 Task: Make a "Day in the Life" video, sharing snippets of your daily routine and activities.
Action: Mouse moved to (86, 222)
Screenshot: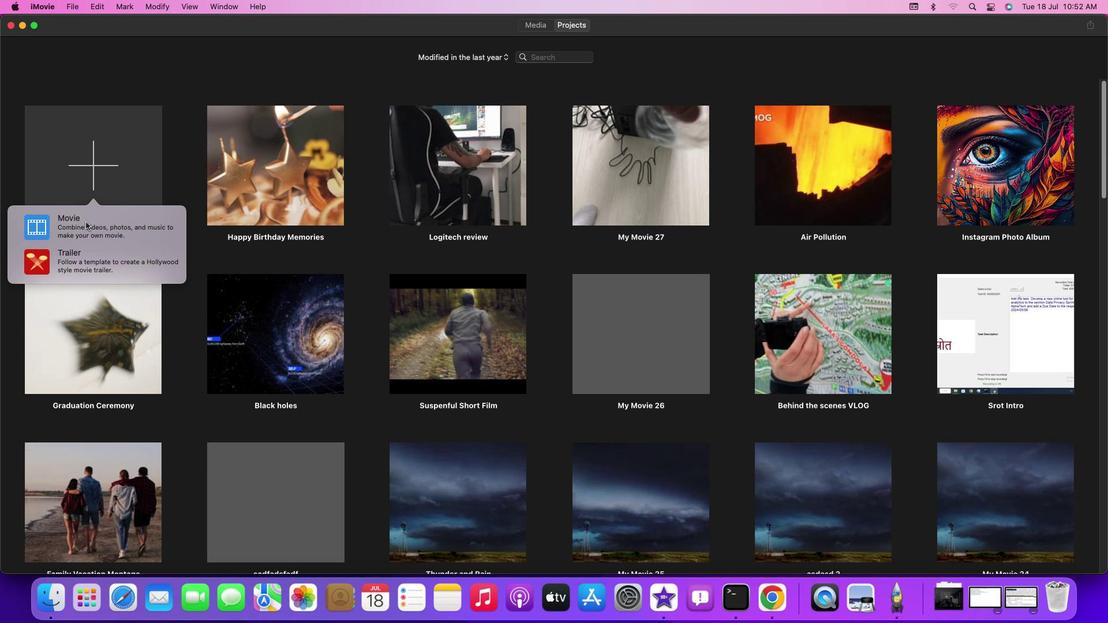 
Action: Mouse pressed left at (86, 222)
Screenshot: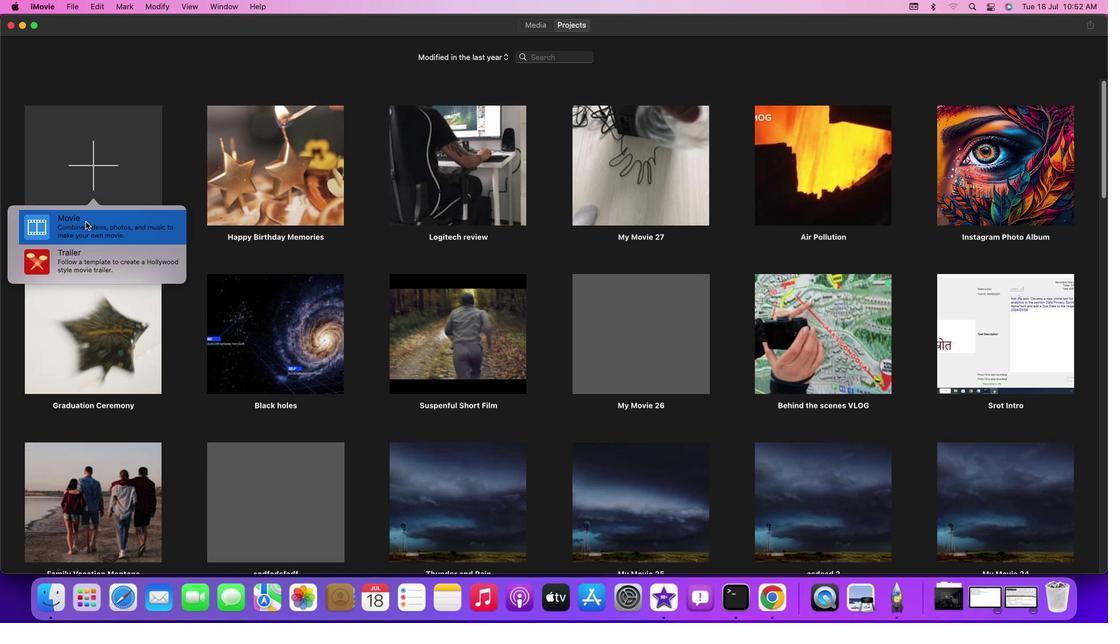 
Action: Mouse pressed left at (86, 222)
Screenshot: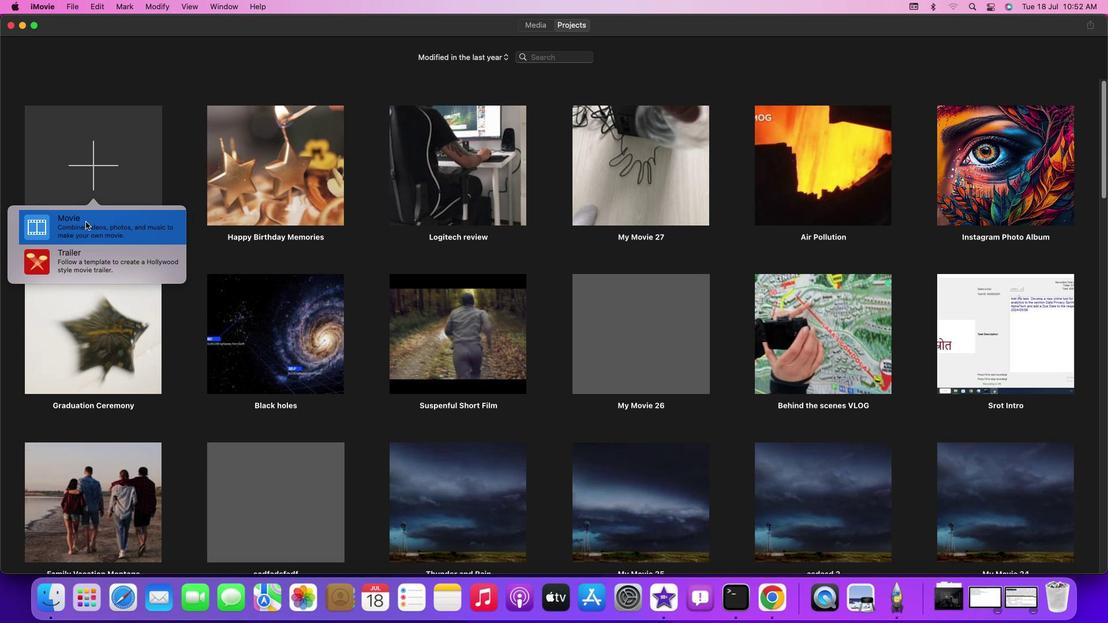 
Action: Mouse moved to (441, 187)
Screenshot: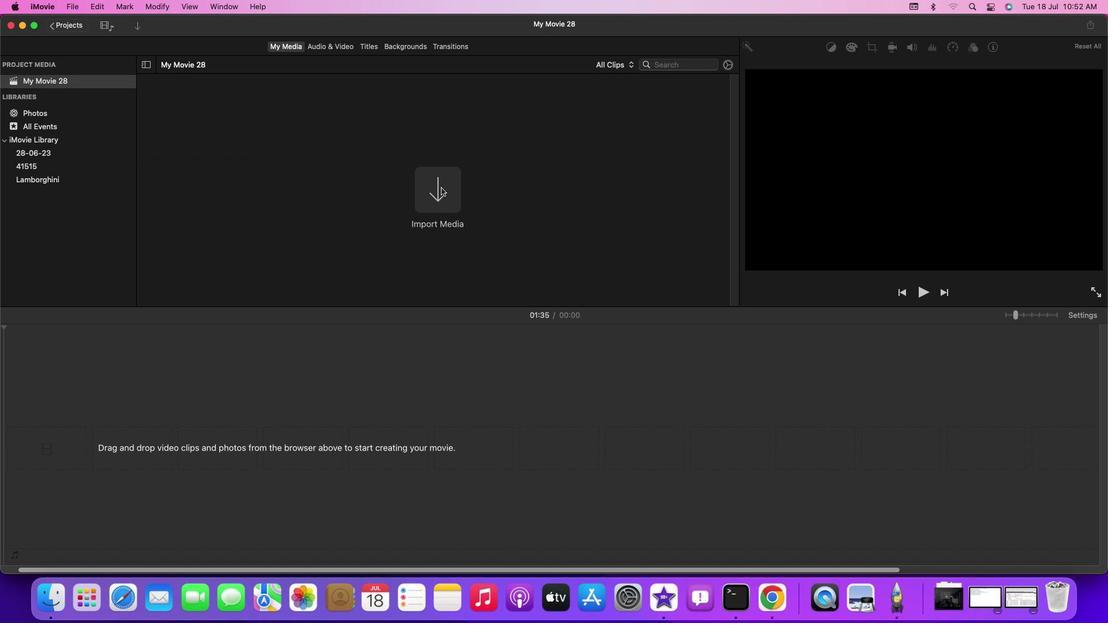
Action: Mouse pressed left at (441, 187)
Screenshot: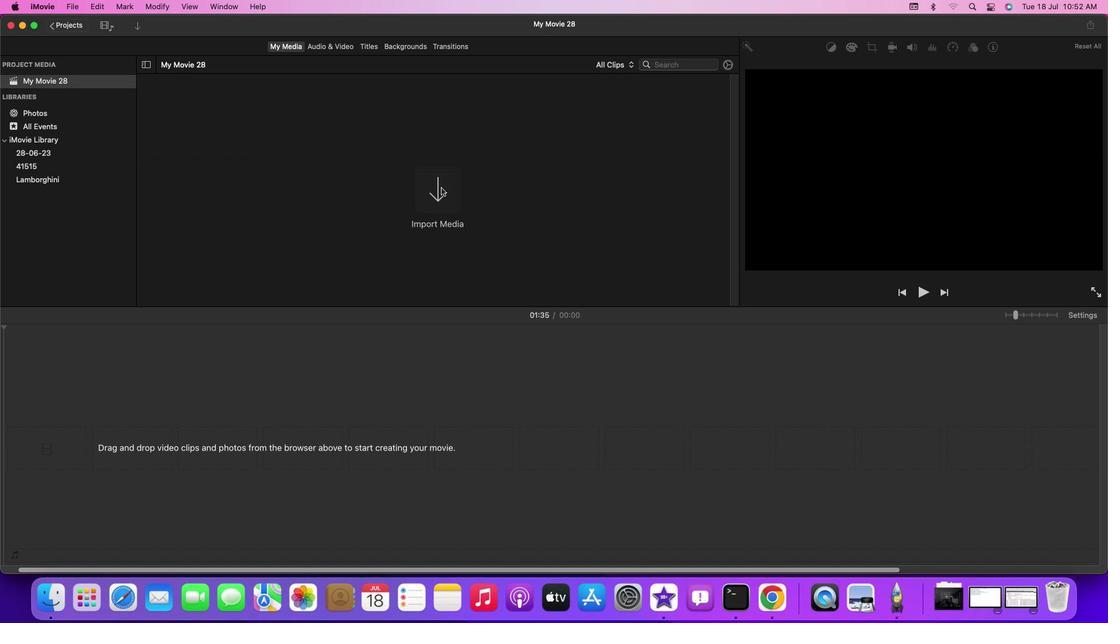 
Action: Mouse moved to (63, 158)
Screenshot: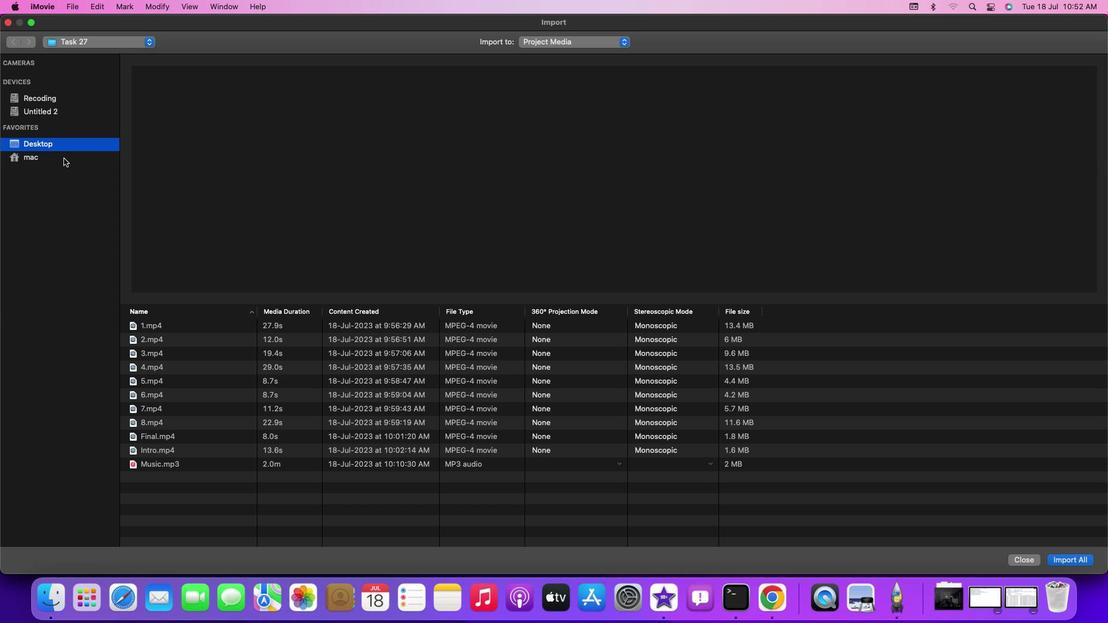 
Action: Mouse pressed left at (63, 158)
Screenshot: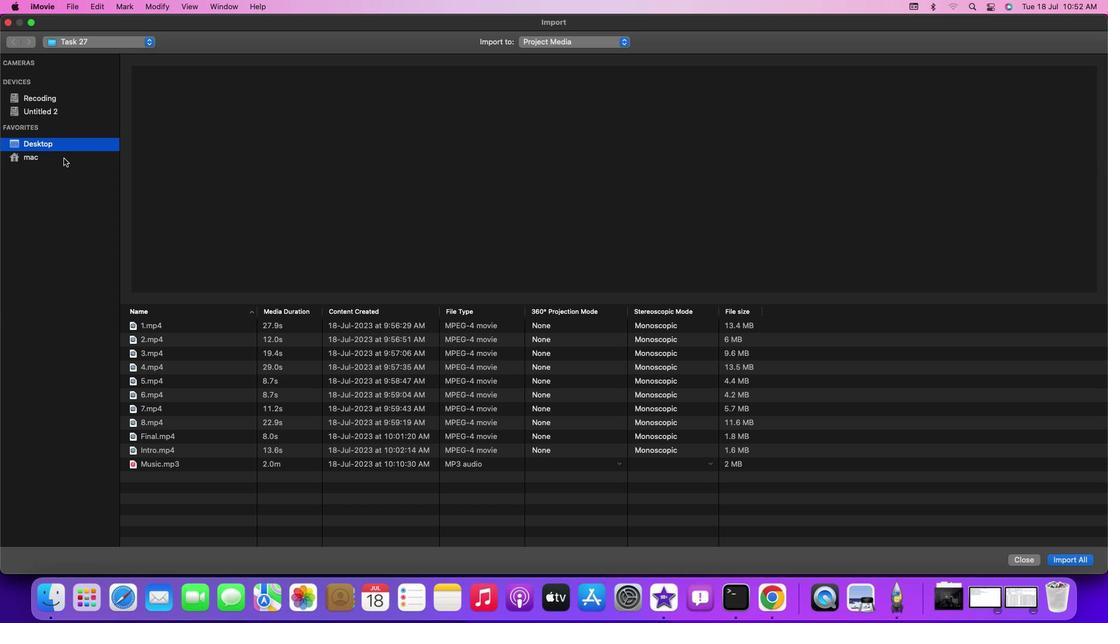 
Action: Mouse moved to (62, 148)
Screenshot: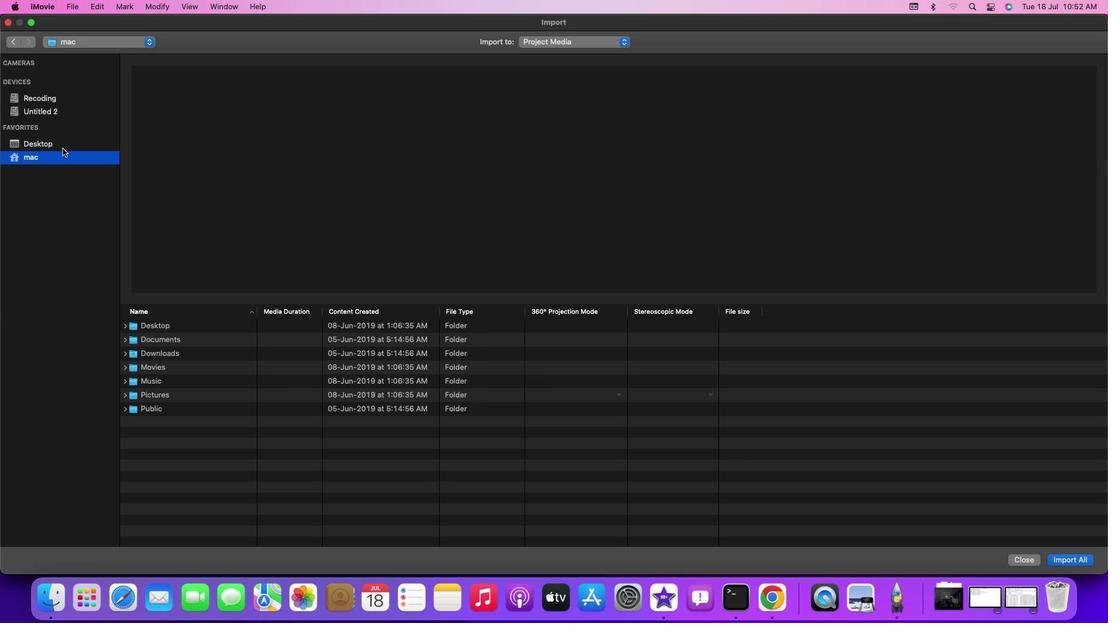 
Action: Mouse pressed left at (62, 148)
Screenshot: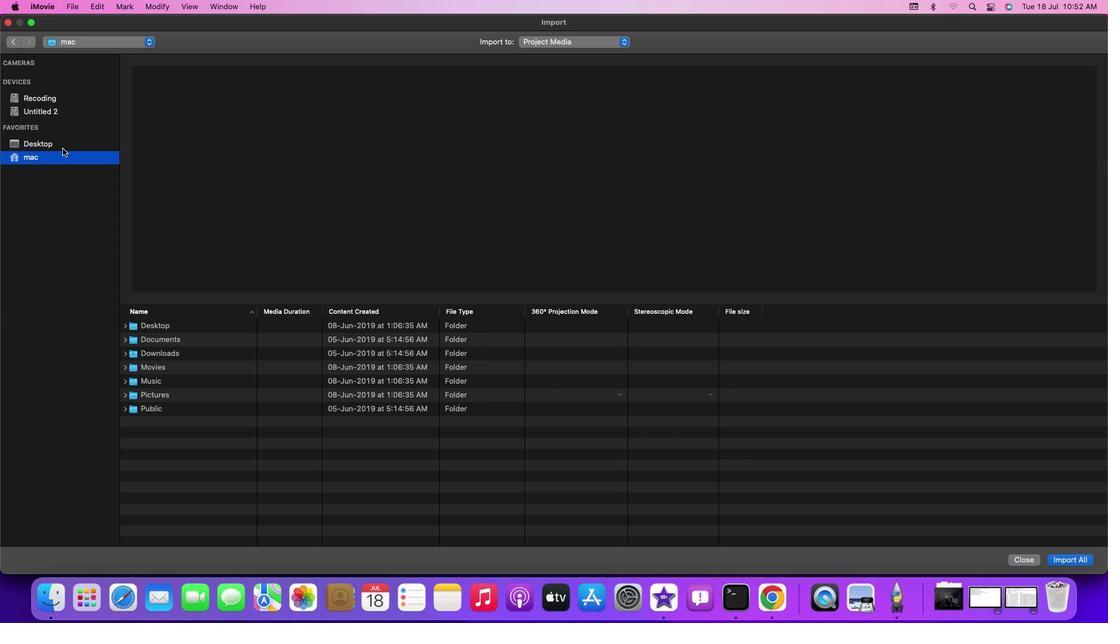 
Action: Mouse moved to (157, 492)
Screenshot: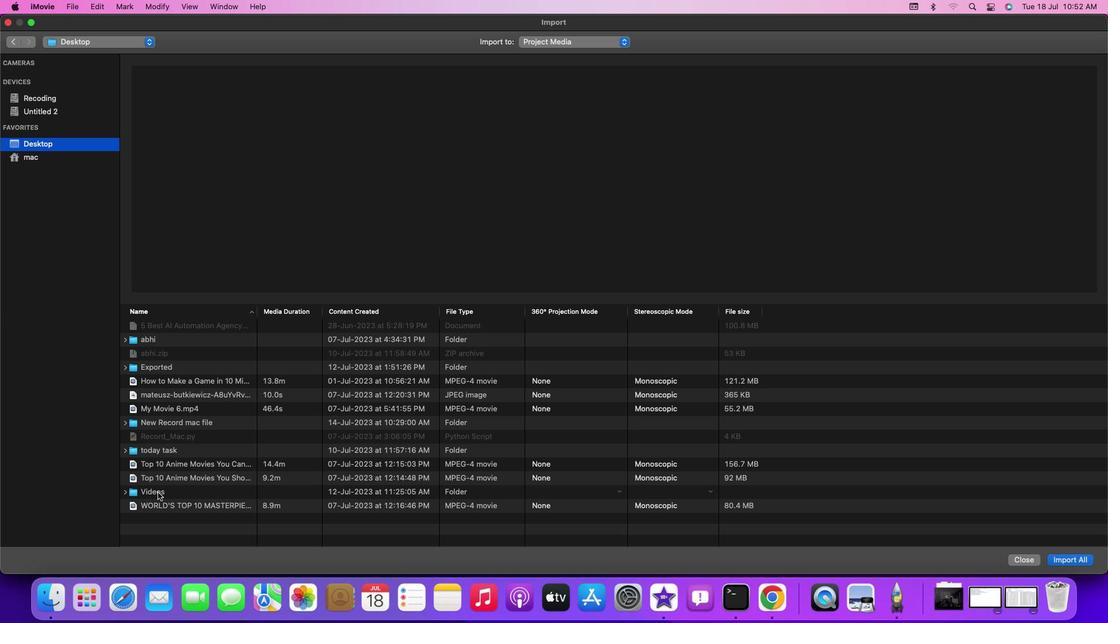 
Action: Mouse pressed left at (157, 492)
Screenshot: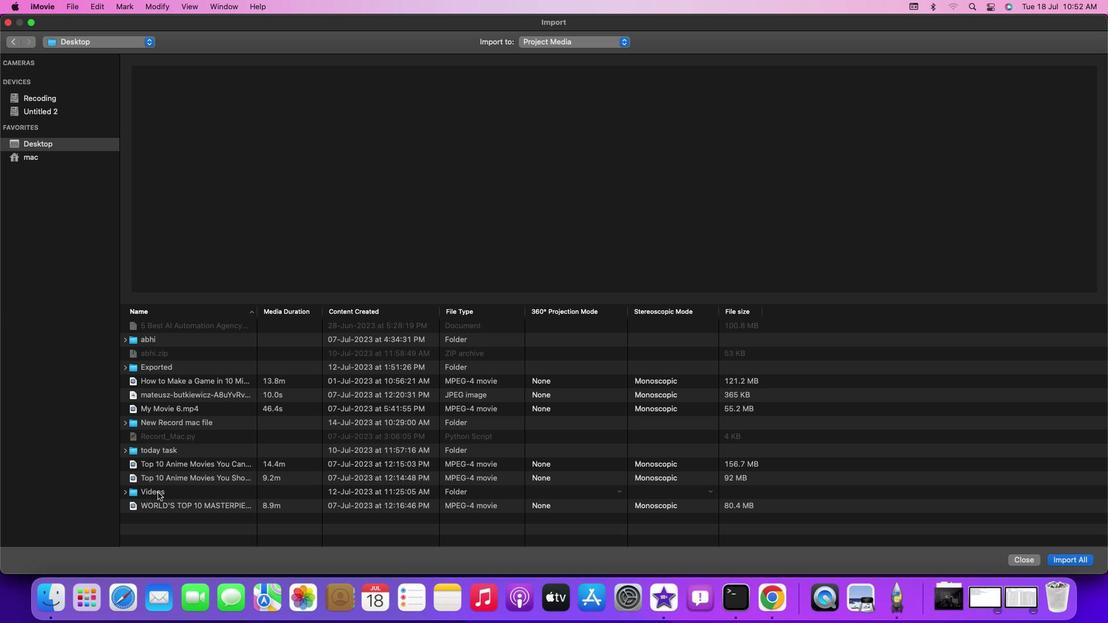 
Action: Mouse pressed left at (157, 492)
Screenshot: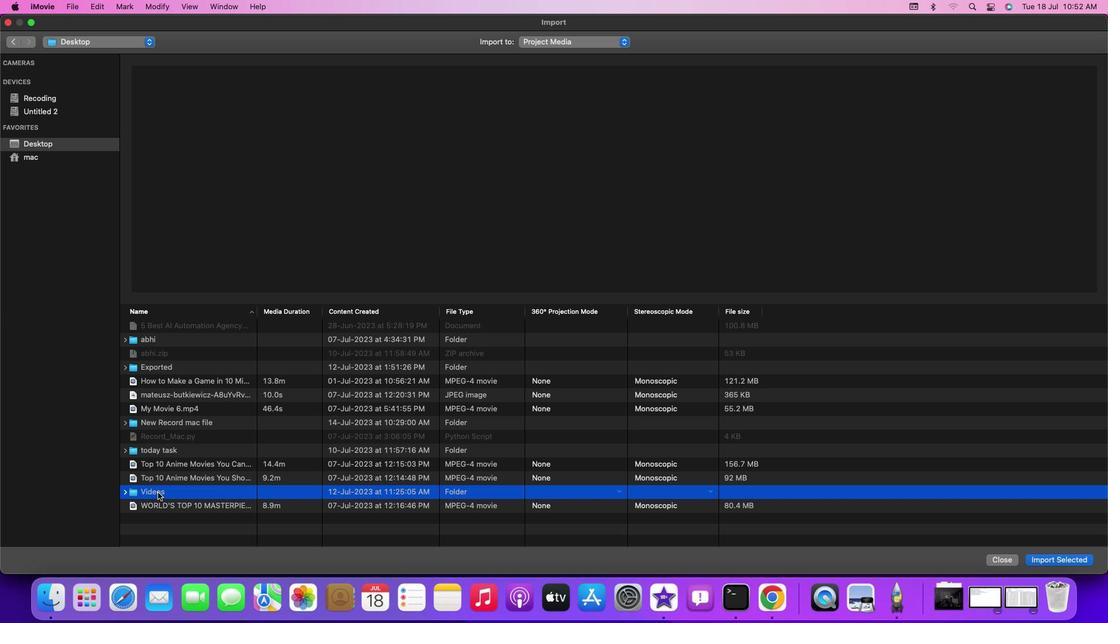 
Action: Mouse moved to (158, 491)
Screenshot: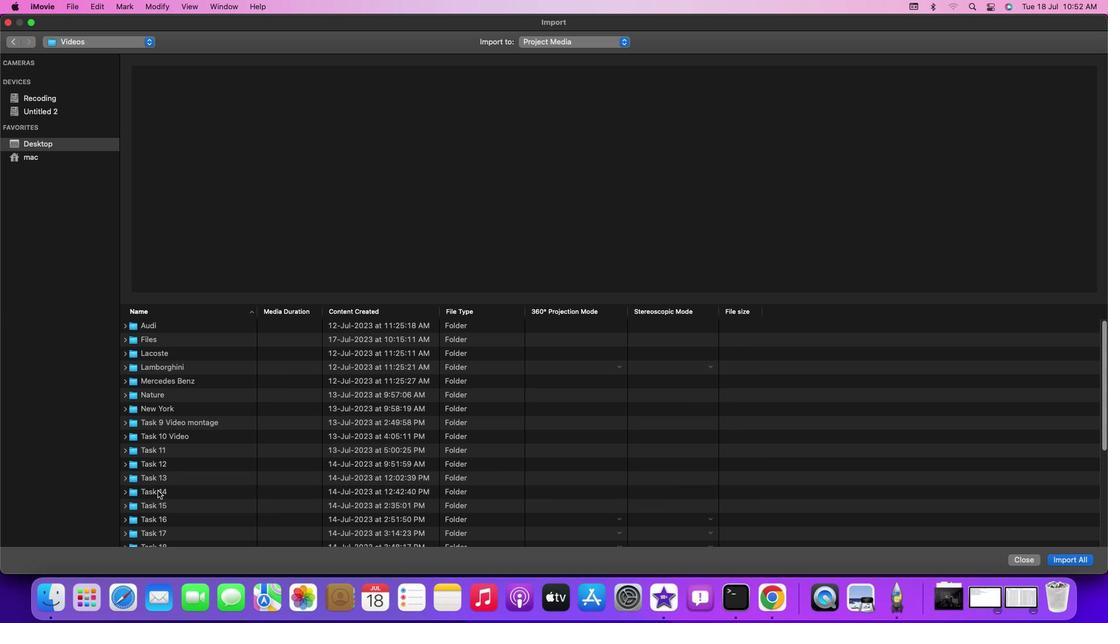 
Action: Mouse scrolled (158, 491) with delta (0, 0)
Screenshot: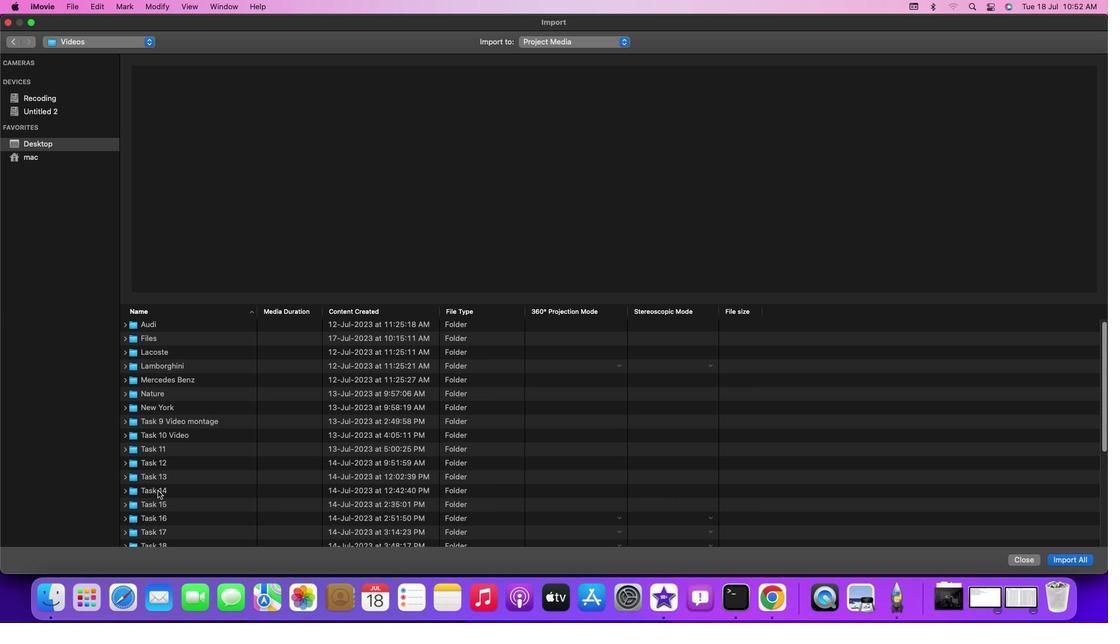 
Action: Mouse scrolled (158, 491) with delta (0, 0)
Screenshot: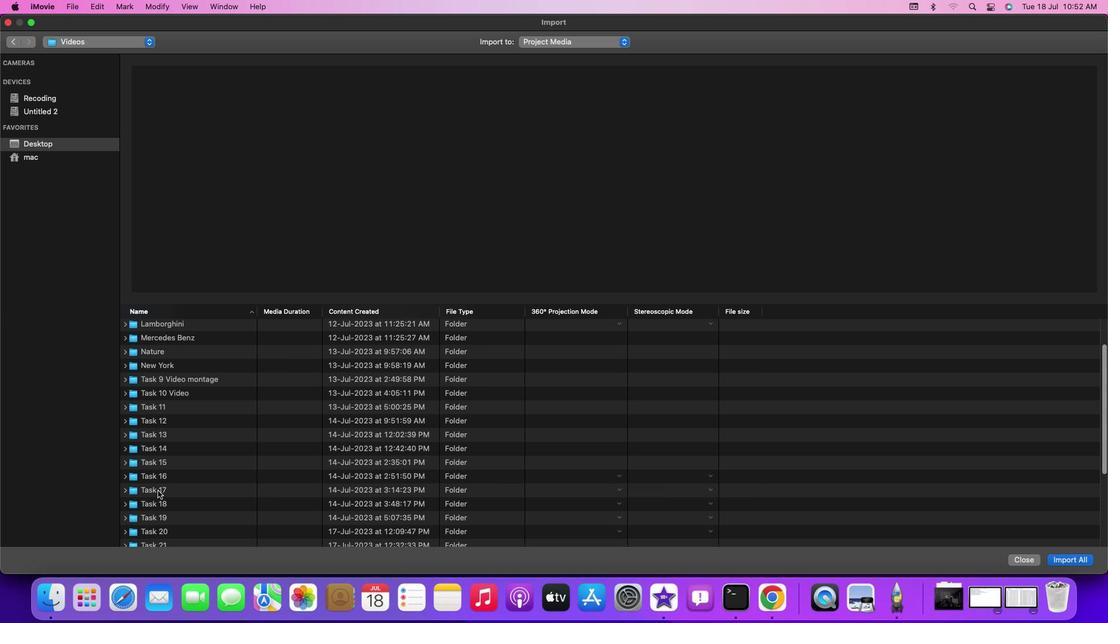 
Action: Mouse scrolled (158, 491) with delta (0, 0)
Screenshot: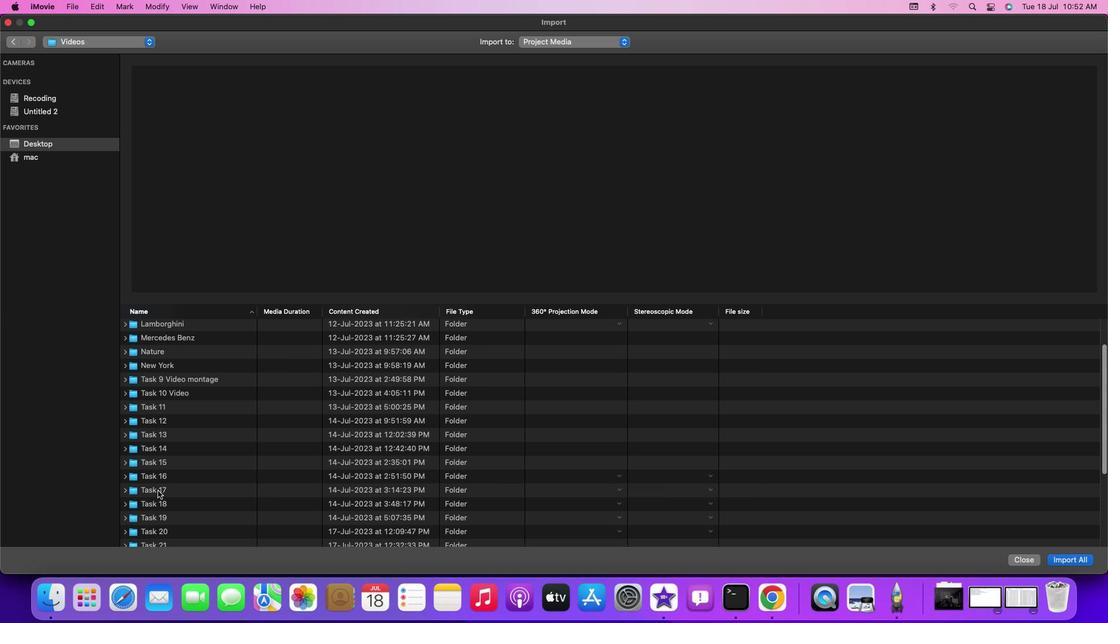 
Action: Mouse scrolled (158, 491) with delta (0, -1)
Screenshot: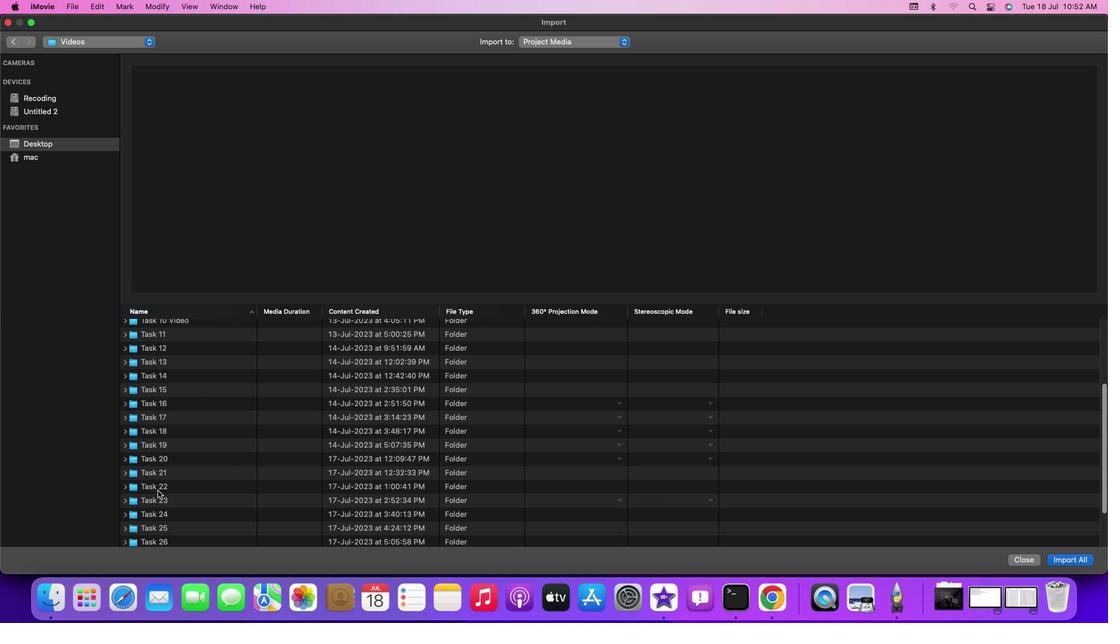 
Action: Mouse scrolled (158, 491) with delta (0, -2)
Screenshot: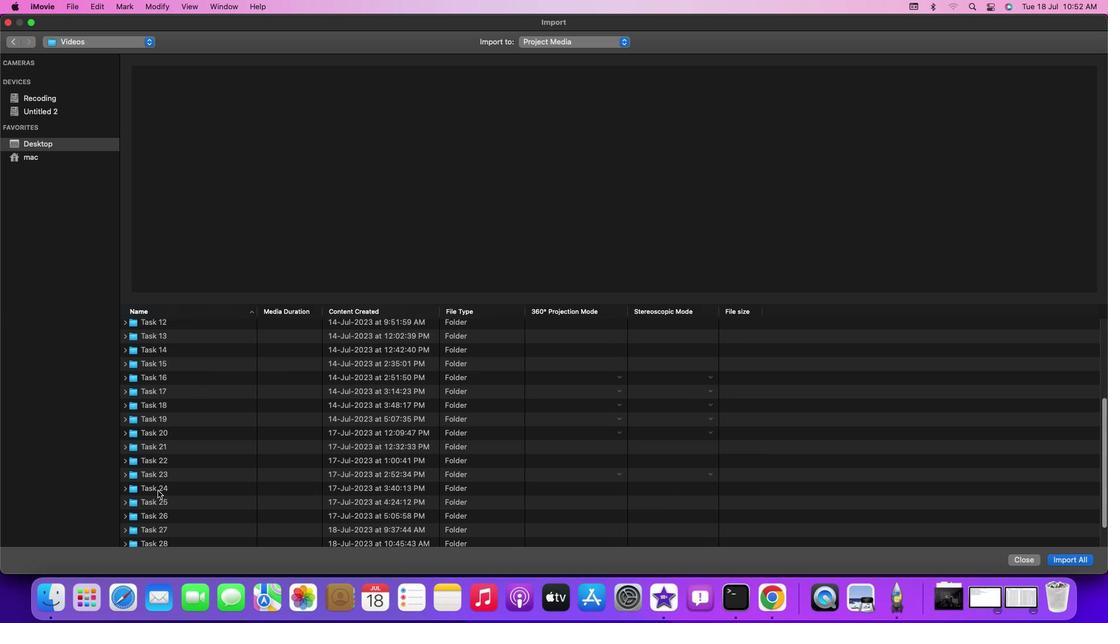 
Action: Mouse scrolled (158, 491) with delta (0, -2)
Screenshot: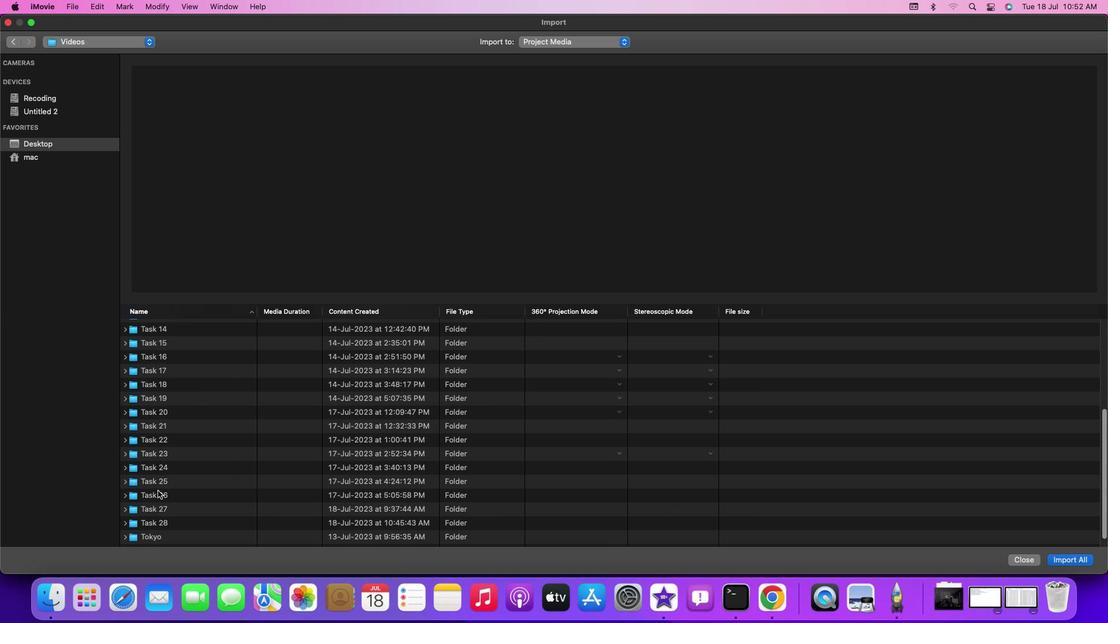 
Action: Mouse scrolled (158, 491) with delta (0, -3)
Screenshot: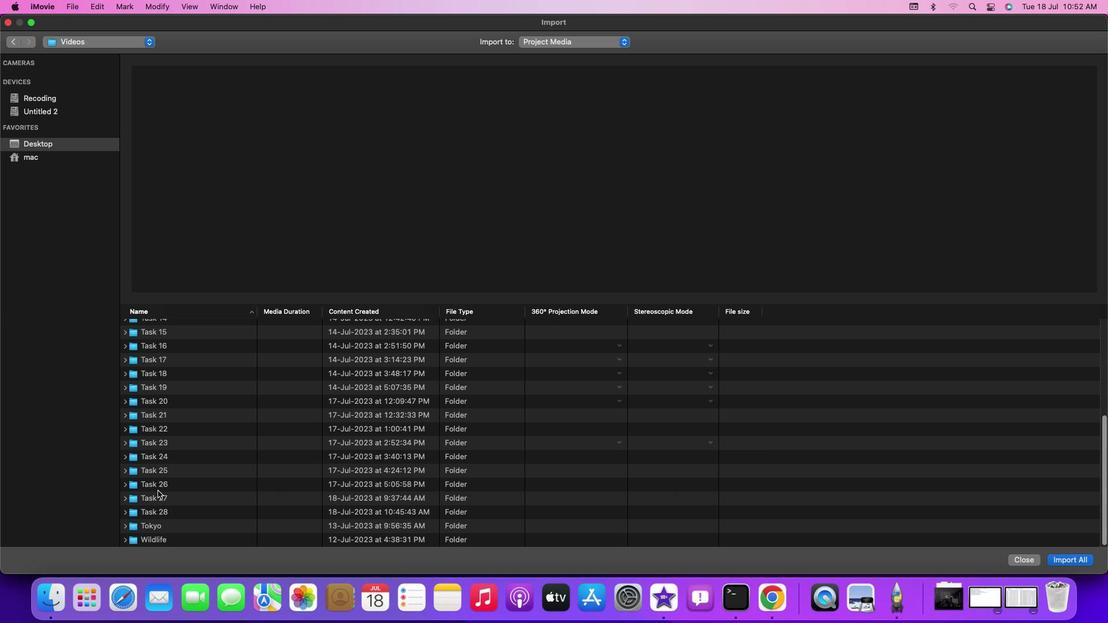 
Action: Mouse moved to (163, 512)
Screenshot: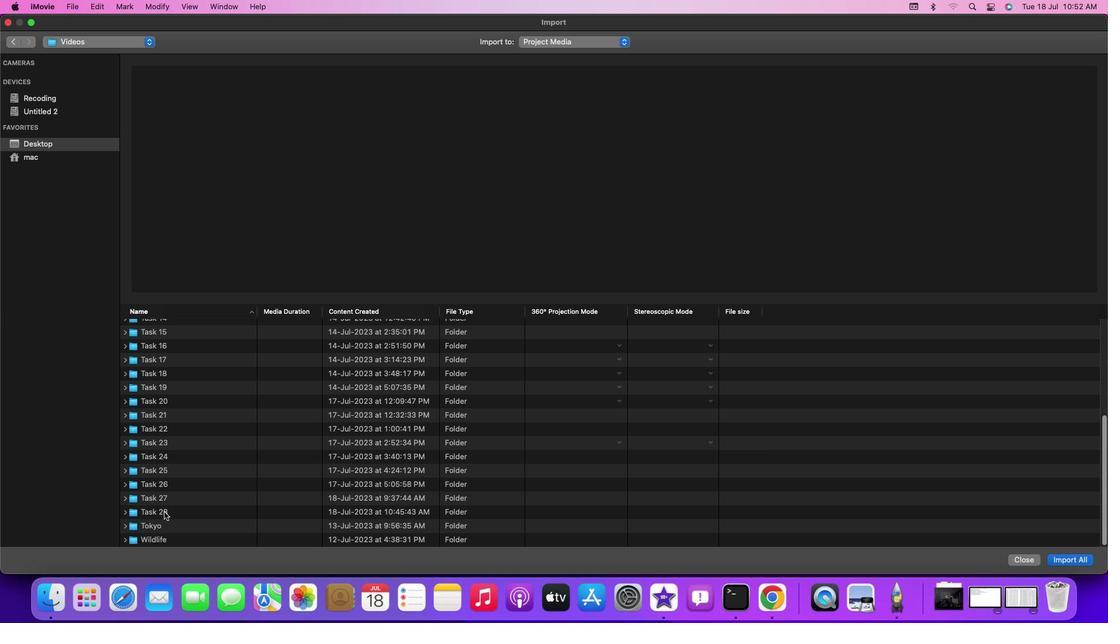 
Action: Mouse pressed left at (163, 512)
Screenshot: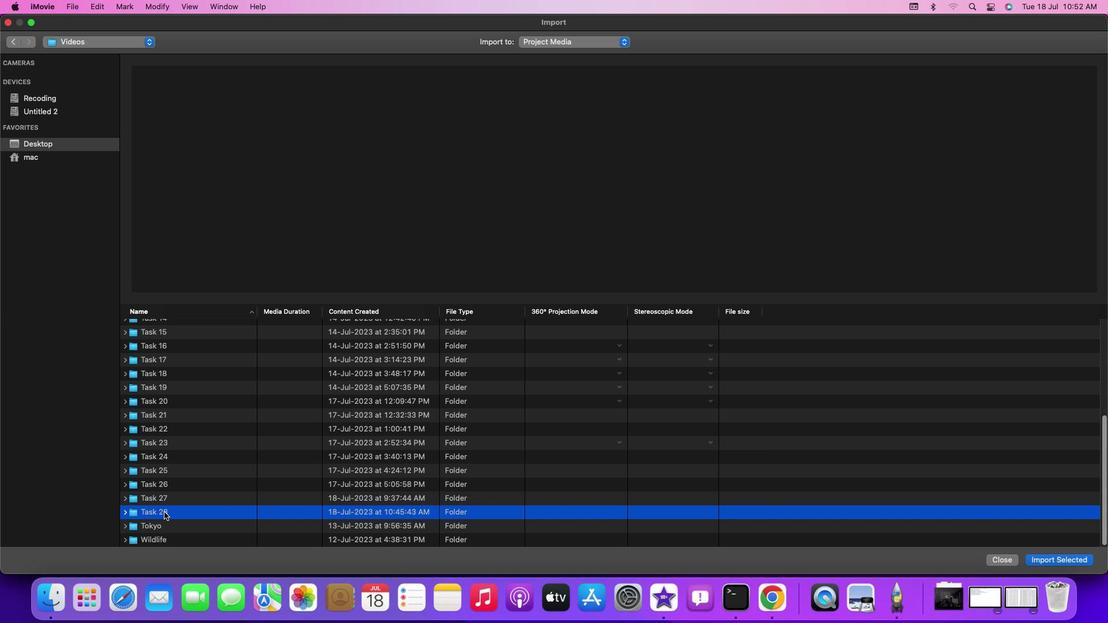 
Action: Mouse pressed left at (163, 512)
Screenshot: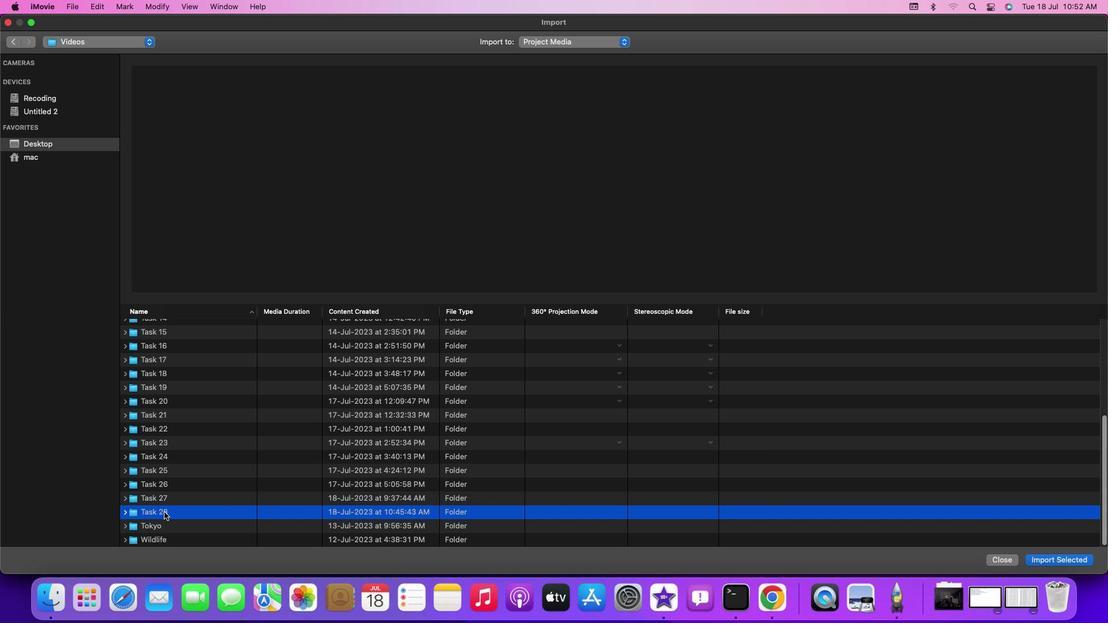 
Action: Mouse moved to (170, 344)
Screenshot: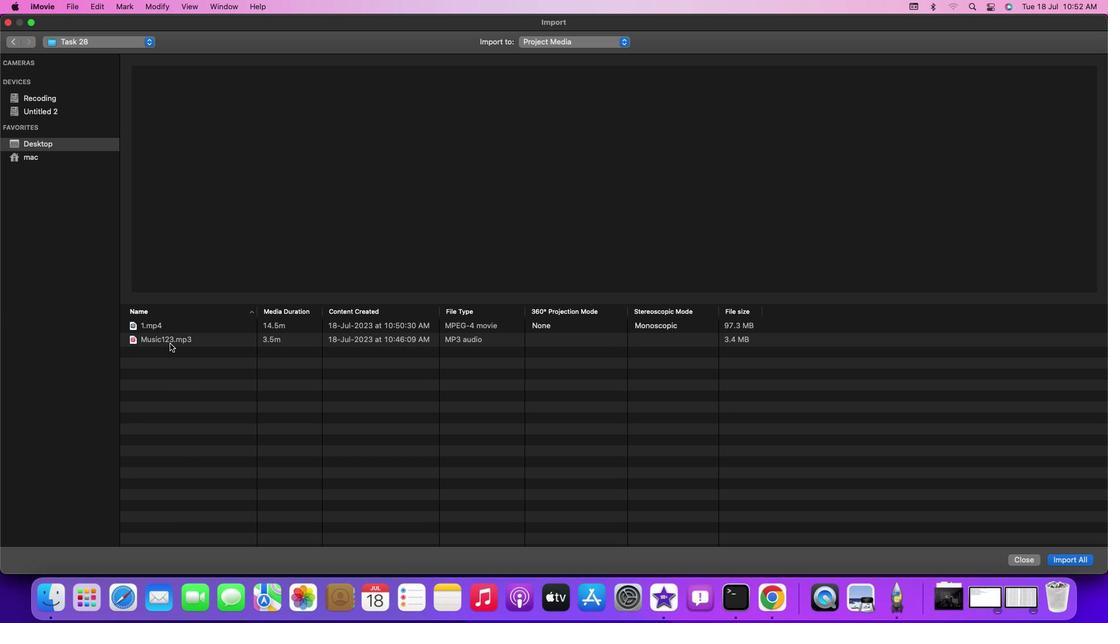 
Action: Mouse pressed left at (170, 344)
Screenshot: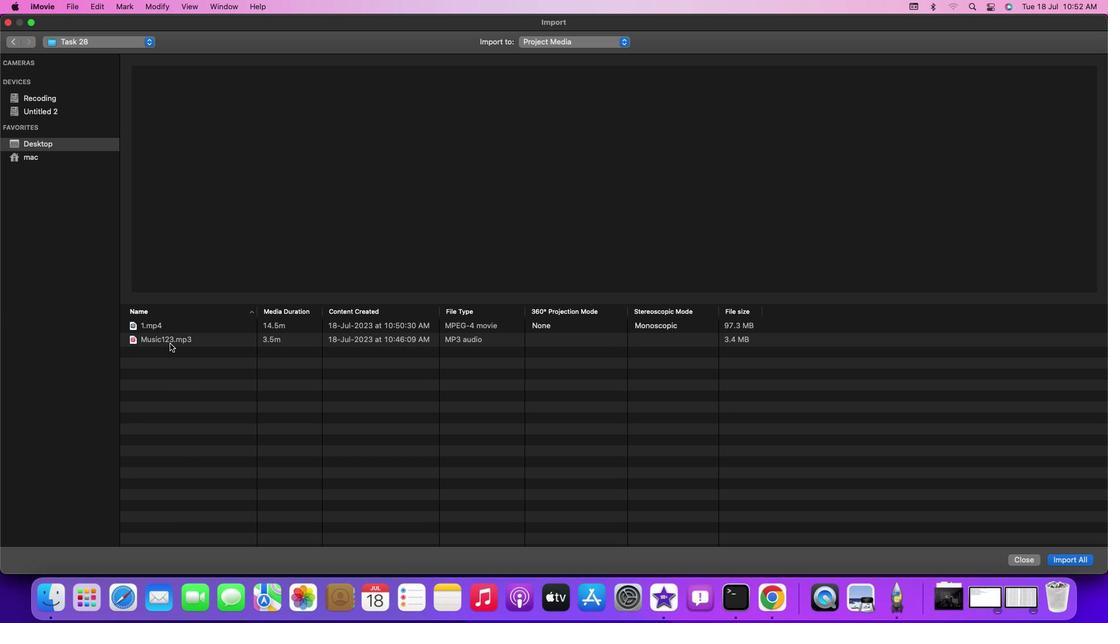 
Action: Mouse pressed left at (170, 344)
Screenshot: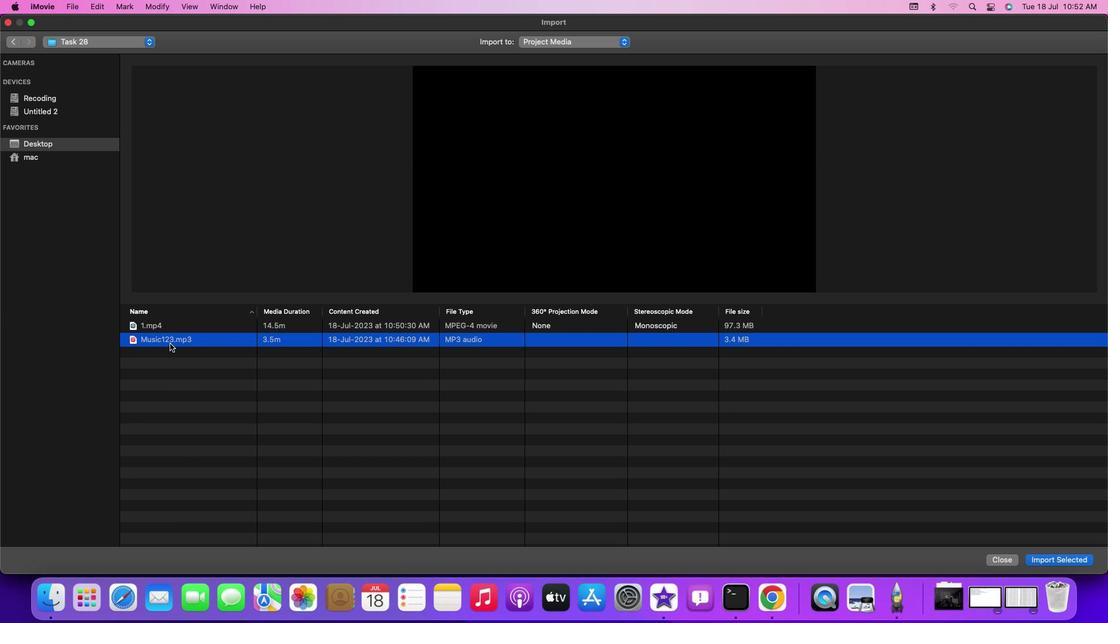
Action: Mouse moved to (177, 124)
Screenshot: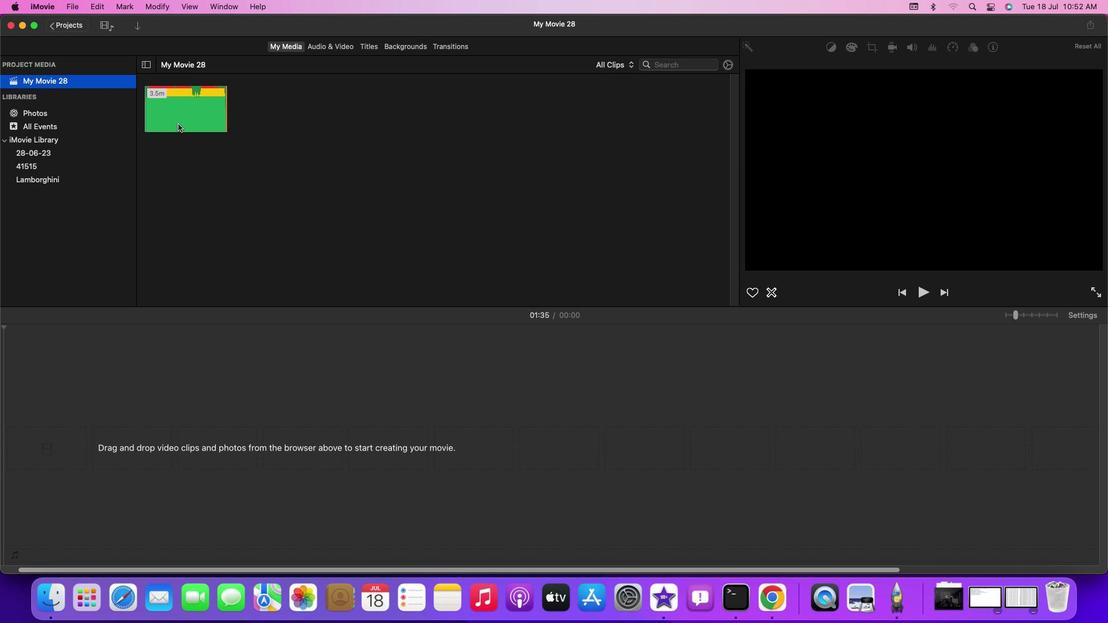 
Action: Mouse pressed left at (177, 124)
Screenshot: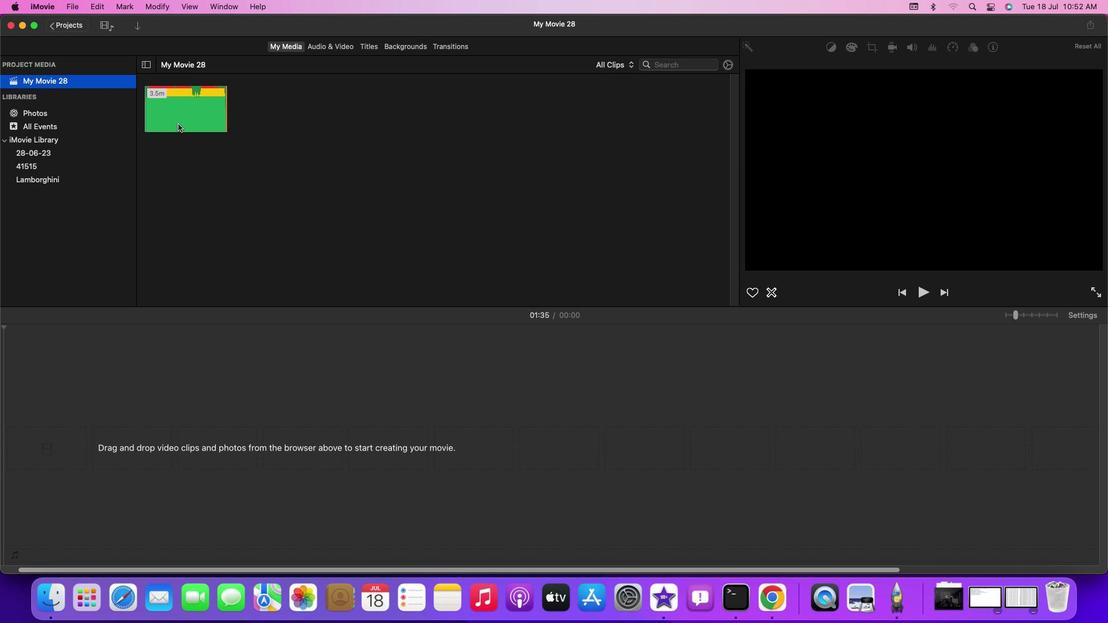 
Action: Mouse moved to (36, 443)
Screenshot: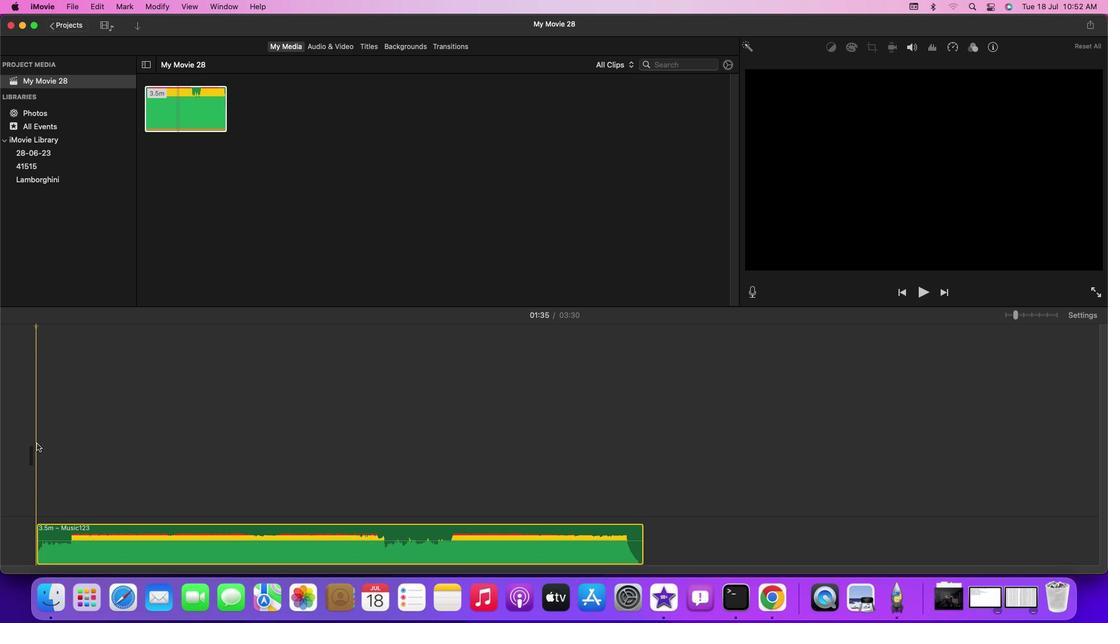 
Action: Key pressed Key.spaceKey.space
Screenshot: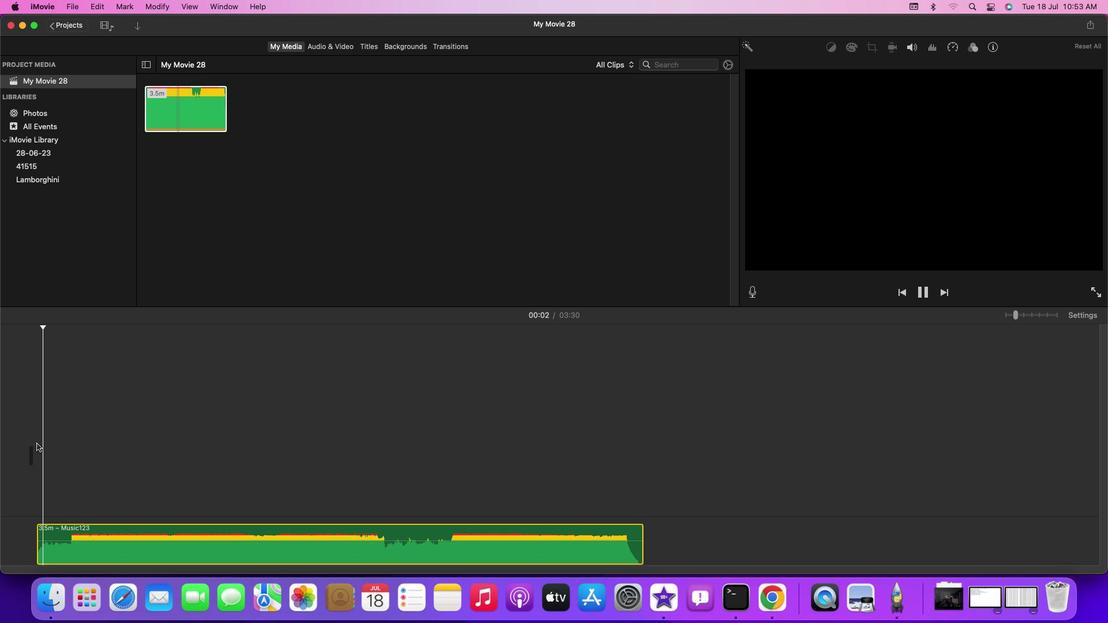 
Action: Mouse moved to (140, 30)
Screenshot: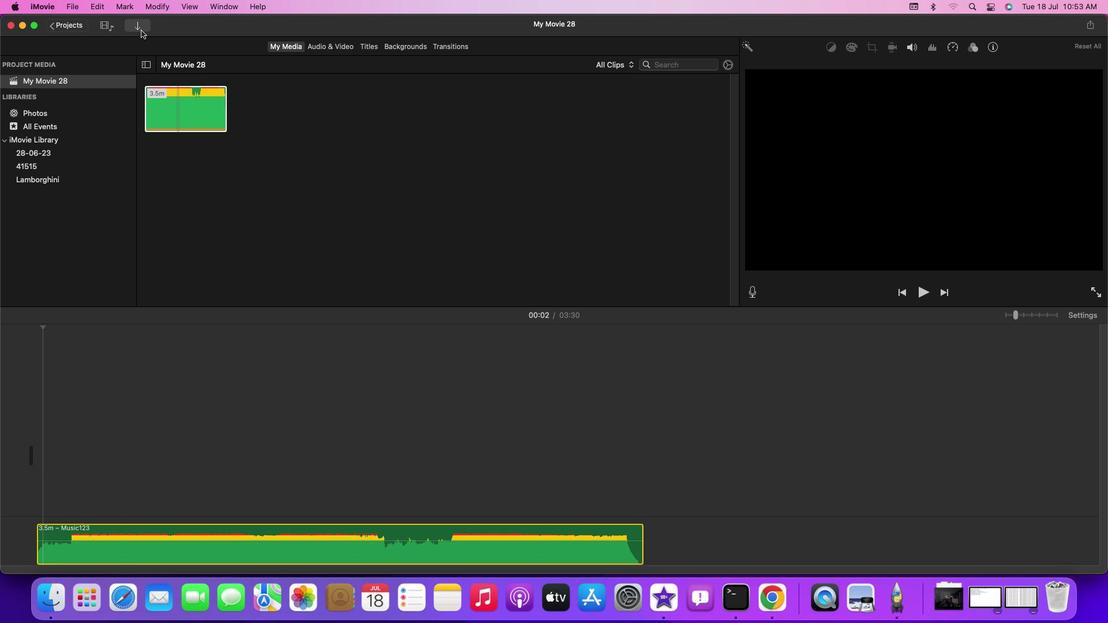 
Action: Mouse pressed left at (140, 30)
Screenshot: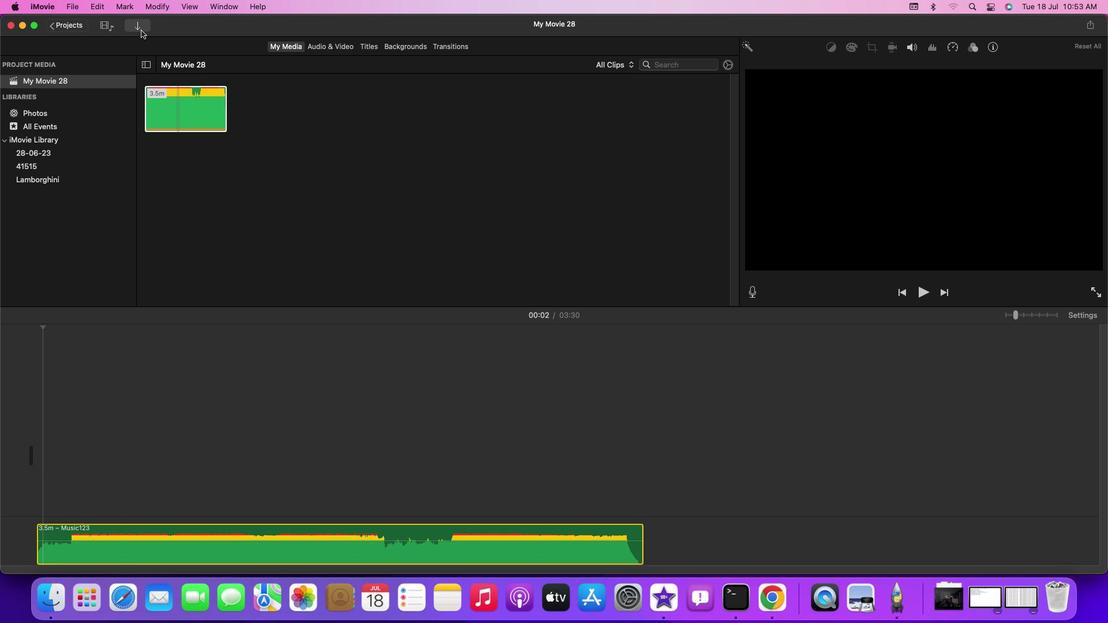 
Action: Mouse moved to (169, 329)
Screenshot: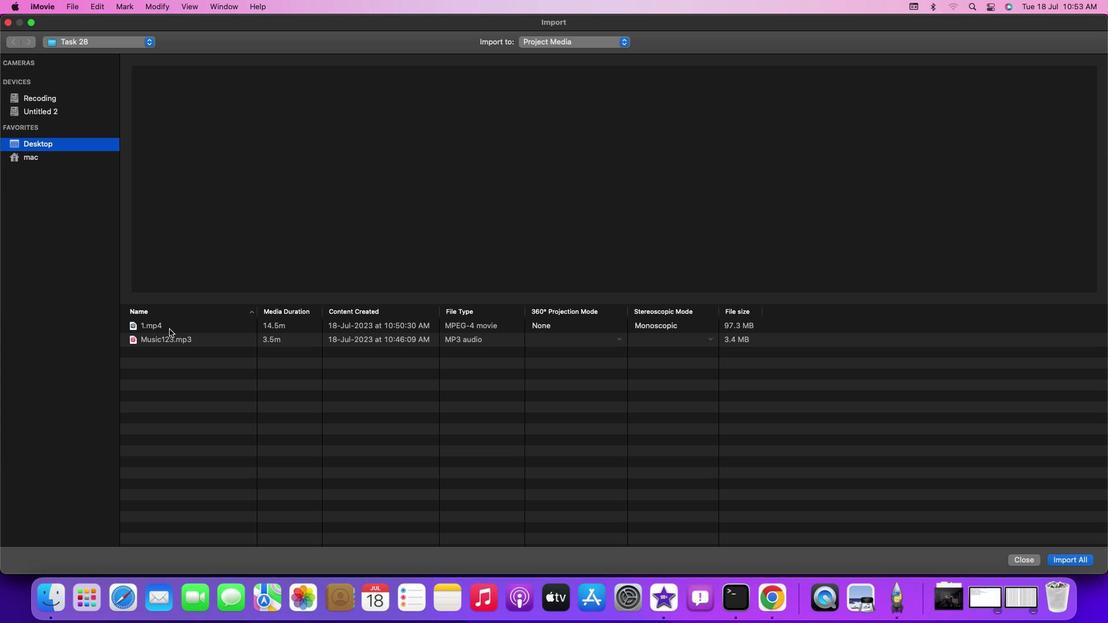 
Action: Mouse pressed left at (169, 329)
Screenshot: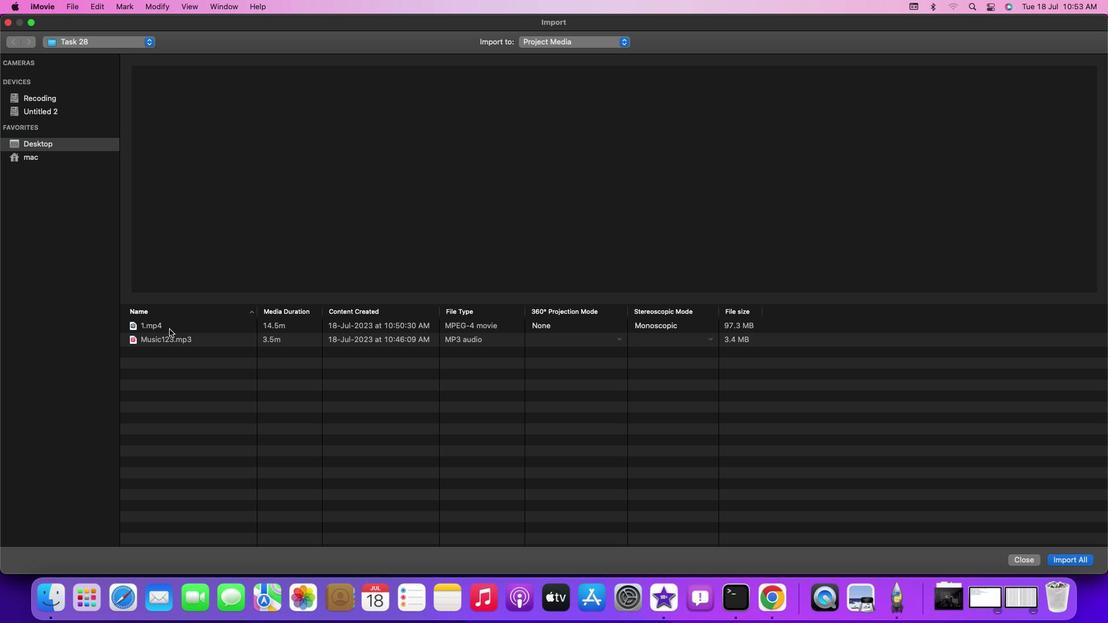 
Action: Mouse pressed left at (169, 329)
Screenshot: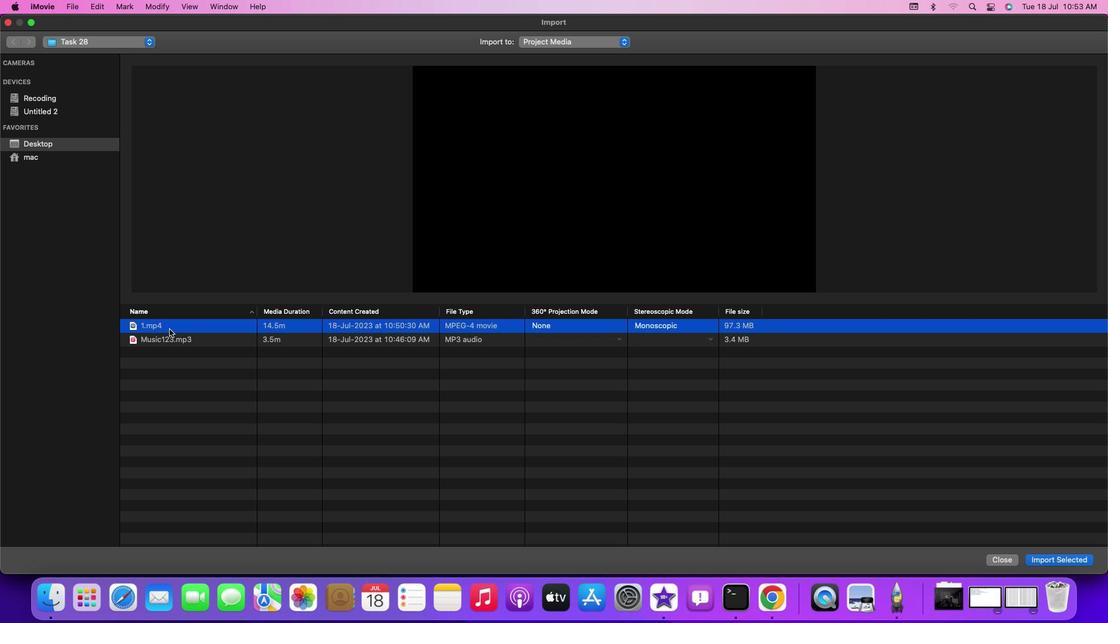 
Action: Mouse moved to (267, 118)
Screenshot: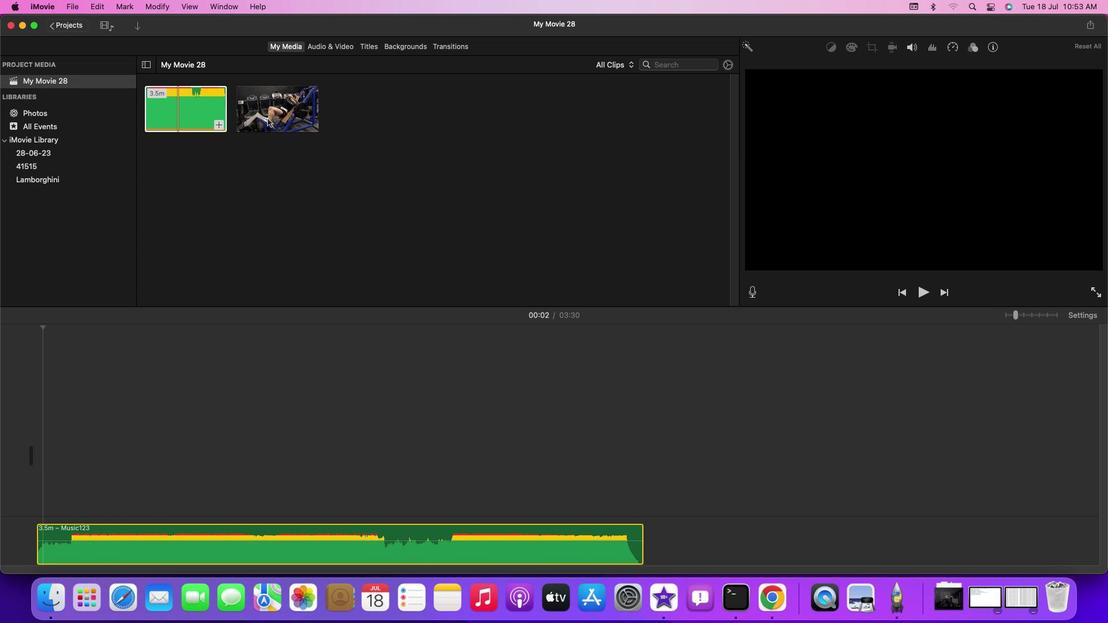 
Action: Mouse pressed left at (267, 118)
Screenshot: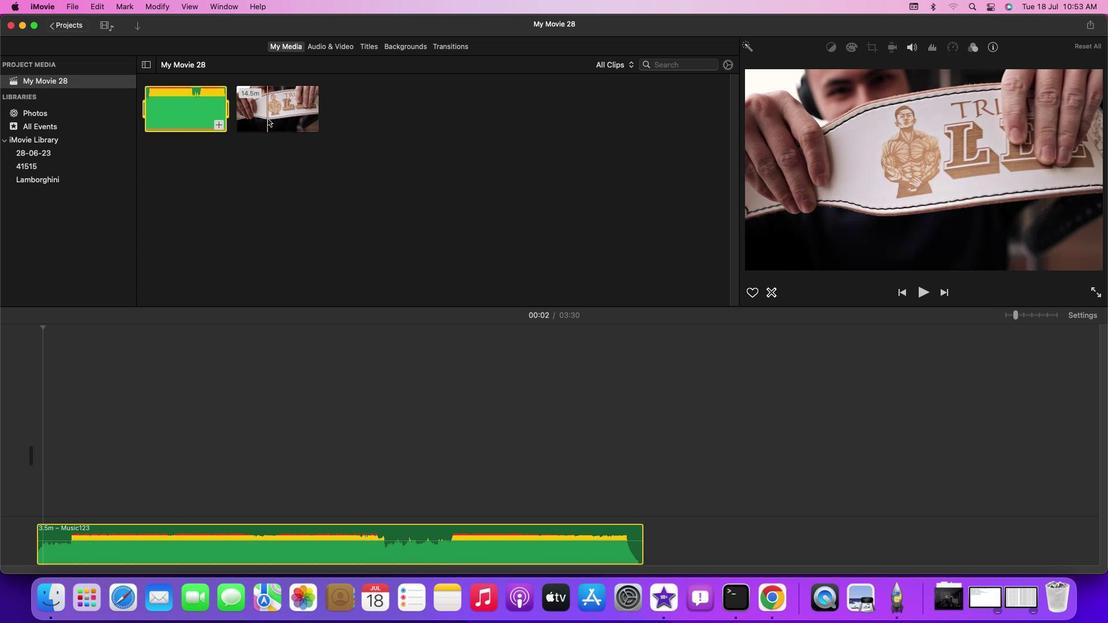 
Action: Mouse moved to (75, 460)
Screenshot: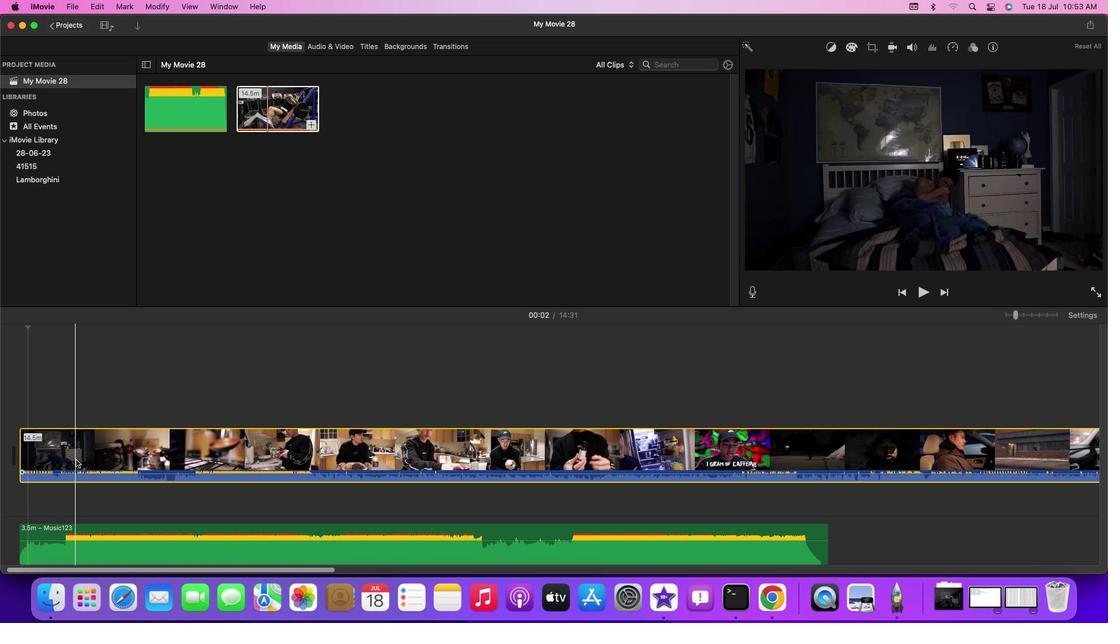
Action: Mouse pressed right at (75, 460)
Screenshot: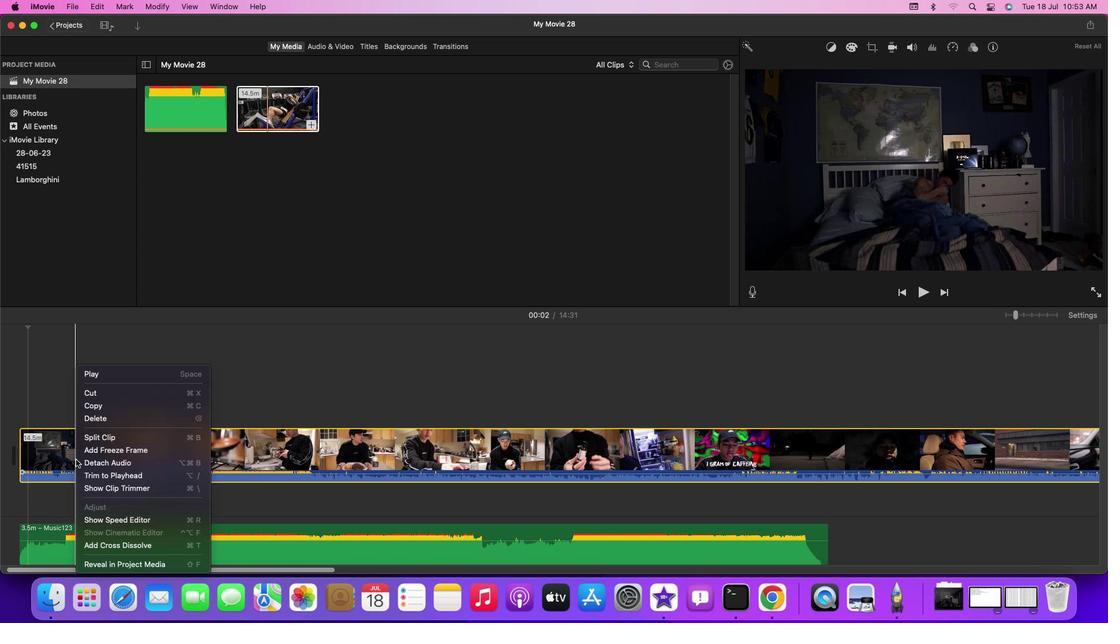 
Action: Mouse moved to (86, 459)
Screenshot: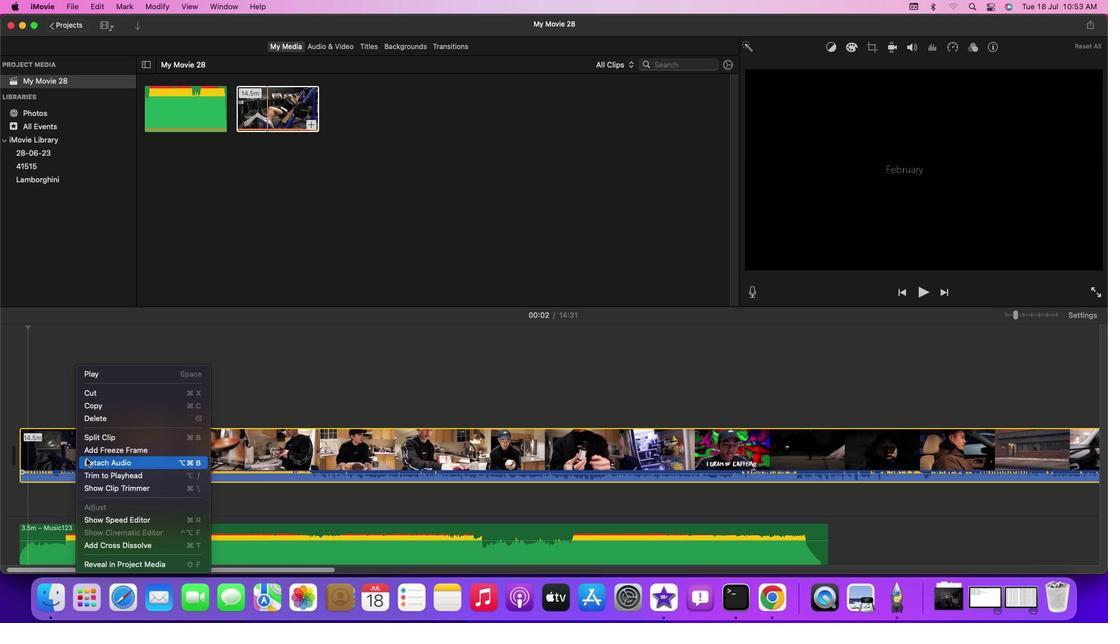 
Action: Mouse pressed left at (86, 459)
Screenshot: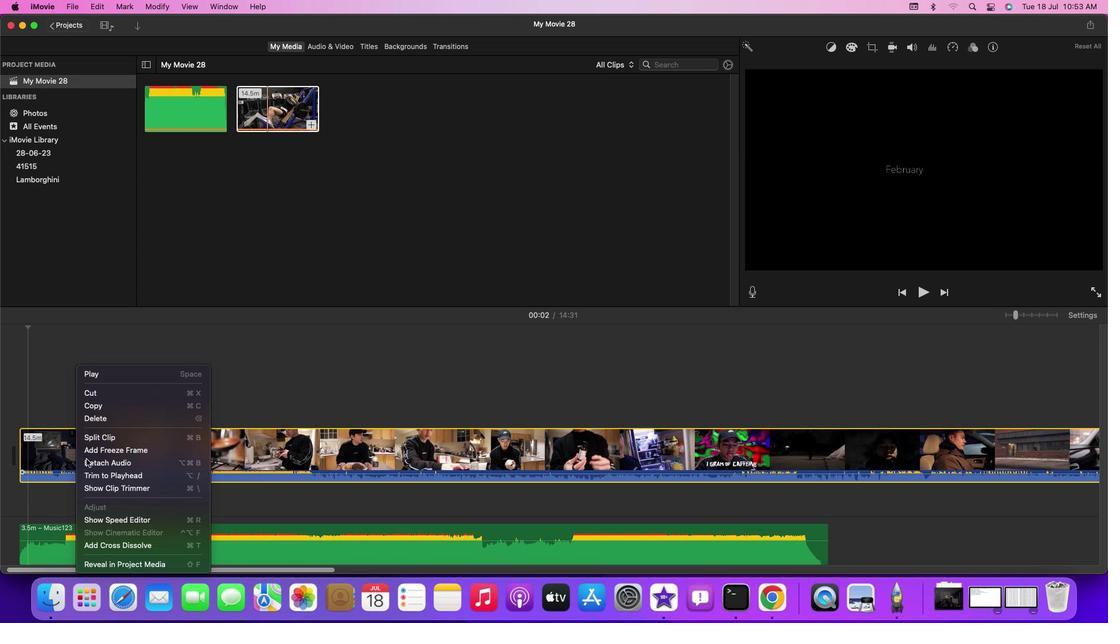 
Action: Mouse moved to (118, 498)
Screenshot: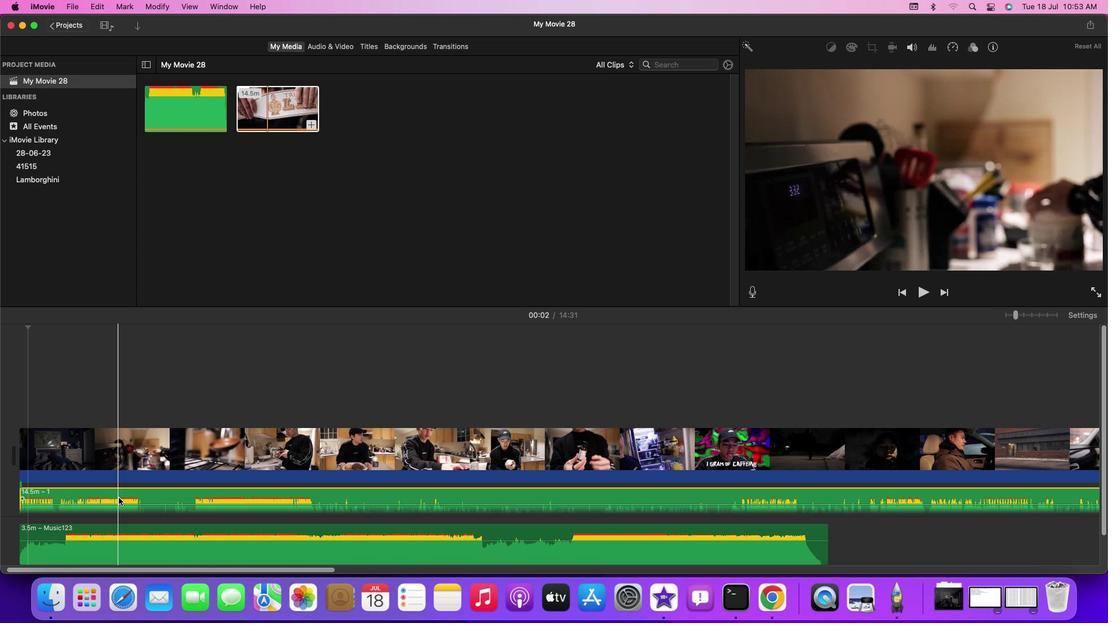 
Action: Mouse pressed right at (118, 498)
Screenshot: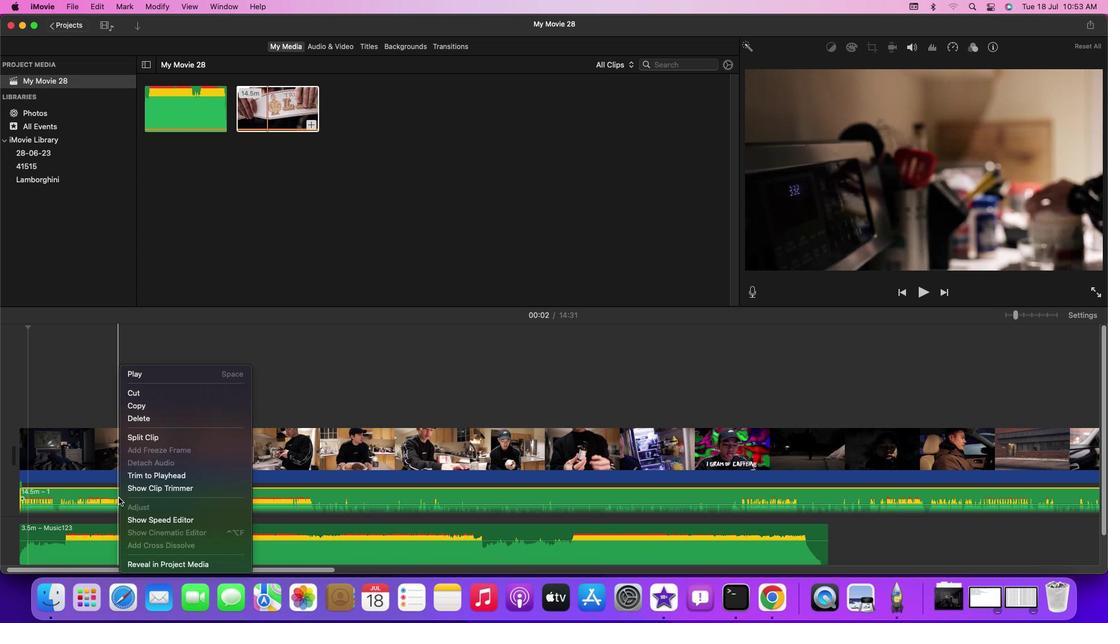 
Action: Mouse moved to (144, 419)
Screenshot: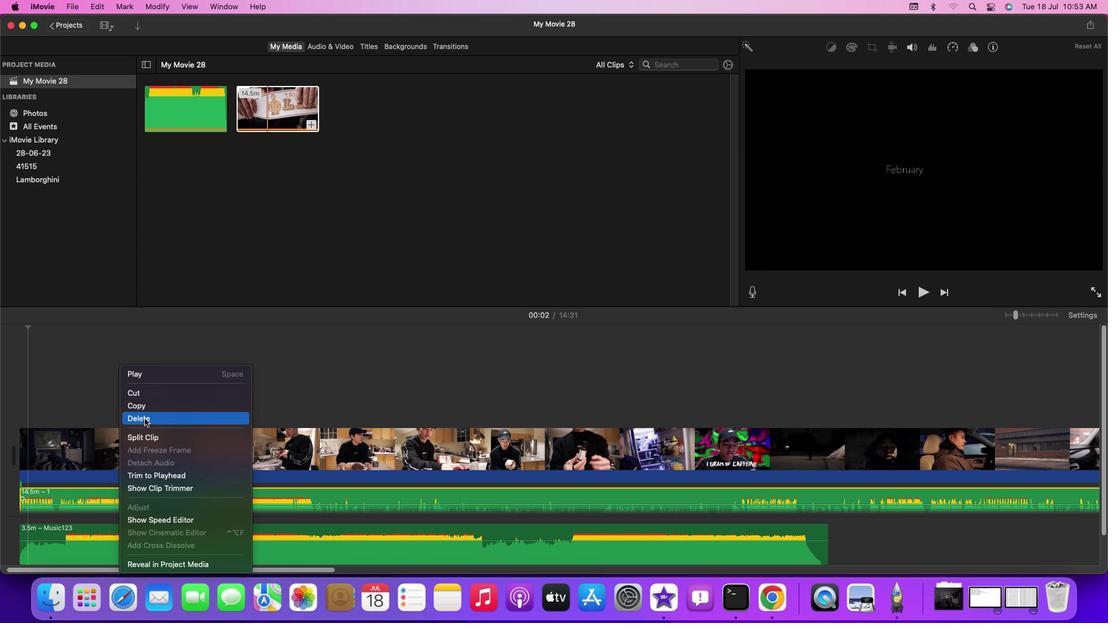 
Action: Mouse pressed left at (144, 419)
Screenshot: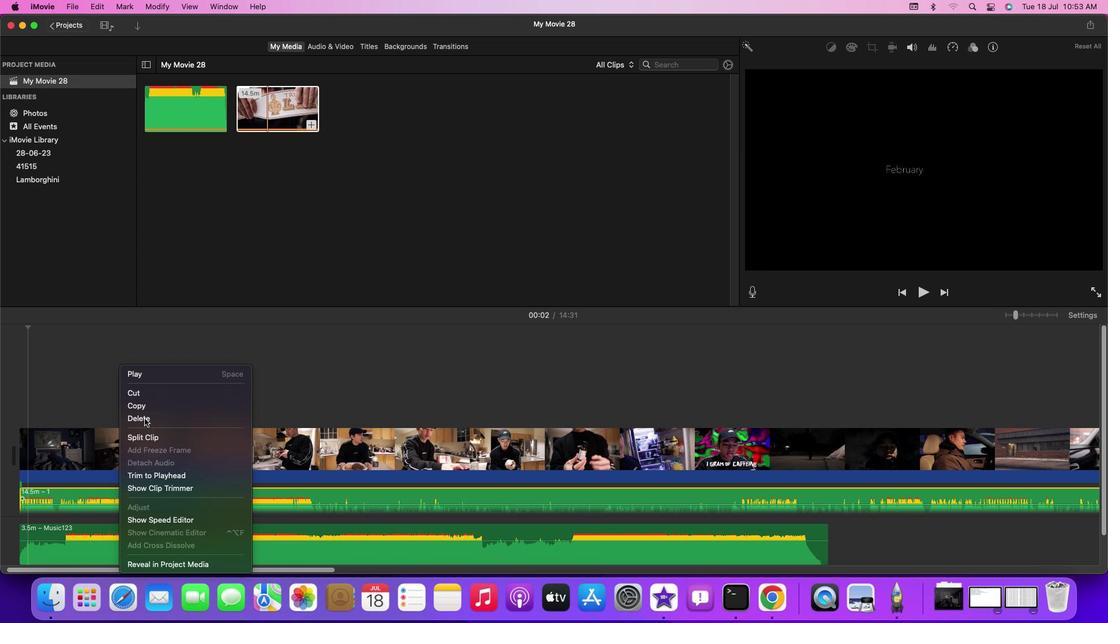 
Action: Mouse moved to (21, 396)
Screenshot: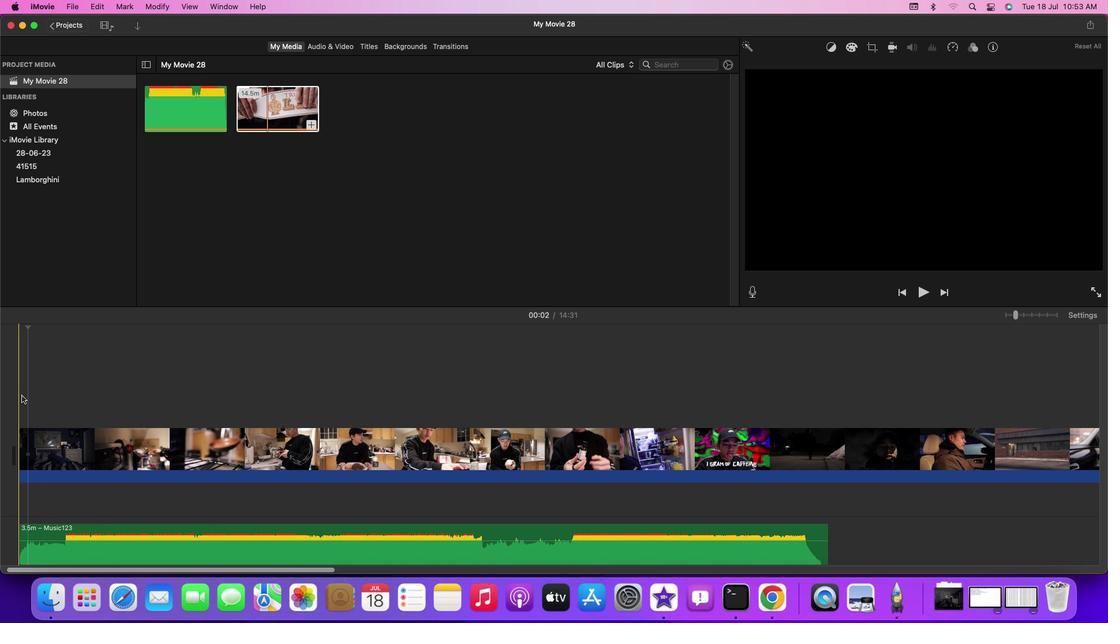 
Action: Mouse pressed left at (21, 396)
Screenshot: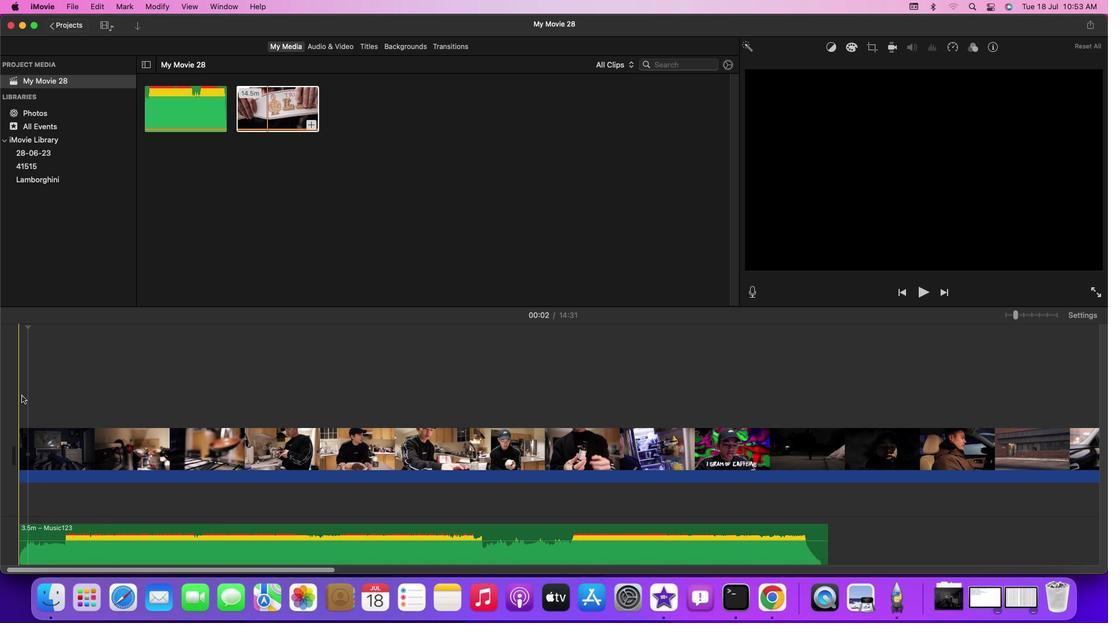 
Action: Key pressed Key.space
Screenshot: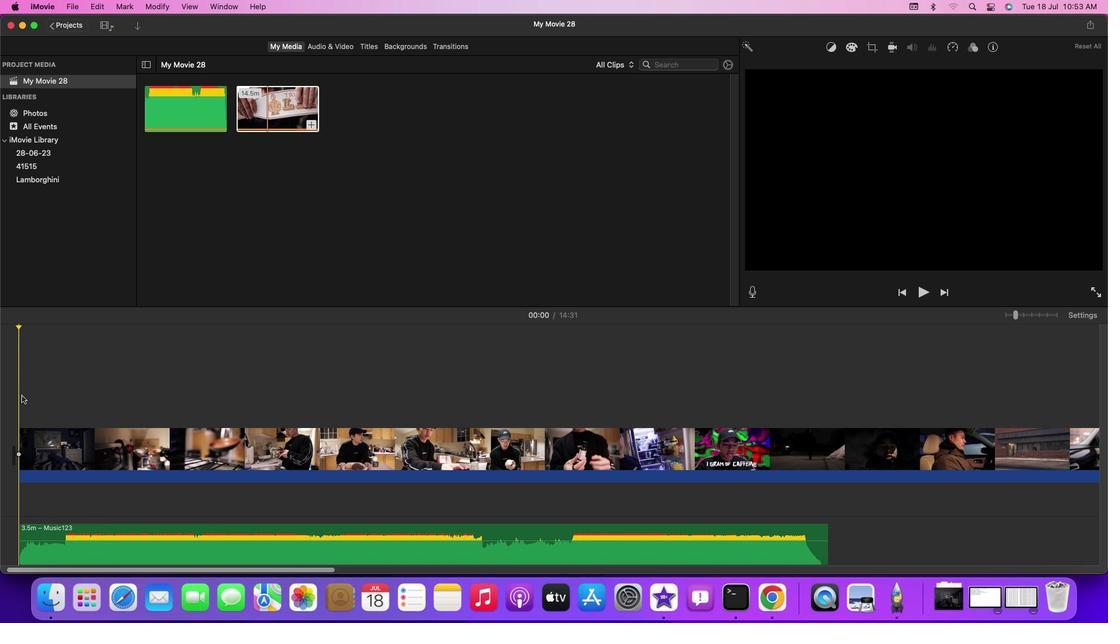 
Action: Mouse moved to (28, 447)
Screenshot: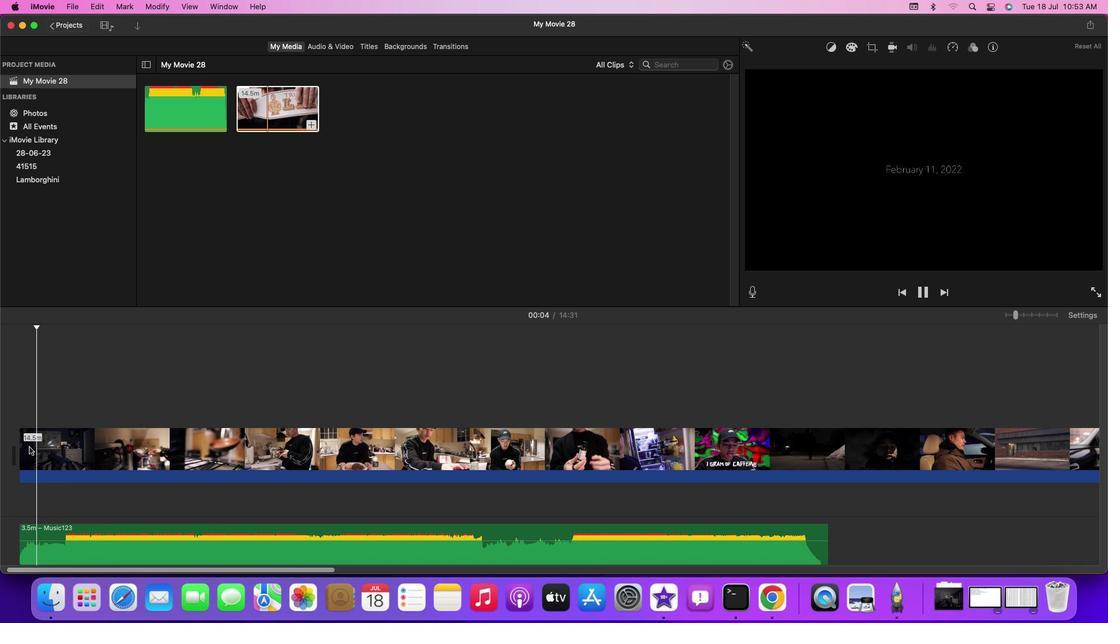 
Action: Key pressed Key.space
Screenshot: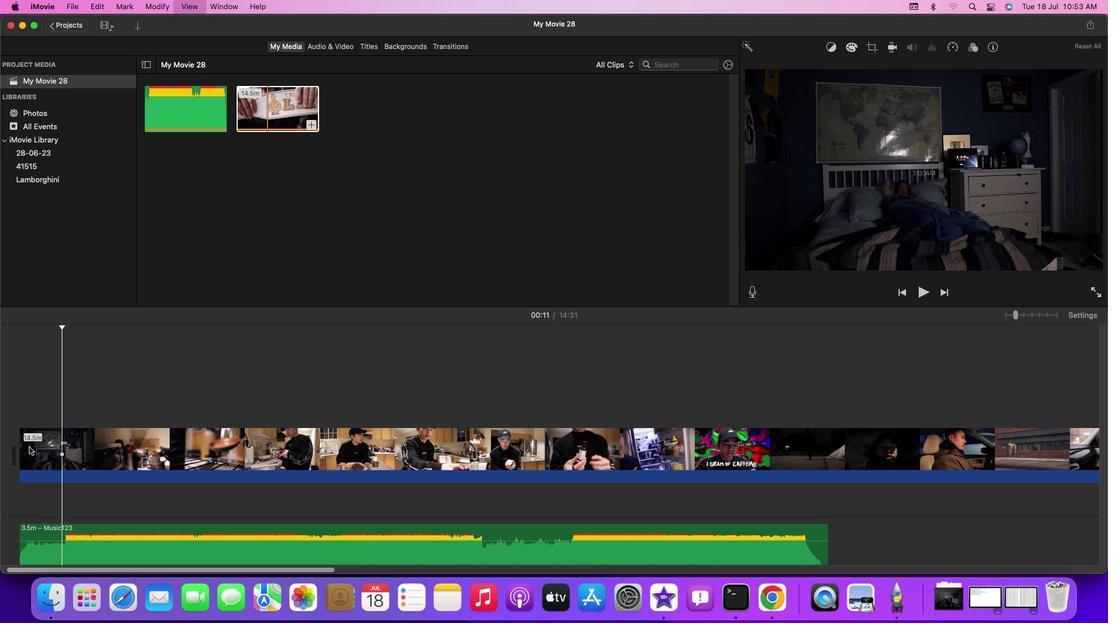 
Action: Mouse moved to (21, 456)
Screenshot: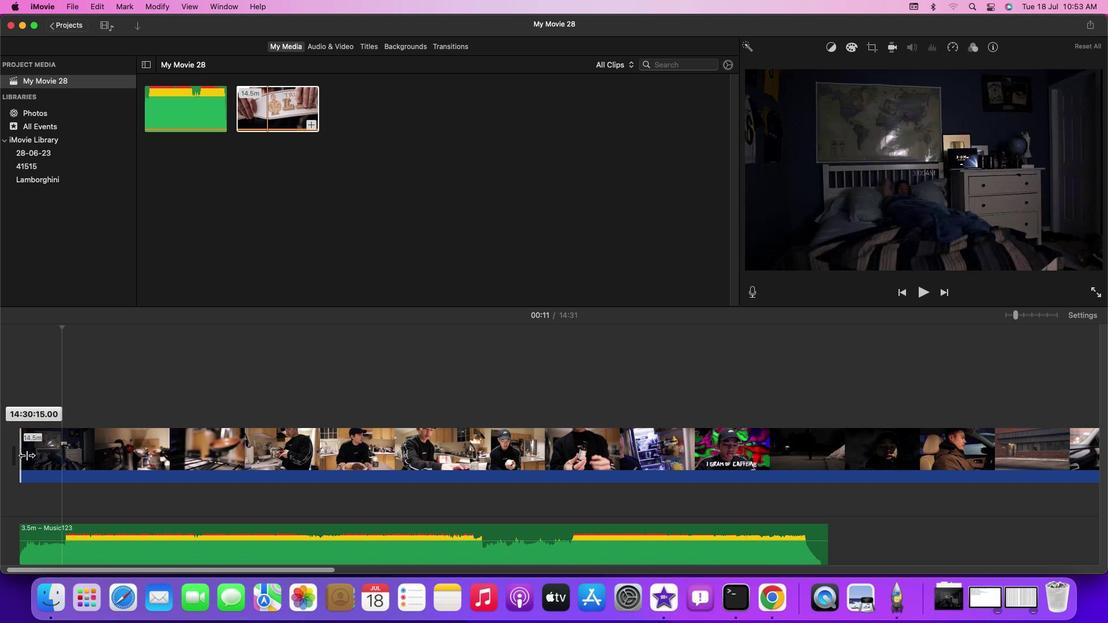 
Action: Mouse pressed left at (21, 456)
Screenshot: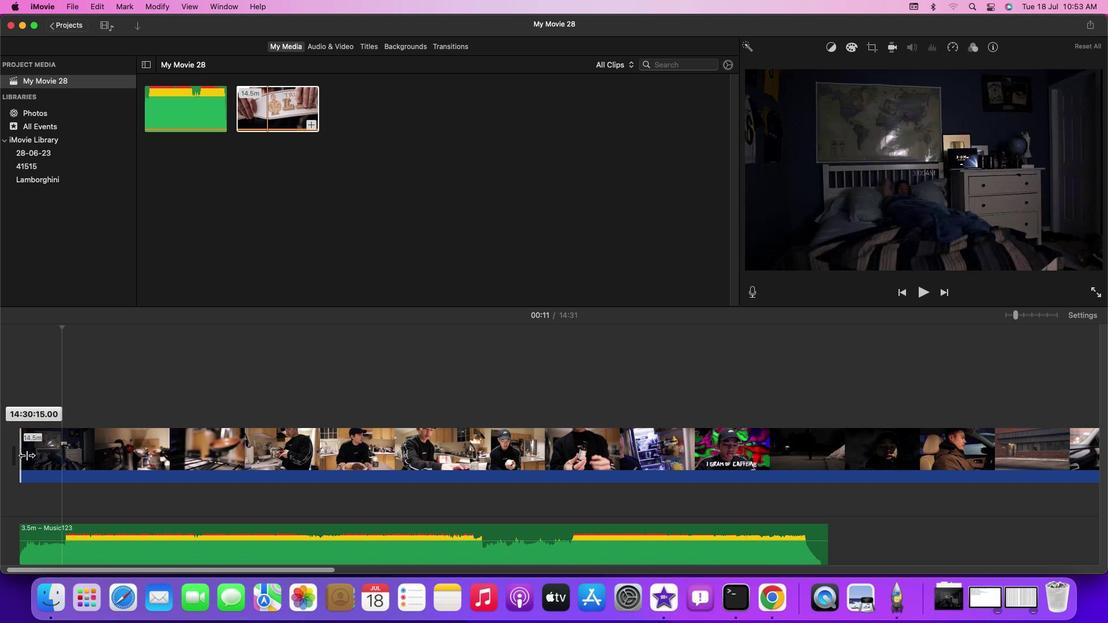 
Action: Mouse moved to (61, 361)
Screenshot: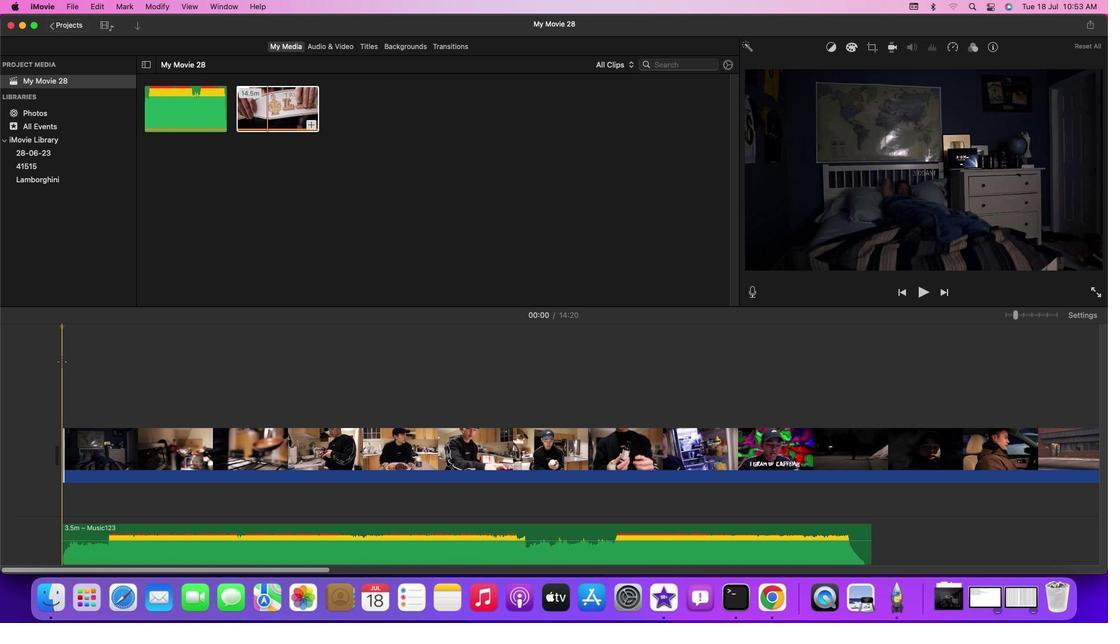 
Action: Mouse pressed left at (61, 361)
Screenshot: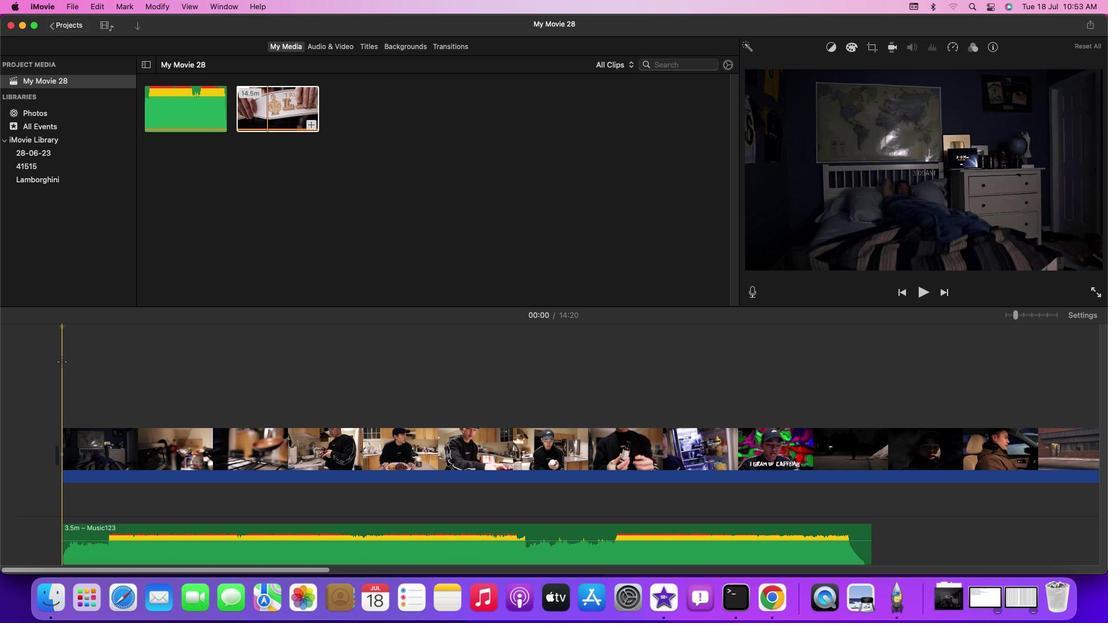 
Action: Key pressed Key.spaceKey.space
Screenshot: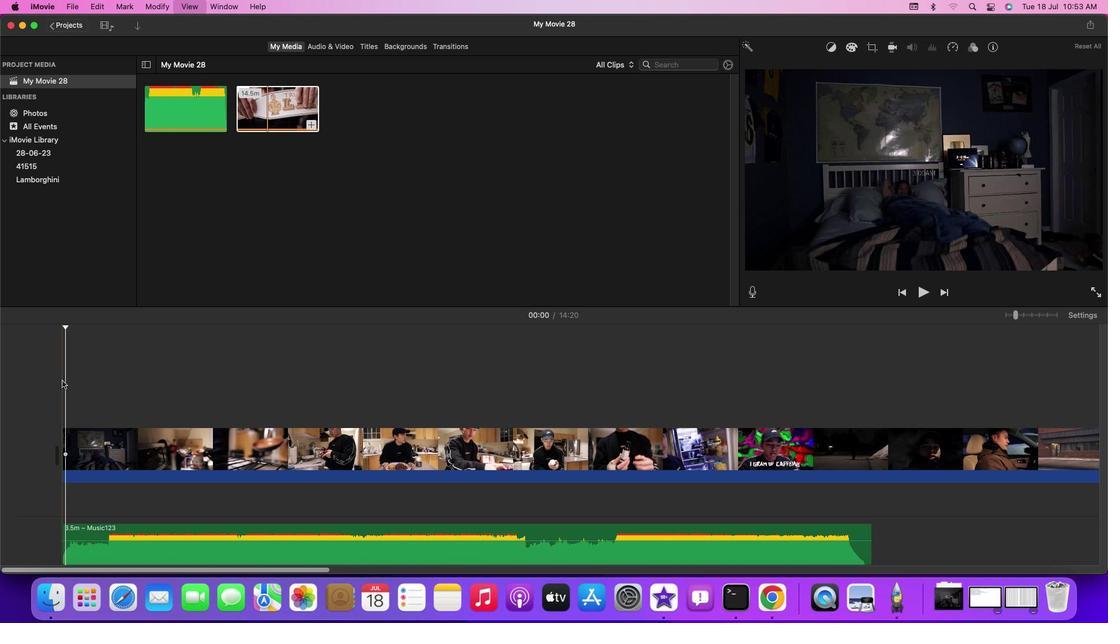 
Action: Mouse moved to (66, 442)
Screenshot: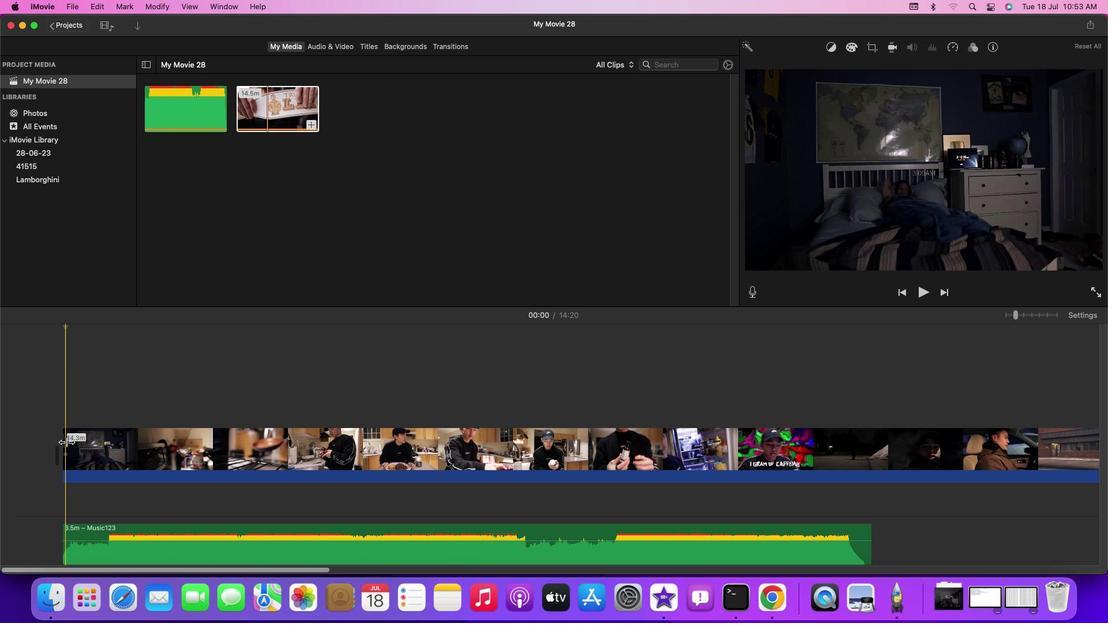 
Action: Mouse pressed left at (66, 442)
Screenshot: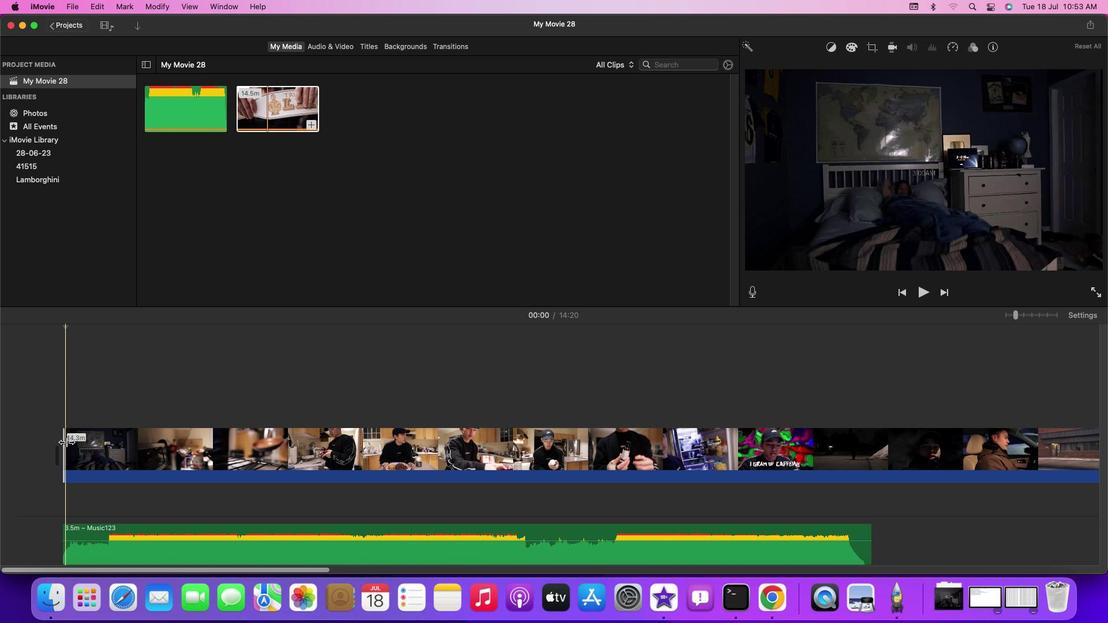 
Action: Mouse moved to (54, 394)
Screenshot: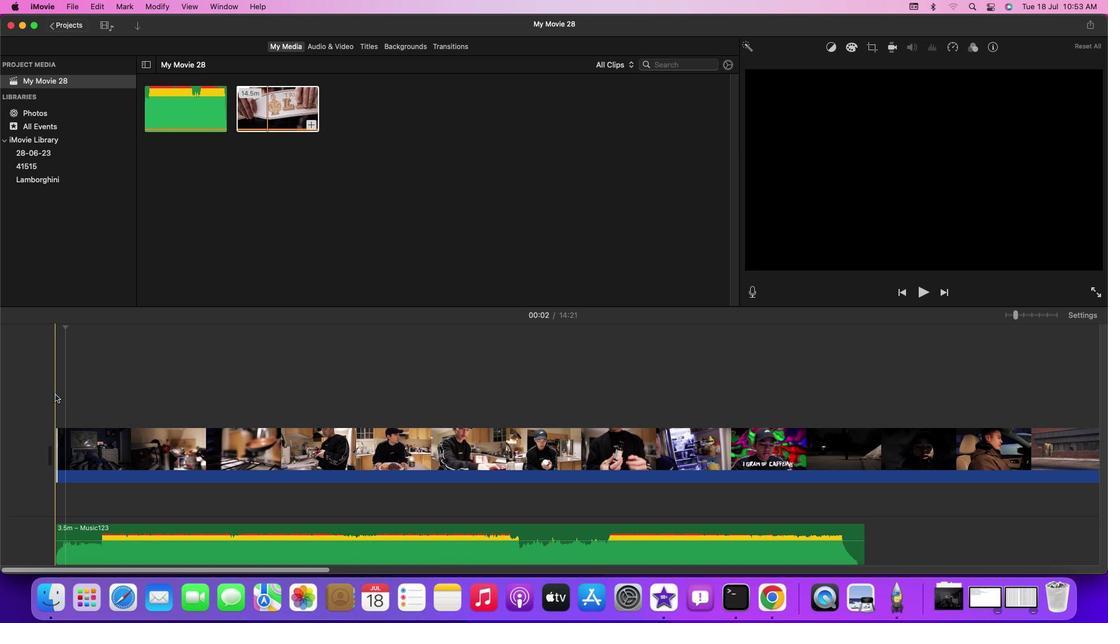 
Action: Mouse pressed left at (54, 394)
Screenshot: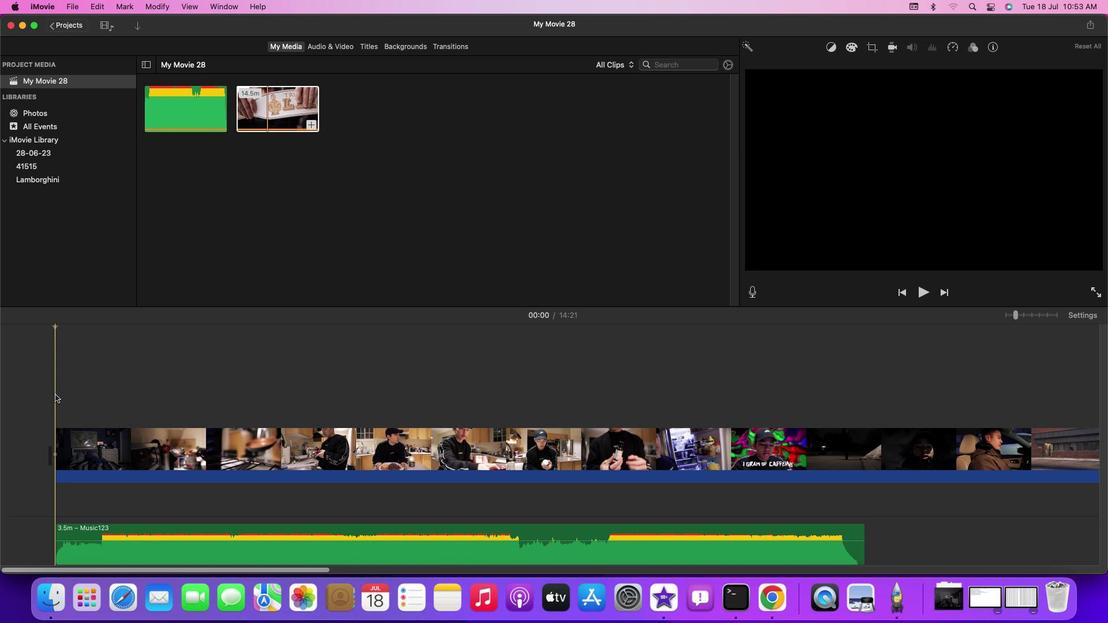 
Action: Key pressed Key.space
Screenshot: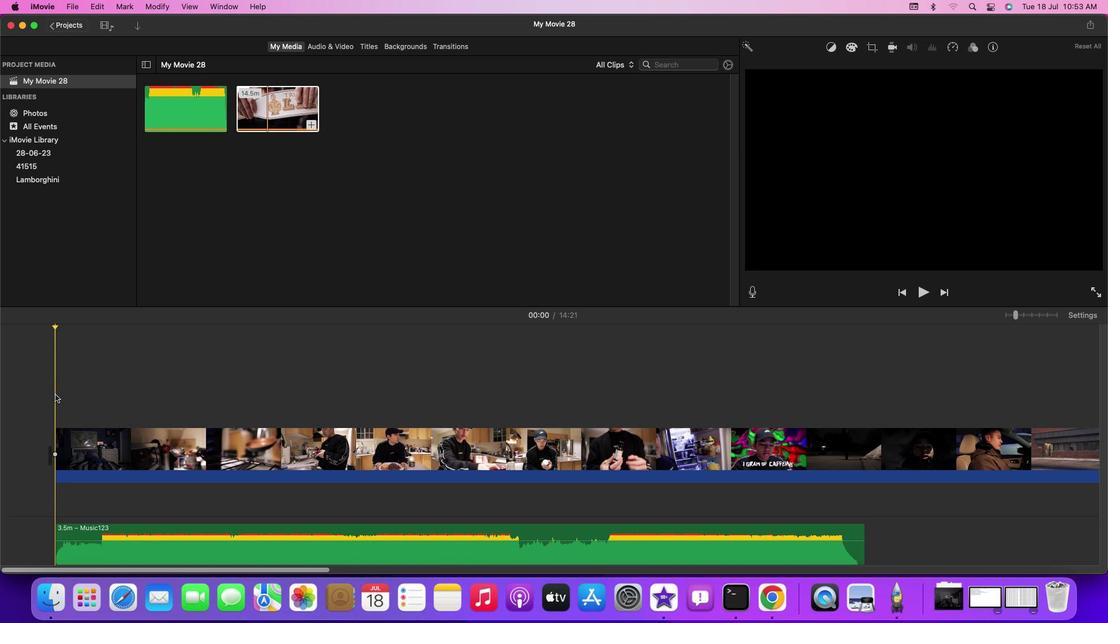 
Action: Mouse moved to (147, 397)
Screenshot: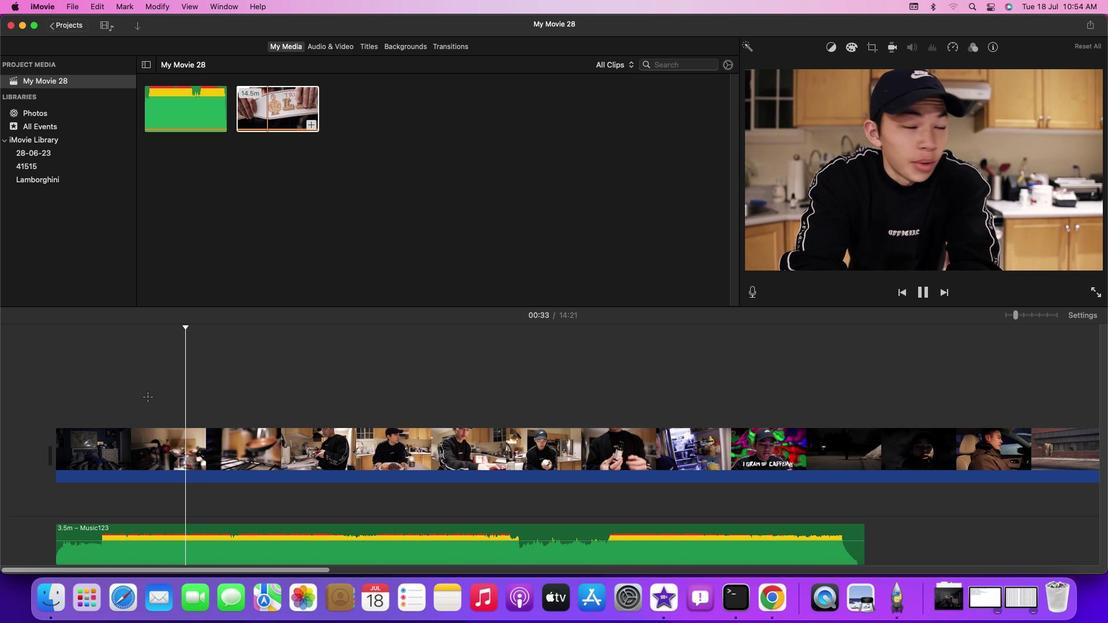 
Action: Mouse pressed left at (147, 397)
Screenshot: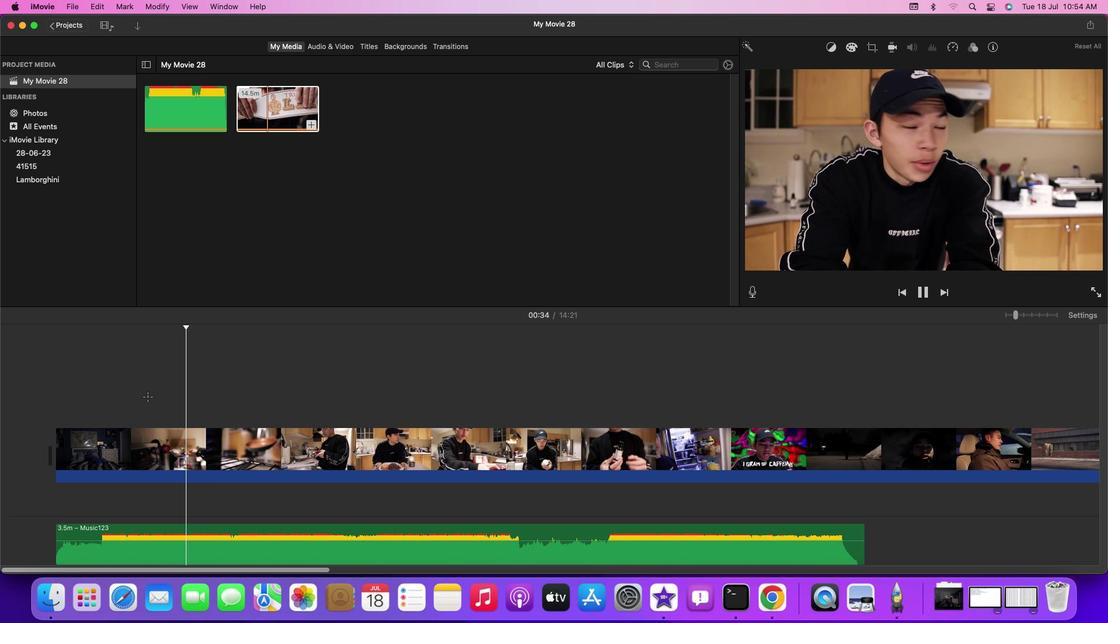 
Action: Mouse moved to (159, 395)
Screenshot: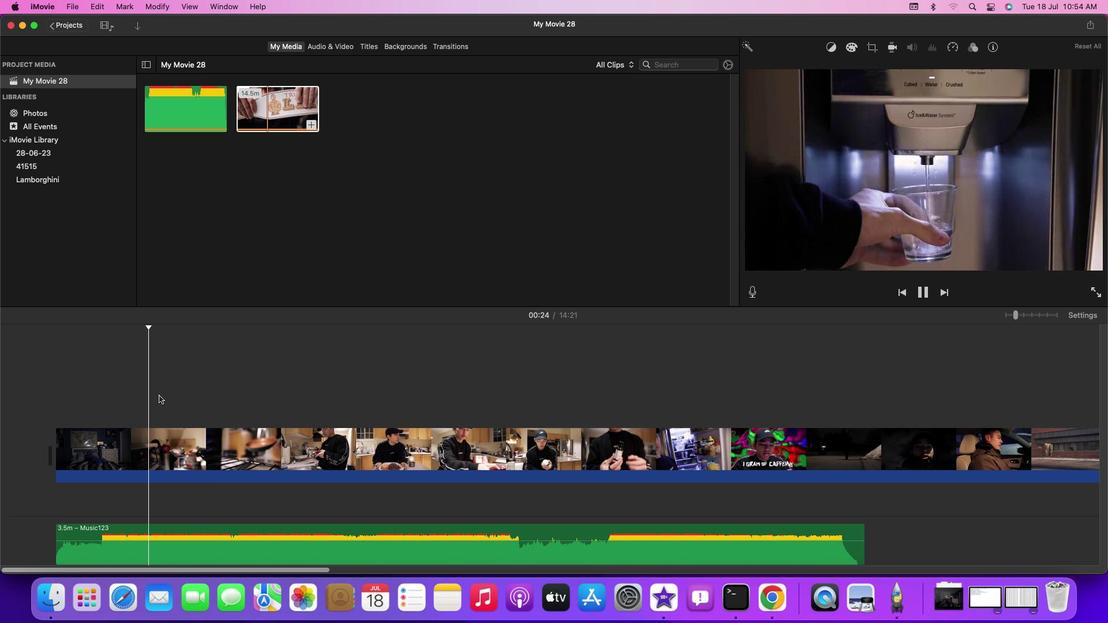 
Action: Key pressed Key.spaceKey.leftKey.leftKey.leftKey.leftKey.leftKey.leftKey.leftKey.left
Screenshot: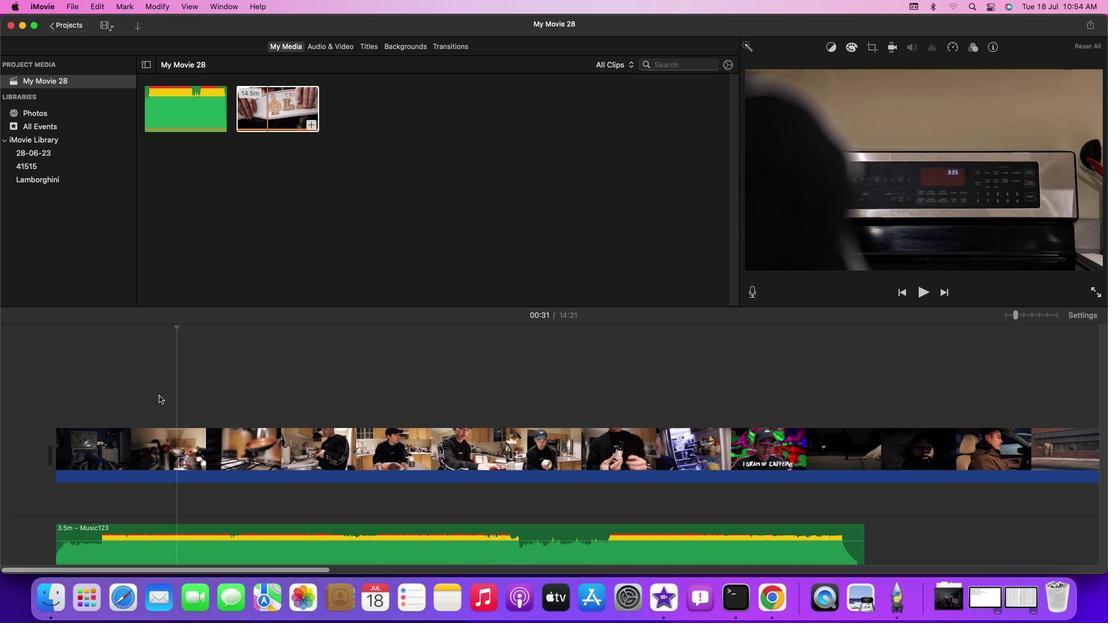 
Action: Mouse moved to (178, 464)
Screenshot: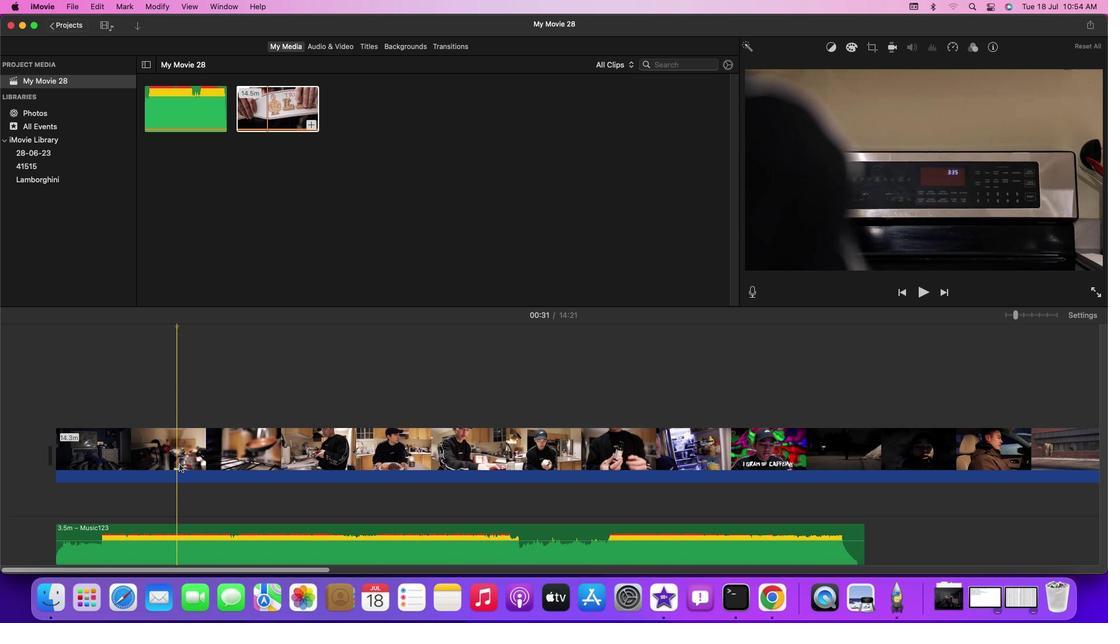 
Action: Mouse pressed left at (178, 464)
Screenshot: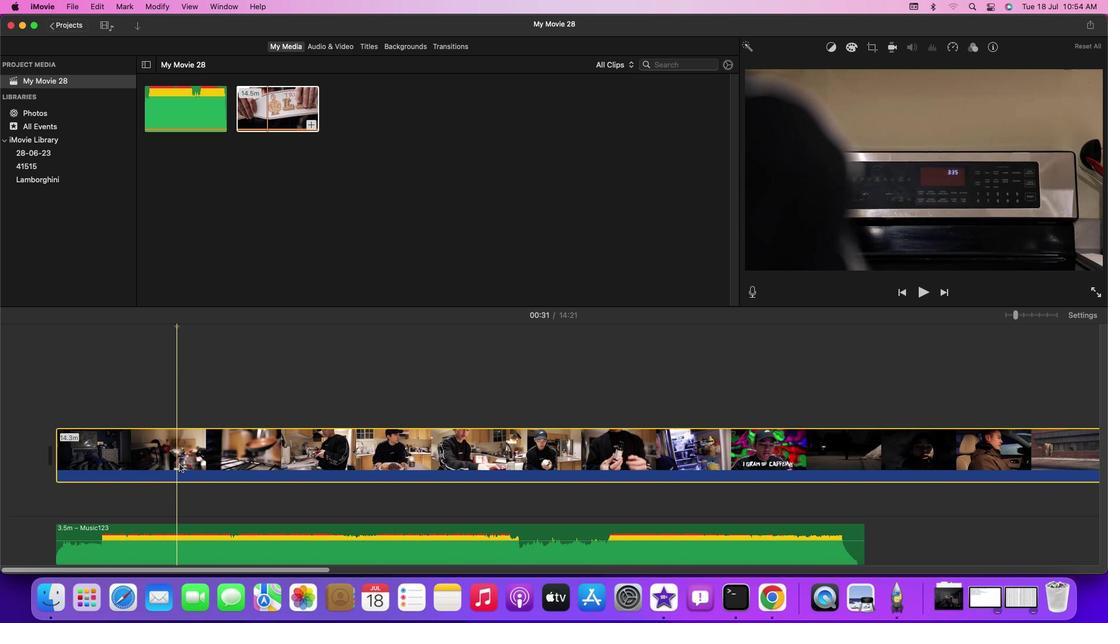 
Action: Key pressed Key.cmd'b'Key.space
Screenshot: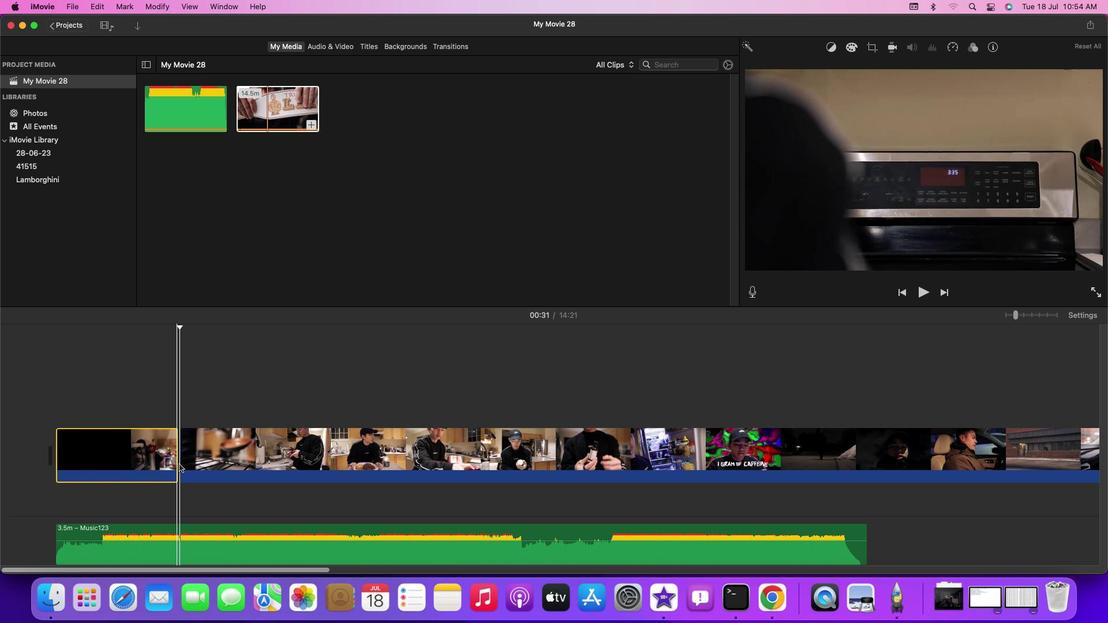 
Action: Mouse moved to (206, 407)
Screenshot: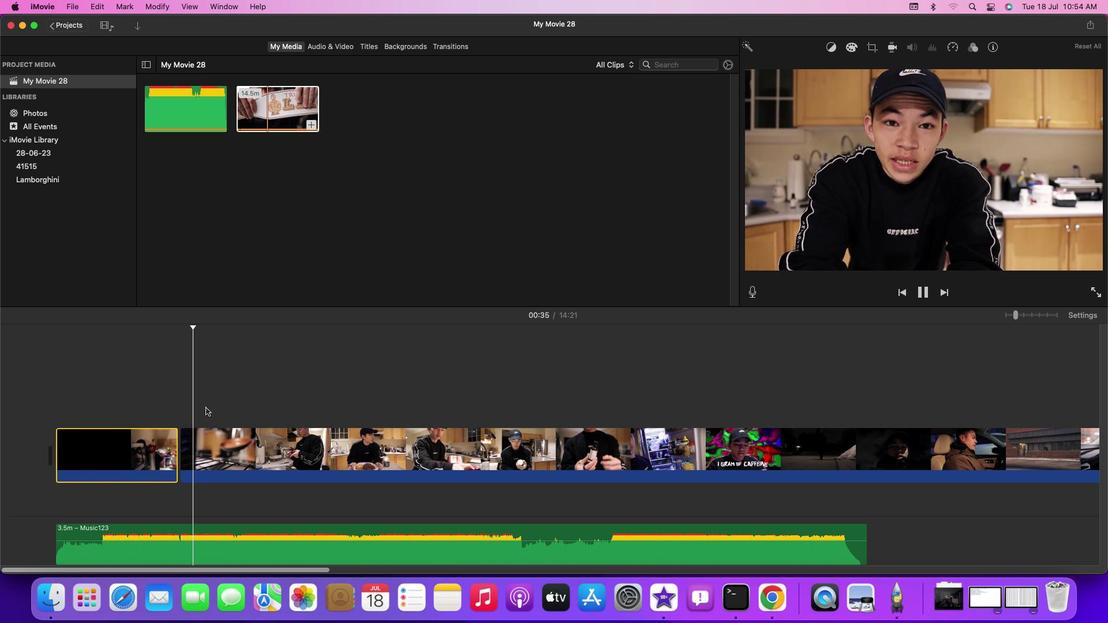 
Action: Key pressed Key.space
Screenshot: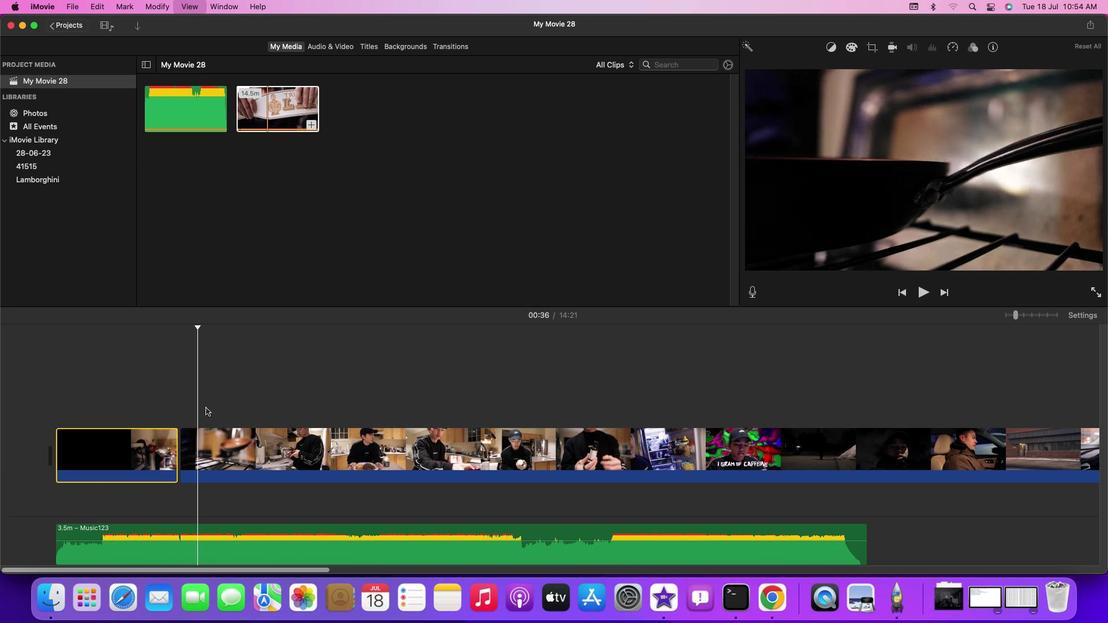 
Action: Mouse moved to (200, 405)
Screenshot: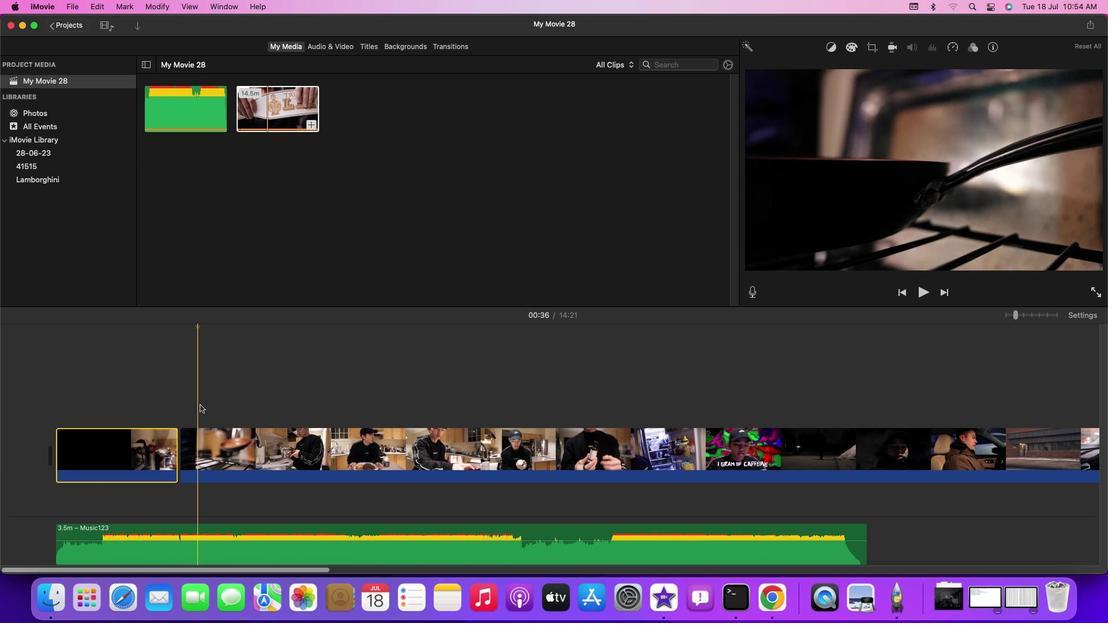 
Action: Mouse pressed left at (200, 405)
Screenshot: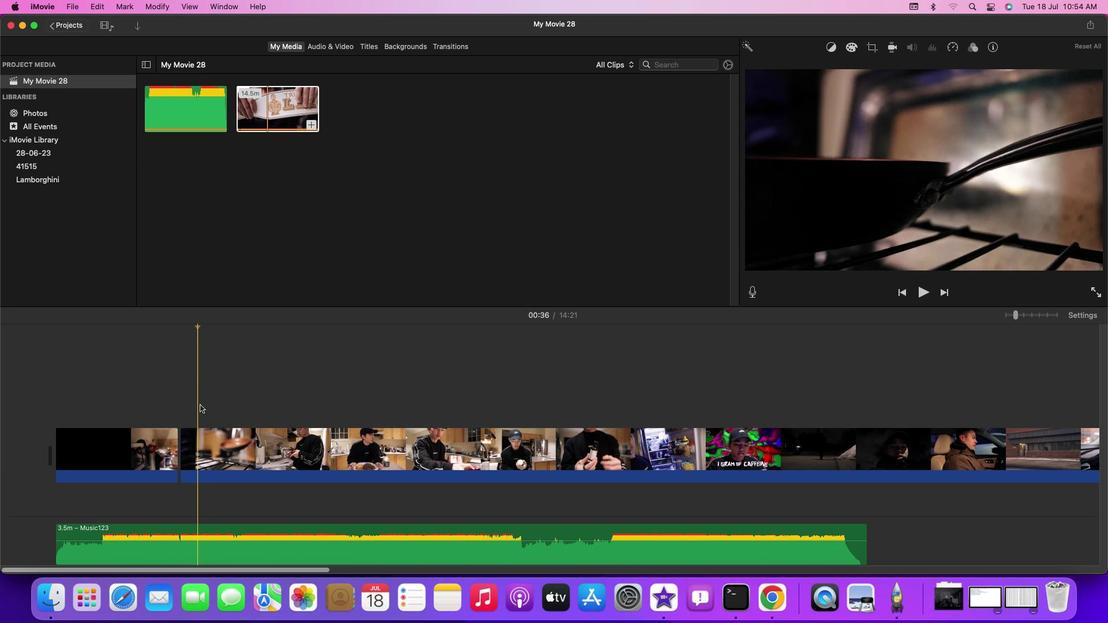 
Action: Key pressed Key.rightKey.rightKey.rightKey.rightKey.rightKey.rightKey.rightKey.leftKey.leftKey.leftKey.leftKey.leftKey.leftKey.leftKey.leftKey.leftKey.leftKey.leftKey.leftKey.leftKey.leftKey.leftKey.leftKey.leftKey.leftKey.rightKey.rightKey.rightKey.rightKey.rightKey.right
Screenshot: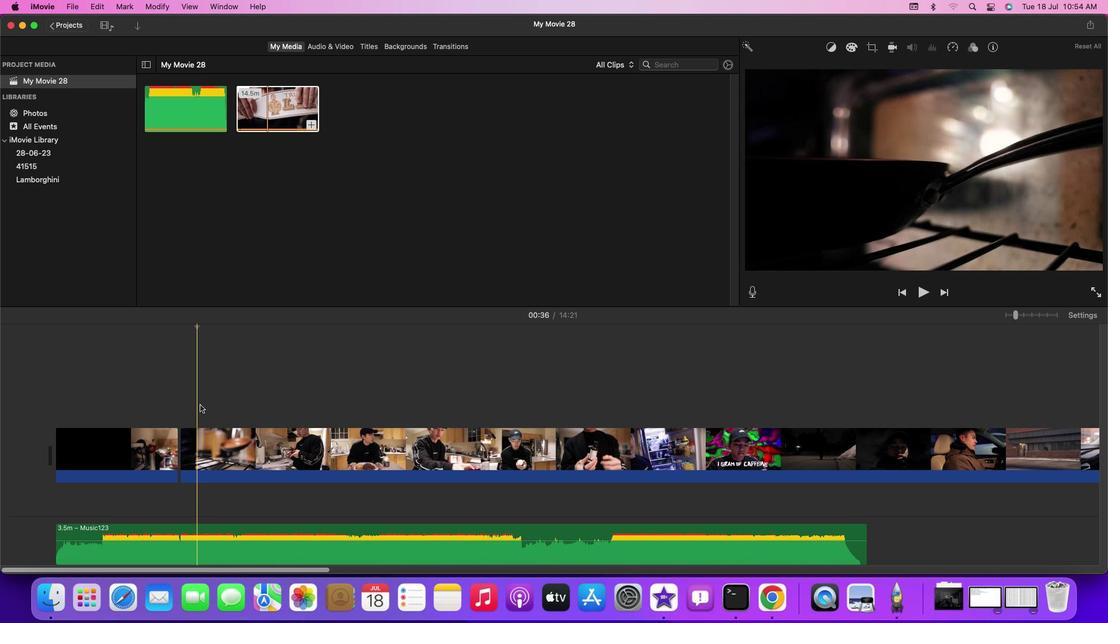 
Action: Mouse moved to (196, 462)
Screenshot: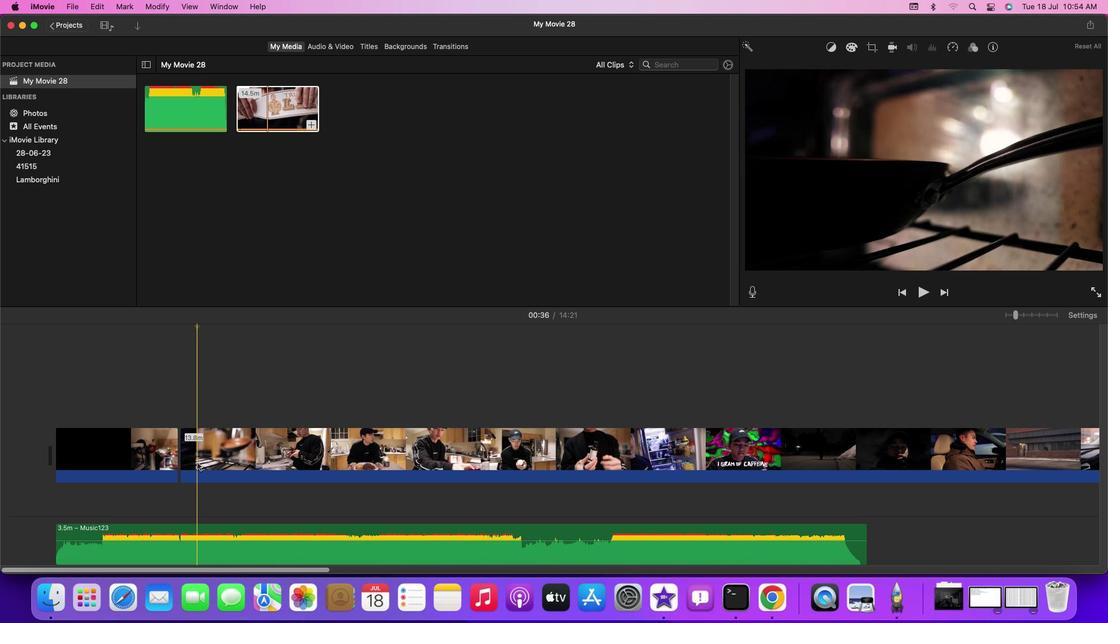 
Action: Mouse pressed left at (196, 462)
Screenshot: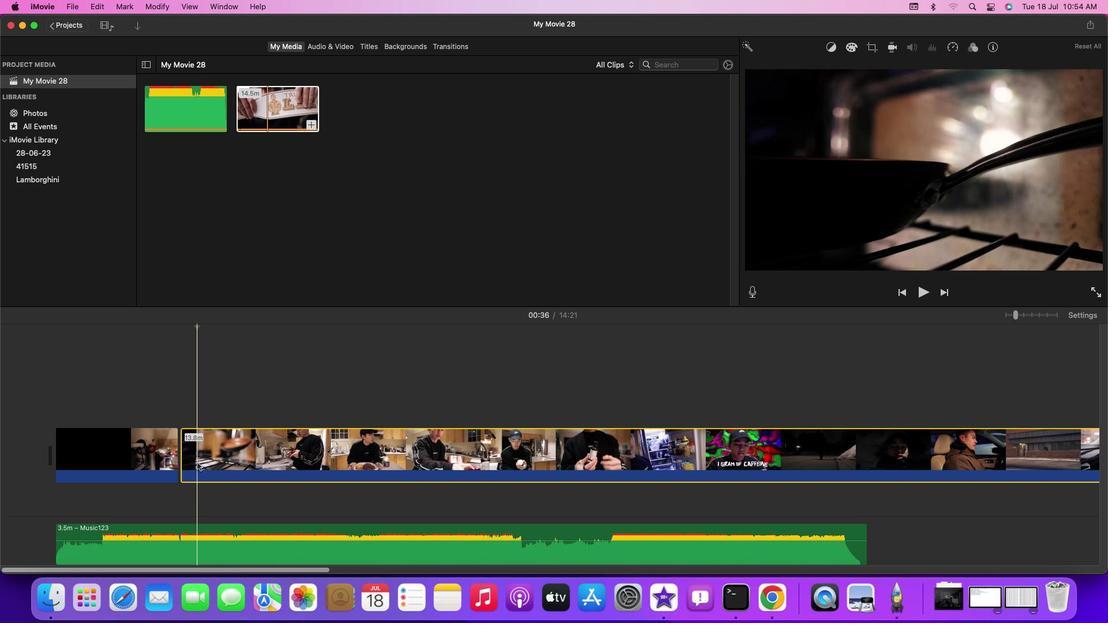 
Action: Key pressed Key.cmd'b'
Screenshot: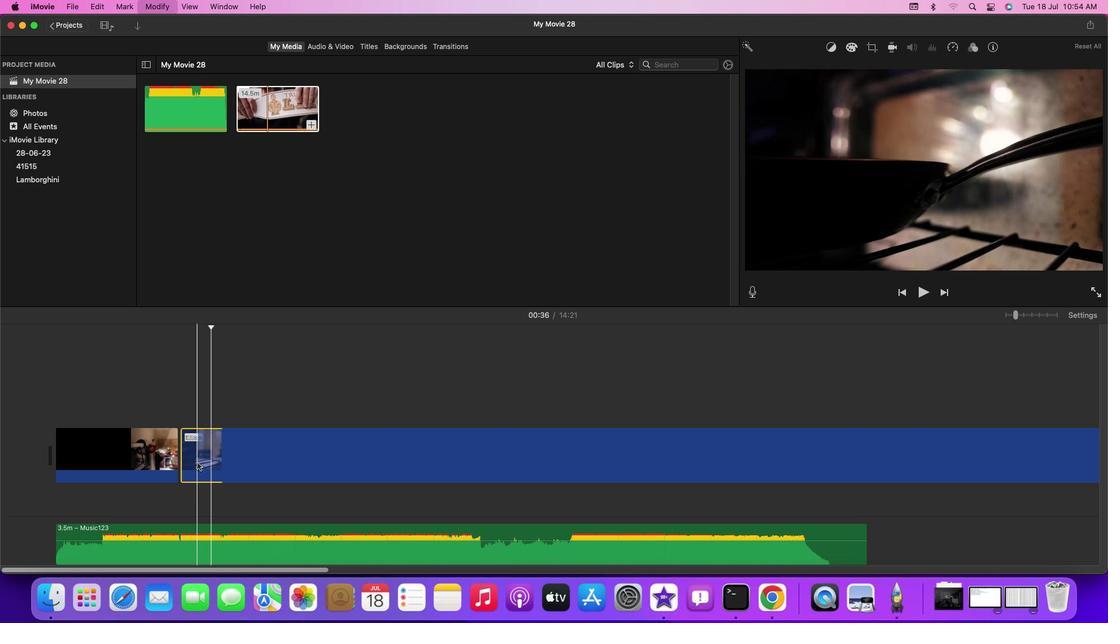 
Action: Mouse moved to (196, 459)
Screenshot: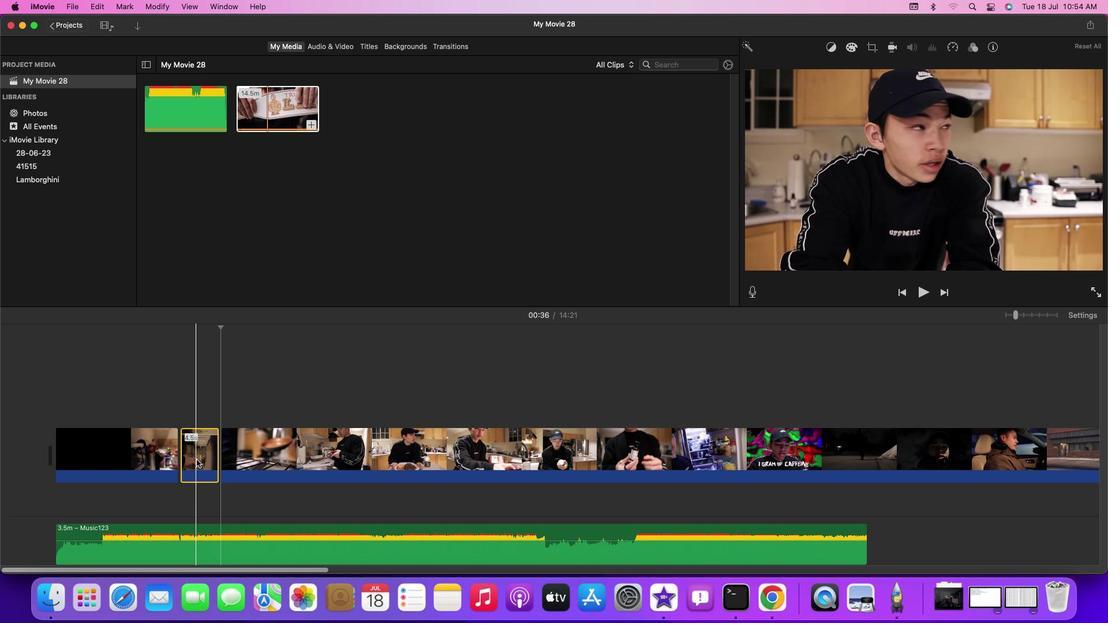 
Action: Mouse pressed right at (196, 459)
Screenshot: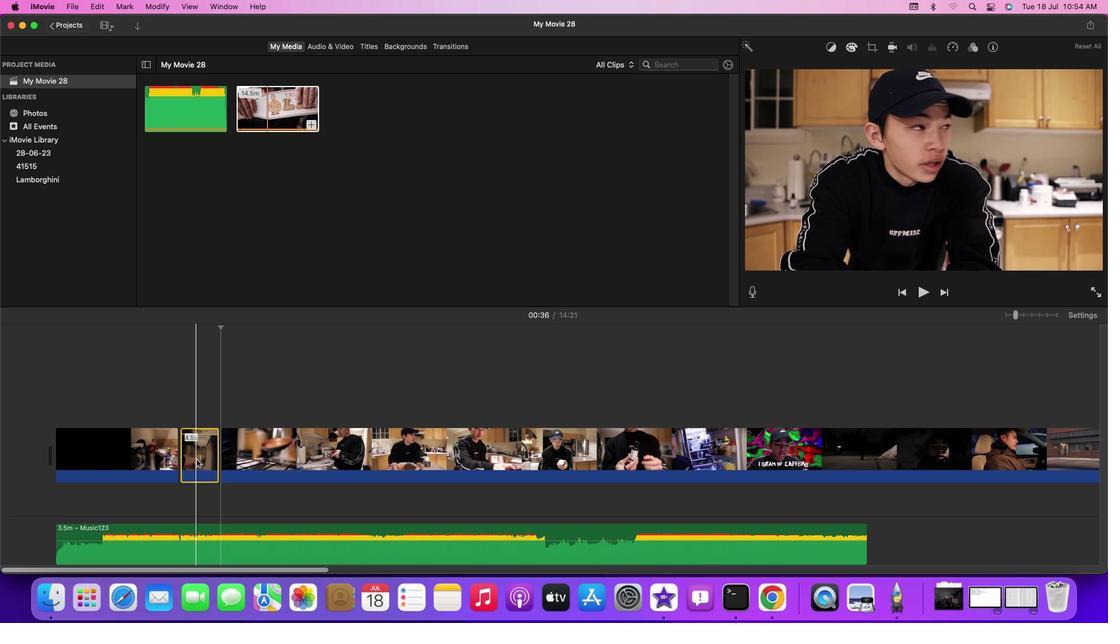 
Action: Mouse moved to (219, 415)
Screenshot: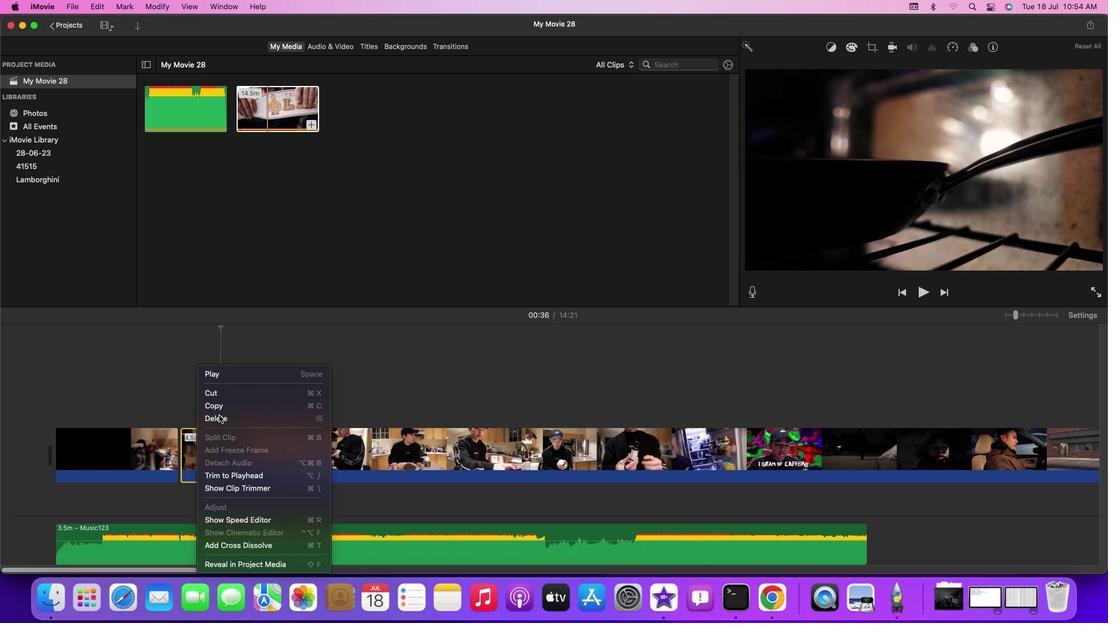 
Action: Mouse pressed left at (219, 415)
Screenshot: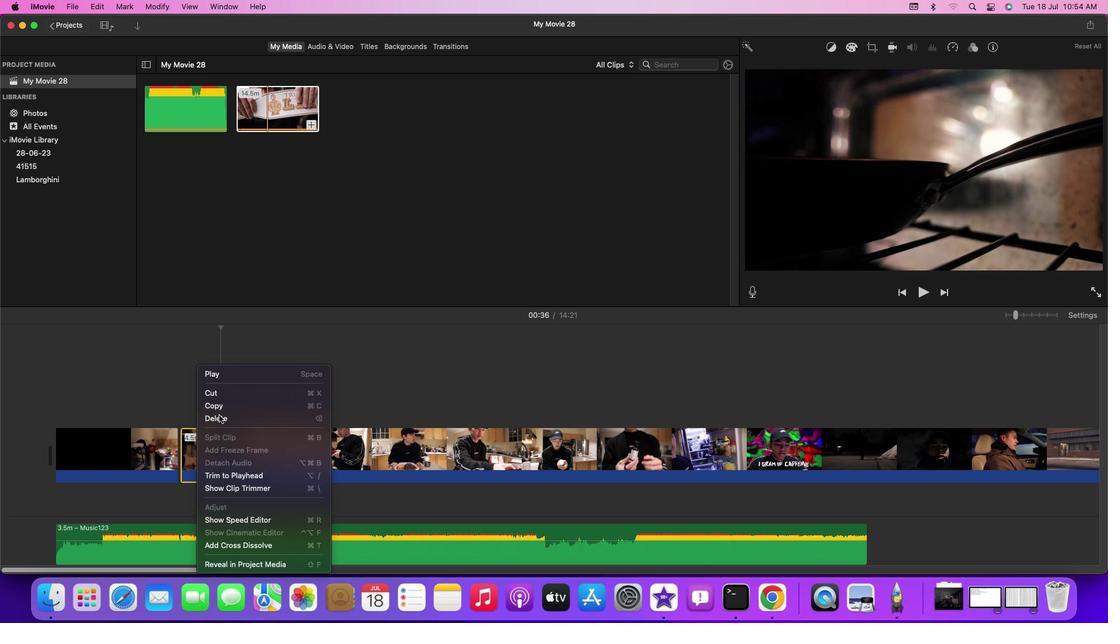 
Action: Mouse moved to (167, 401)
Screenshot: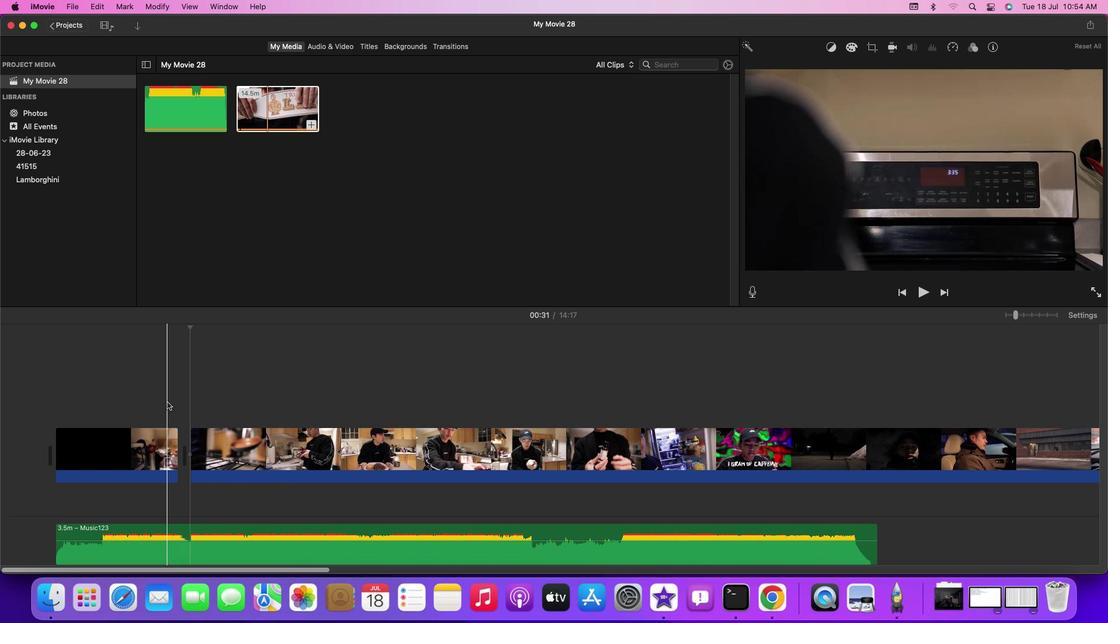 
Action: Mouse pressed left at (167, 401)
Screenshot: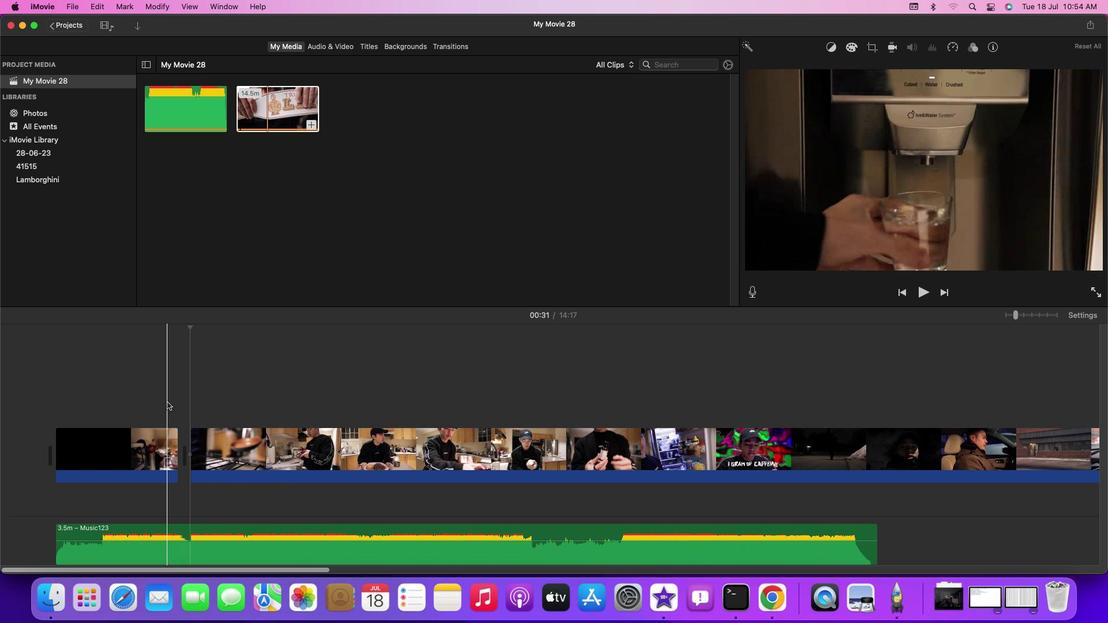 
Action: Key pressed Key.space
Screenshot: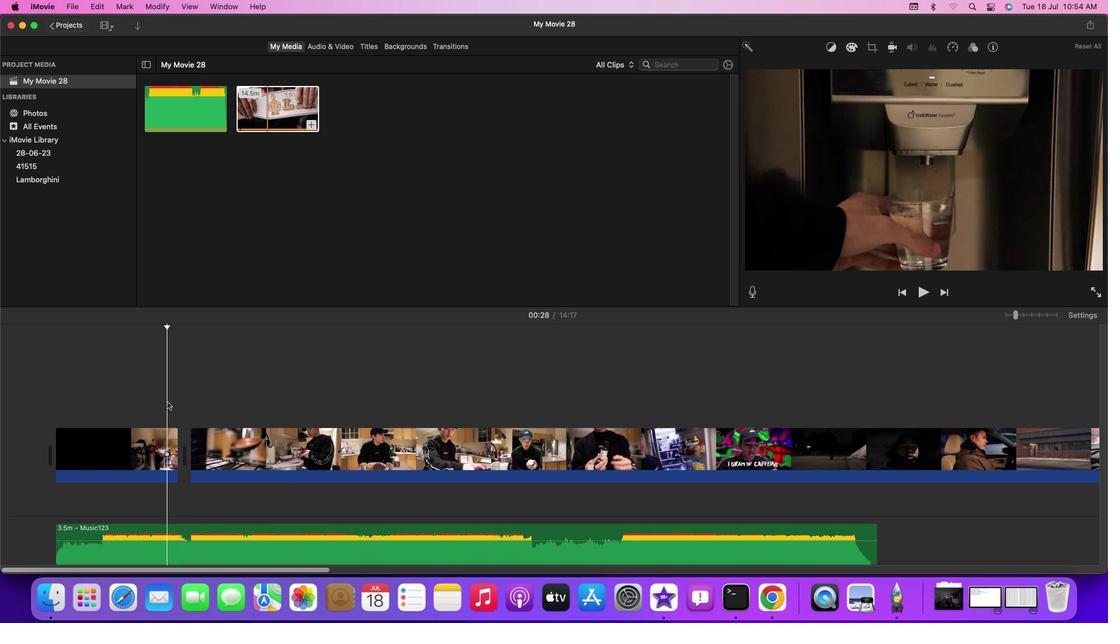 
Action: Mouse moved to (254, 395)
Screenshot: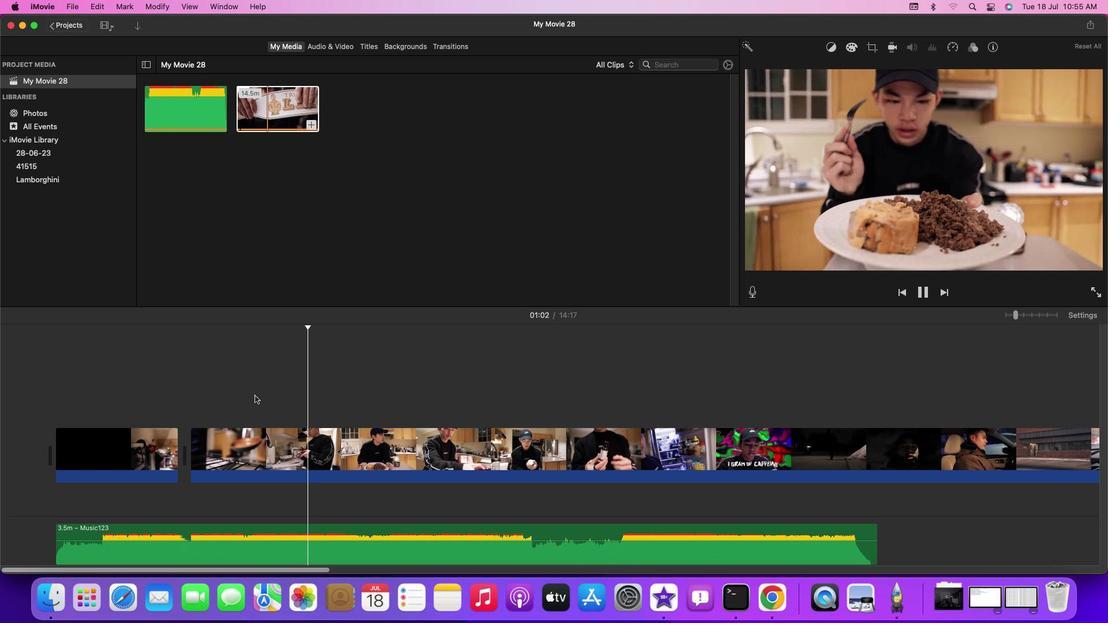 
Action: Mouse pressed left at (254, 395)
Screenshot: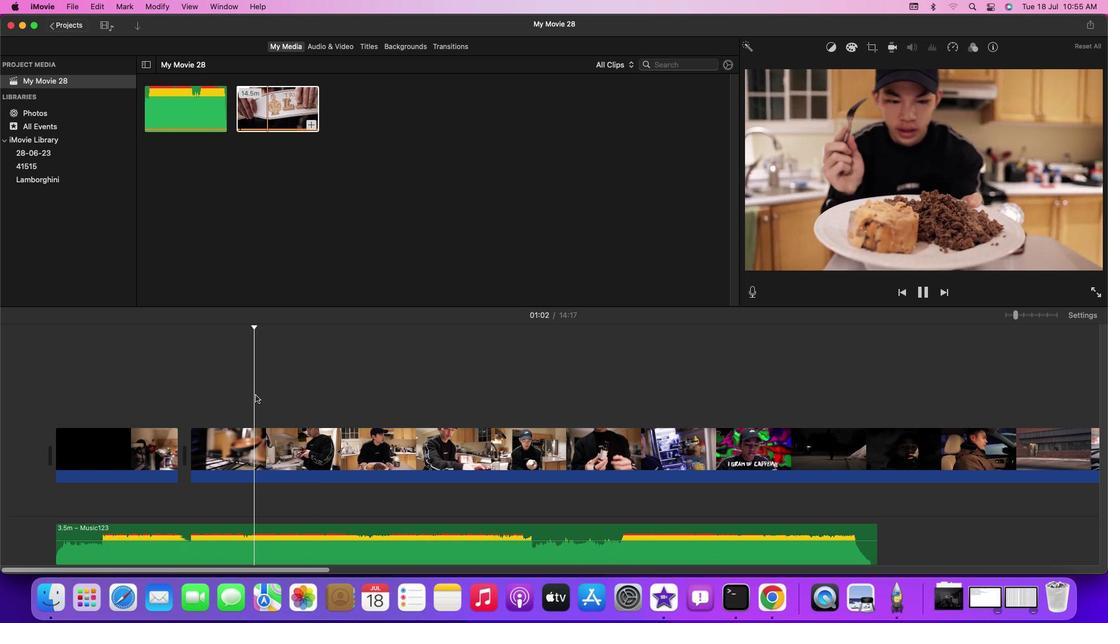 
Action: Mouse moved to (315, 389)
Screenshot: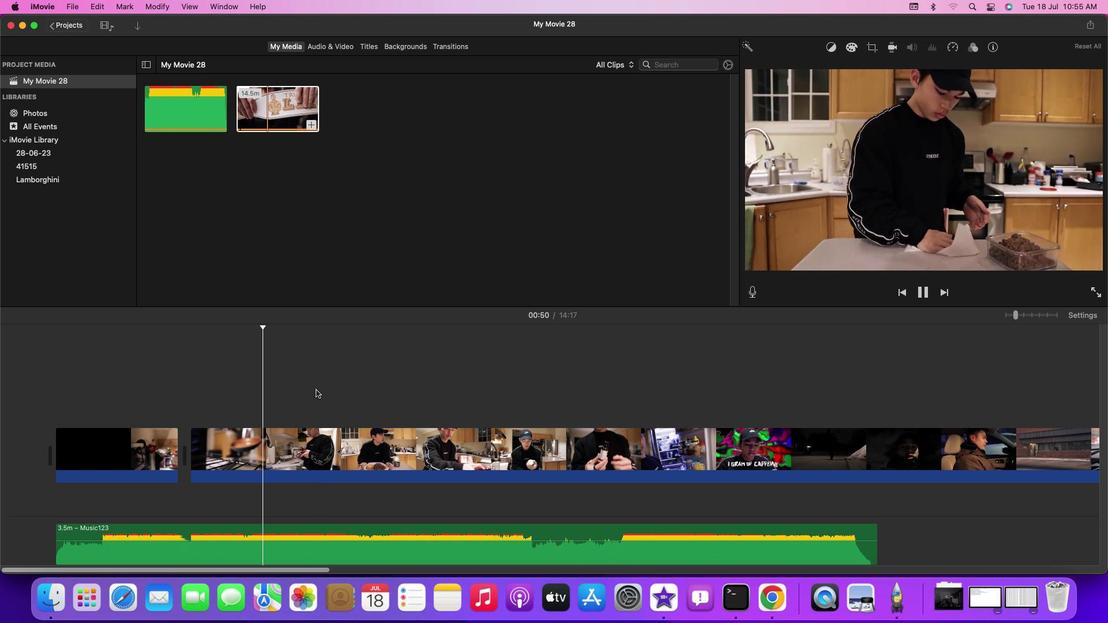 
Action: Mouse pressed left at (315, 389)
Screenshot: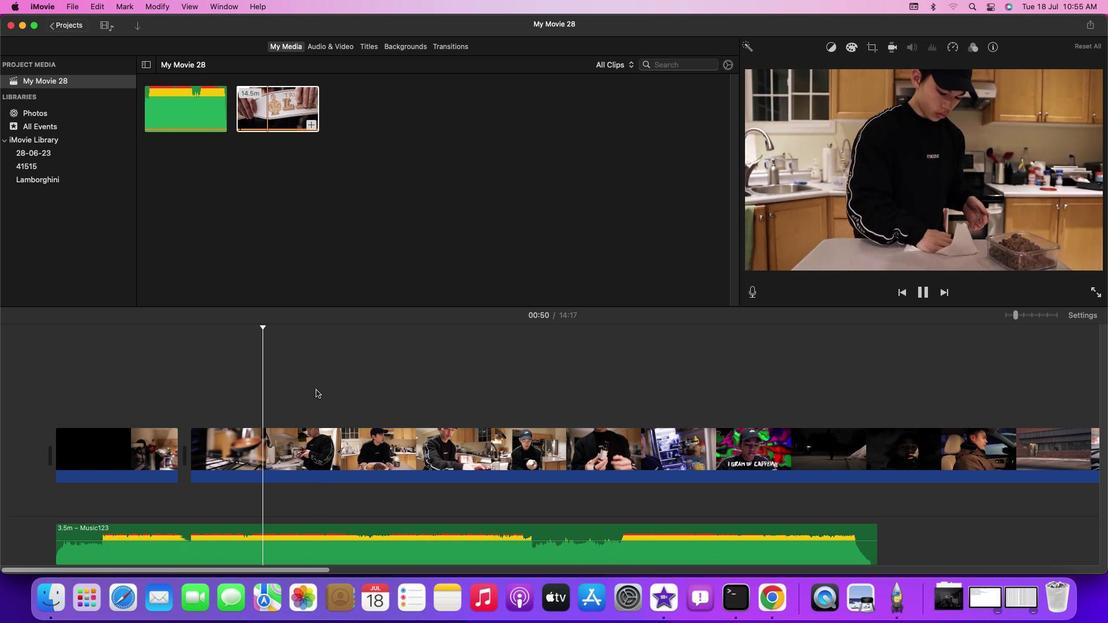 
Action: Mouse moved to (341, 389)
Screenshot: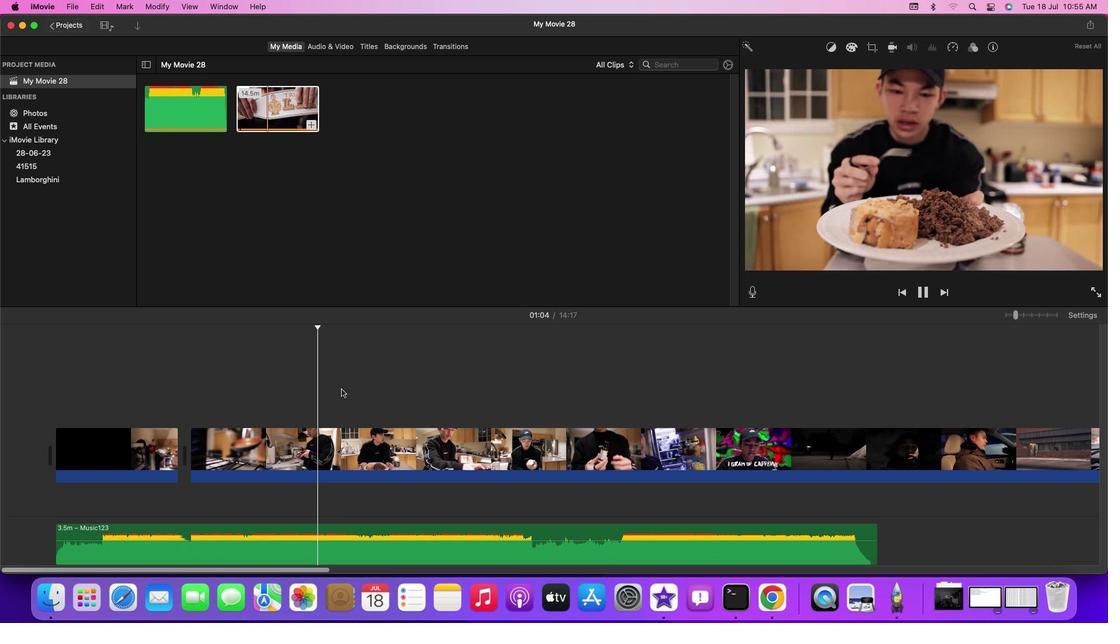 
Action: Mouse pressed left at (341, 389)
Screenshot: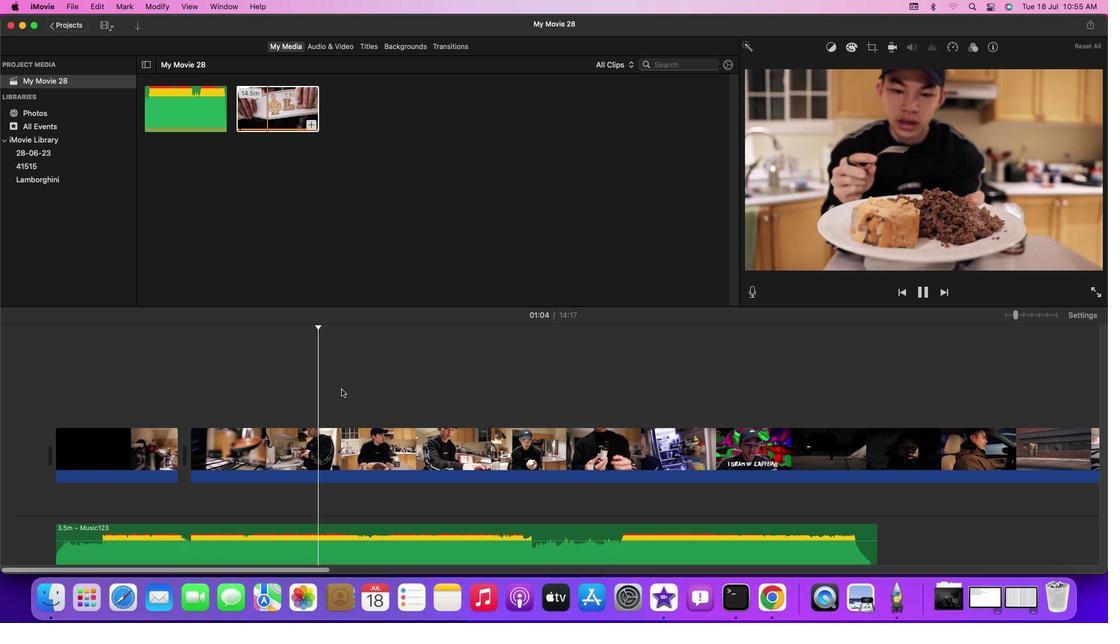 
Action: Mouse moved to (374, 390)
Screenshot: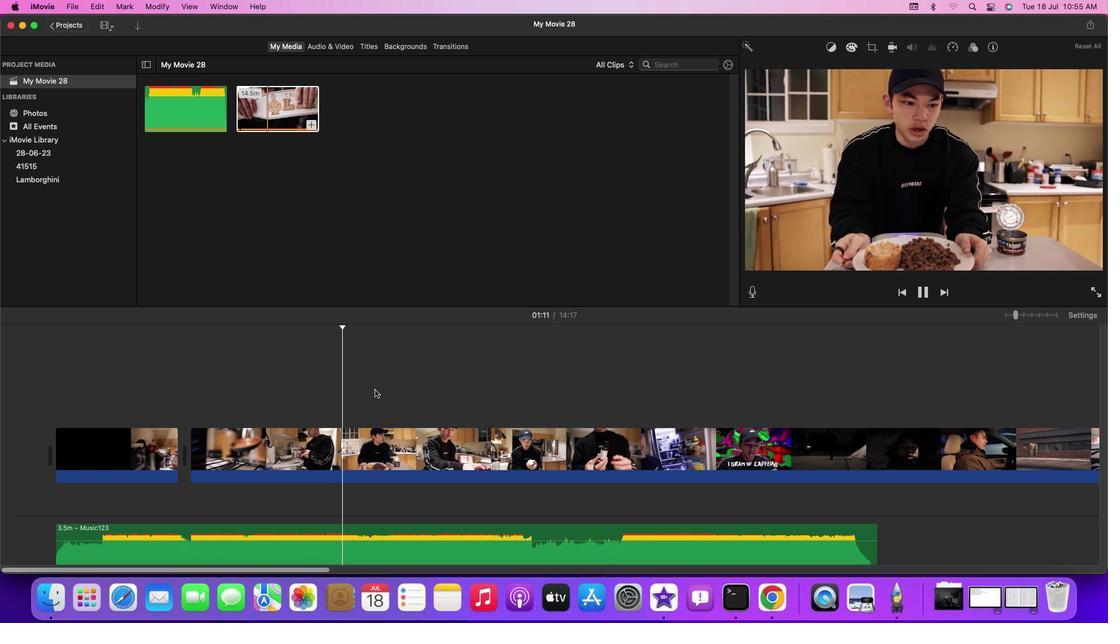 
Action: Mouse pressed left at (374, 390)
Screenshot: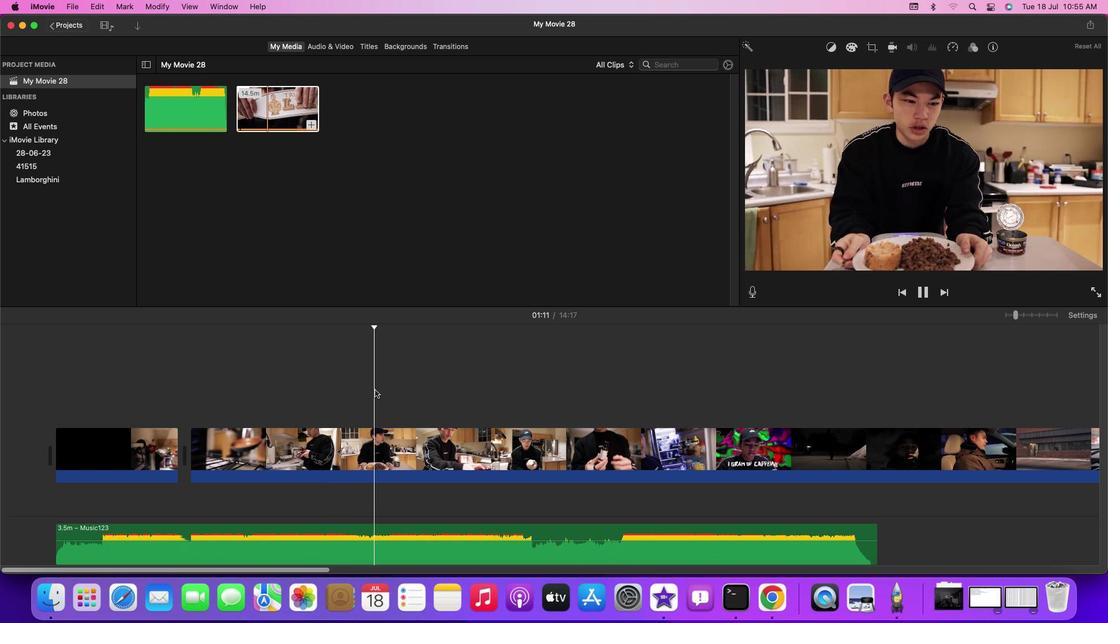 
Action: Mouse moved to (423, 389)
Screenshot: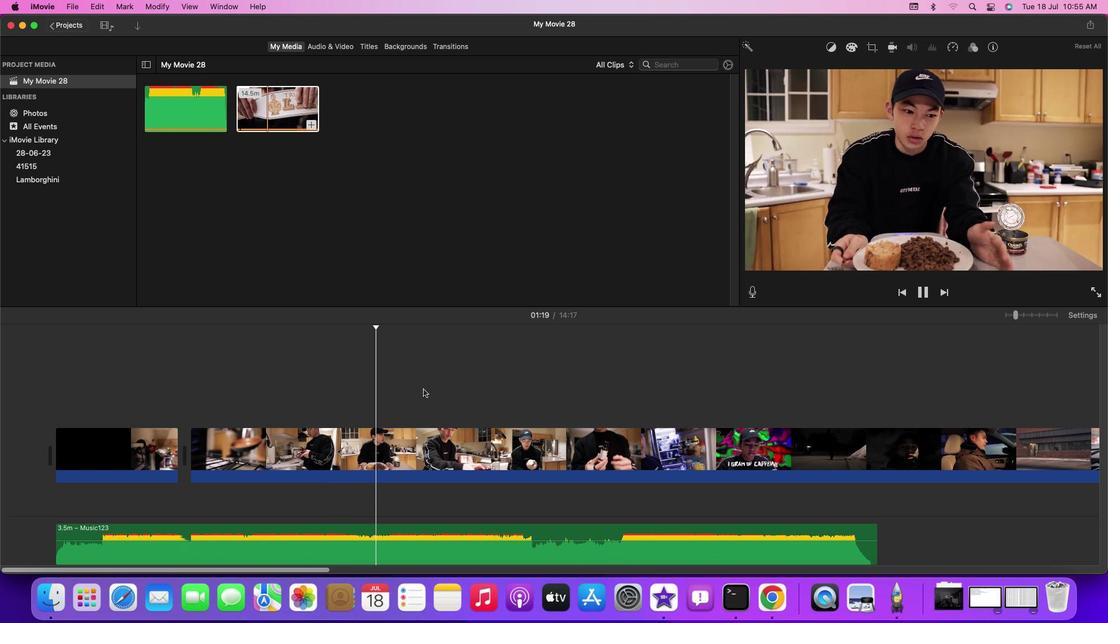 
Action: Mouse pressed left at (423, 389)
Screenshot: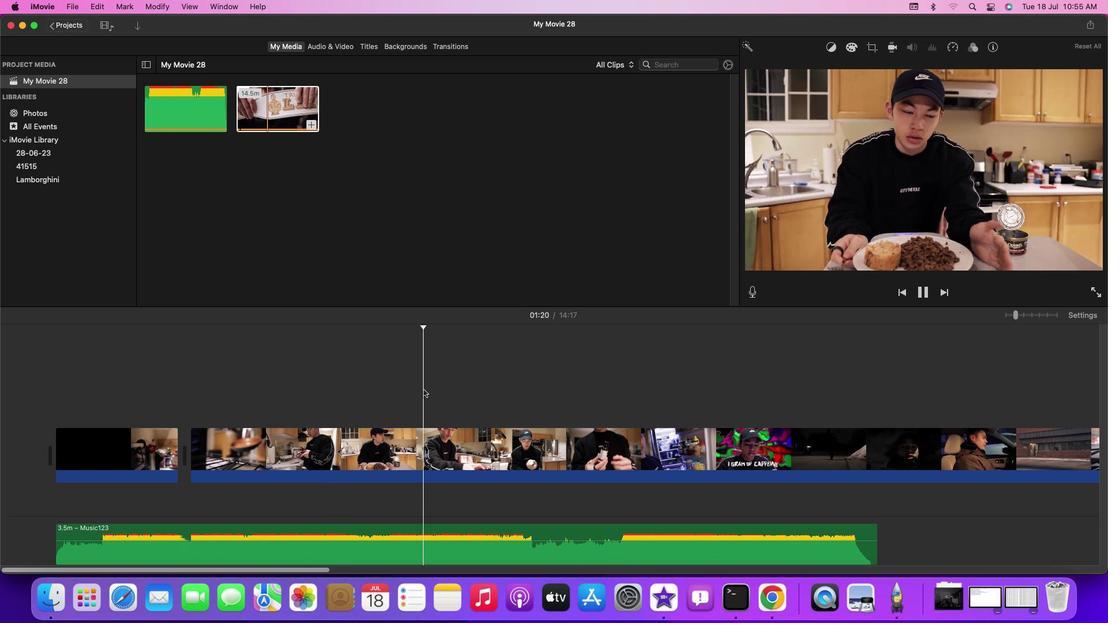 
Action: Mouse moved to (411, 390)
Screenshot: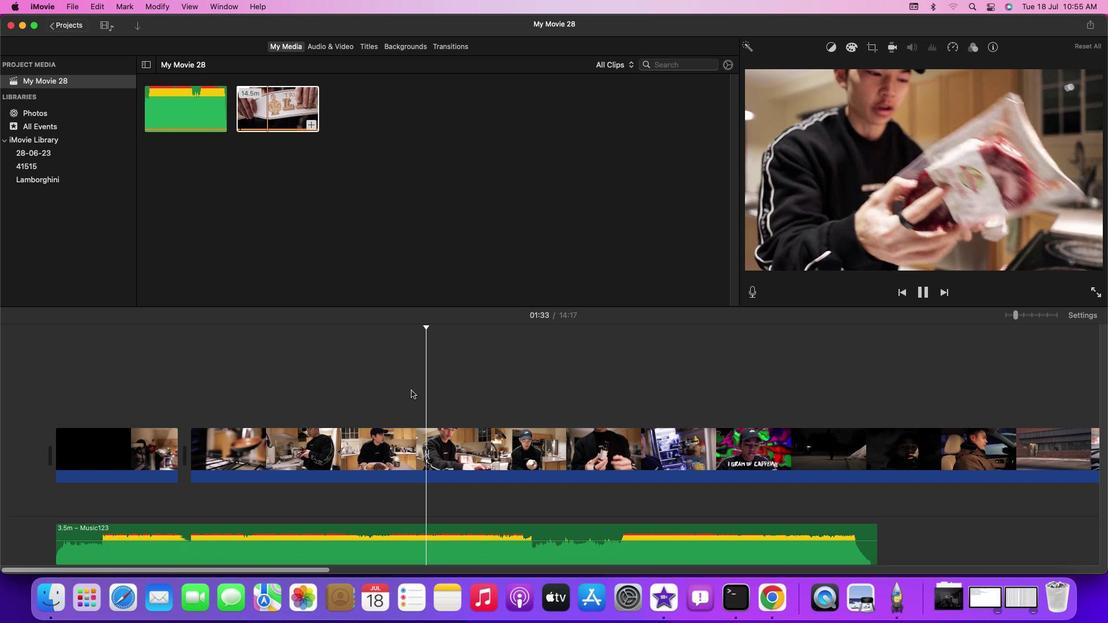 
Action: Mouse pressed left at (411, 390)
Screenshot: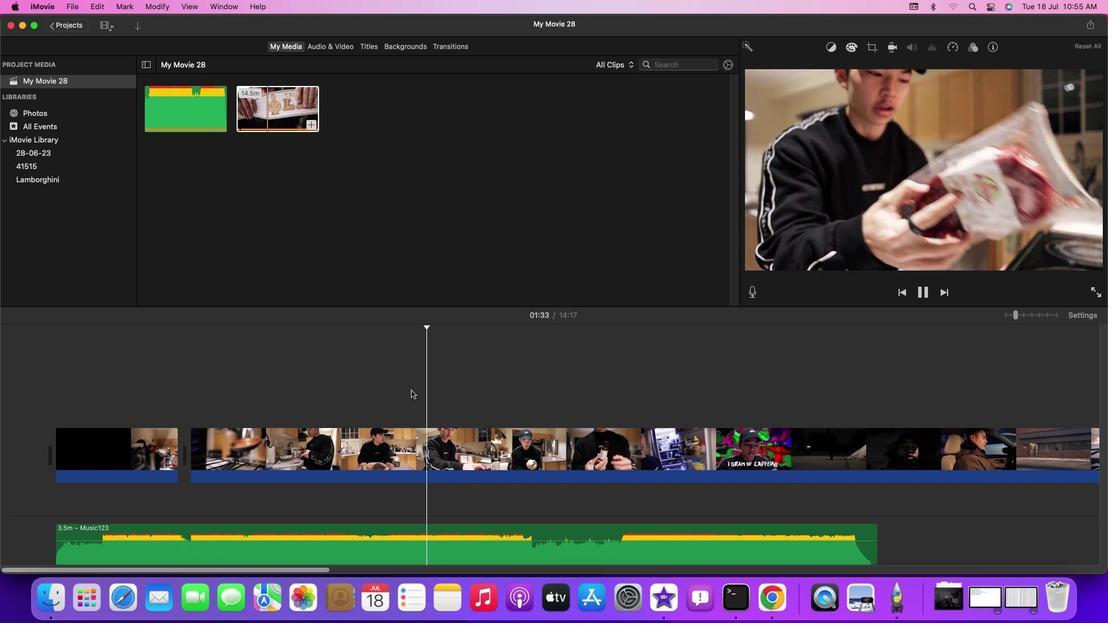 
Action: Mouse moved to (571, 397)
Screenshot: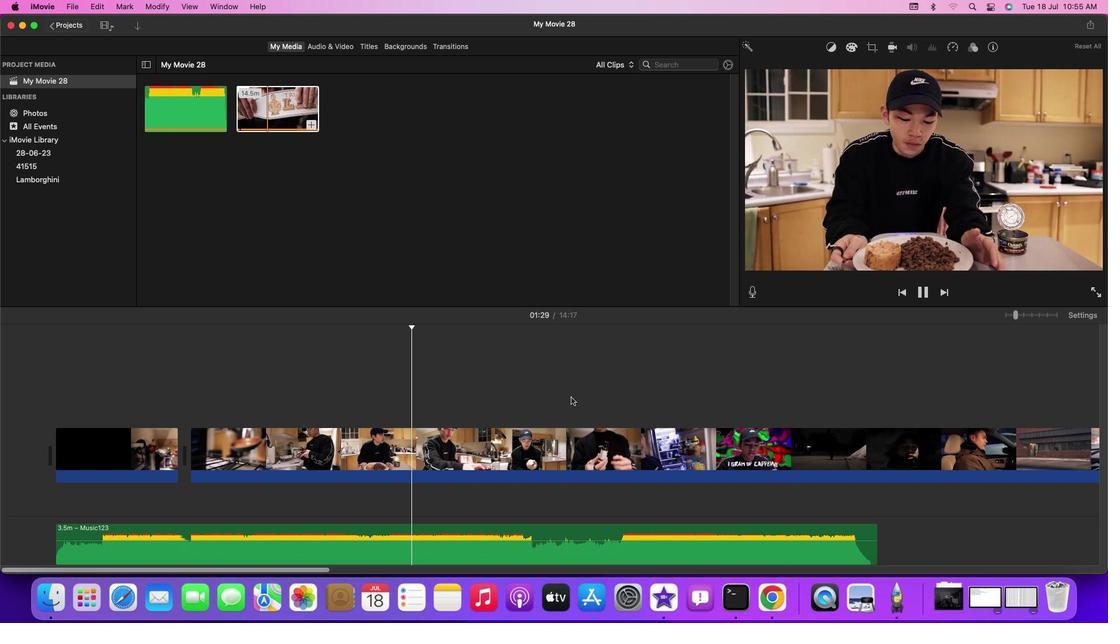 
Action: Mouse pressed left at (571, 397)
Screenshot: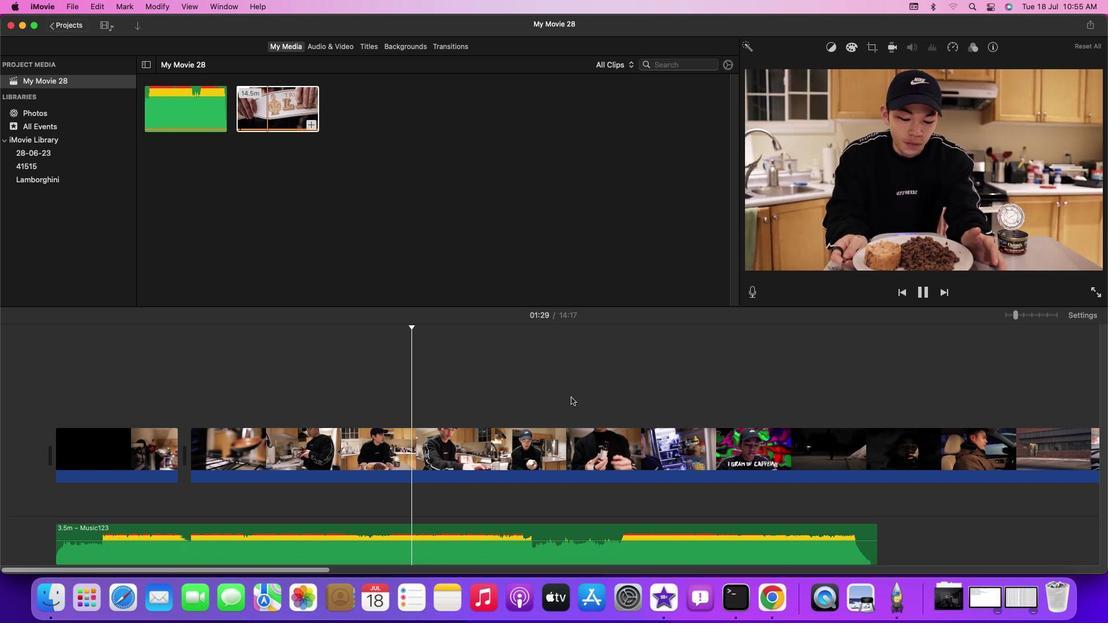 
Action: Mouse moved to (543, 392)
Screenshot: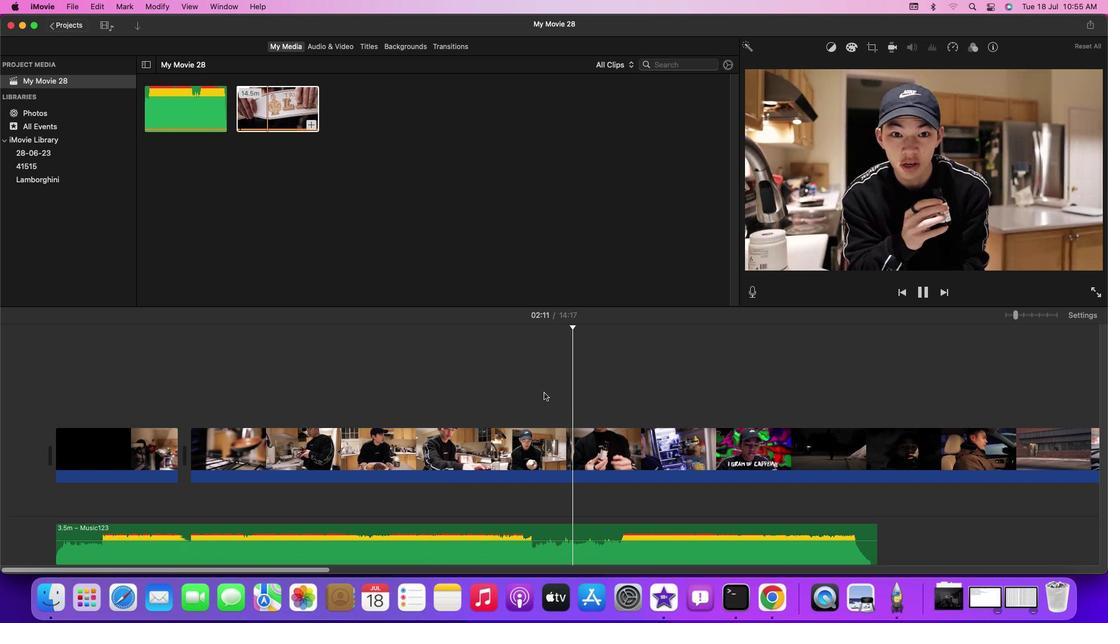 
Action: Mouse pressed left at (543, 392)
Screenshot: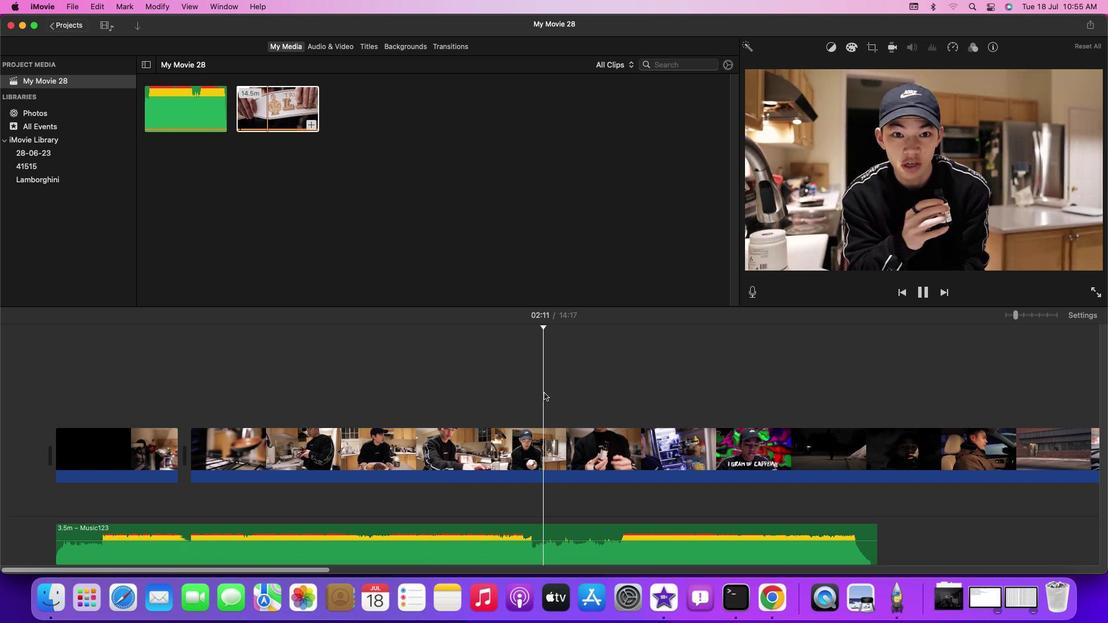 
Action: Mouse moved to (478, 393)
Screenshot: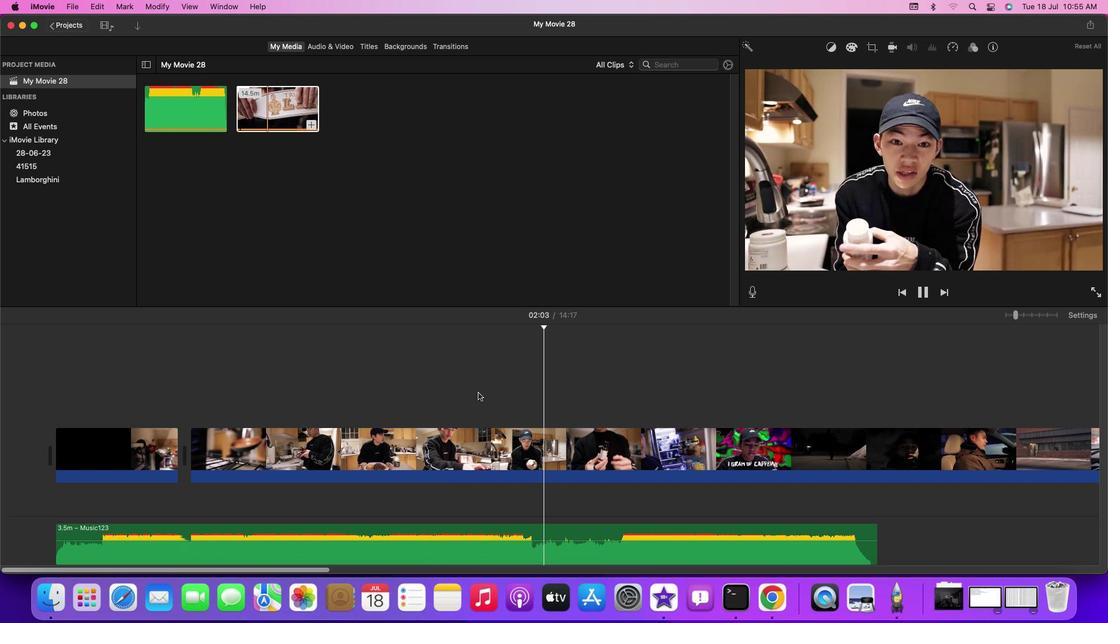 
Action: Mouse pressed left at (478, 393)
Screenshot: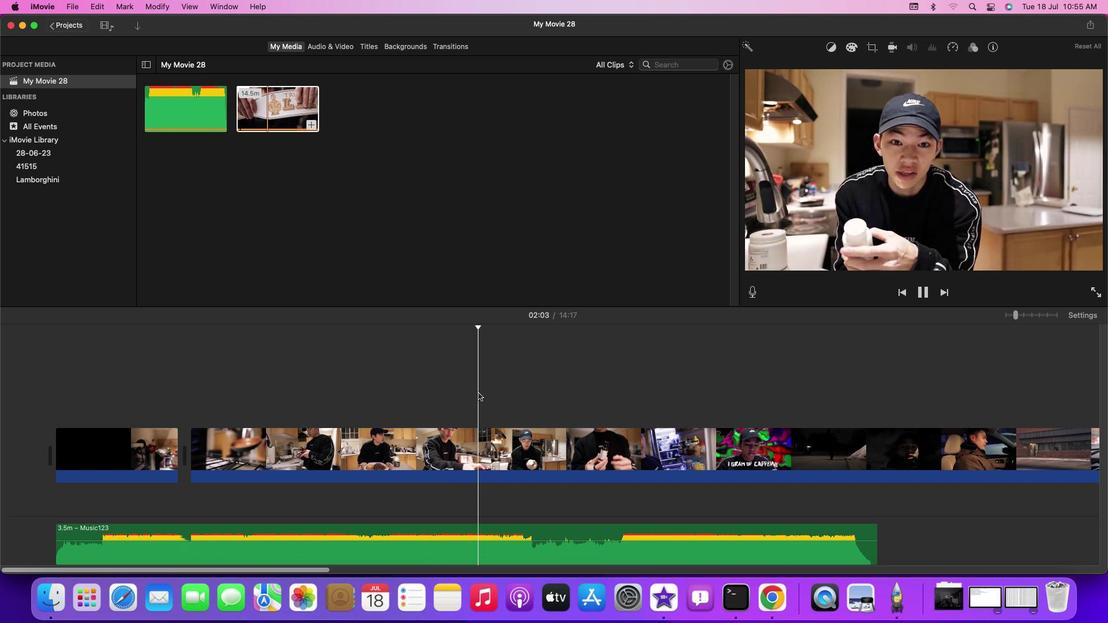 
Action: Mouse moved to (439, 389)
Screenshot: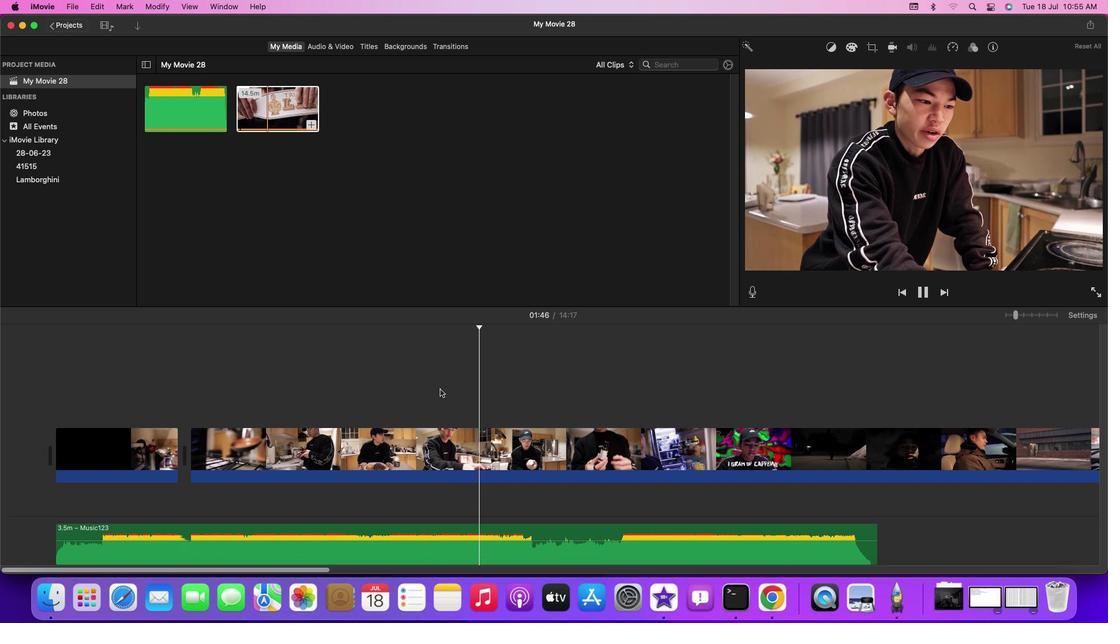
Action: Mouse pressed left at (439, 389)
Screenshot: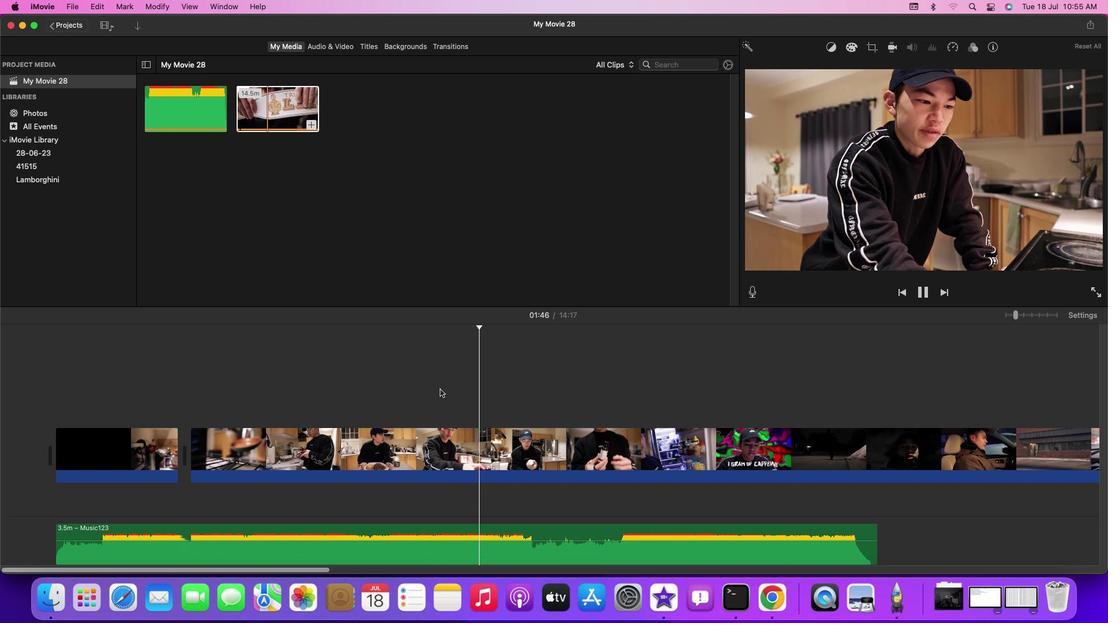 
Action: Mouse moved to (400, 389)
Screenshot: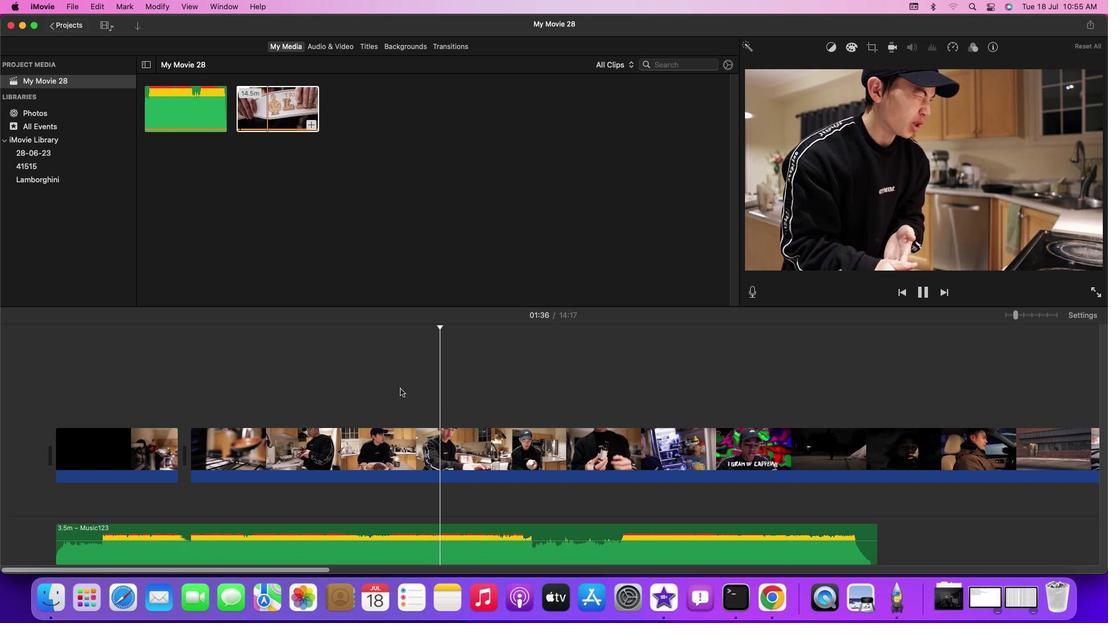 
Action: Mouse pressed left at (400, 389)
Screenshot: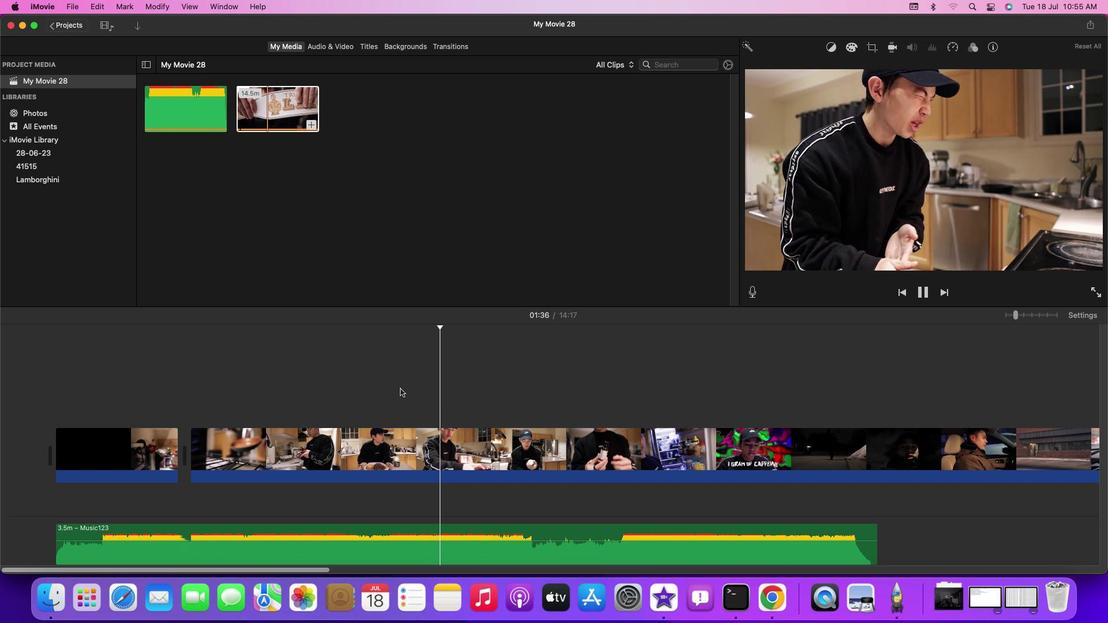 
Action: Mouse moved to (360, 387)
Screenshot: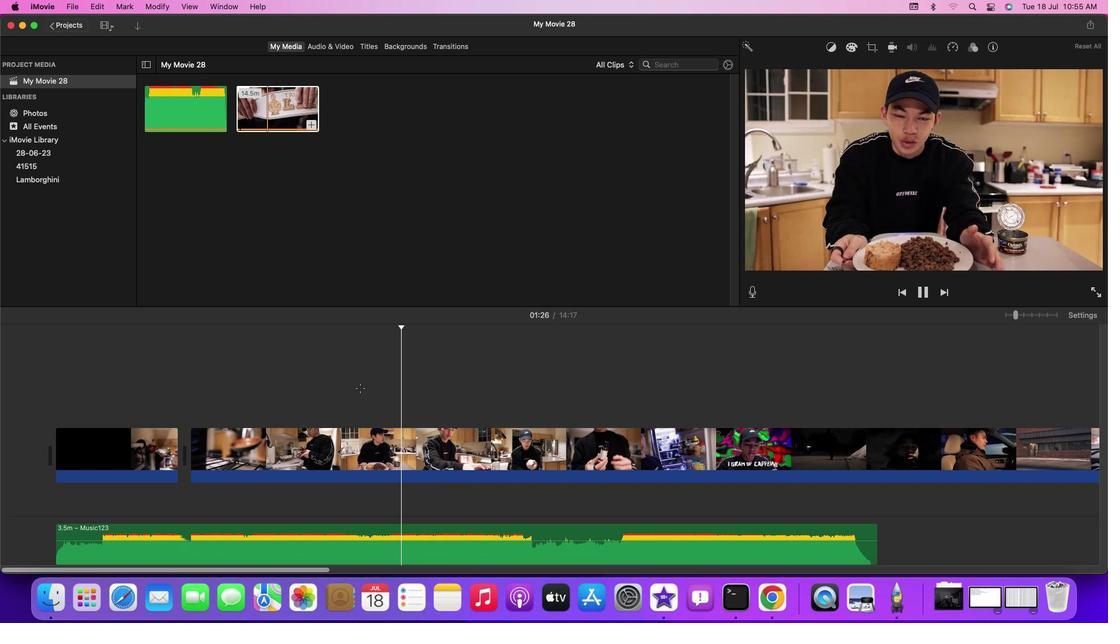 
Action: Mouse pressed left at (360, 387)
Screenshot: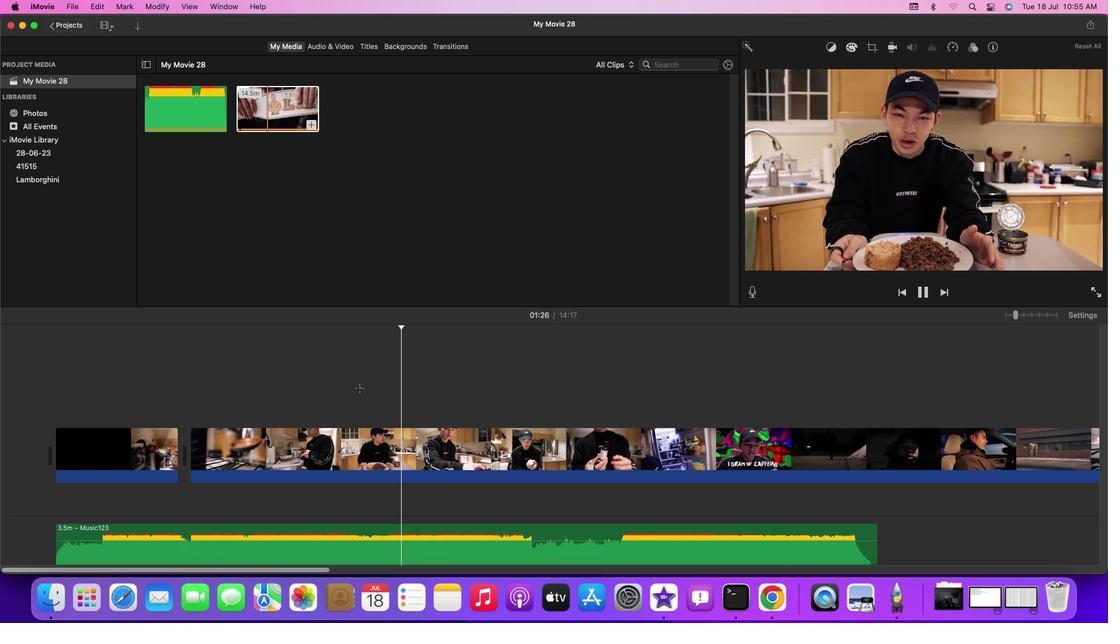 
Action: Mouse moved to (345, 388)
Screenshot: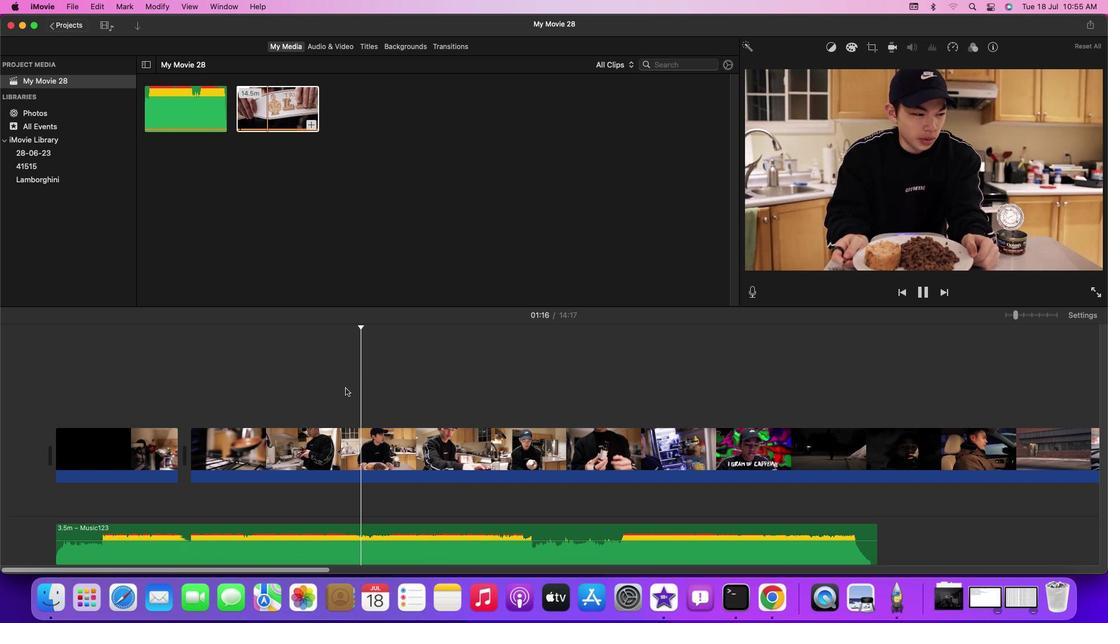 
Action: Mouse pressed left at (345, 388)
Screenshot: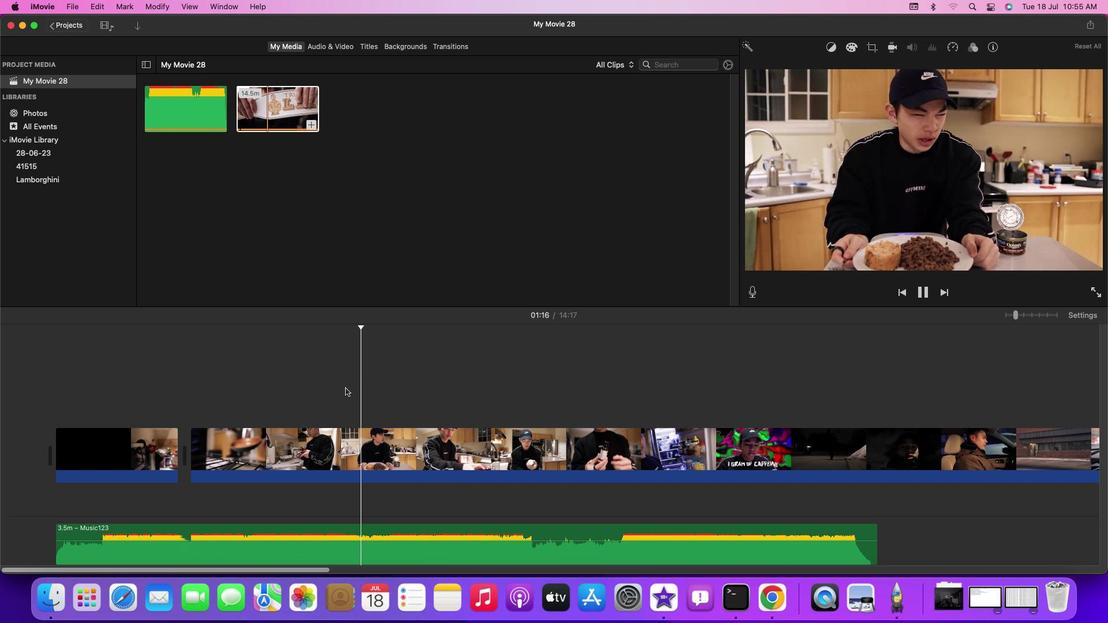 
Action: Mouse moved to (335, 387)
Screenshot: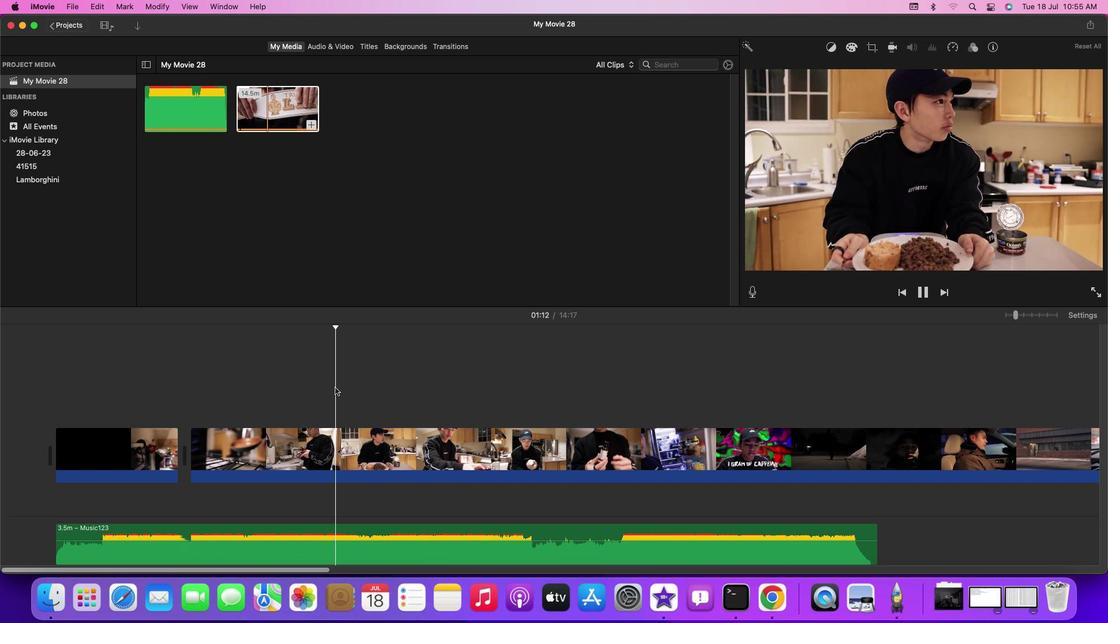 
Action: Mouse pressed left at (335, 387)
Screenshot: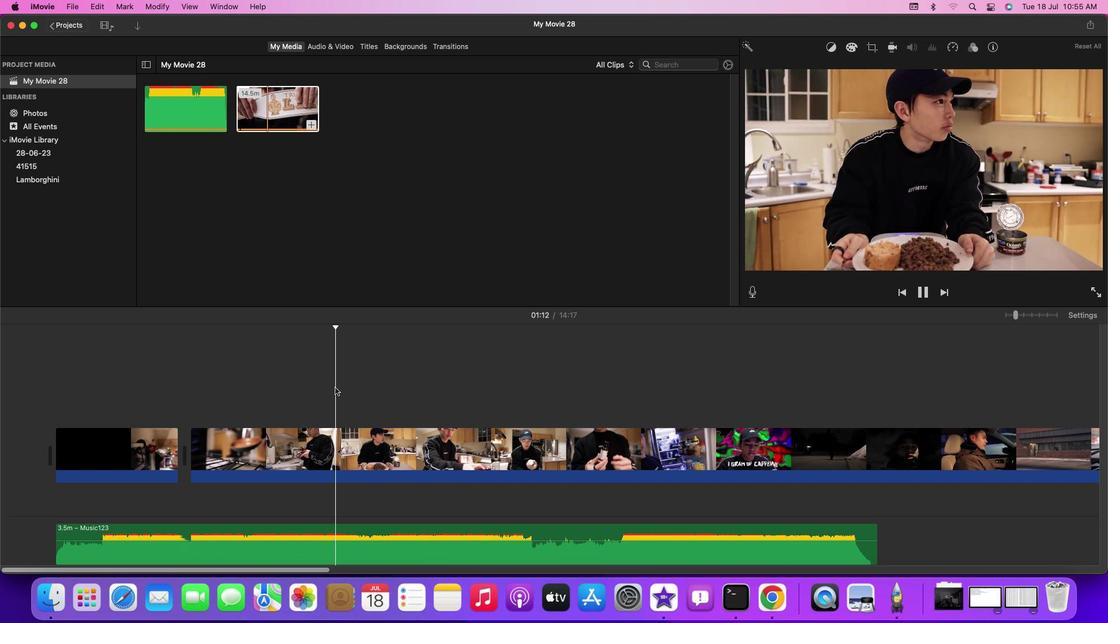 
Action: Mouse moved to (322, 387)
Screenshot: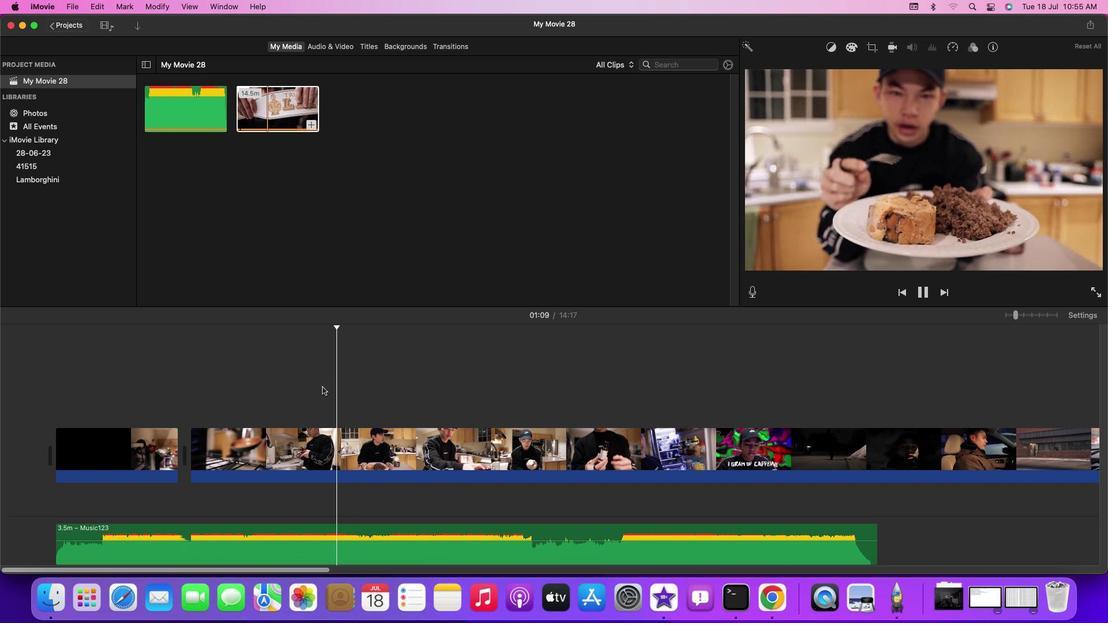 
Action: Mouse pressed left at (322, 387)
Screenshot: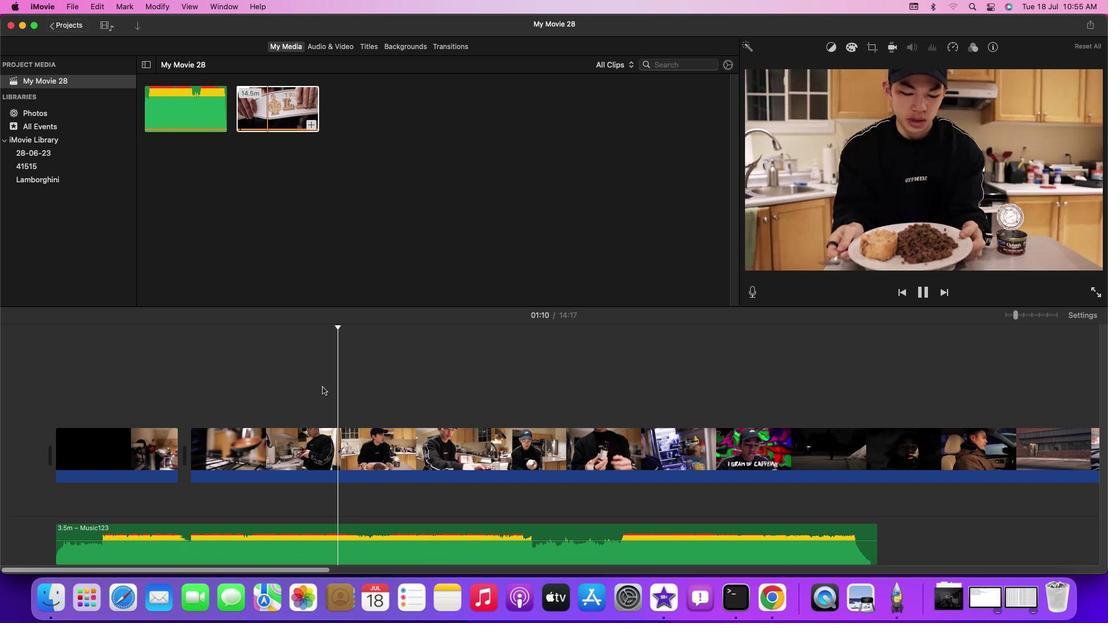
Action: Mouse moved to (317, 387)
Screenshot: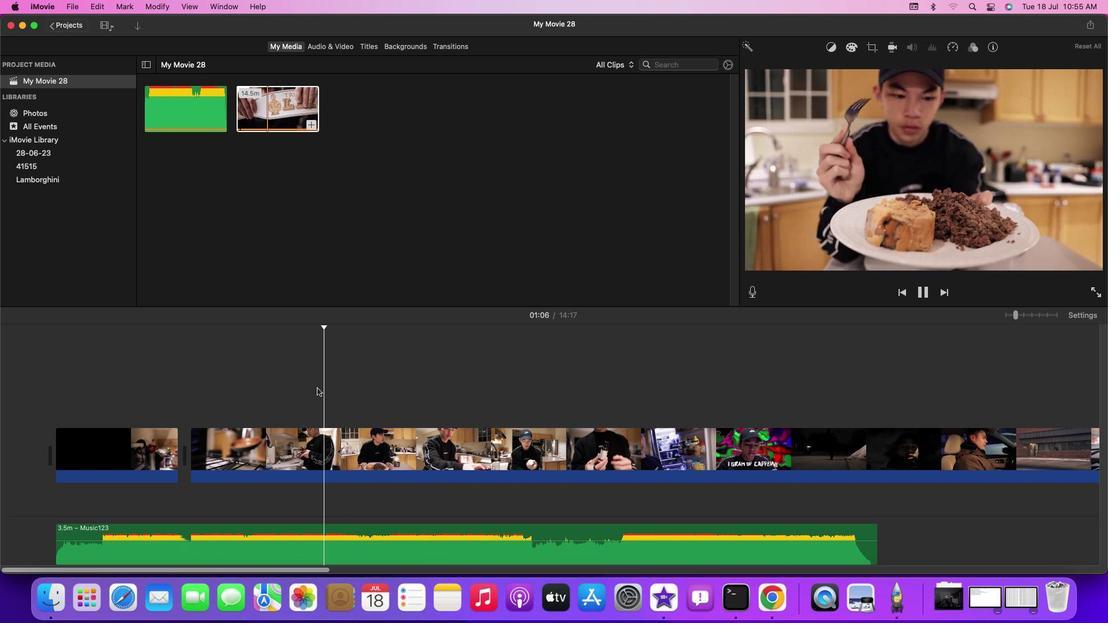 
Action: Mouse pressed left at (317, 387)
Screenshot: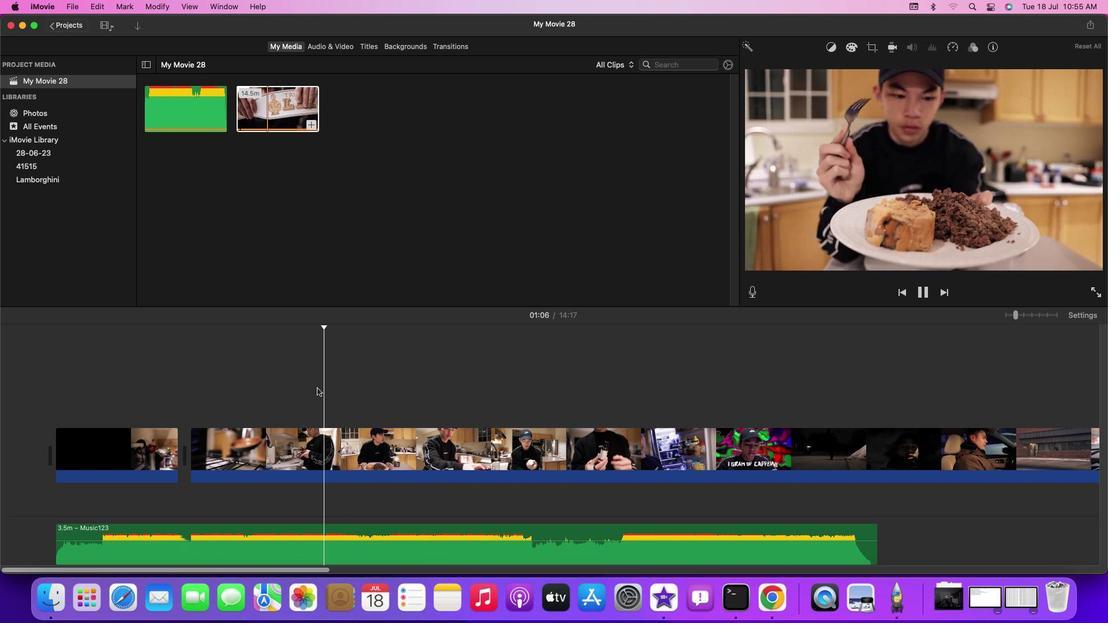 
Action: Mouse moved to (300, 388)
Screenshot: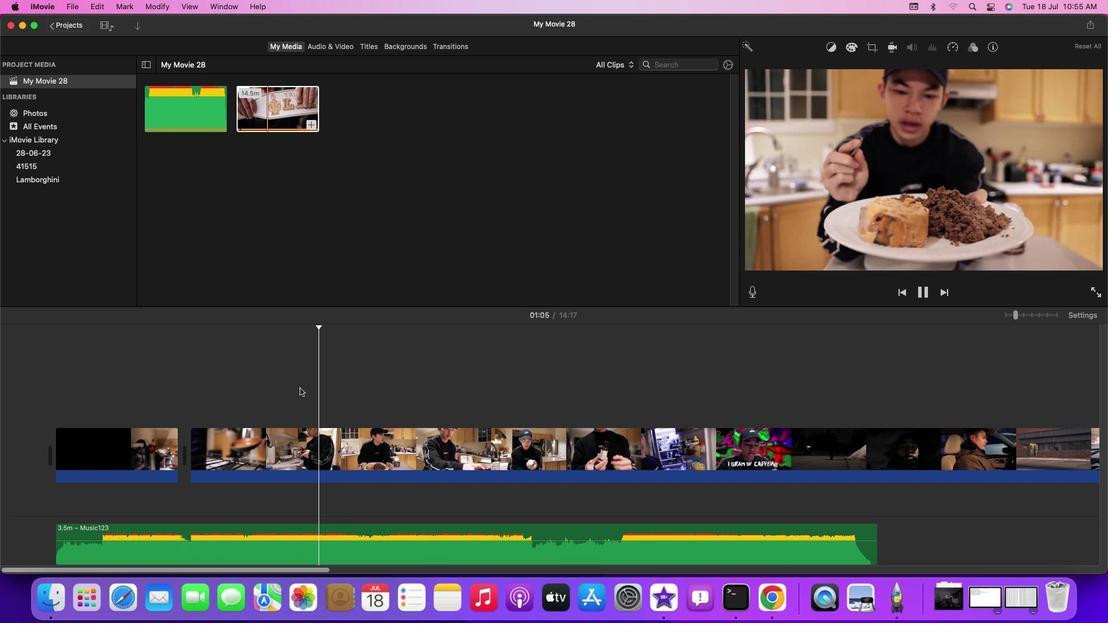 
Action: Mouse pressed left at (300, 388)
Screenshot: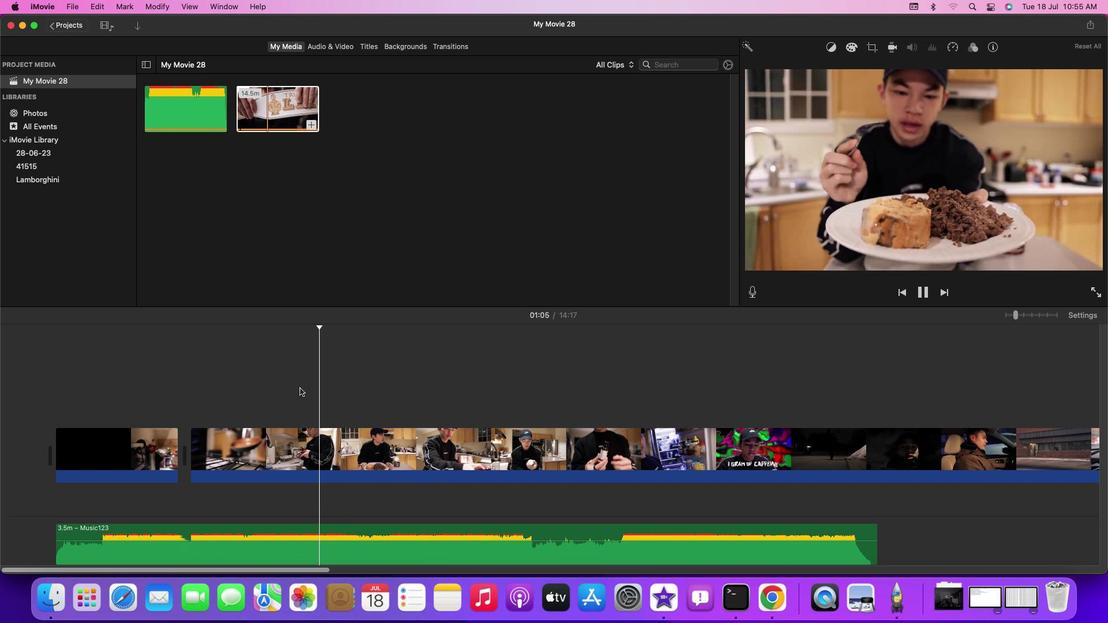 
Action: Mouse moved to (263, 387)
Screenshot: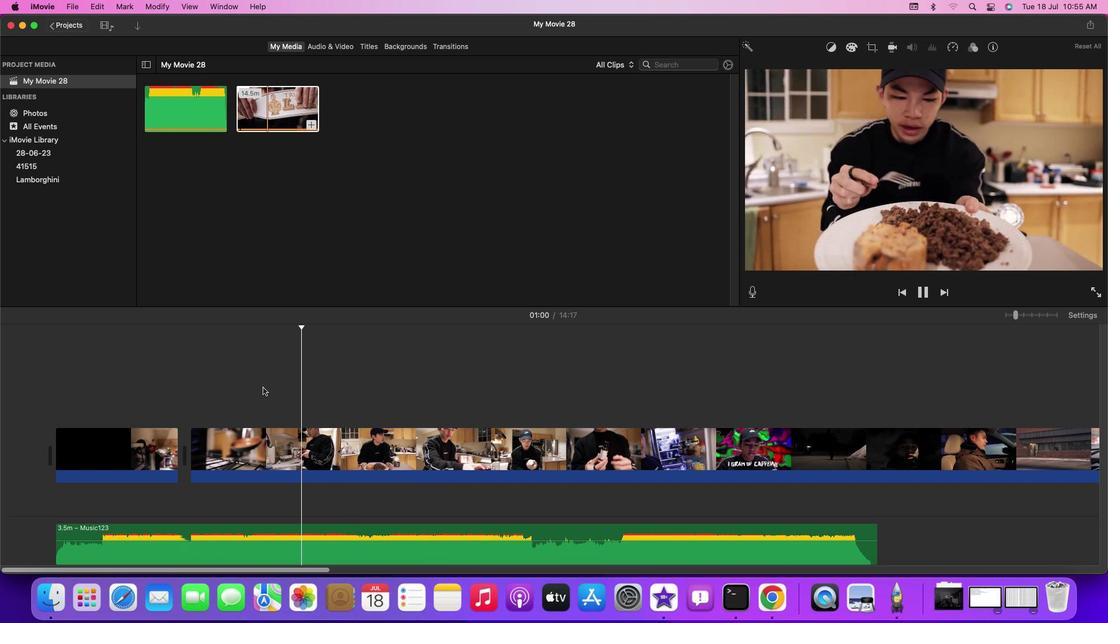 
Action: Mouse pressed left at (263, 387)
Screenshot: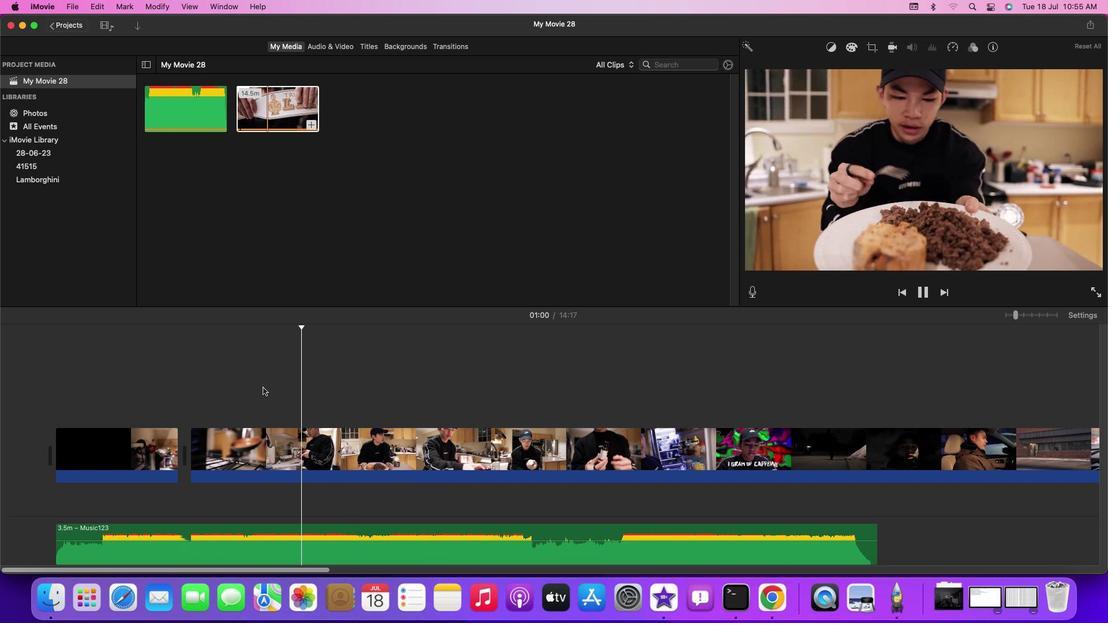 
Action: Mouse moved to (282, 389)
Screenshot: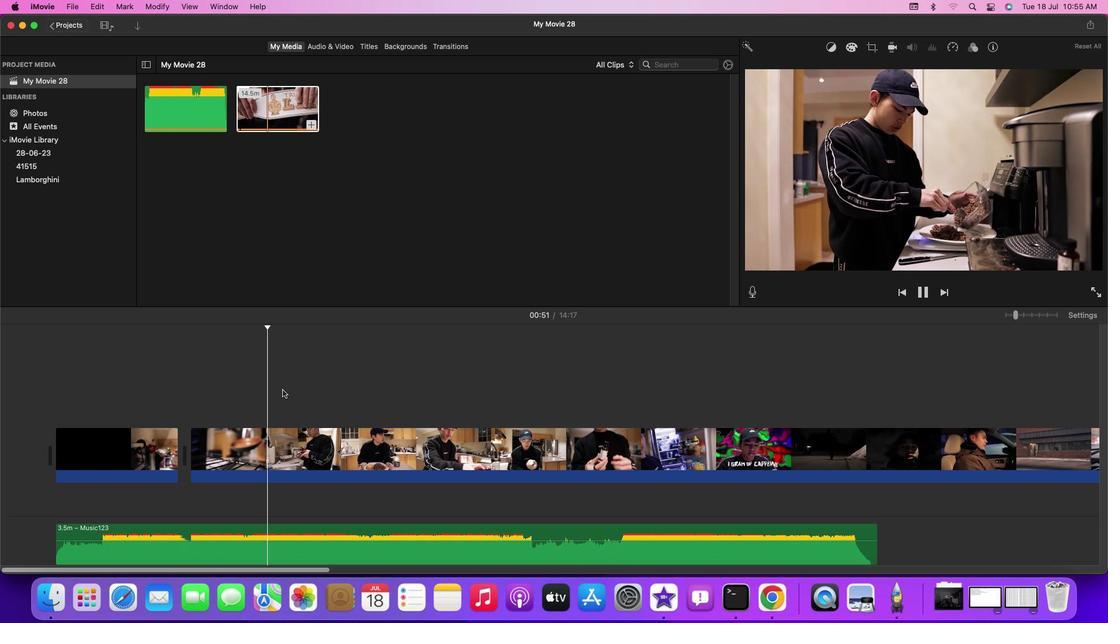 
Action: Mouse pressed left at (282, 389)
Screenshot: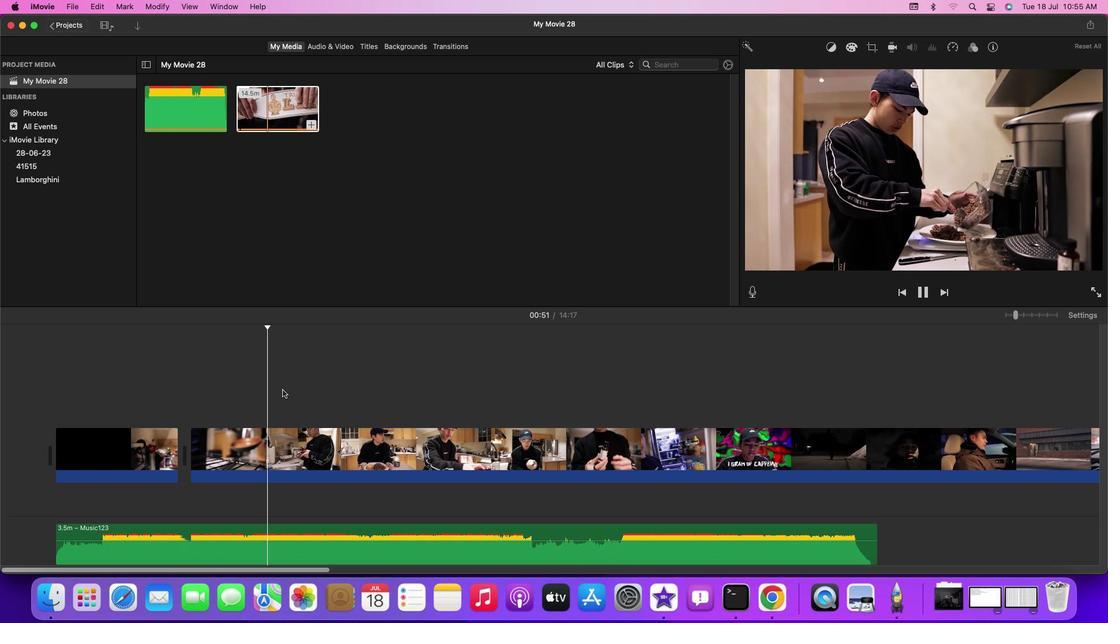 
Action: Mouse moved to (274, 389)
Screenshot: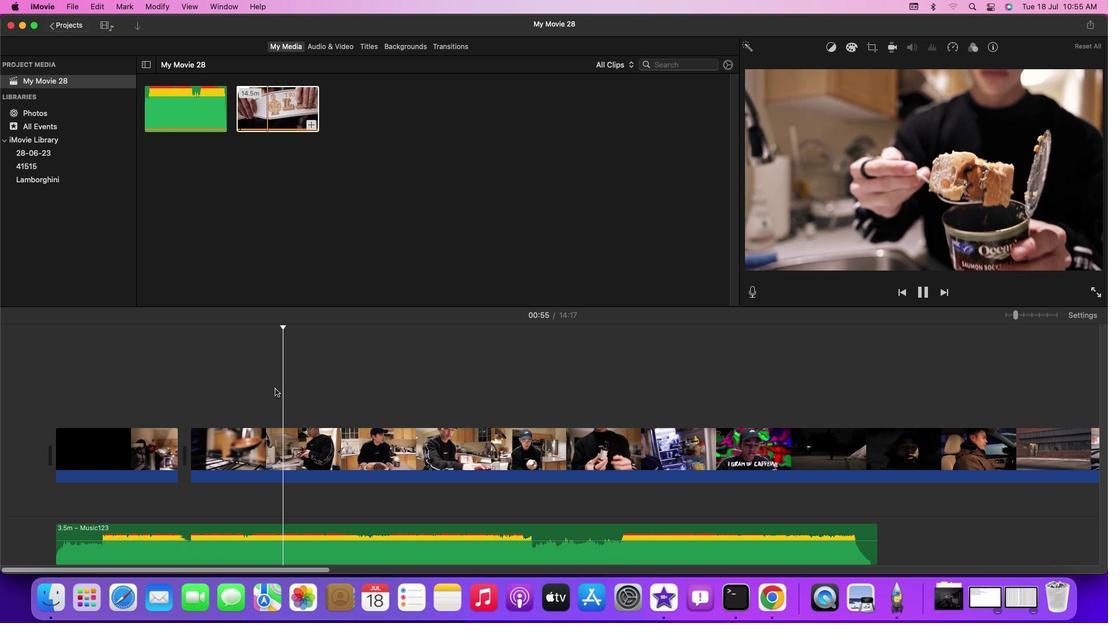 
Action: Mouse pressed left at (274, 389)
Screenshot: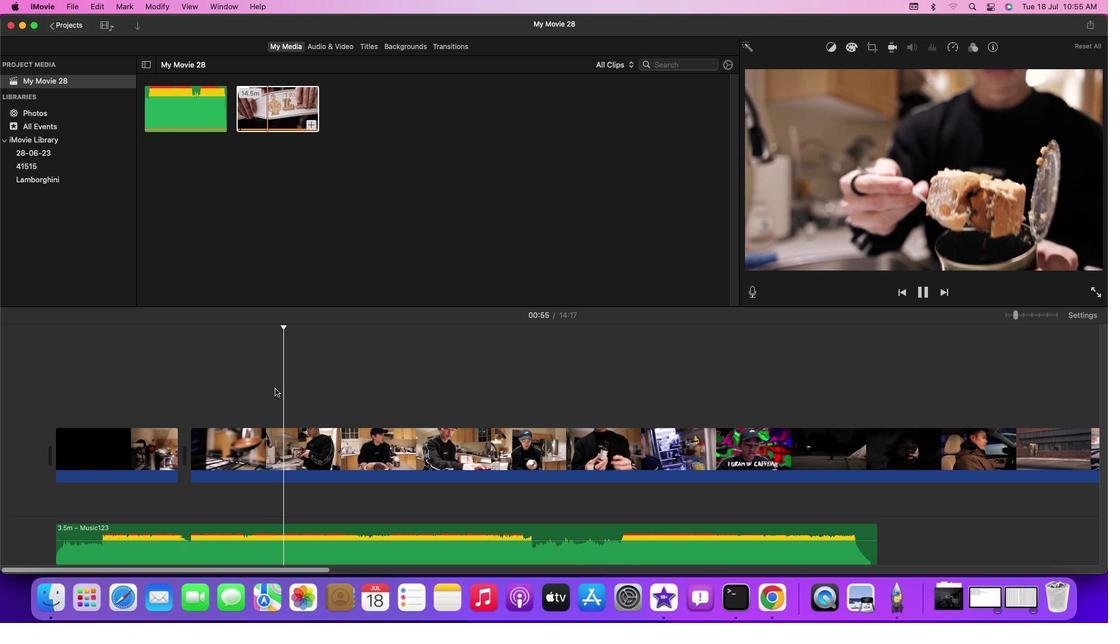 
Action: Key pressed Key.spaceKey.space
Screenshot: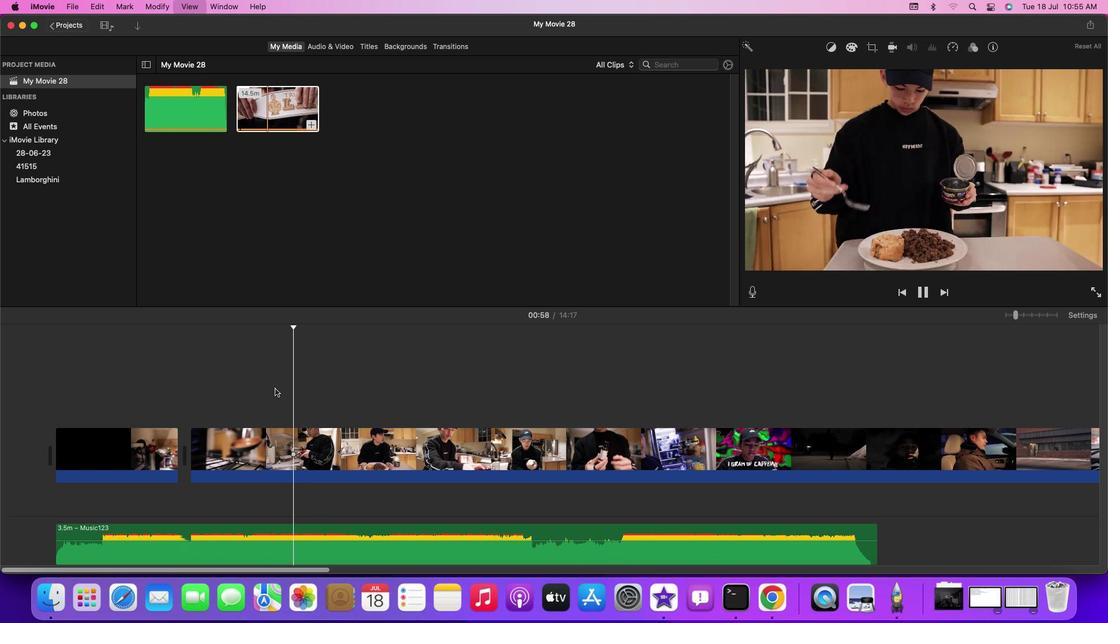 
Action: Mouse moved to (274, 389)
Screenshot: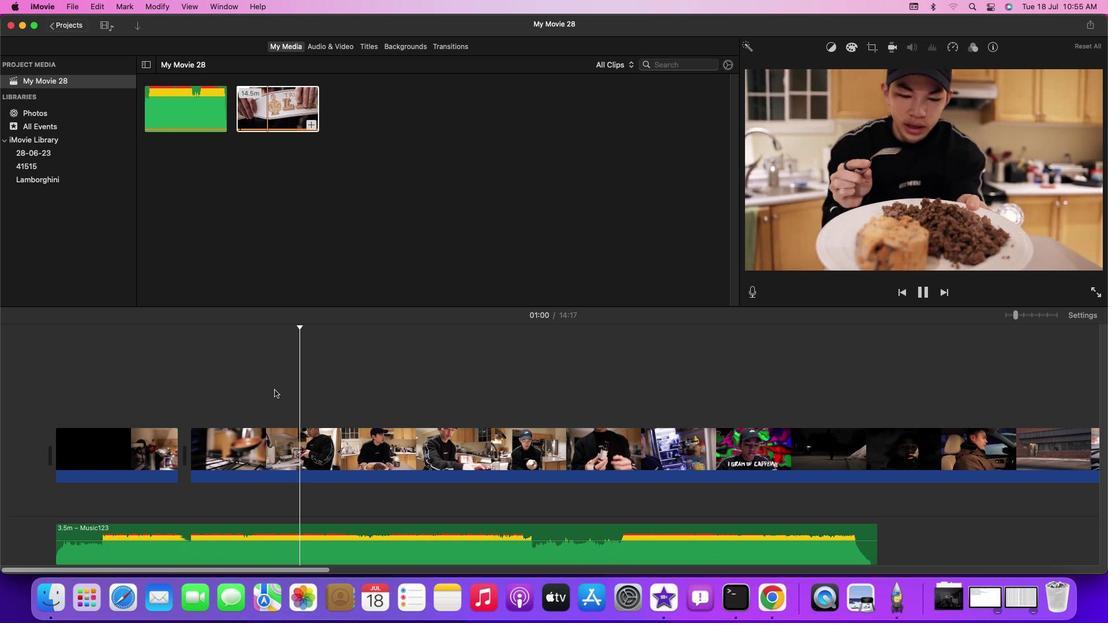 
Action: Mouse pressed left at (274, 389)
Screenshot: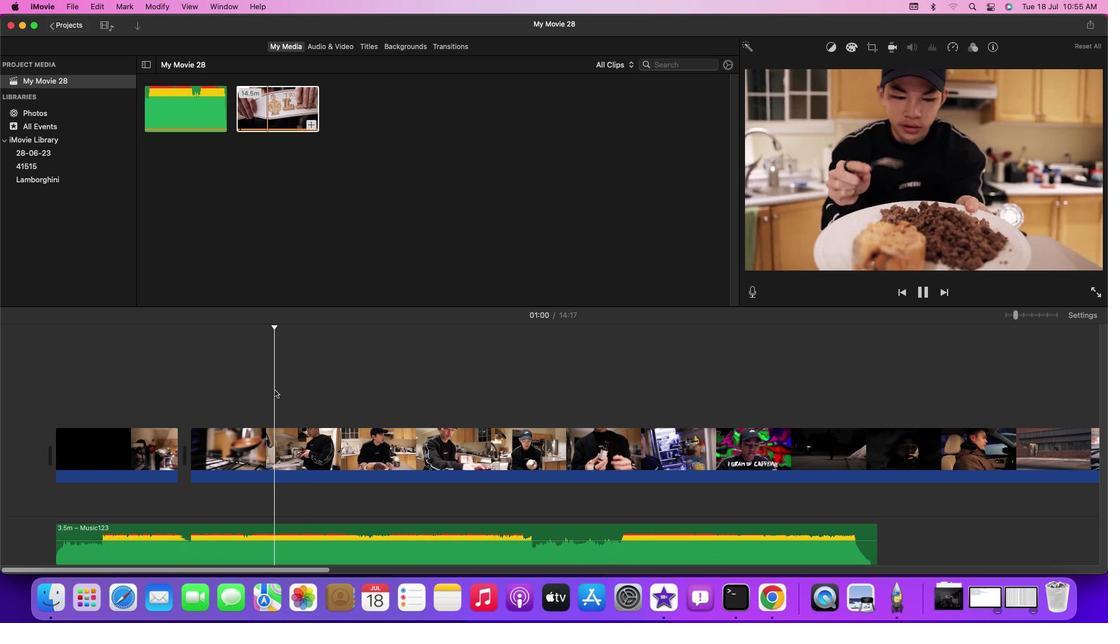 
Action: Key pressed Key.spaceKey.spaceKey.spaceKey.spaceKey.spaceKey.leftKey.leftKey.leftKey.leftKey.leftKey.leftKey.leftKey.leftKey.leftKey.leftKey.rightKey.spaceKey.spaceKey.spaceKey.spaceKey.leftKey.leftKey.leftKey.leftKey.leftKey.leftKey.leftKey.leftKey.leftKey.leftKey.leftKey.leftKey.leftKey.leftKey.leftKey.leftKey.leftKey.leftKey.leftKey.leftKey.leftKey.leftKey.leftKey.leftKey.leftKey.leftKey.leftKey.leftKey.leftKey.leftKey.leftKey.leftKey.leftKey.leftKey.rightKey.rightKey.rightKey.rightKey.left
Screenshot: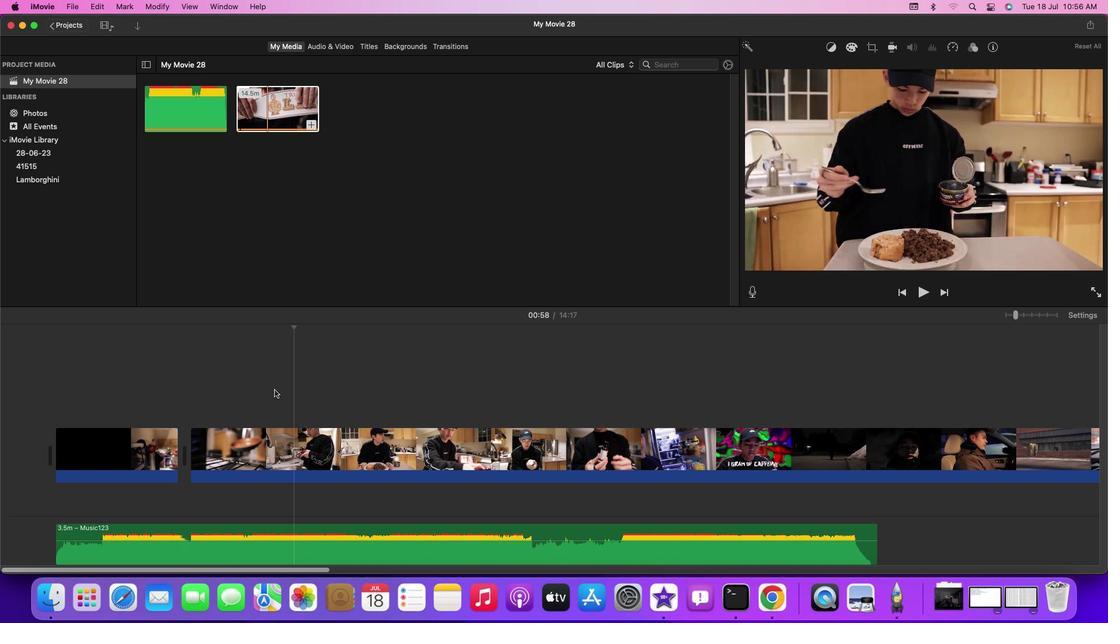
Action: Mouse moved to (296, 458)
Screenshot: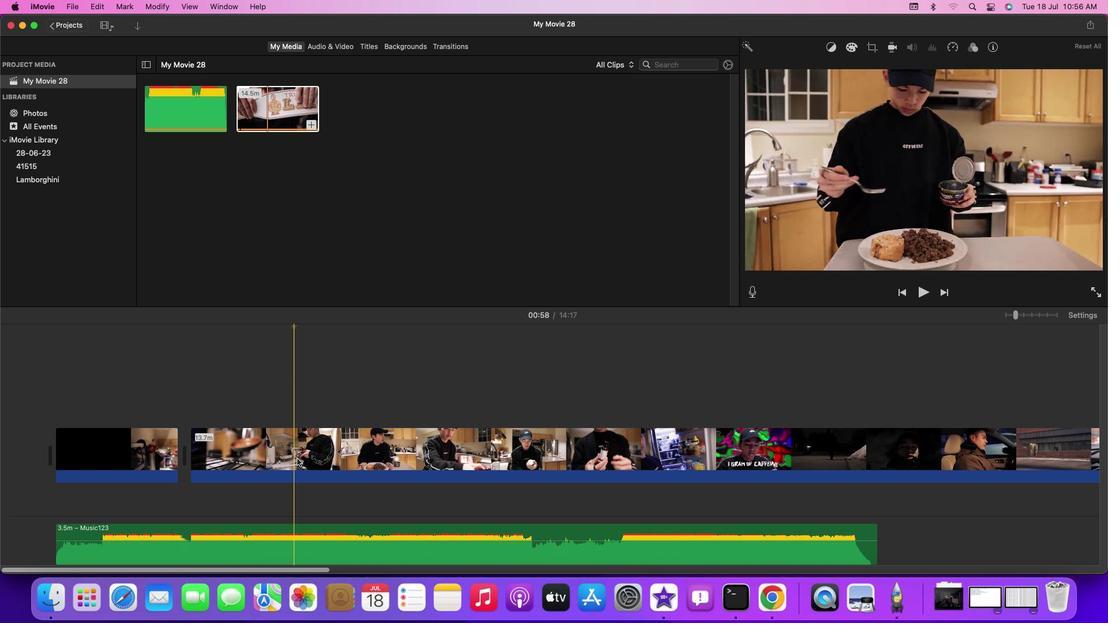 
Action: Mouse pressed left at (296, 458)
Screenshot: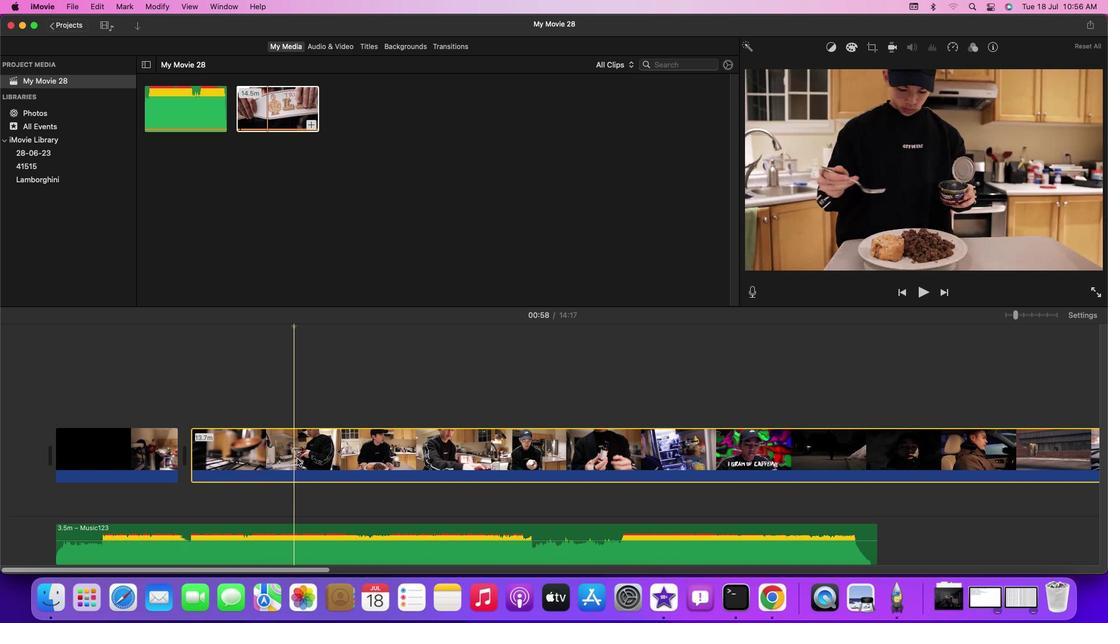 
Action: Key pressed Key.cmd'b'Key.space
Screenshot: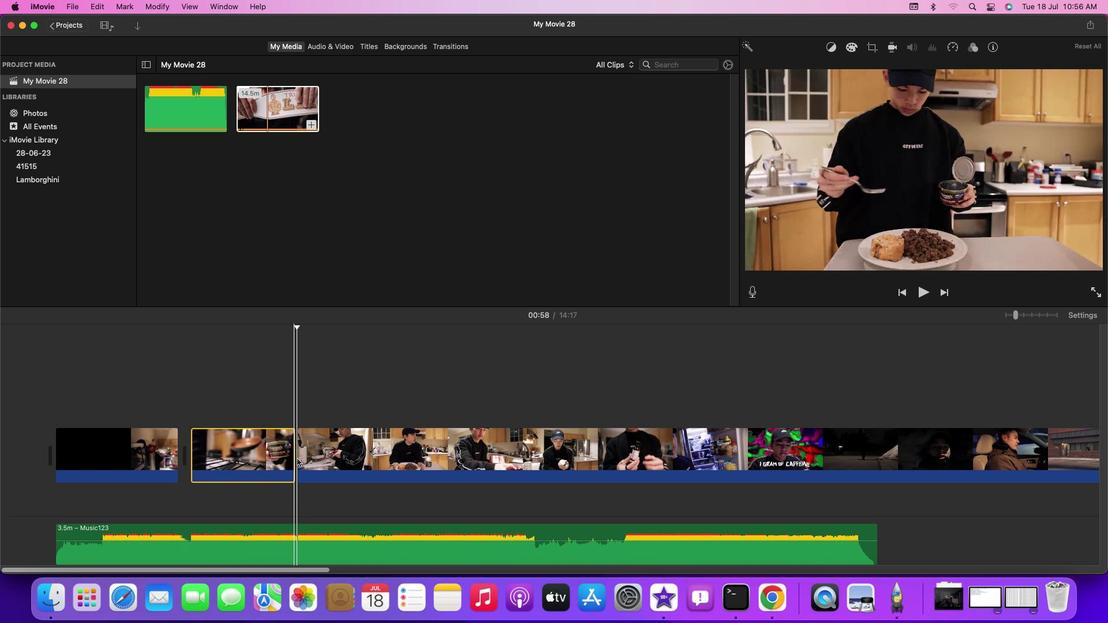 
Action: Mouse moved to (341, 401)
Screenshot: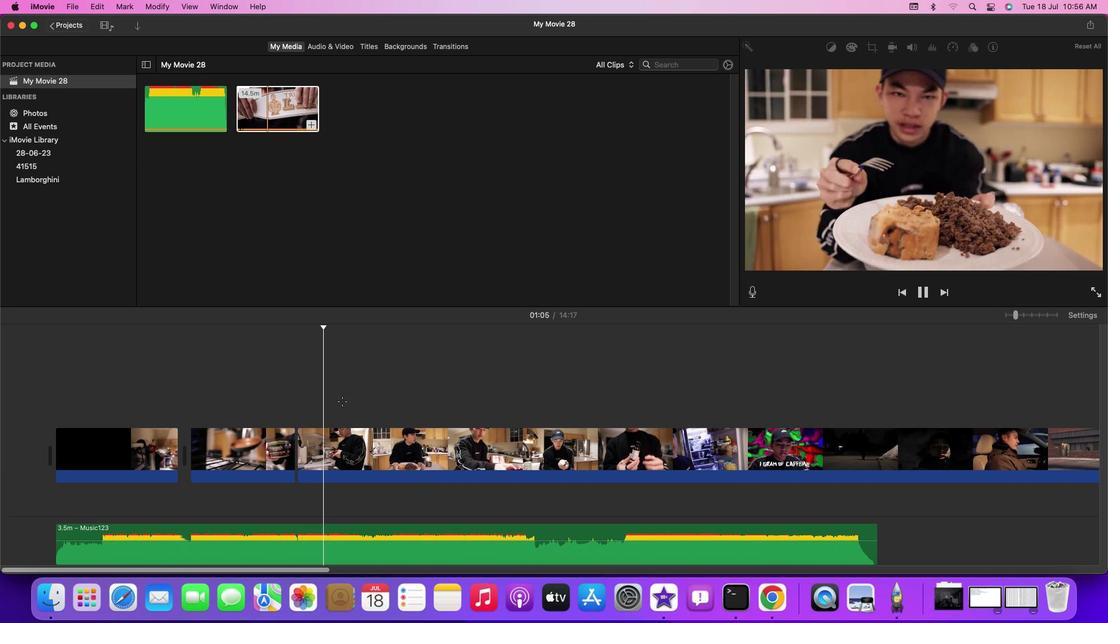 
Action: Mouse pressed left at (341, 401)
Screenshot: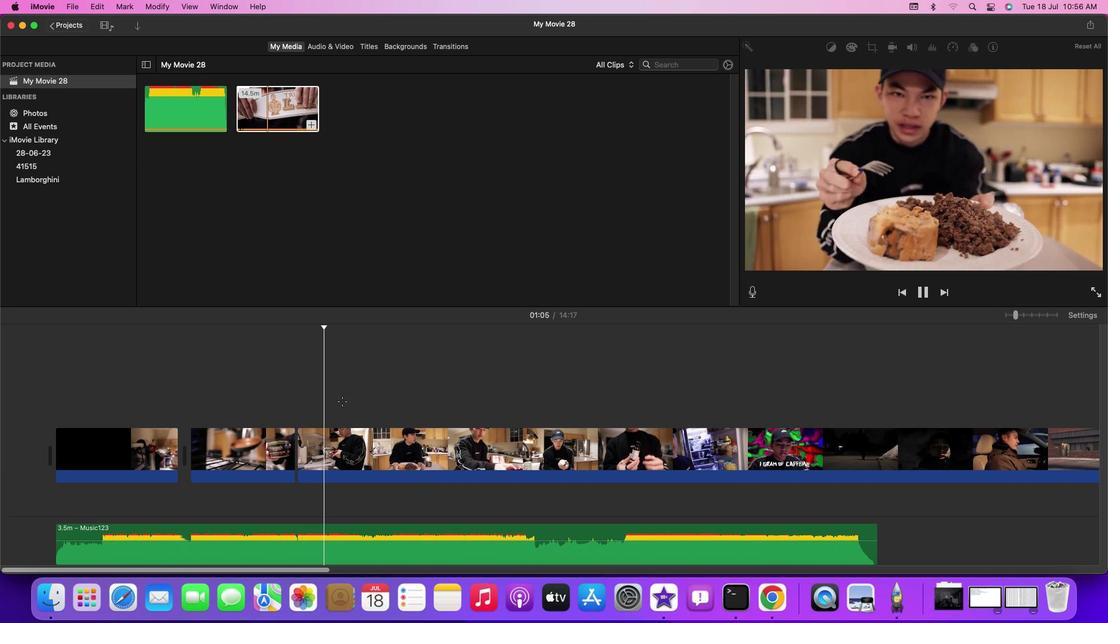 
Action: Mouse moved to (353, 402)
Screenshot: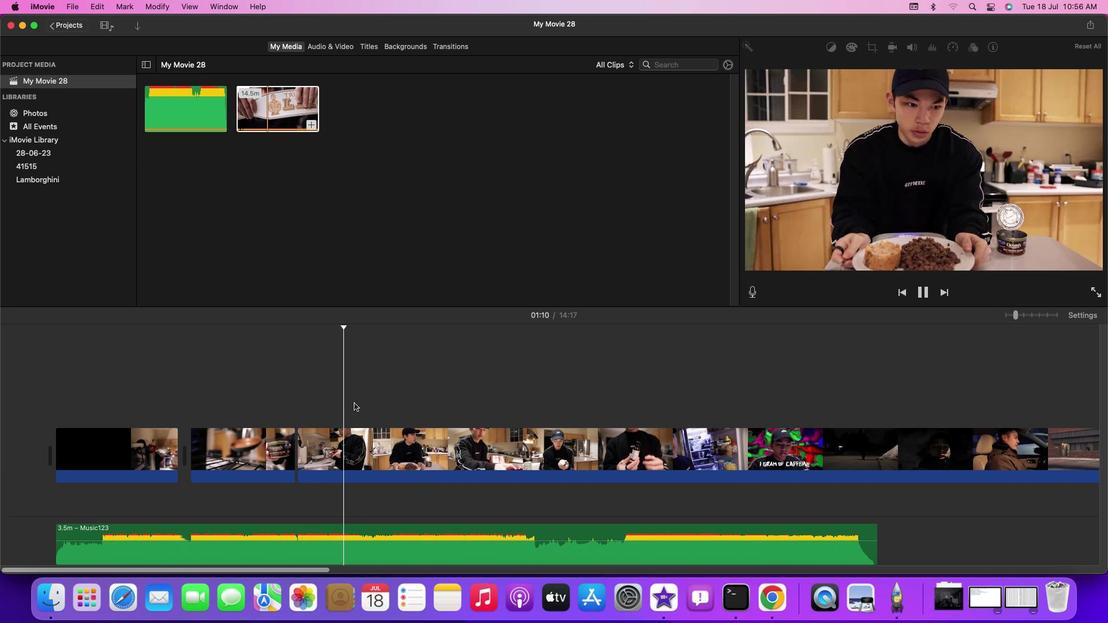 
Action: Key pressed Key.space
Screenshot: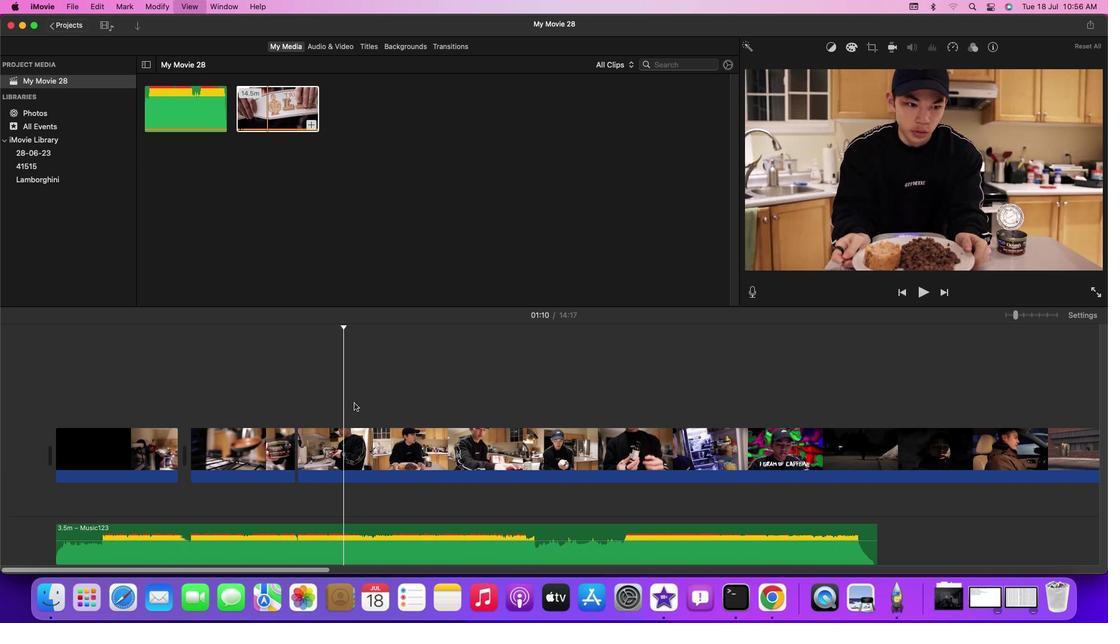 
Action: Mouse moved to (752, 459)
Screenshot: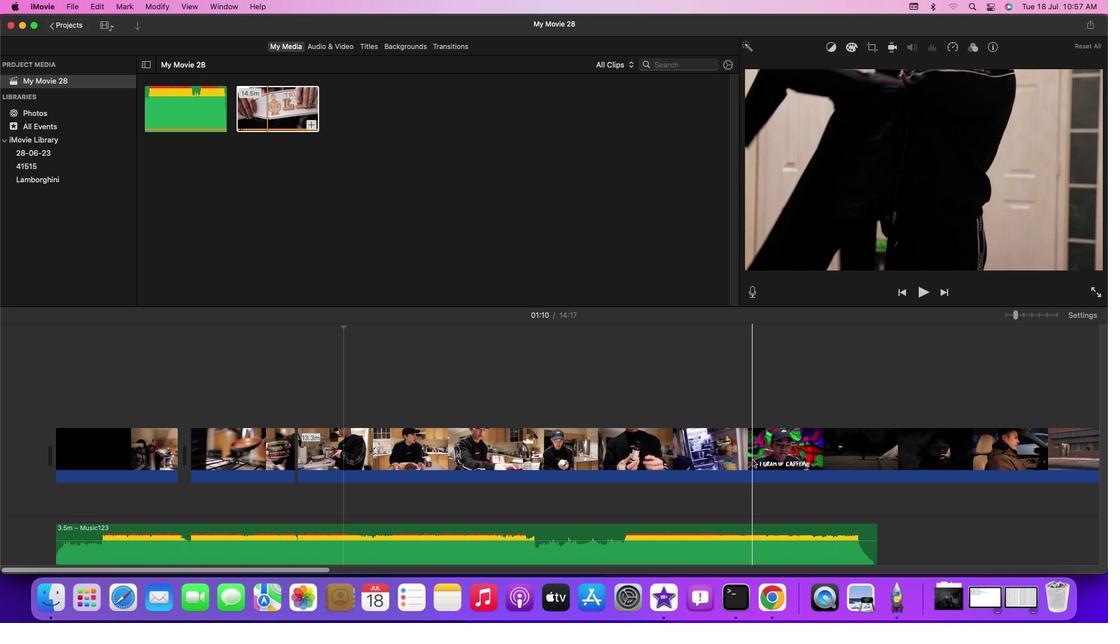 
Action: Mouse pressed left at (752, 459)
Screenshot: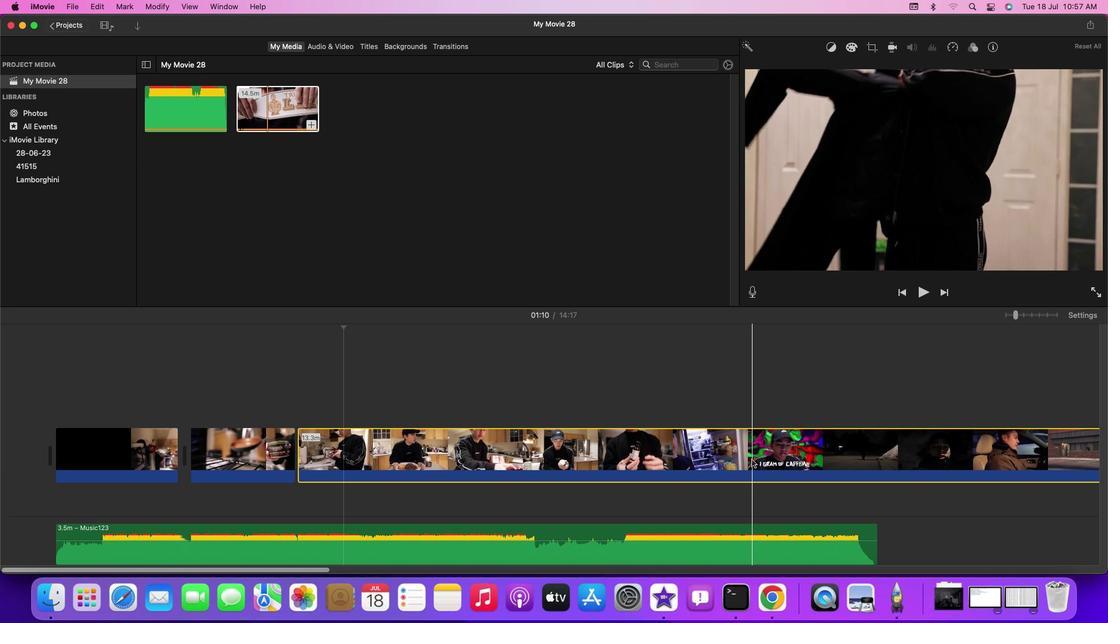 
Action: Mouse moved to (752, 459)
Screenshot: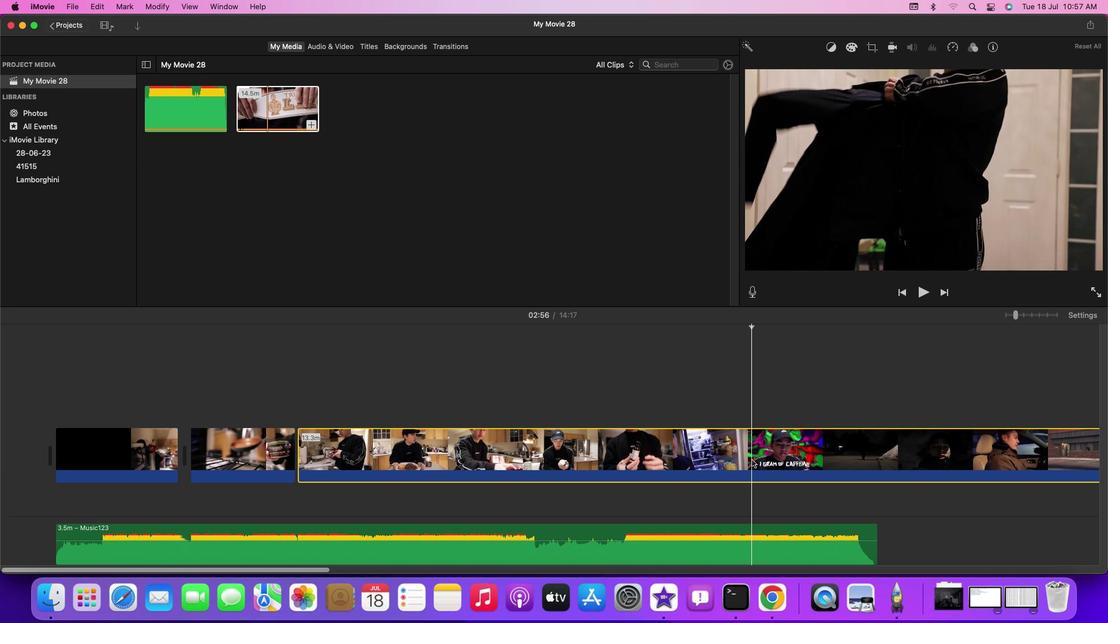 
Action: Key pressed Key.leftKey.leftKey.leftKey.leftKey.leftKey.leftKey.leftKey.leftKey.leftKey.leftKey.leftKey.leftKey.leftKey.leftKey.leftKey.leftKey.leftKey.leftKey.leftKey.leftKey.leftKey.leftKey.leftKey.leftKey.leftKey.leftKey.leftKey.leftKey.leftKey.leftKey.leftKey.leftKey.rightKey.rightKey.rightKey.rightKey.rightKey.rightKey.rightKey.rightKey.rightKey.rightKey.right
Screenshot: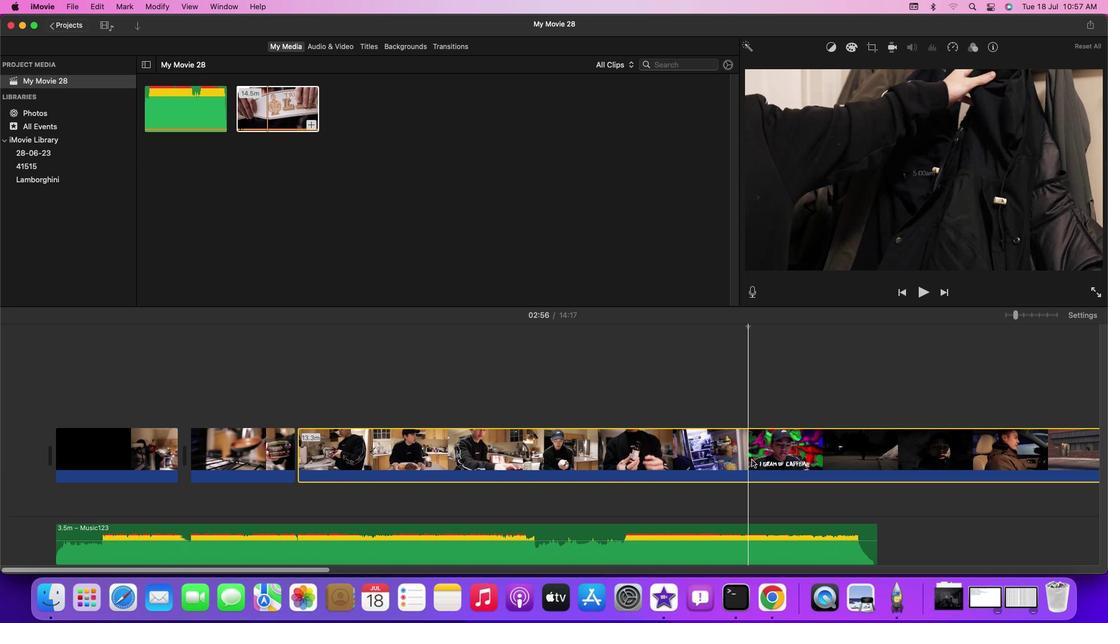 
Action: Mouse moved to (747, 460)
Screenshot: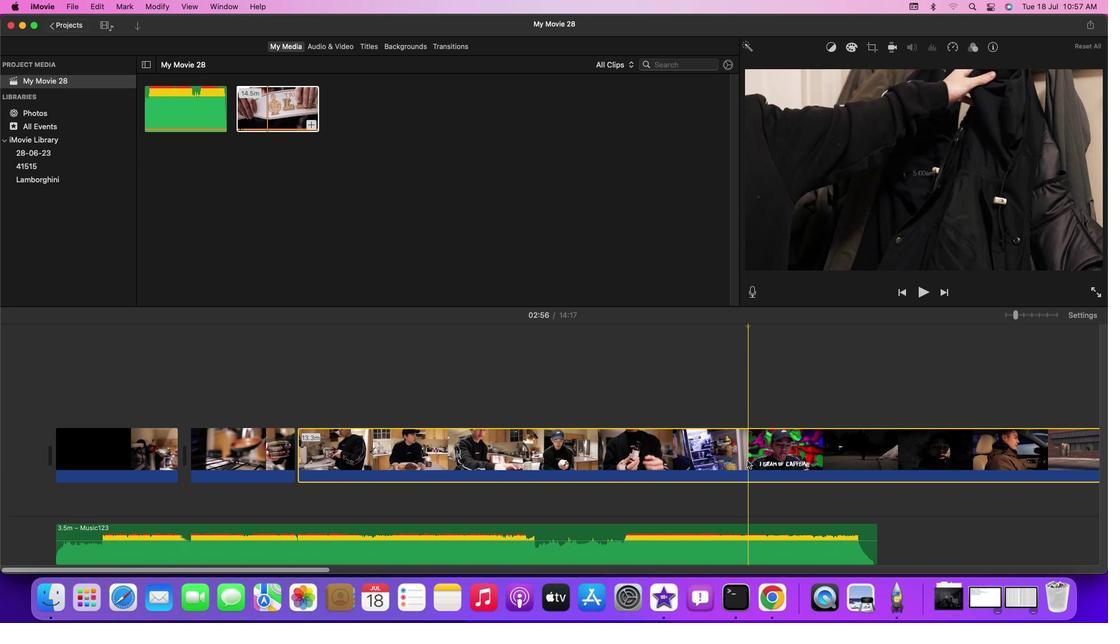 
Action: Mouse pressed left at (747, 460)
Screenshot: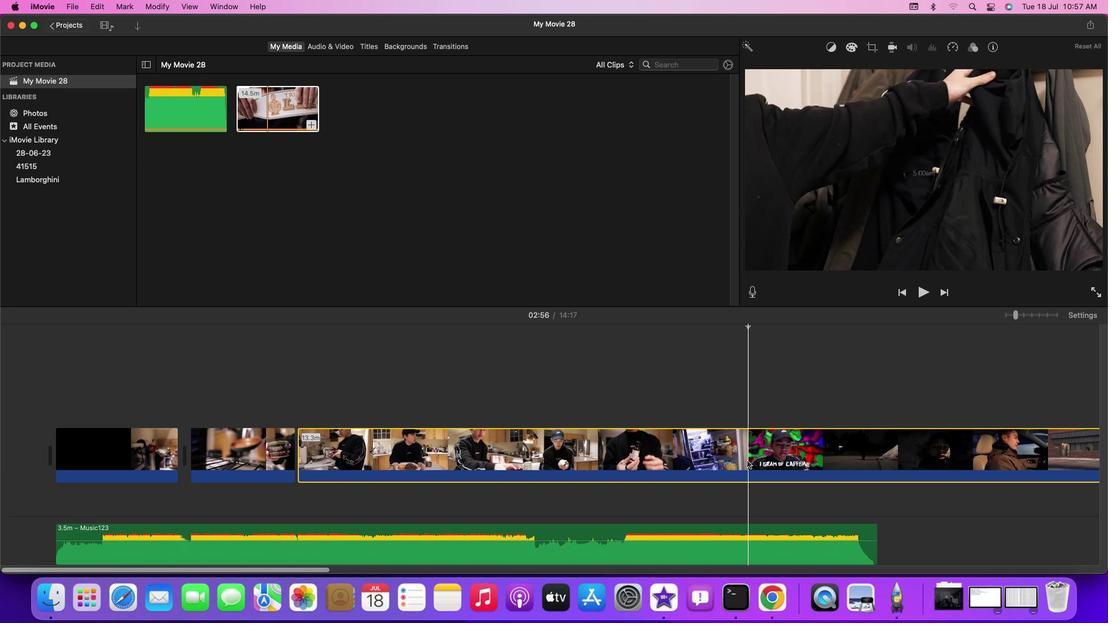 
Action: Key pressed Key.cmd'b'
Screenshot: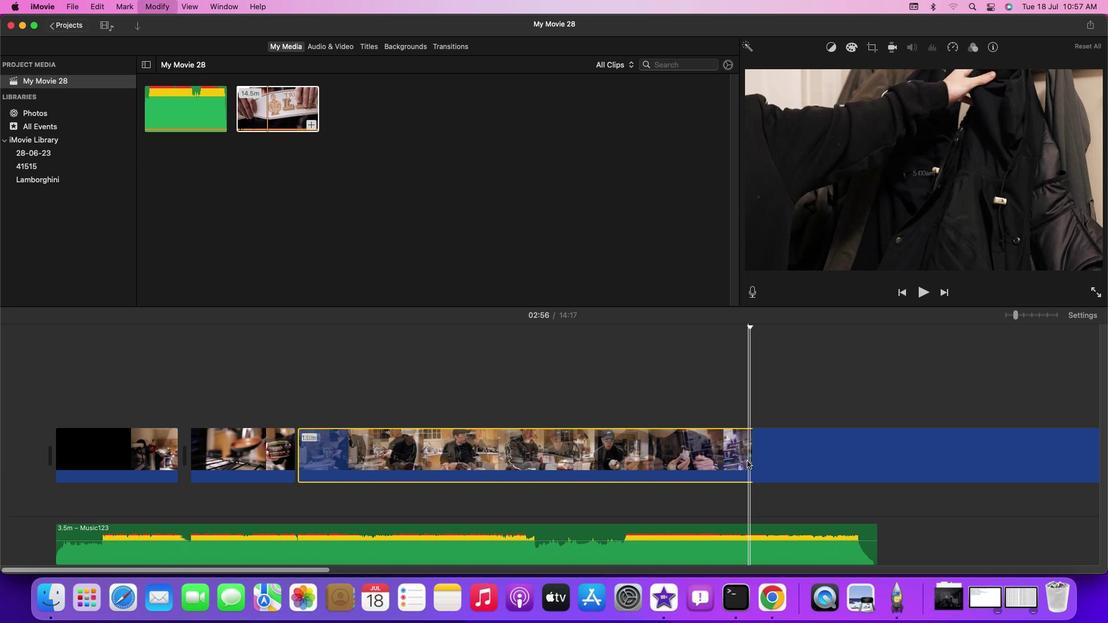 
Action: Mouse moved to (416, 449)
Screenshot: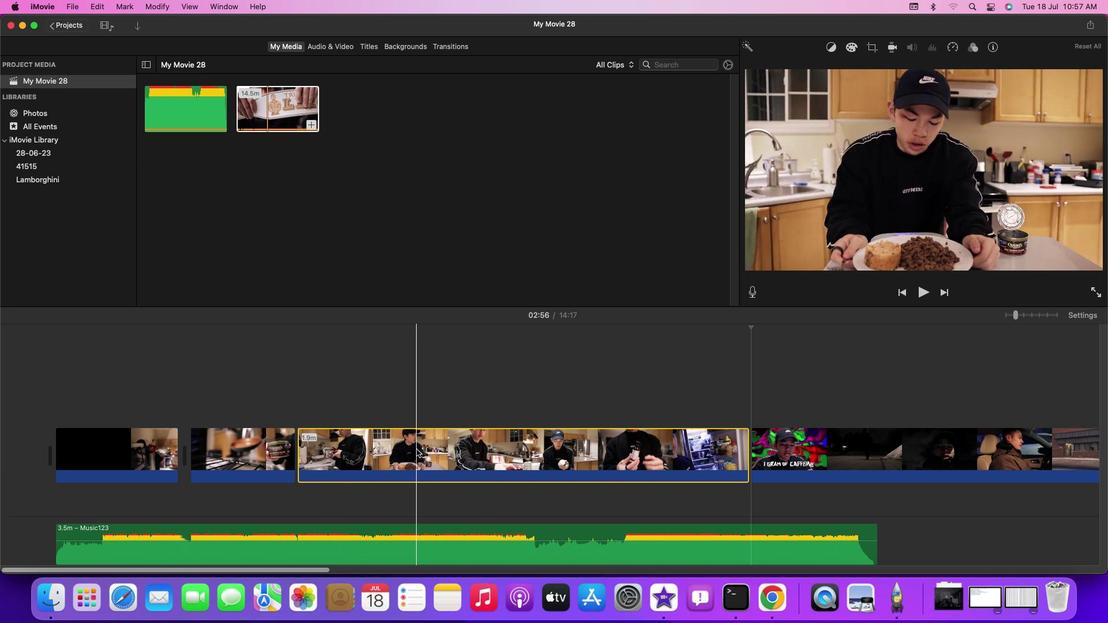 
Action: Mouse pressed right at (416, 449)
Screenshot: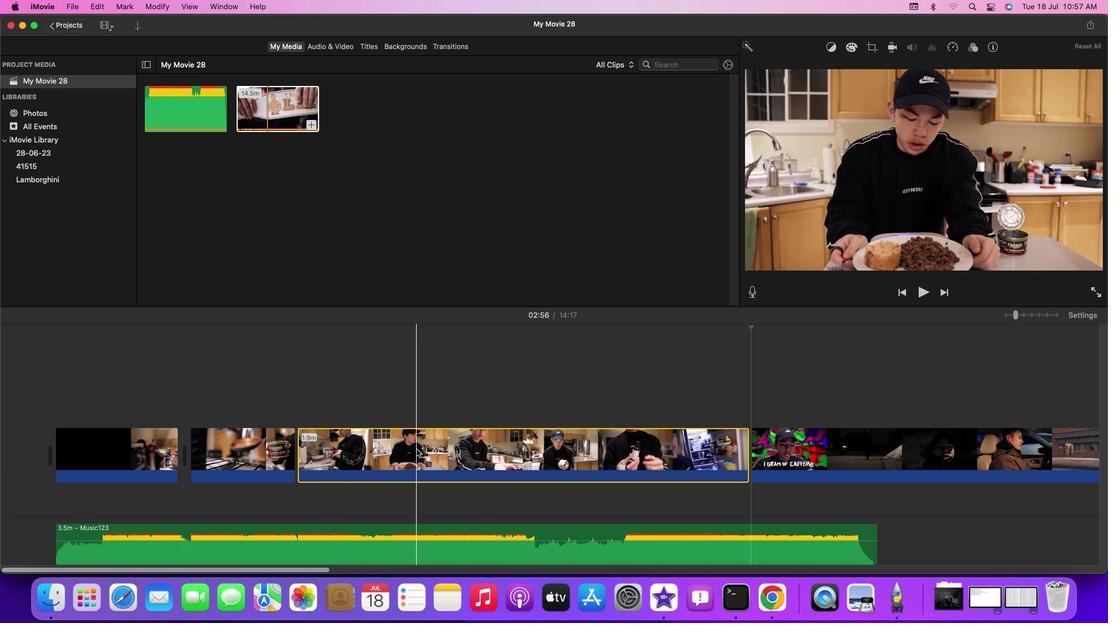
Action: Mouse moved to (459, 417)
Screenshot: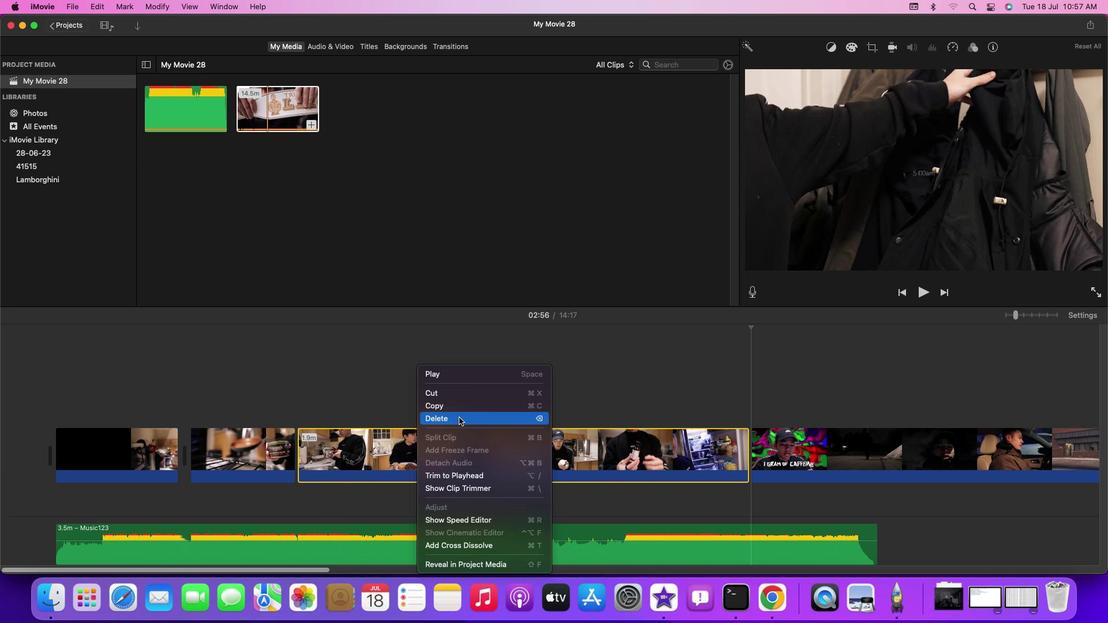 
Action: Mouse pressed left at (459, 417)
Screenshot: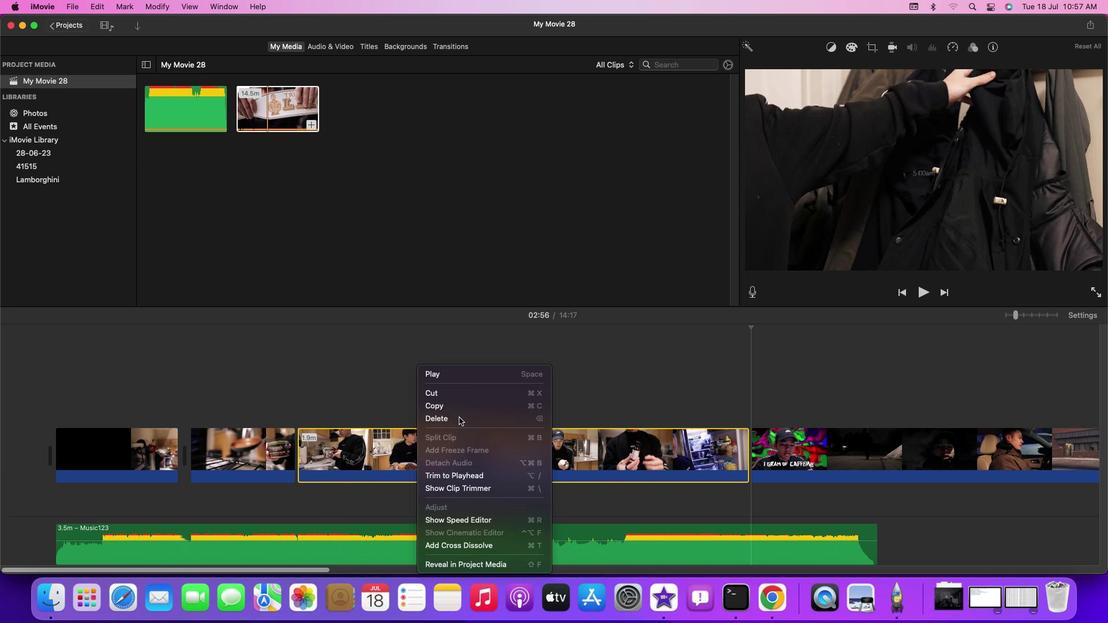 
Action: Mouse moved to (285, 396)
Screenshot: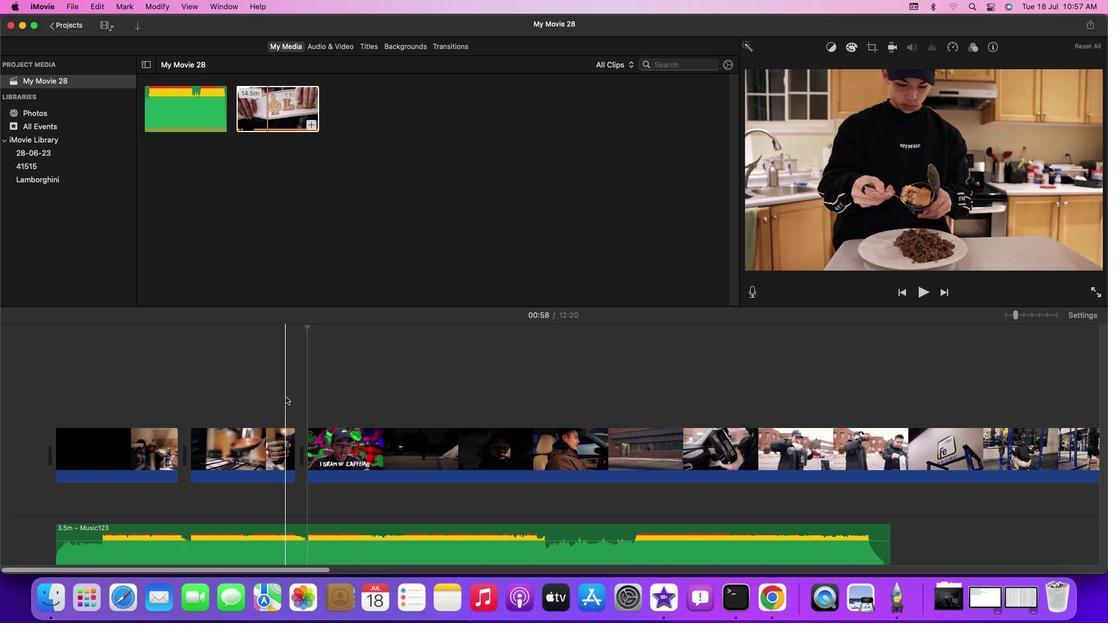 
Action: Mouse pressed left at (285, 396)
Screenshot: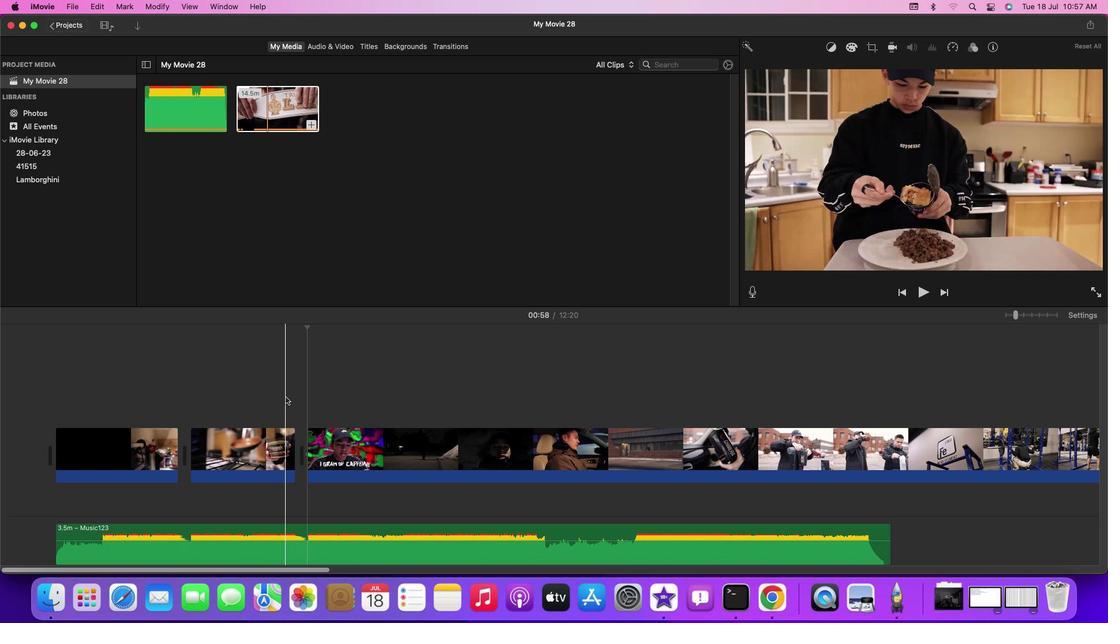 
Action: Mouse moved to (284, 388)
Screenshot: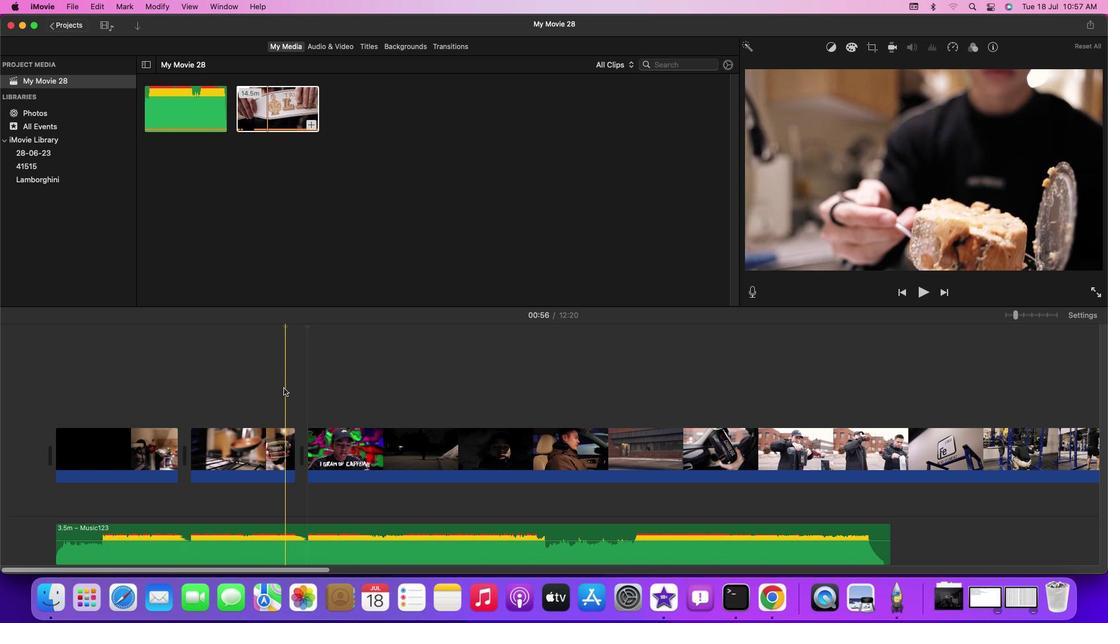 
Action: Key pressed Key.space
Screenshot: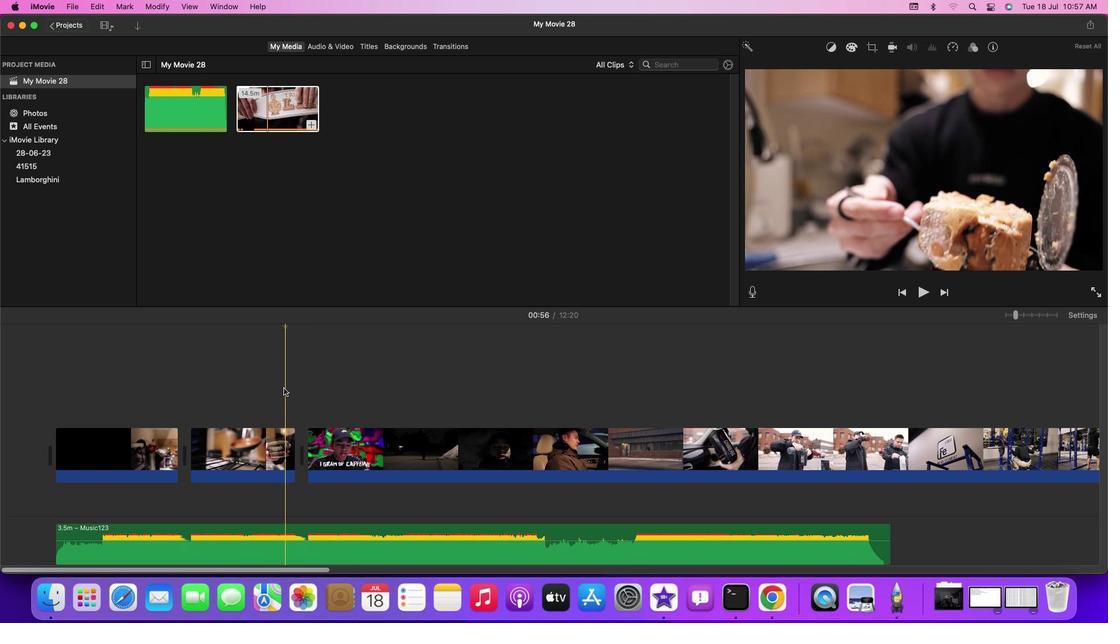 
Action: Mouse moved to (154, 397)
Screenshot: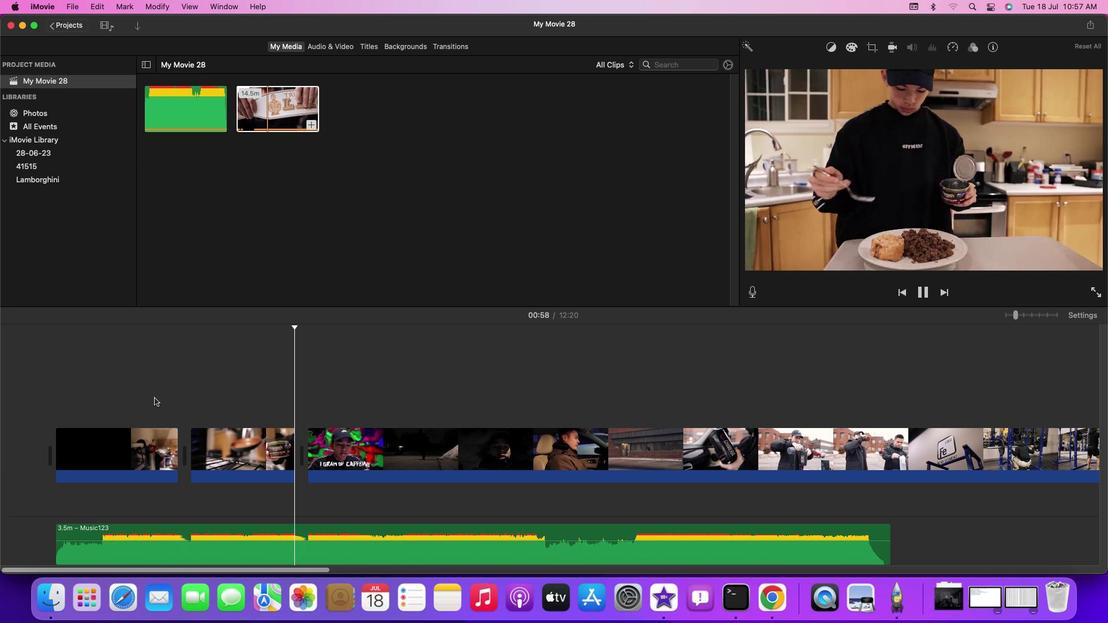 
Action: Mouse pressed left at (154, 397)
Screenshot: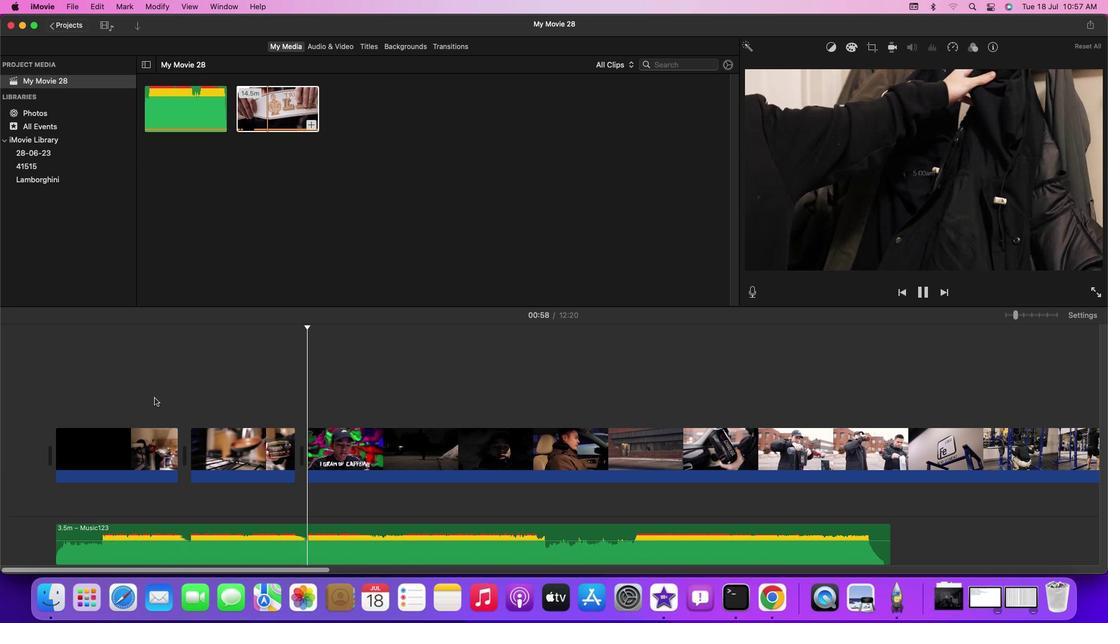 
Action: Mouse moved to (165, 394)
Screenshot: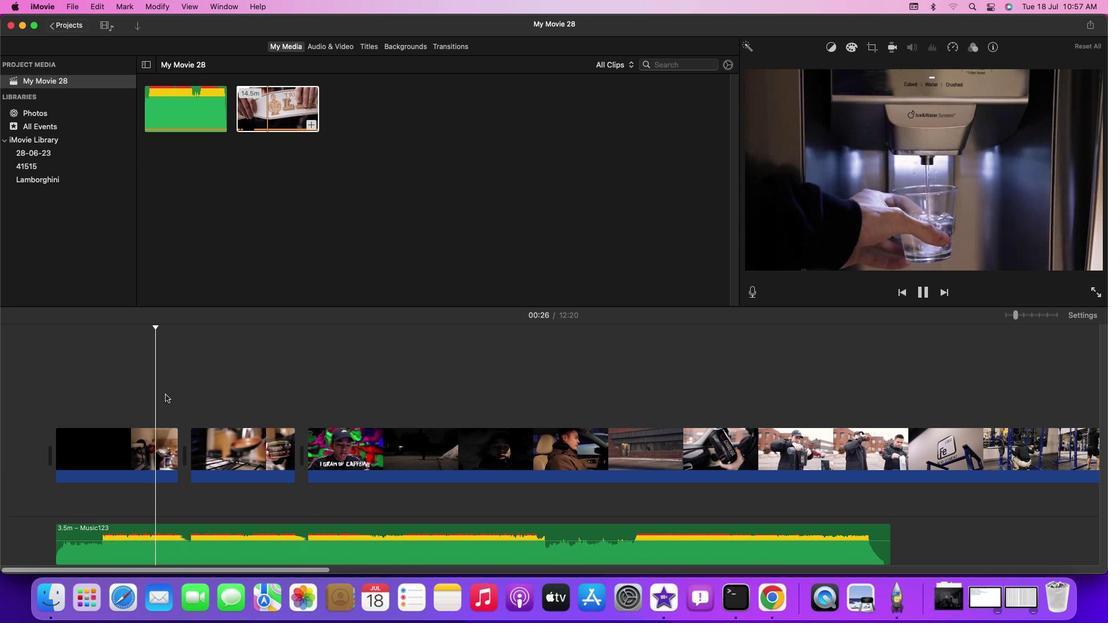 
Action: Key pressed Key.leftKey.leftKey.leftKey.leftKey.leftKey.leftKey.leftKey.leftKey.leftKey.leftKey.leftKey.leftKey.leftKey.leftKey.leftKey.leftKey.leftKey.leftKey.leftKey.leftKey.leftKey.leftKey.leftKey.leftKey.leftKey.leftKey.leftKey.leftKey.leftKey.leftKey.leftKey.leftKey.leftKey.leftKey.leftKey.leftKey.leftKey.leftKey.leftKey.leftKey.leftKey.leftKey.leftKey.leftKey.leftKey.leftKey.leftKey.leftKey.leftKey.leftKey.leftKey.leftKey.leftKey.leftKey.leftKey.leftKey.leftKey.leftKey.leftKey.leftKey.leftKey.left
Screenshot: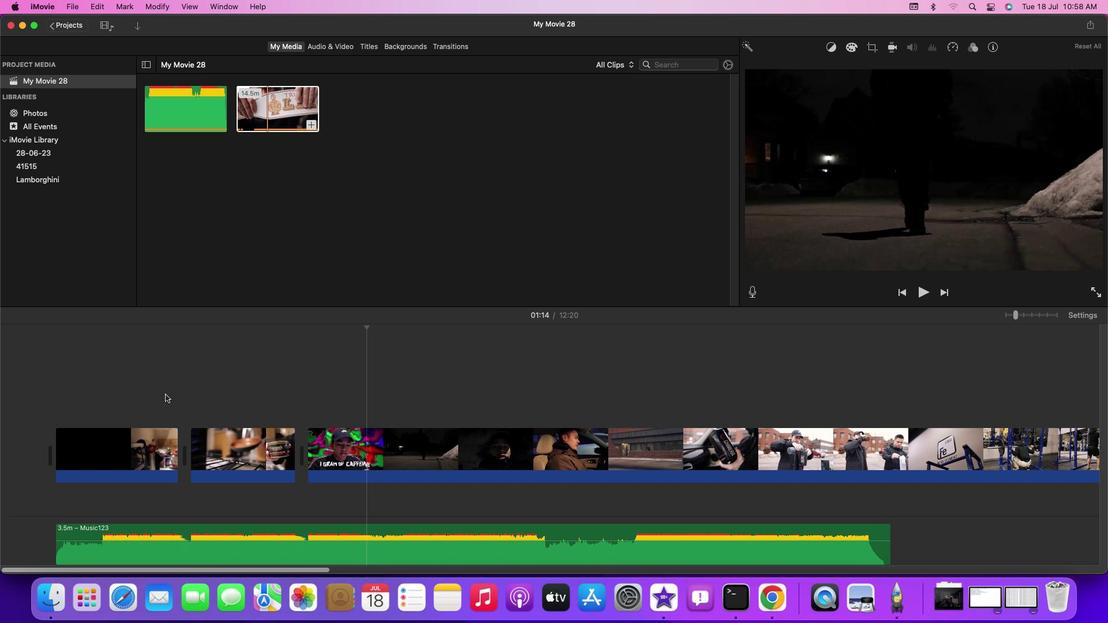 
Action: Mouse moved to (368, 464)
Screenshot: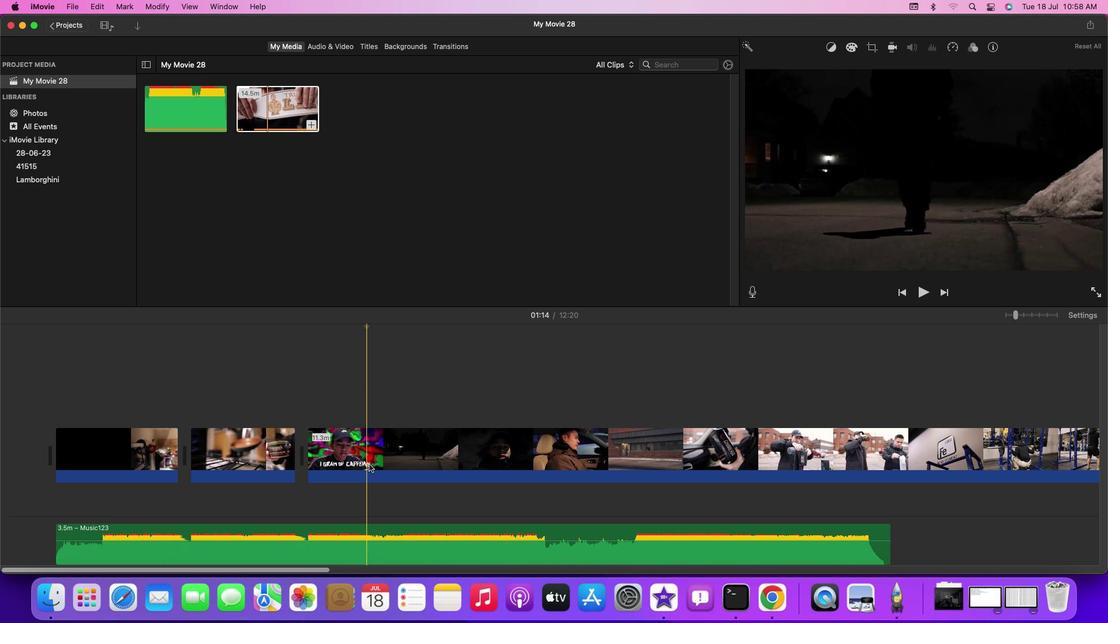 
Action: Mouse pressed left at (368, 464)
Screenshot: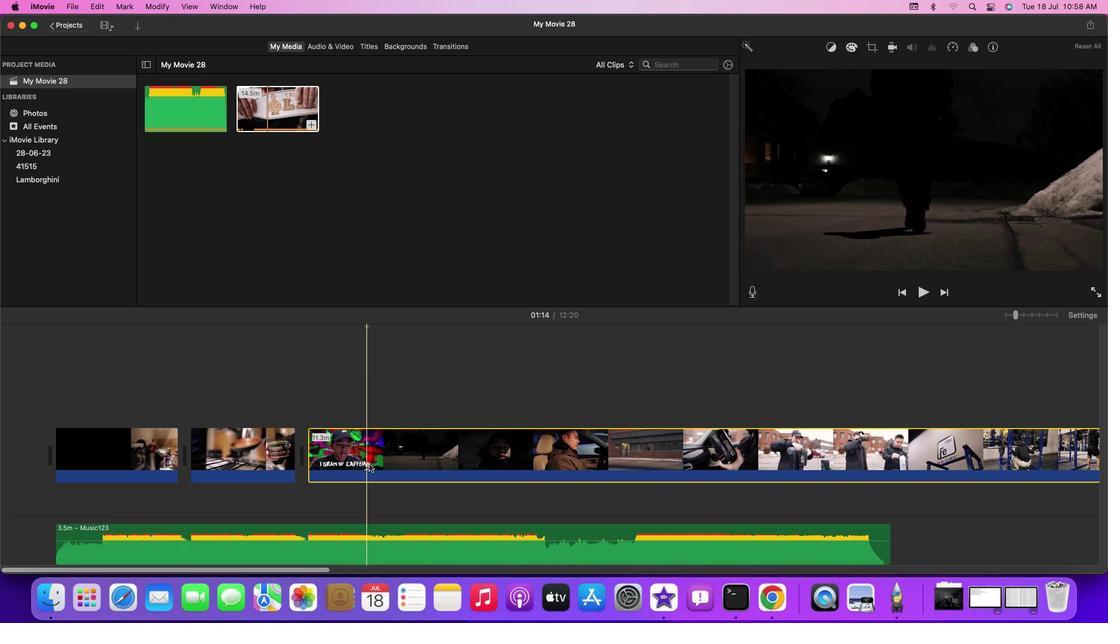 
Action: Mouse moved to (368, 464)
Screenshot: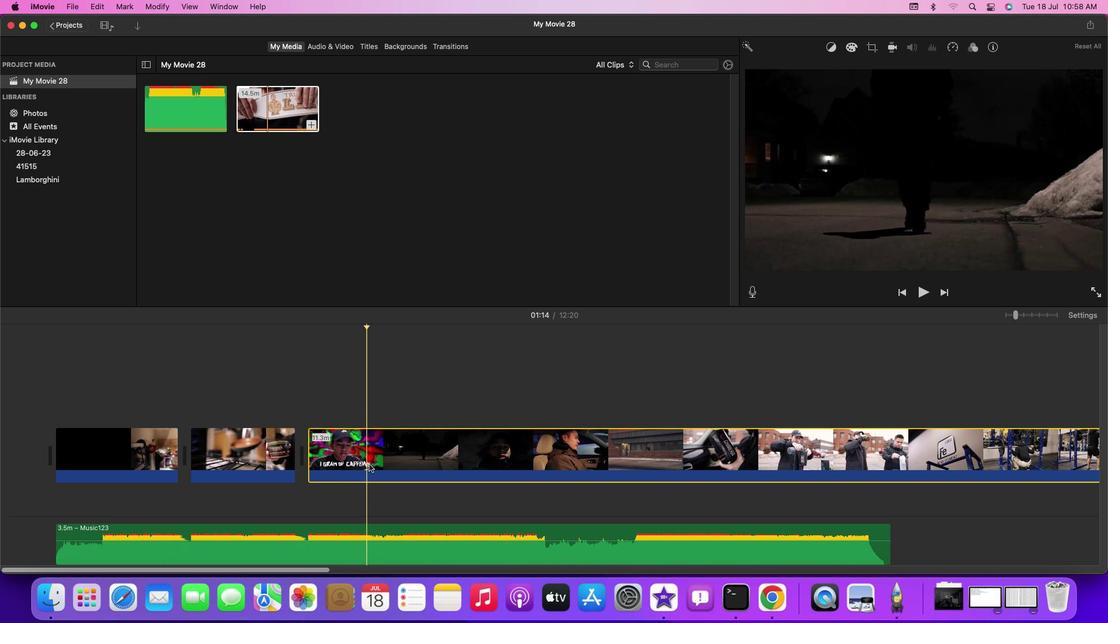 
Action: Key pressed Key.cmd'b'
Screenshot: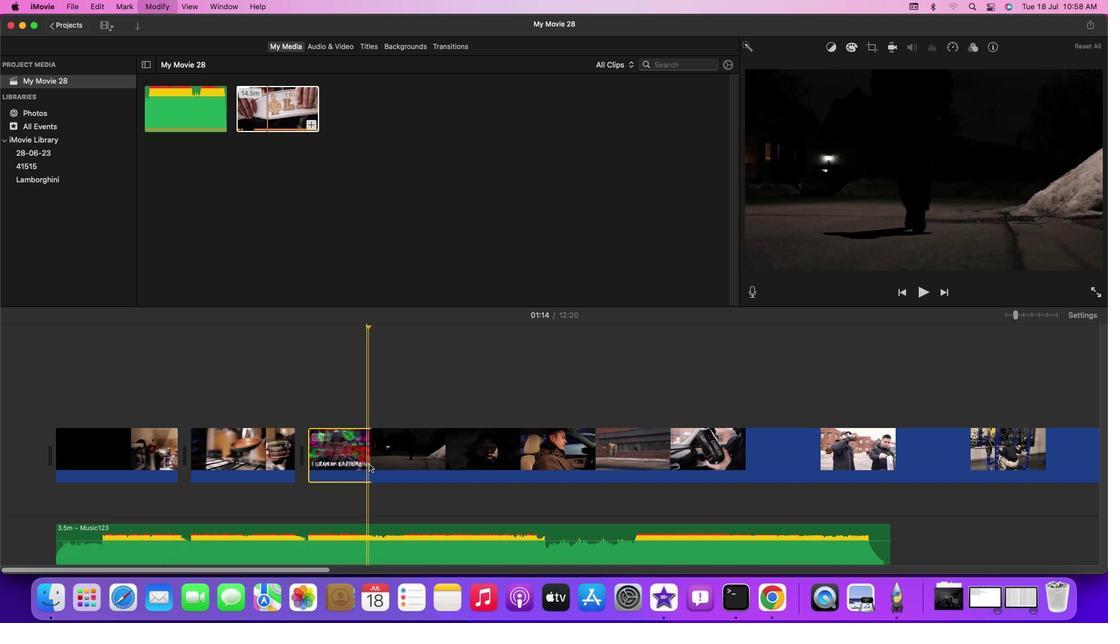 
Action: Mouse moved to (544, 437)
Screenshot: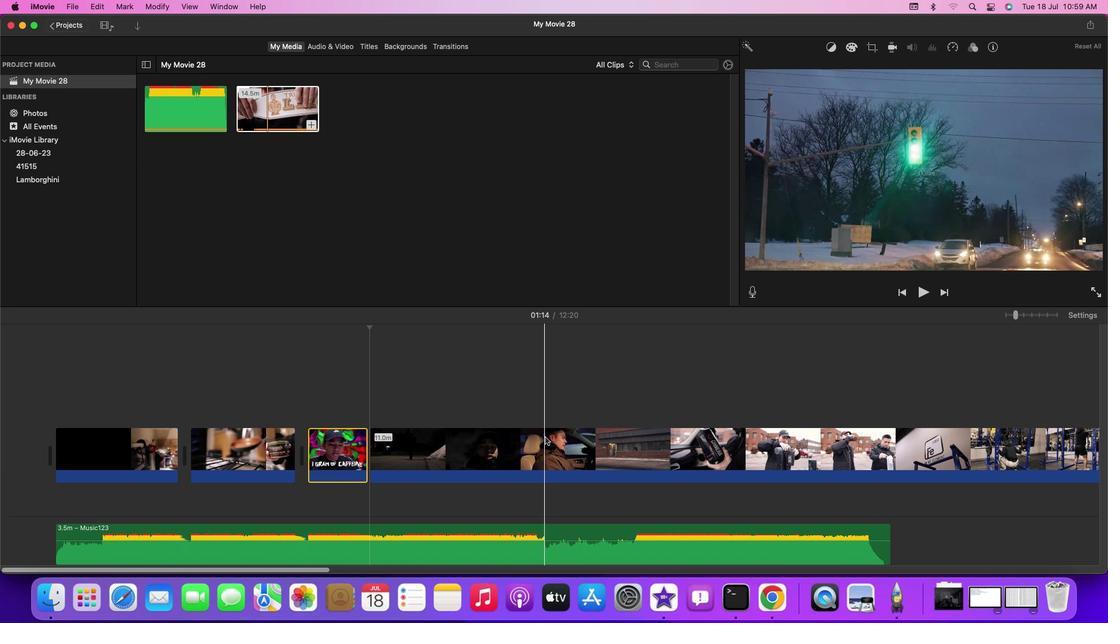 
Action: Mouse pressed left at (544, 437)
Screenshot: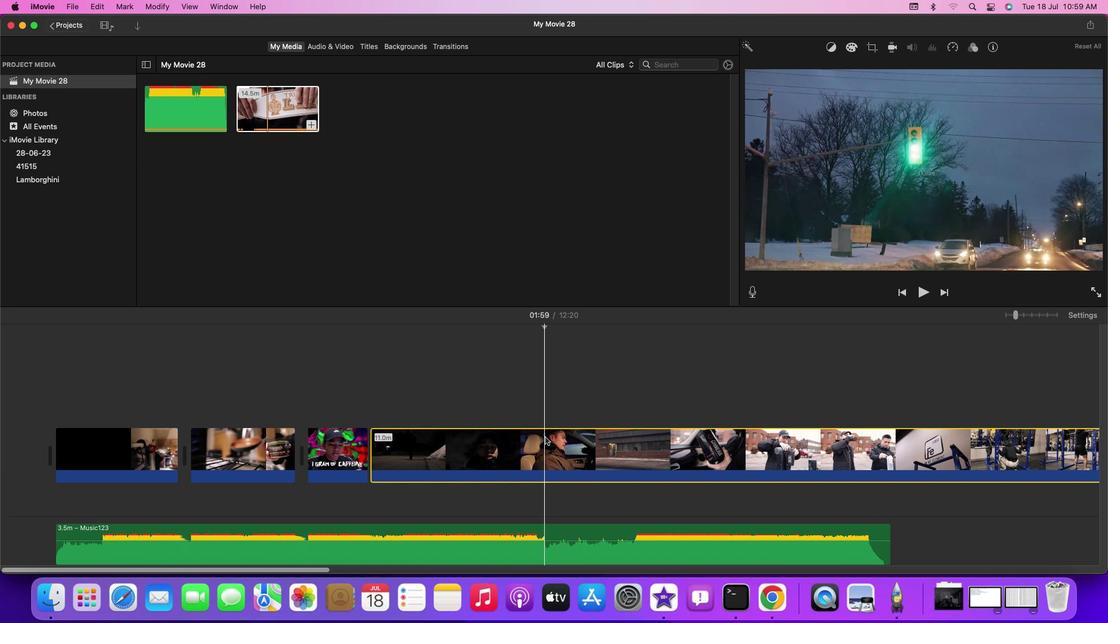 
Action: Key pressed Key.cmd'b'
Screenshot: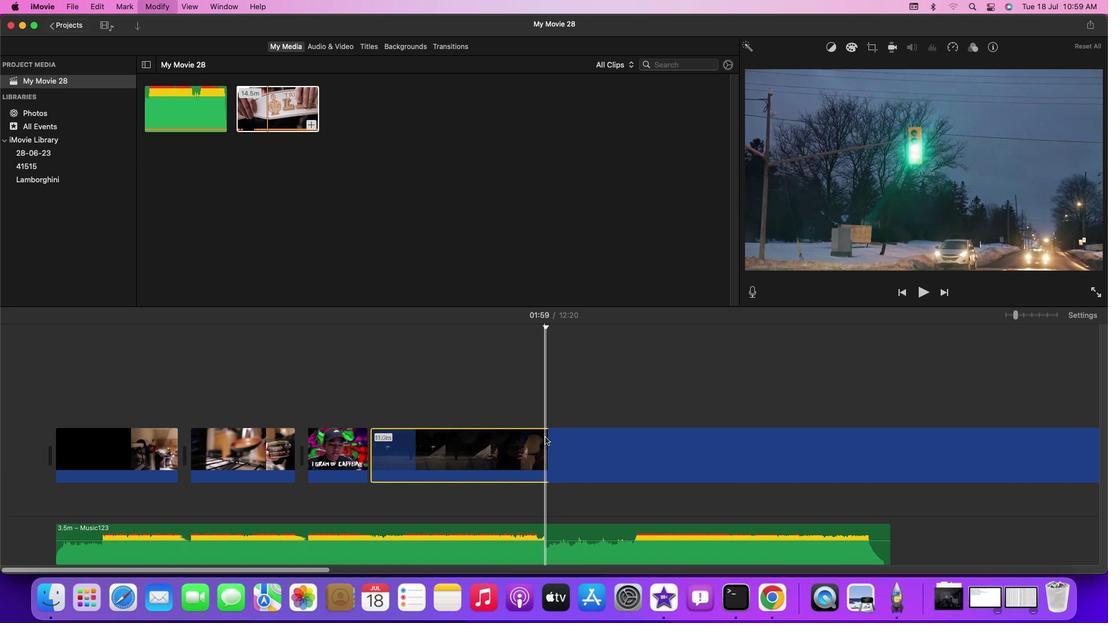 
Action: Mouse moved to (500, 457)
Screenshot: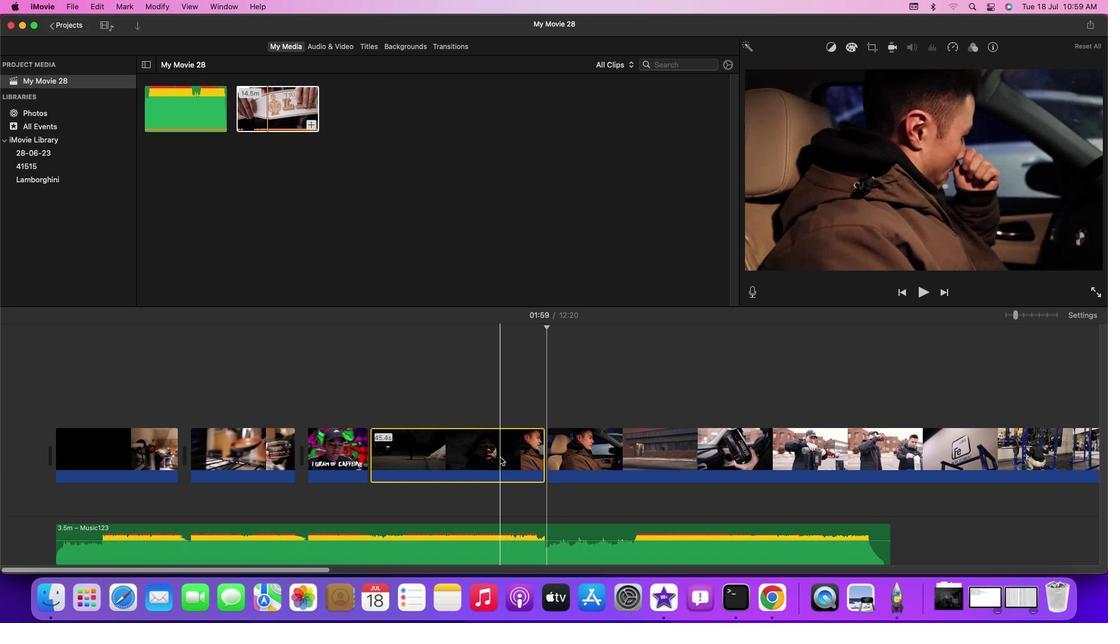 
Action: Mouse pressed right at (500, 457)
Screenshot: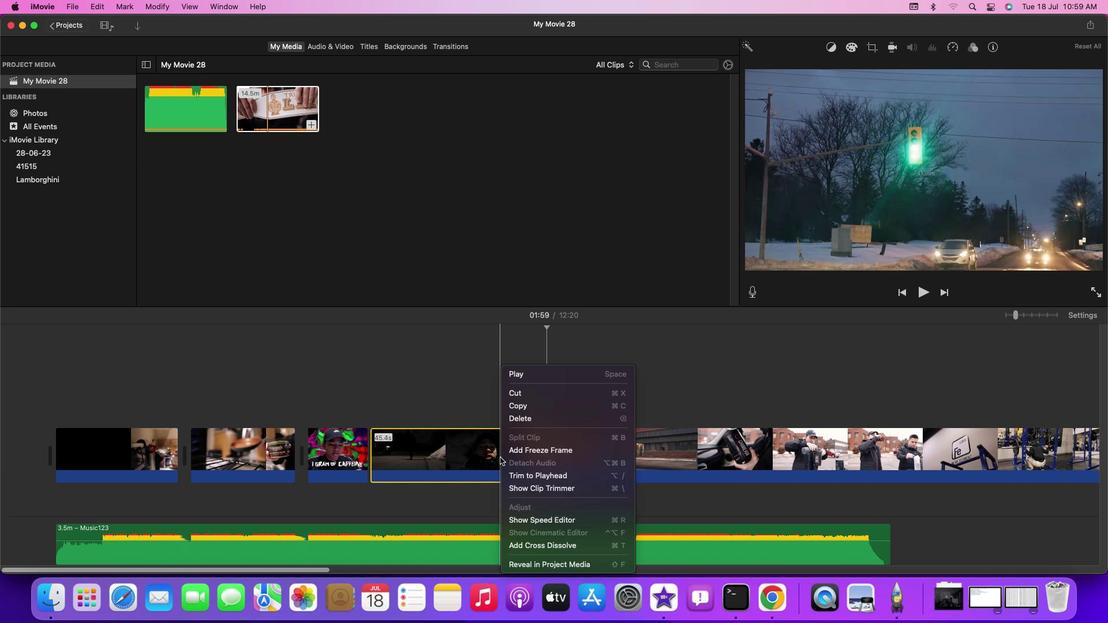 
Action: Mouse moved to (524, 422)
Screenshot: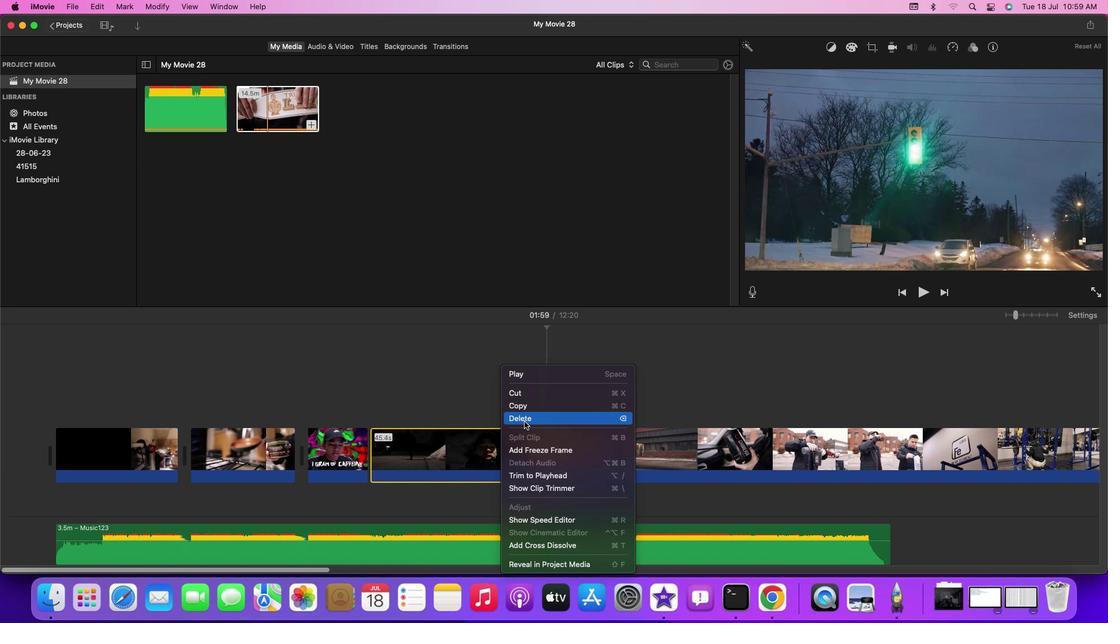 
Action: Mouse pressed left at (524, 422)
Screenshot: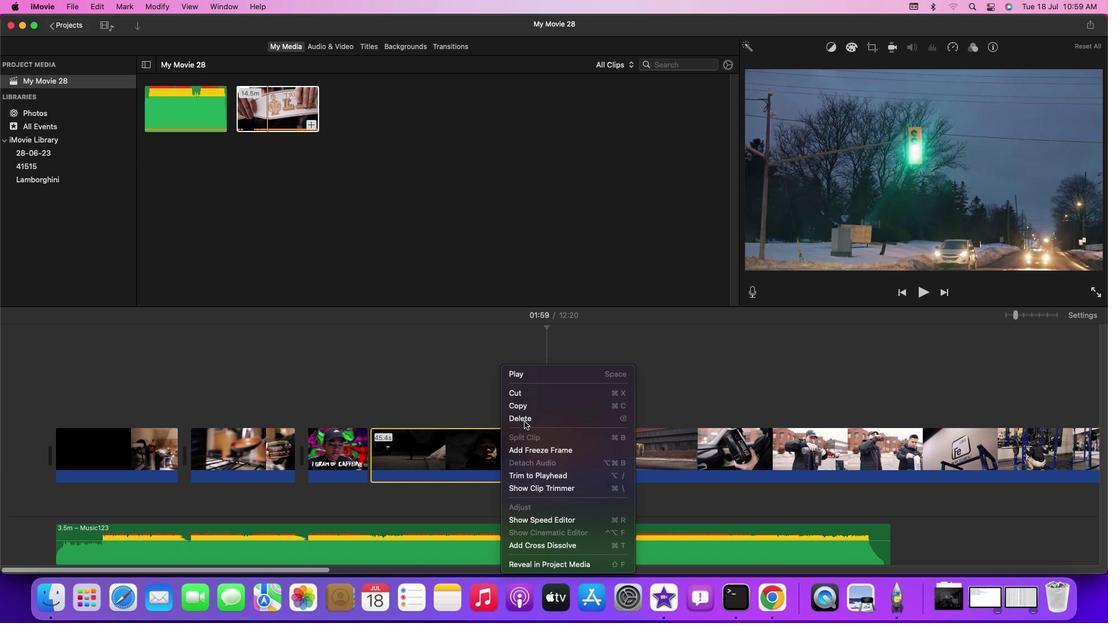 
Action: Mouse moved to (353, 395)
Screenshot: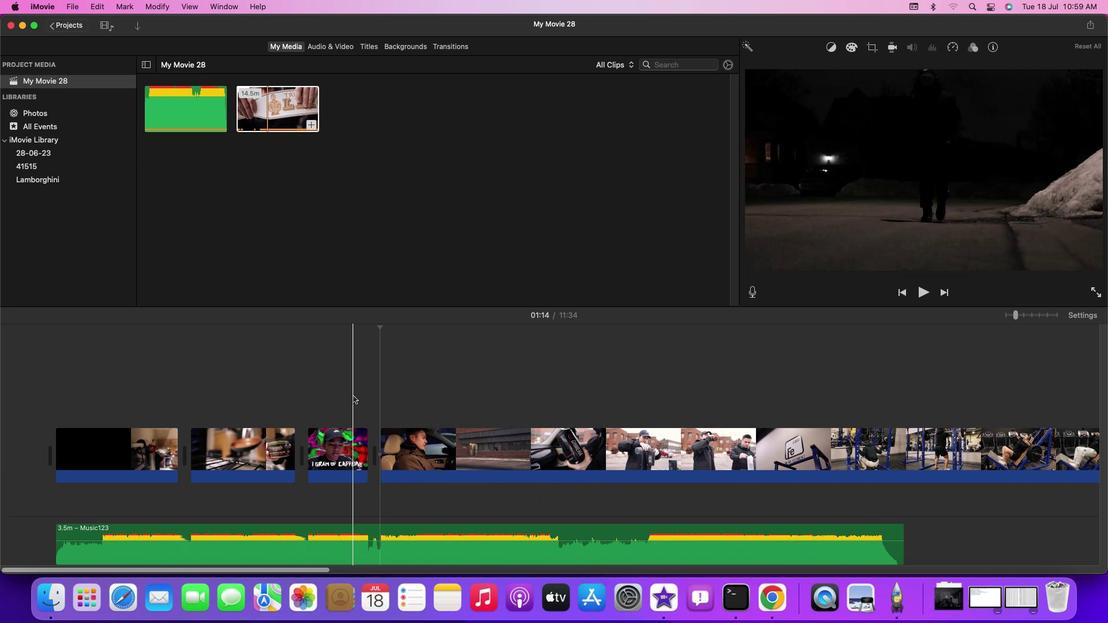 
Action: Mouse pressed left at (353, 395)
Screenshot: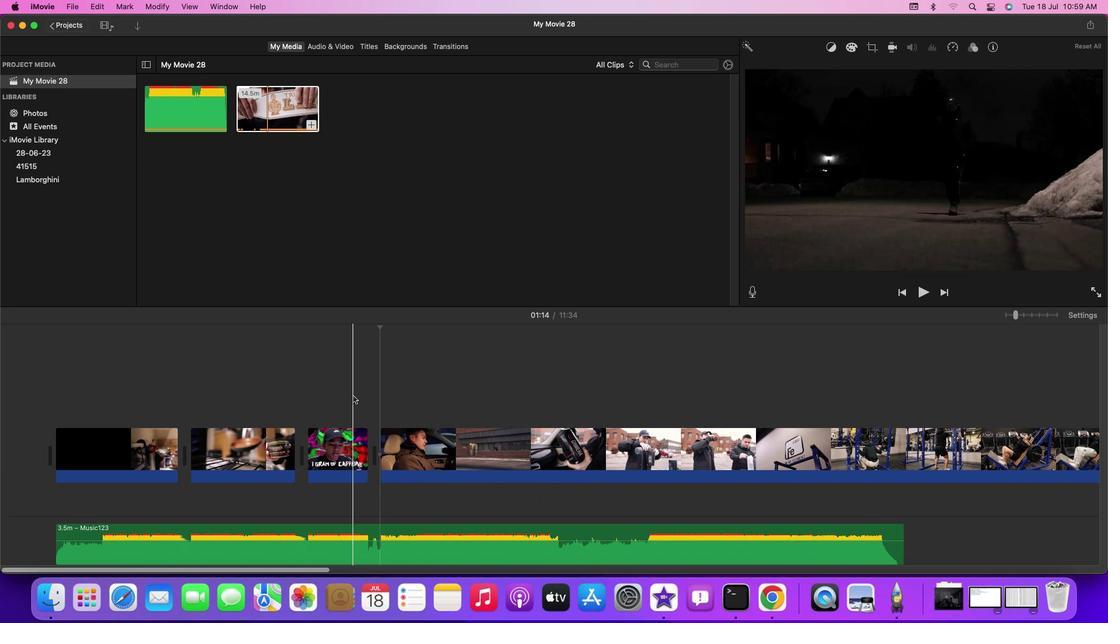 
Action: Key pressed Key.space
Screenshot: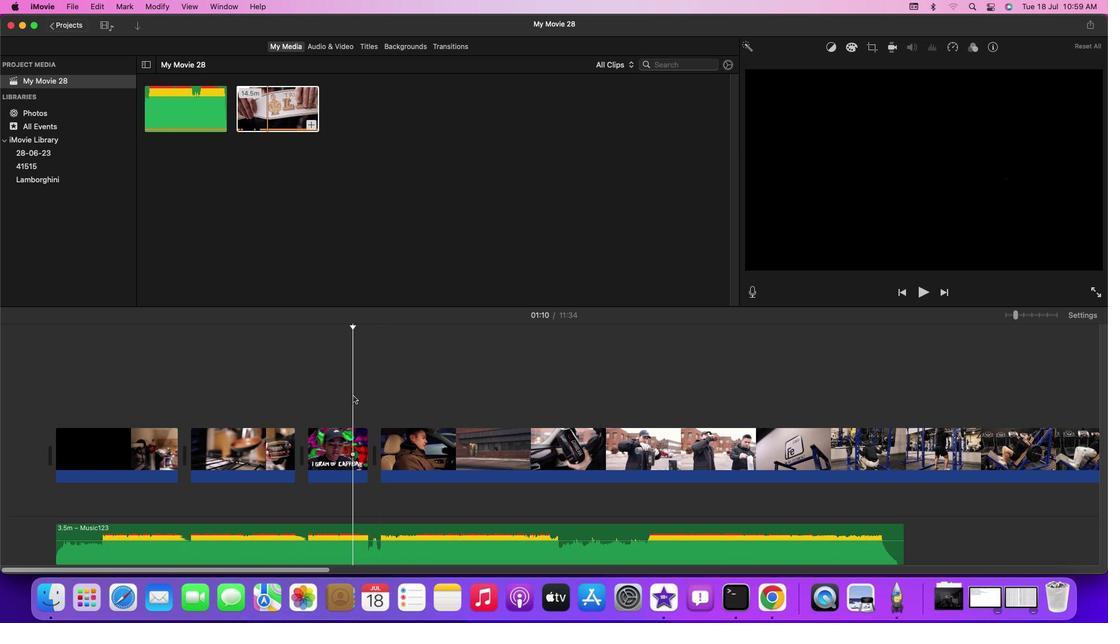 
Action: Mouse moved to (381, 450)
Screenshot: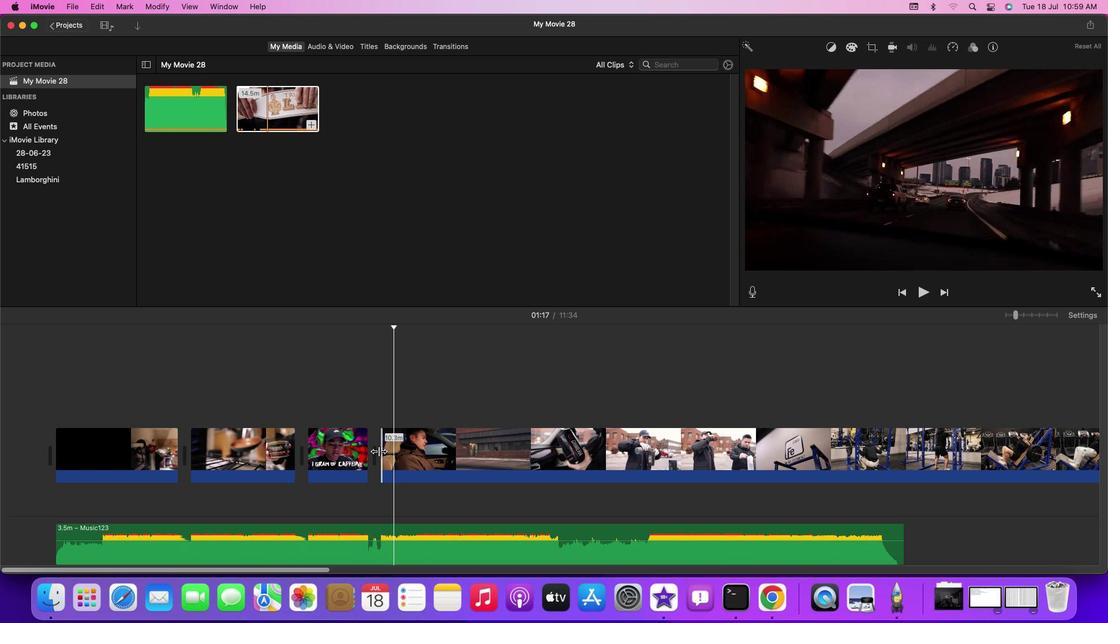
Action: Mouse pressed left at (381, 450)
Screenshot: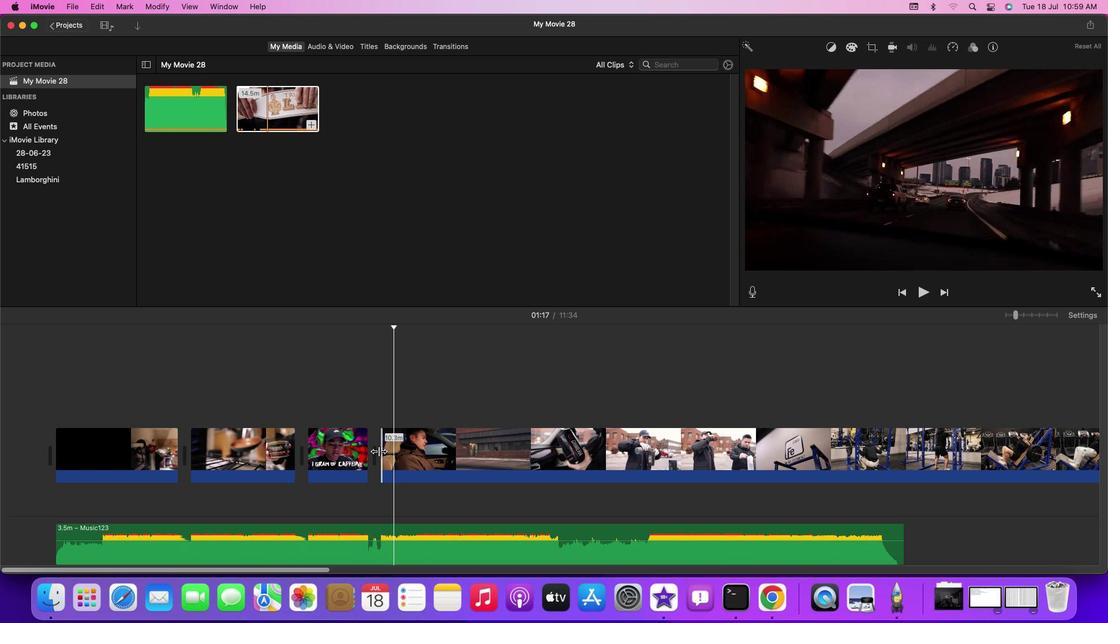 
Action: Mouse moved to (361, 415)
Screenshot: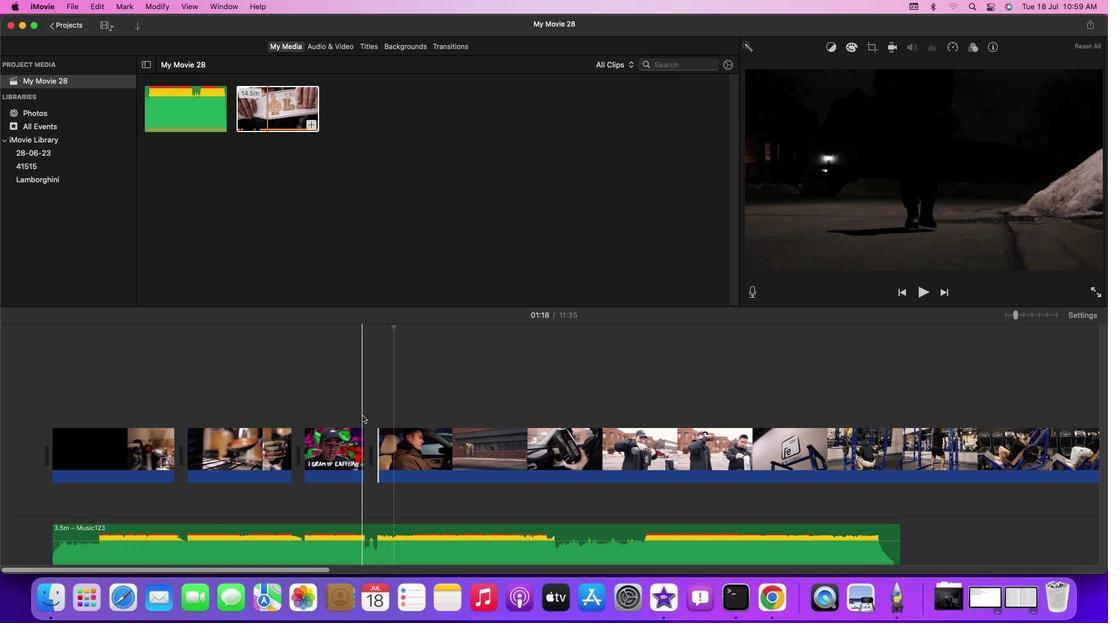 
Action: Mouse pressed left at (361, 415)
Screenshot: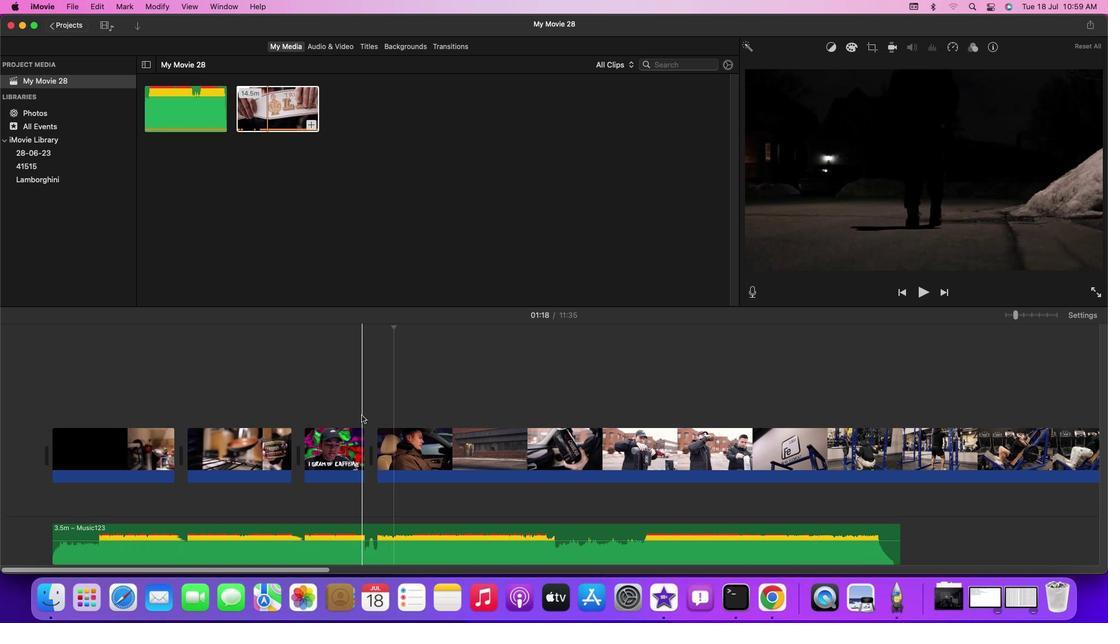 
Action: Mouse moved to (361, 415)
Screenshot: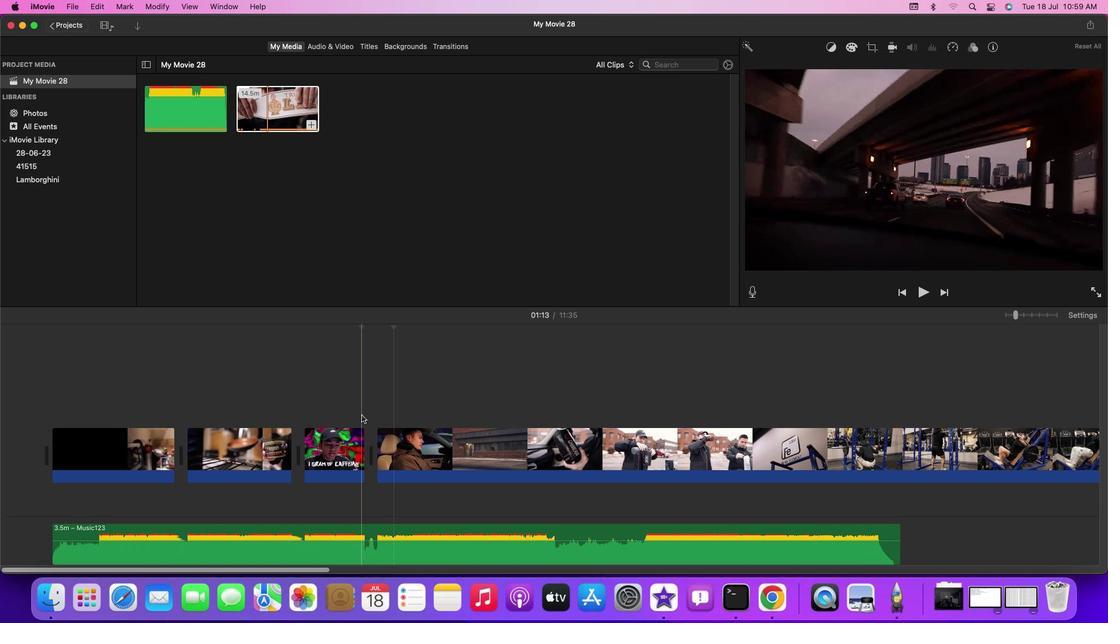 
Action: Key pressed Key.space
Screenshot: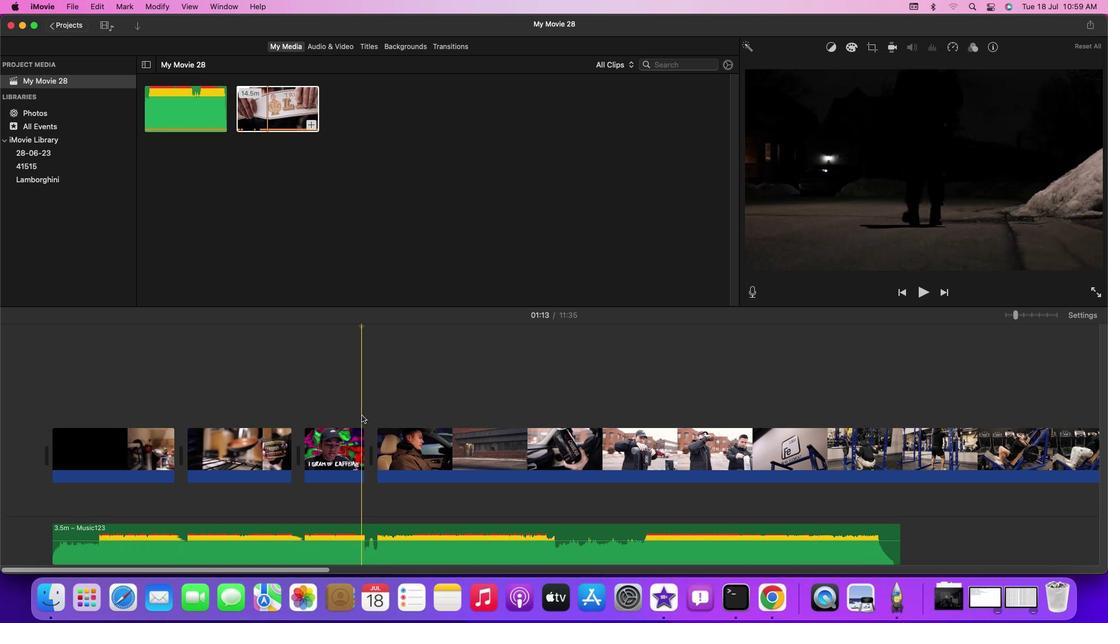 
Action: Mouse moved to (345, 415)
Screenshot: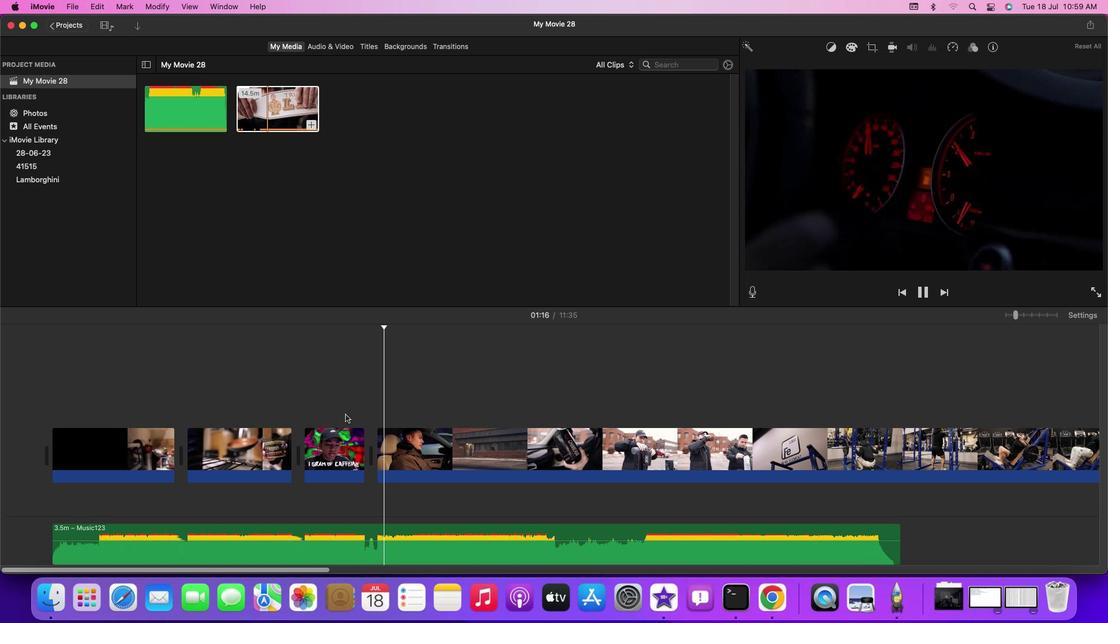 
Action: Mouse pressed left at (345, 415)
Screenshot: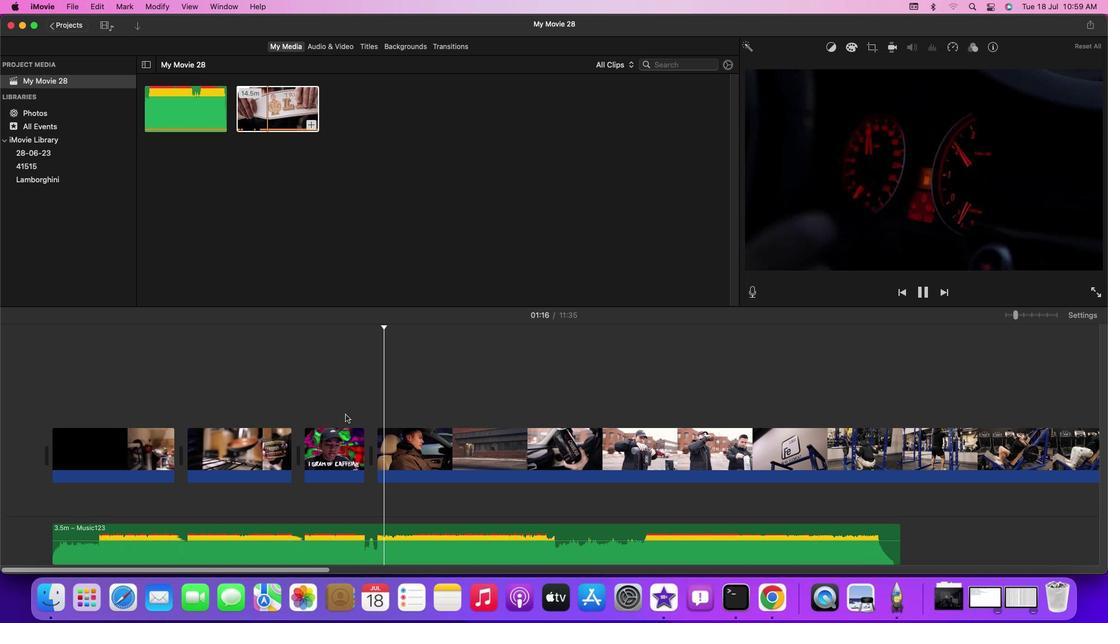 
Action: Key pressed Key.spaceKey.spaceKey.spaceKey.leftKey.leftKey.leftKey.leftKey.leftKey.leftKey.leftKey.leftKey.leftKey.leftKey.leftKey.leftKey.leftKey.leftKey.leftKey.leftKey.leftKey.leftKey.leftKey.leftKey.leftKey.leftKey.leftKey.leftKey.leftKey.leftKey.leftKey.leftKey.leftKey.leftKey.leftKey.leftKey.leftKey.leftKey.leftKey.leftKey.leftKey.leftKey.leftKey.leftKey.leftKey.leftKey.leftKey.leftKey.leftKey.leftKey.leftKey.leftKey.leftKey.spaceKey.leftKey.leftKey.leftKey.leftKey.leftKey.leftKey.leftKey.leftKey.leftKey.leftKey.leftKey.leftKey.leftKey.leftKey.leftKey.leftKey.leftKey.leftKey.leftKey.leftKey.leftKey.leftKey.leftKey.leftKey.leftKey.leftKey.leftKey.leftKey.leftKey.leftKey.leftKey.leftKey.leftKey.leftKey.leftKey.spaceKey.spaceKey.leftKey.leftKey.left
Screenshot: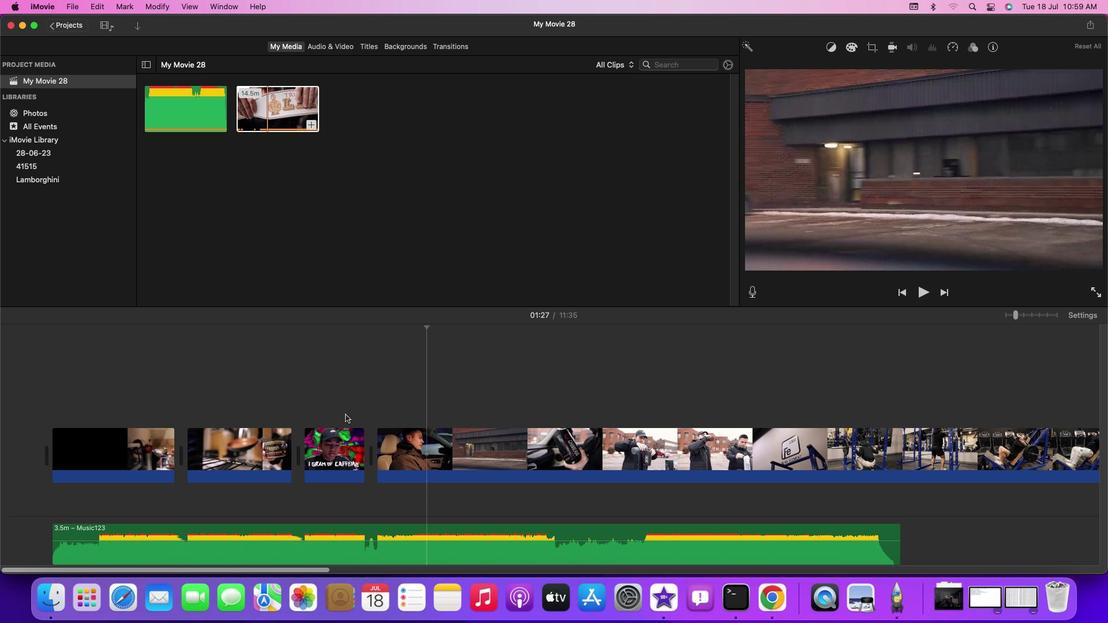 
Action: Mouse moved to (420, 396)
Screenshot: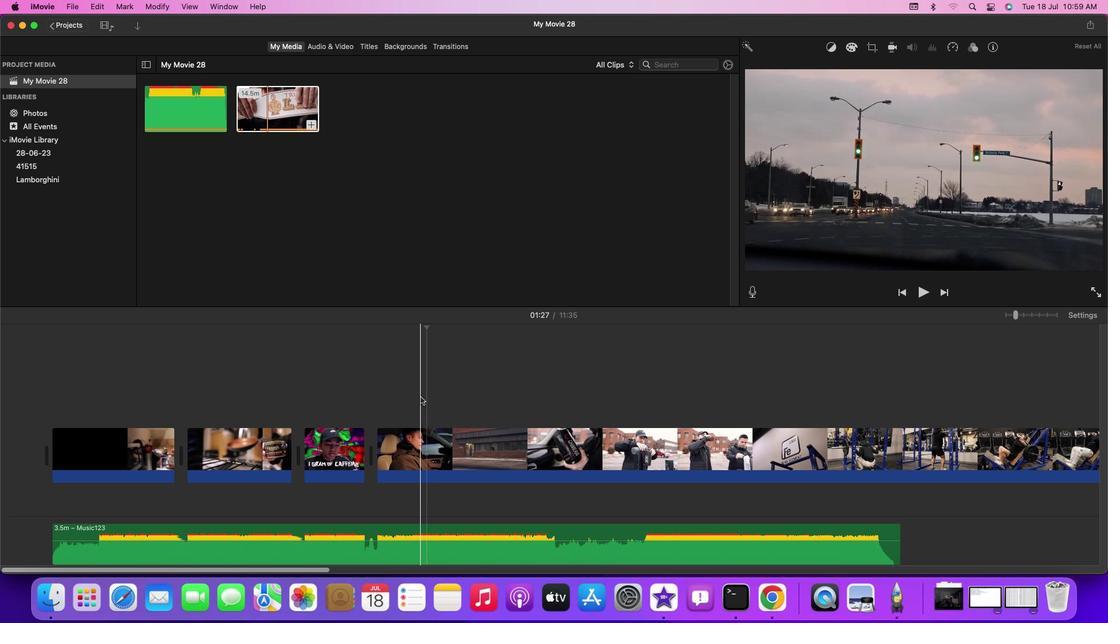 
Action: Mouse pressed left at (420, 396)
Screenshot: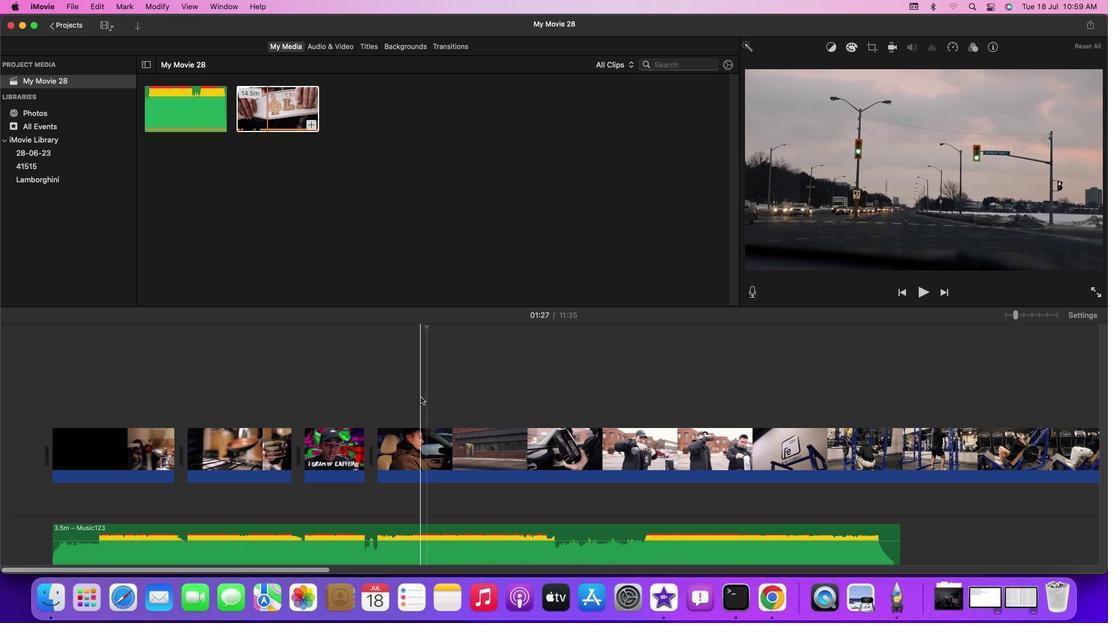 
Action: Key pressed Key.spaceKey.spaceKey.space
Screenshot: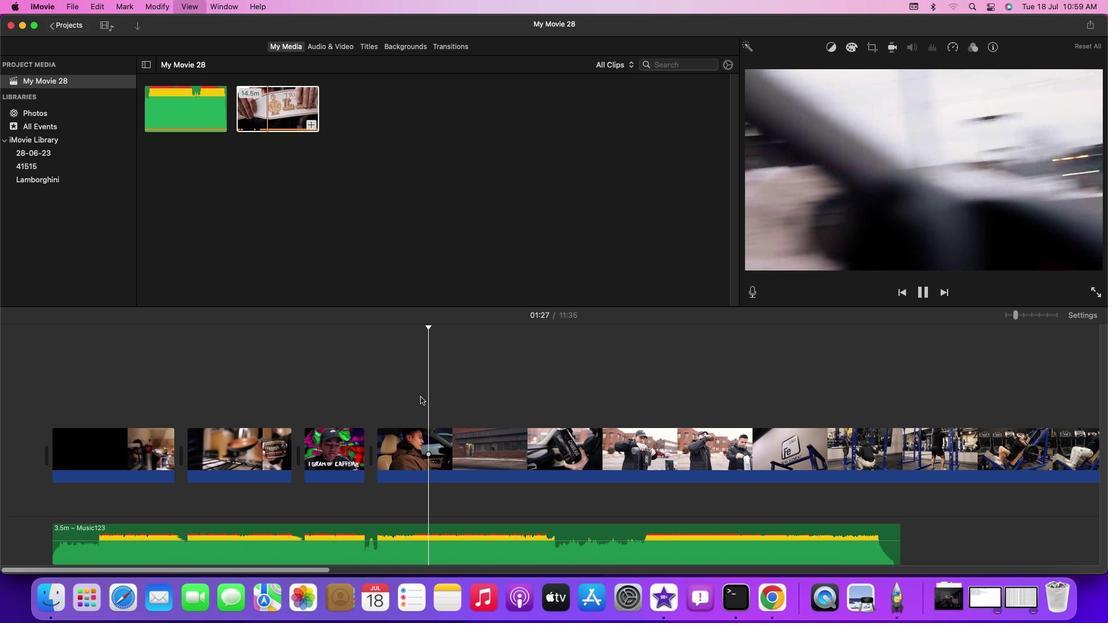 
Action: Mouse moved to (416, 396)
Screenshot: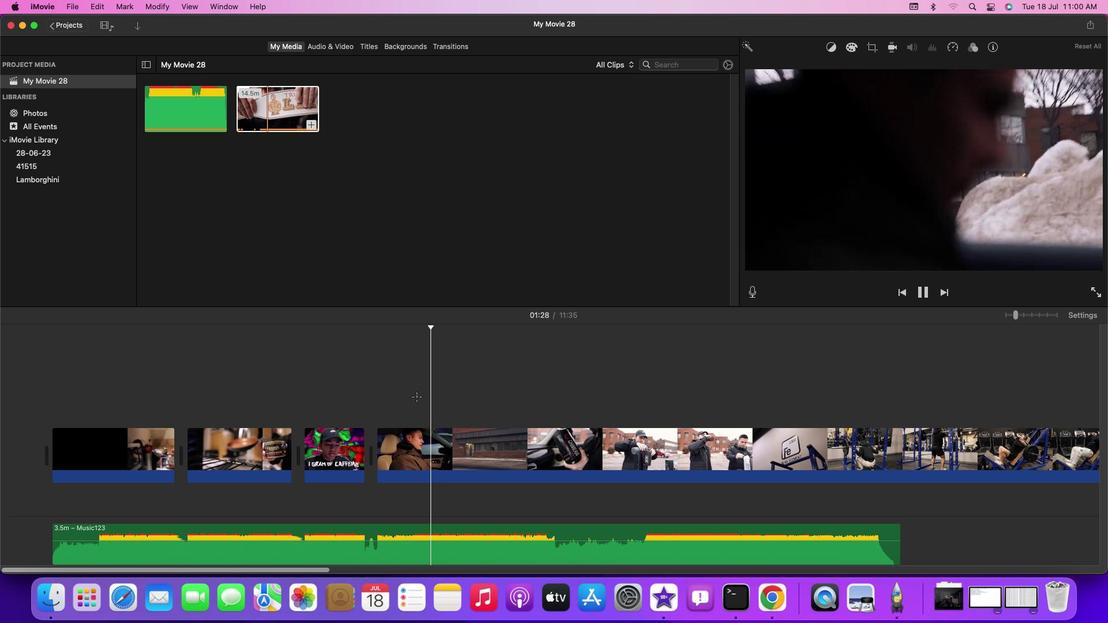 
Action: Mouse pressed left at (416, 396)
Screenshot: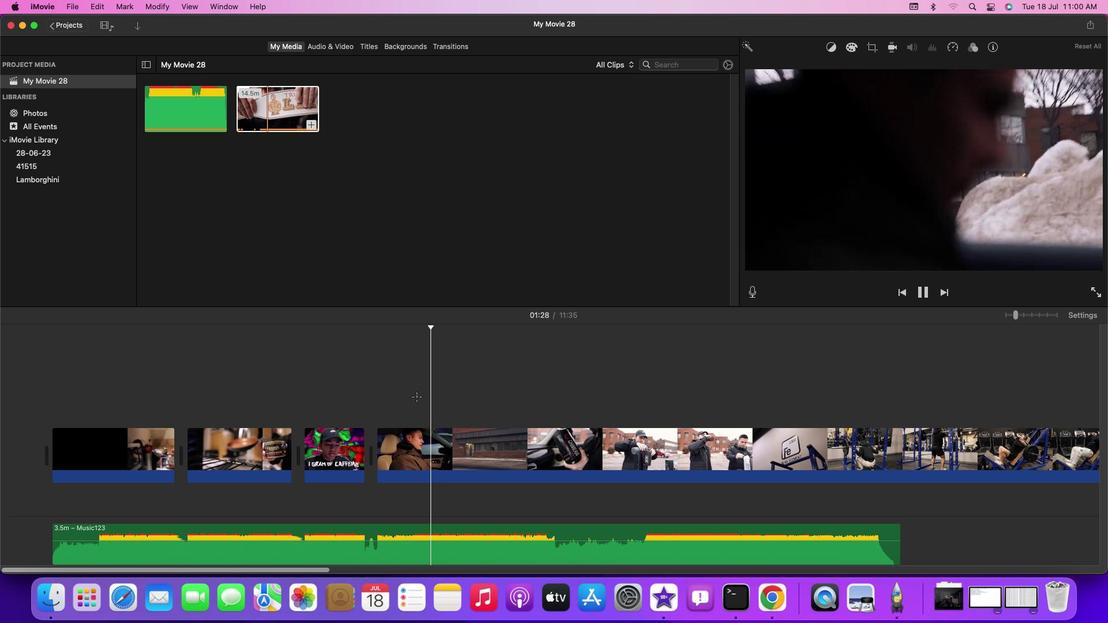 
Action: Mouse moved to (413, 397)
Screenshot: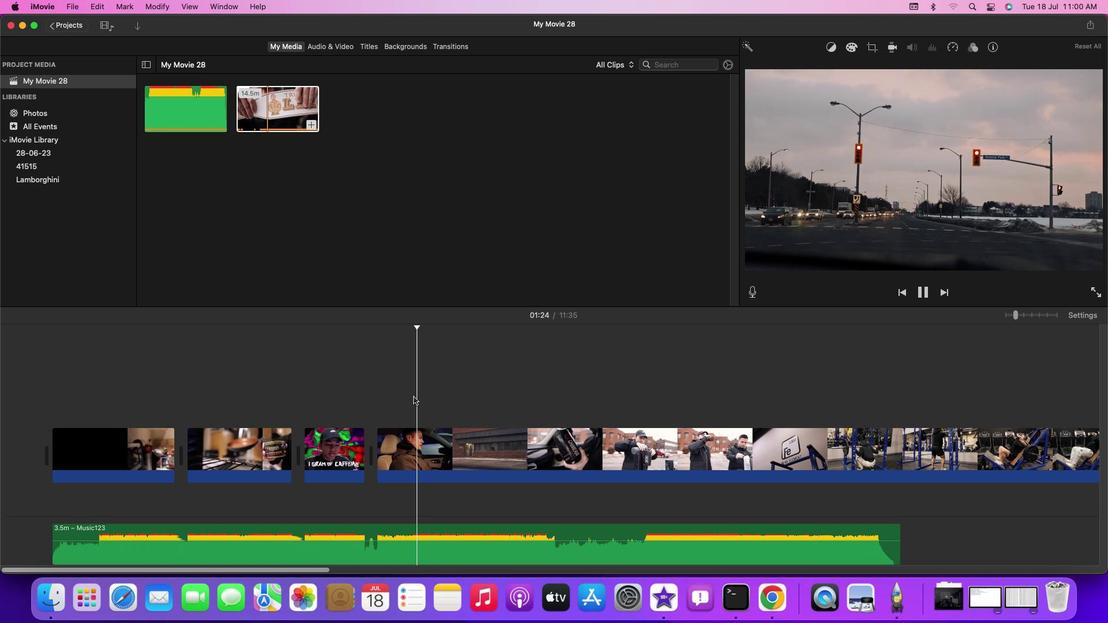 
Action: Key pressed Key.spaceKey.spaceKey.space
Screenshot: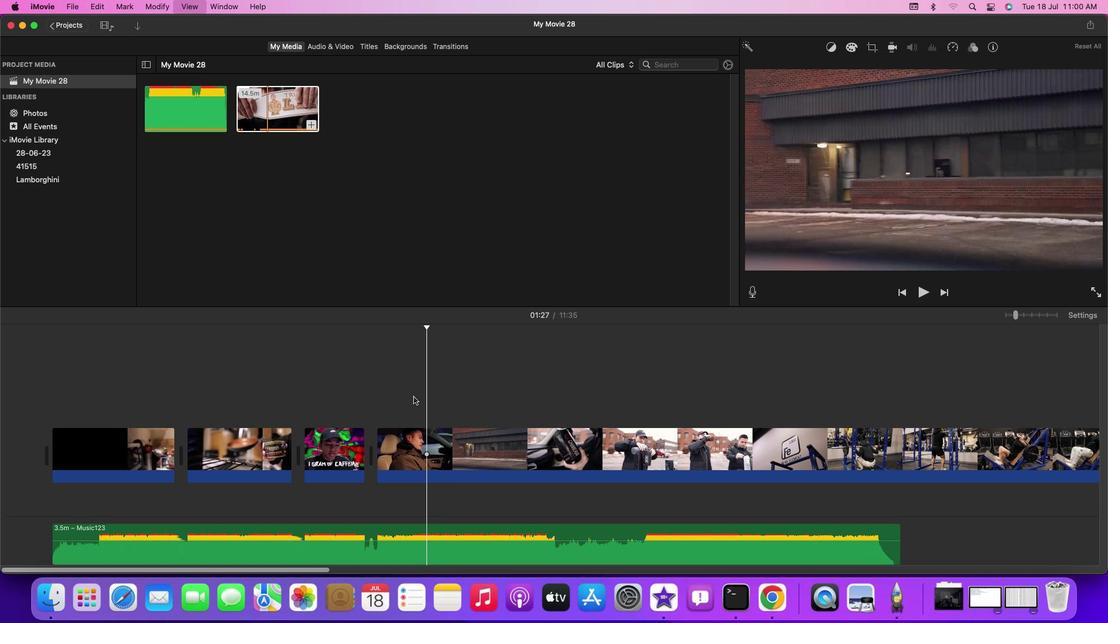 
Action: Mouse moved to (426, 439)
Screenshot: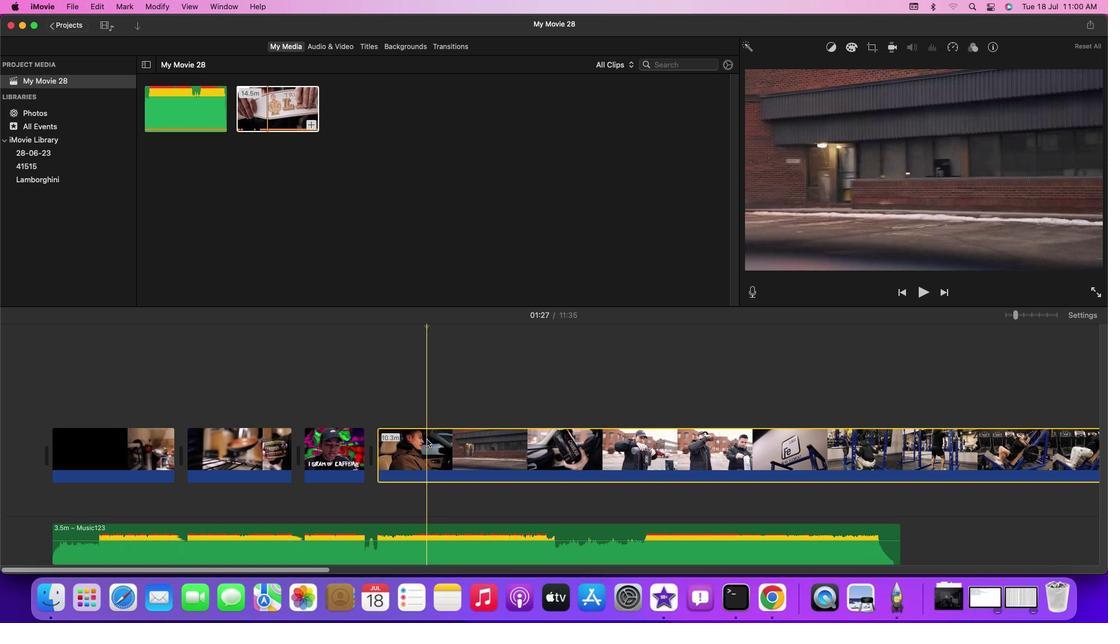 
Action: Mouse pressed left at (426, 439)
Screenshot: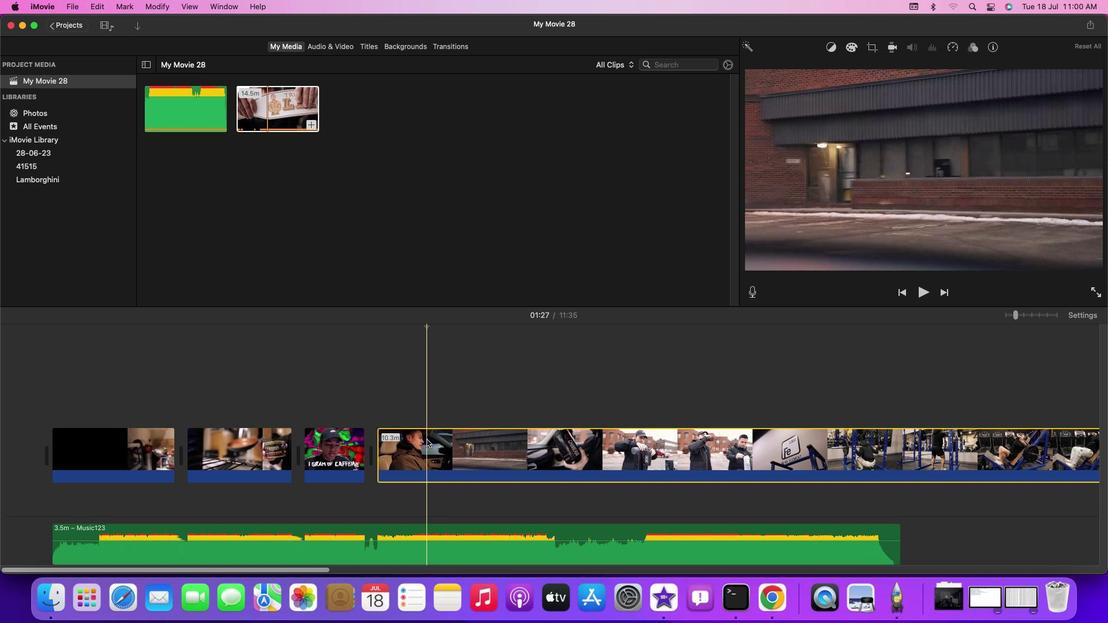 
Action: Key pressed Key.cmd'b'Key.space
Screenshot: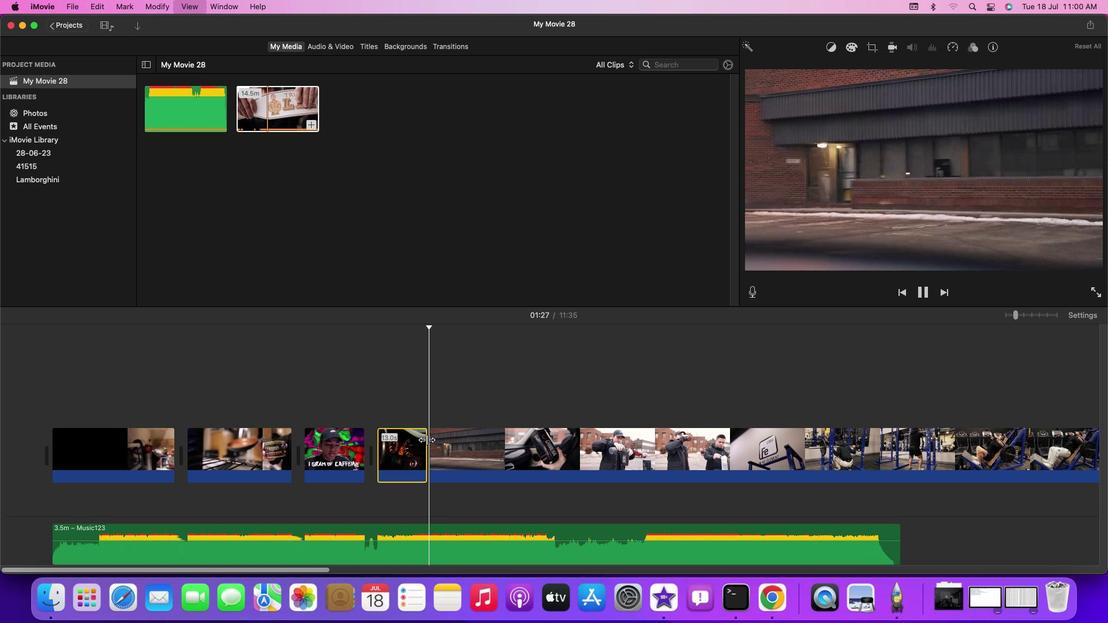 
Action: Mouse moved to (495, 426)
Screenshot: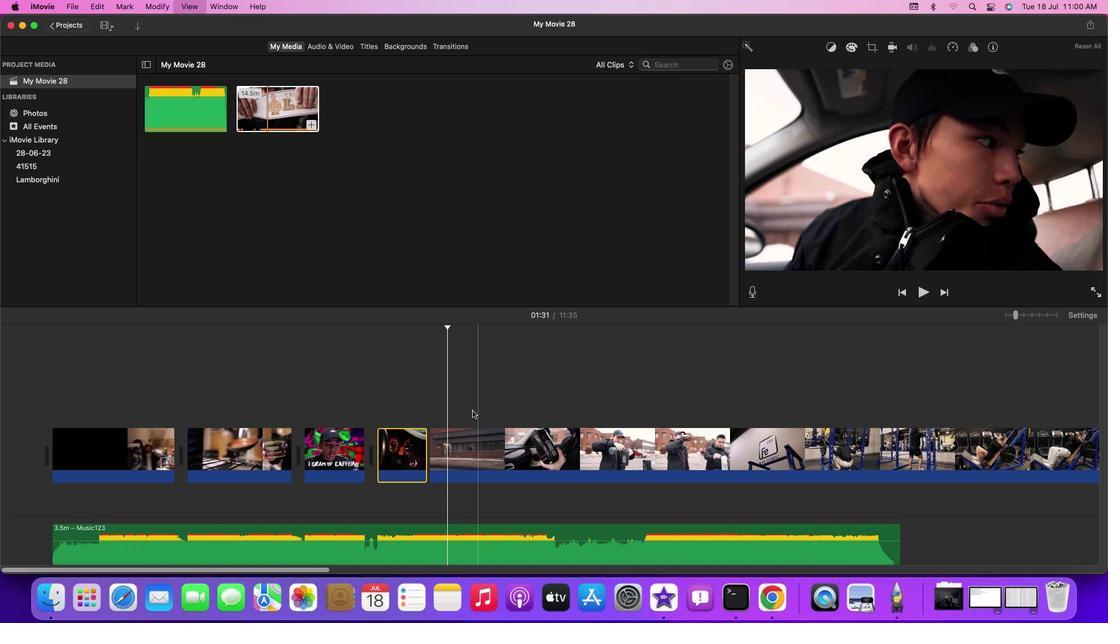 
Action: Key pressed Key.space
Screenshot: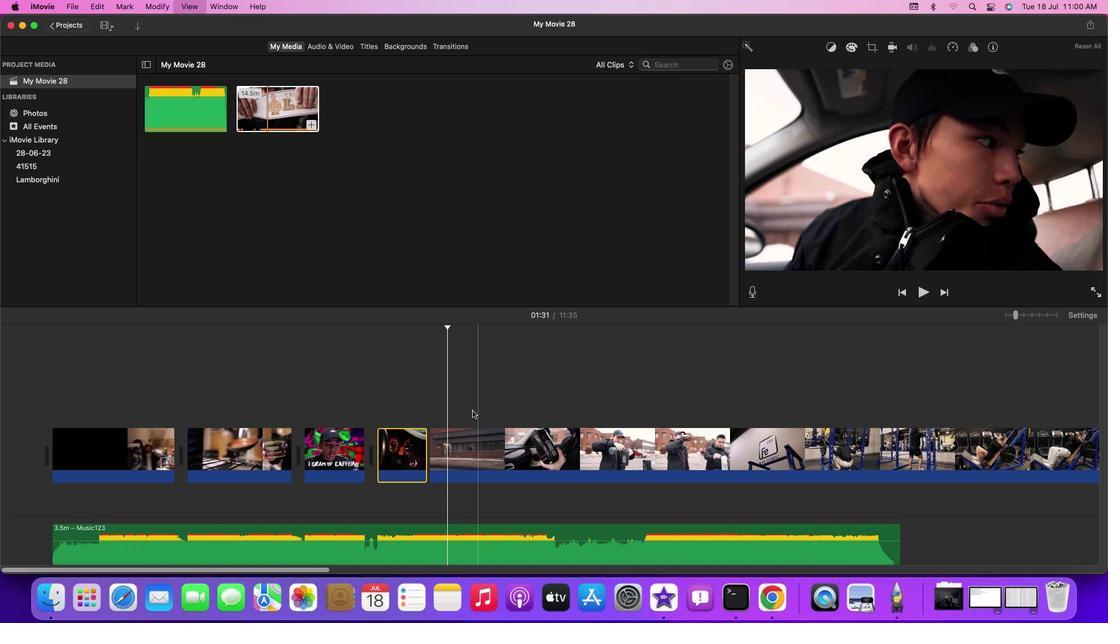 
Action: Mouse moved to (717, 432)
Screenshot: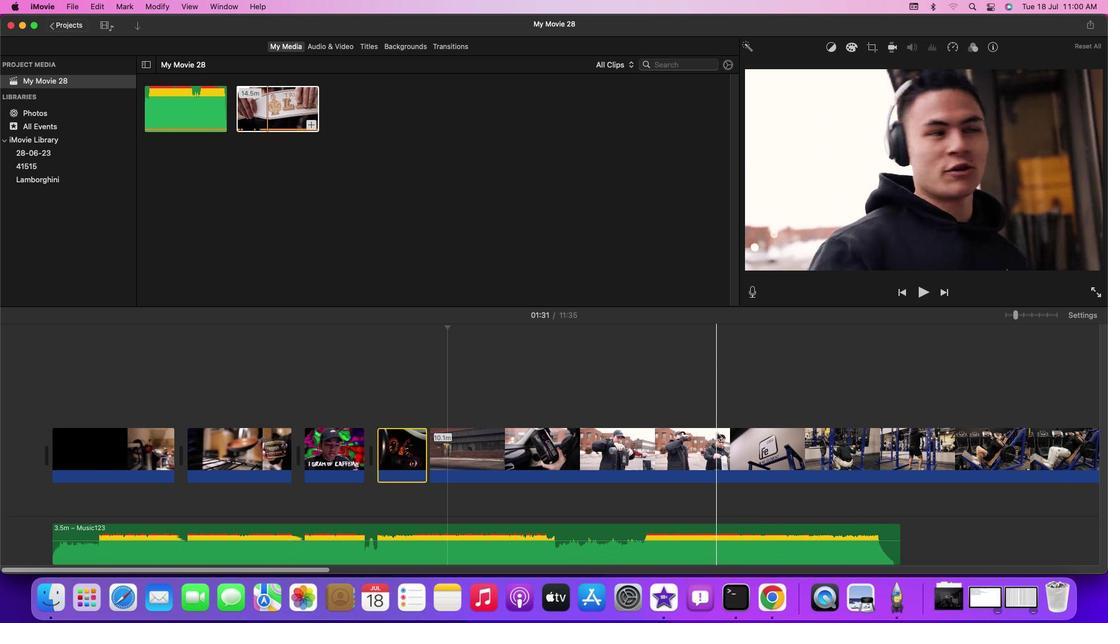 
Action: Mouse pressed left at (717, 432)
Screenshot: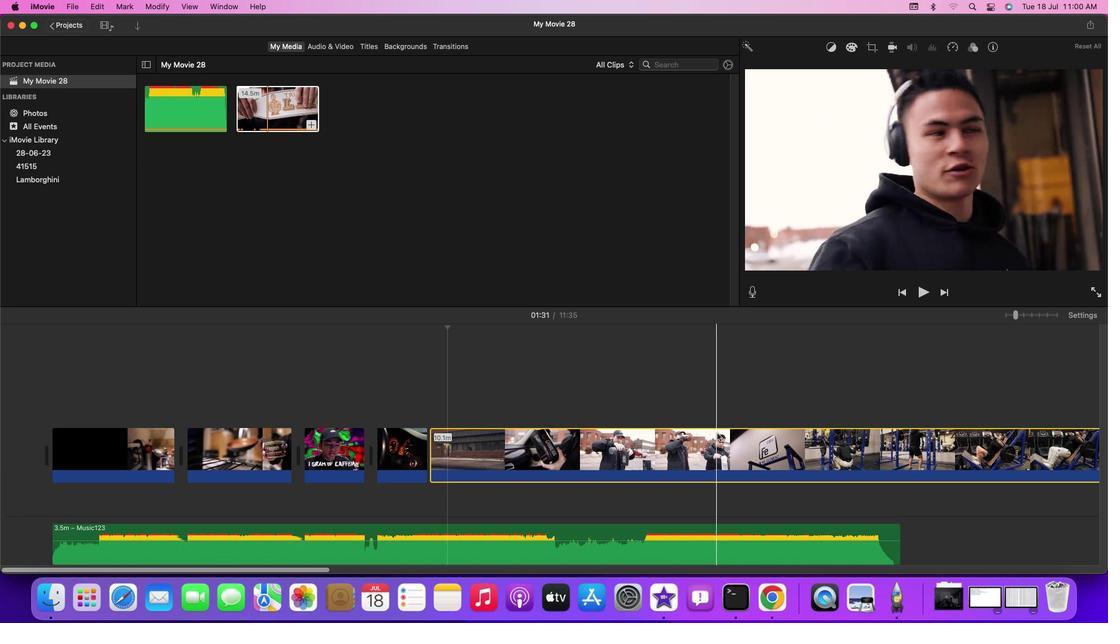 
Action: Key pressed Key.rightKey.rightKey.rightKey.rightKey.rightKey.rightKey.rightKey.rightKey.rightKey.rightKey.rightKey.rightKey.rightKey.rightKey.rightKey.rightKey.rightKey.rightKey.rightKey.rightKey.rightKey.left
Screenshot: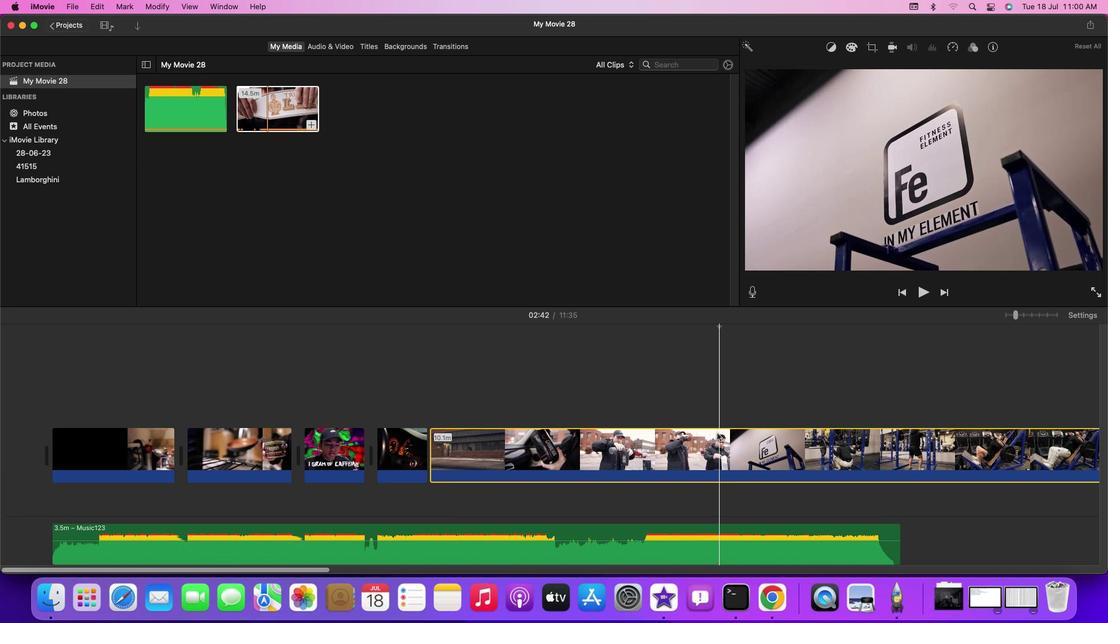 
Action: Mouse moved to (719, 441)
Screenshot: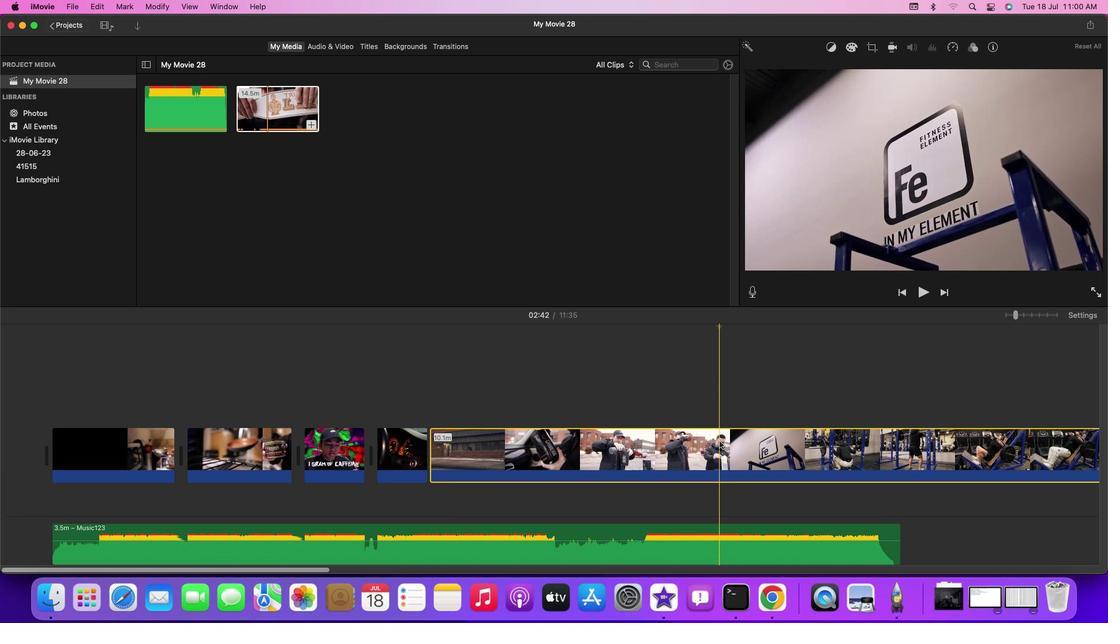 
Action: Mouse pressed left at (719, 441)
Screenshot: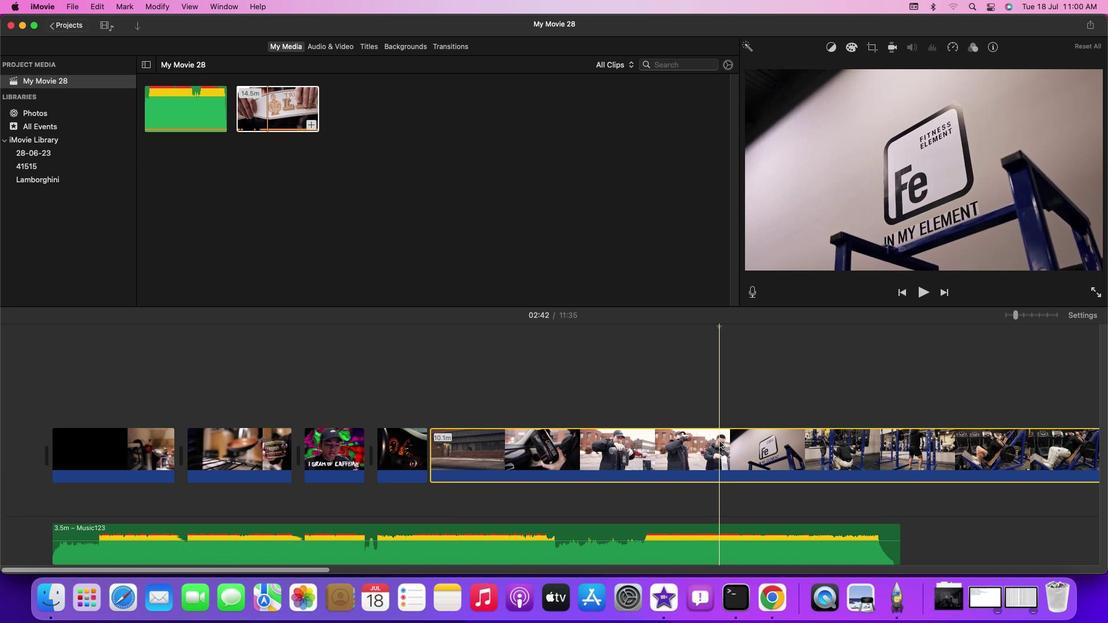 
Action: Key pressed Key.cmd'b'
Screenshot: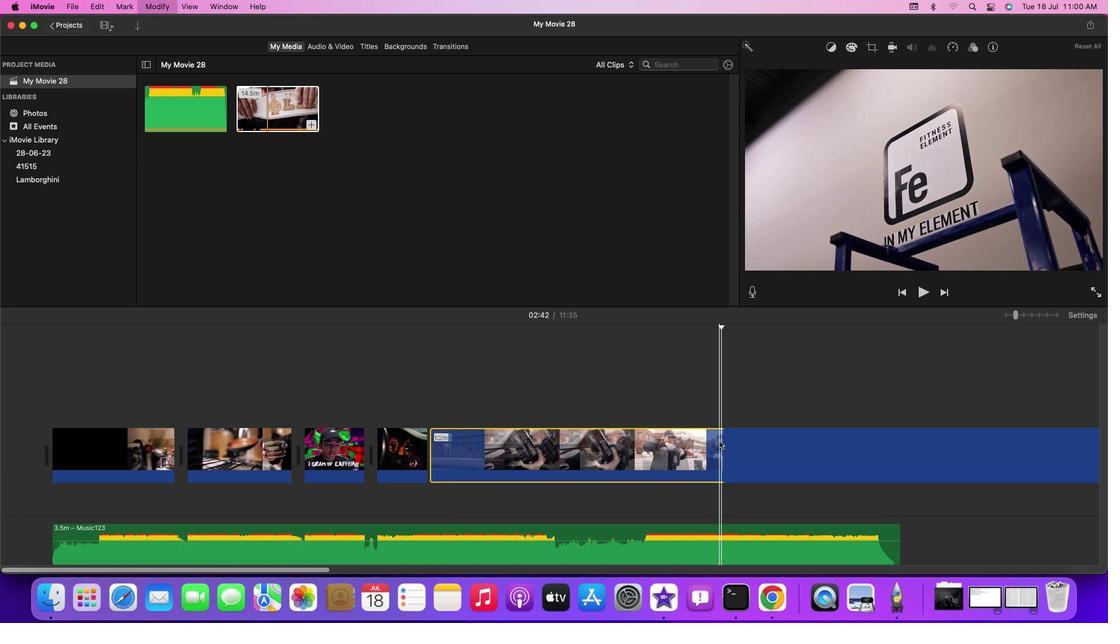 
Action: Mouse moved to (569, 457)
Screenshot: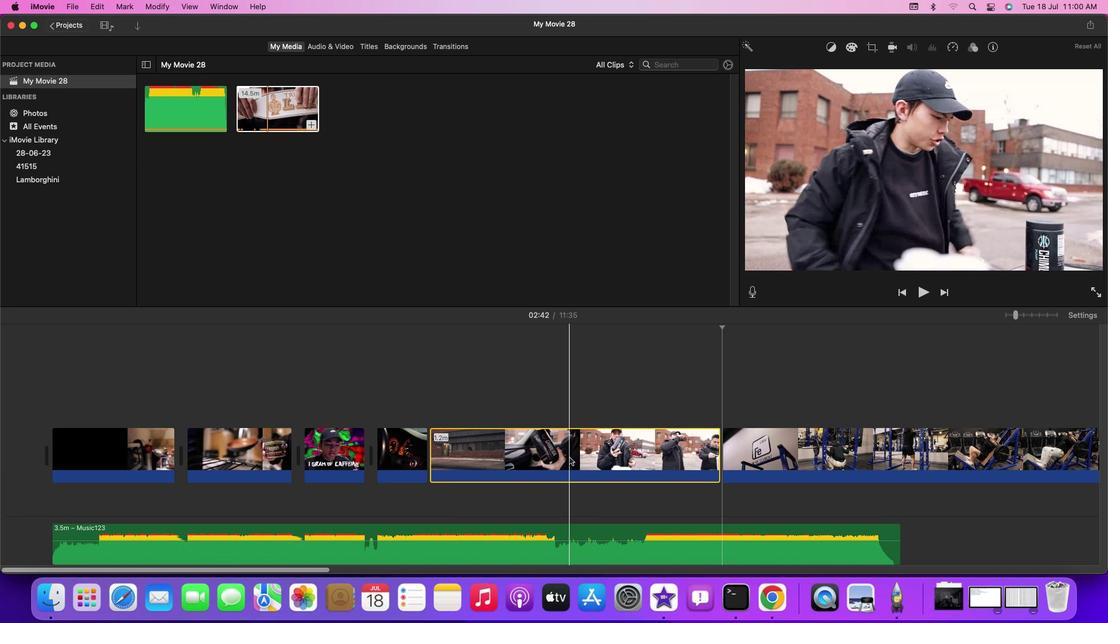 
Action: Mouse pressed right at (569, 457)
Screenshot: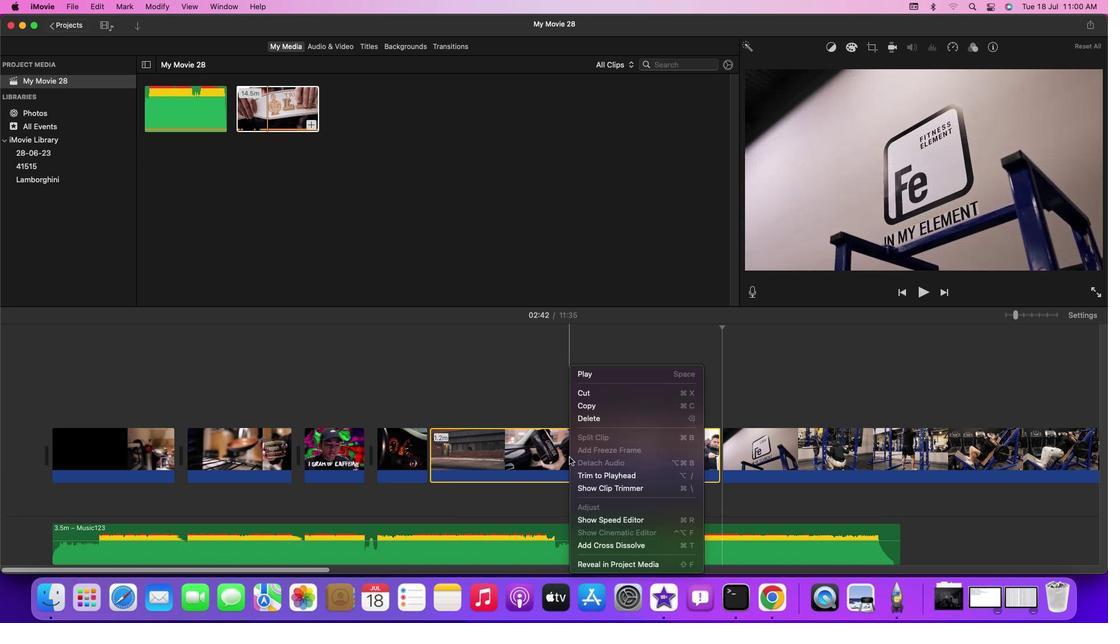
Action: Mouse moved to (598, 424)
Screenshot: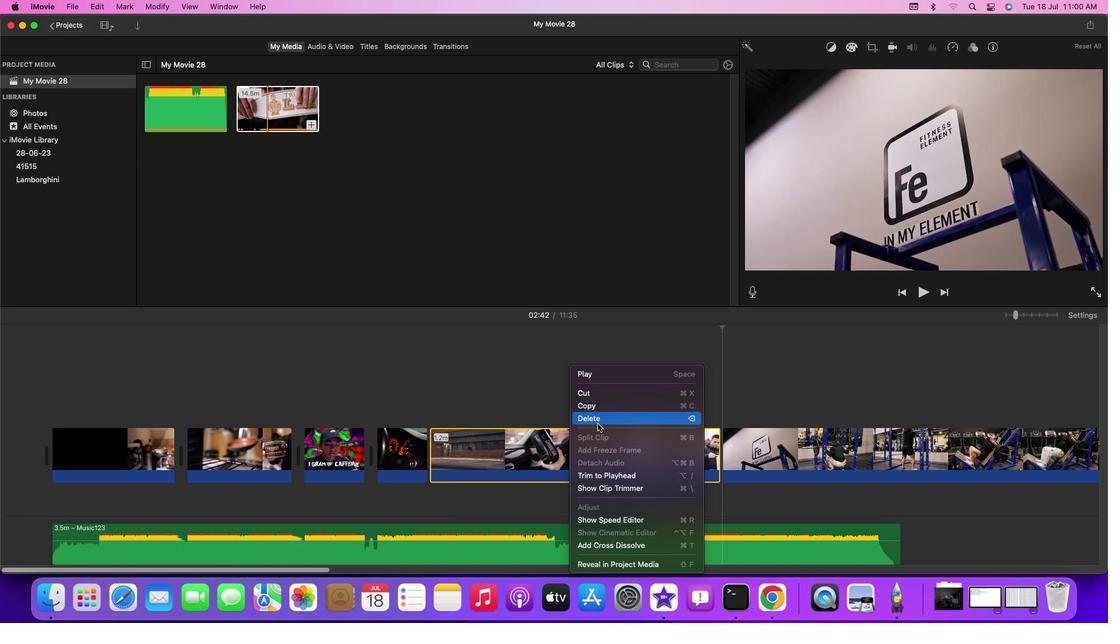 
Action: Mouse pressed left at (598, 424)
Screenshot: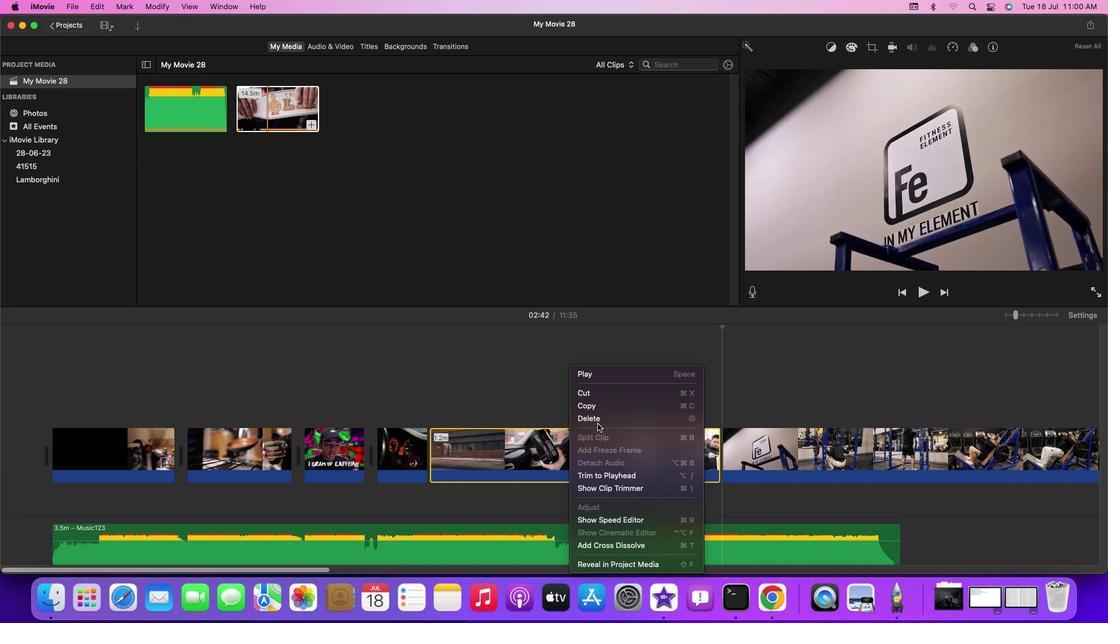 
Action: Mouse moved to (344, 391)
Screenshot: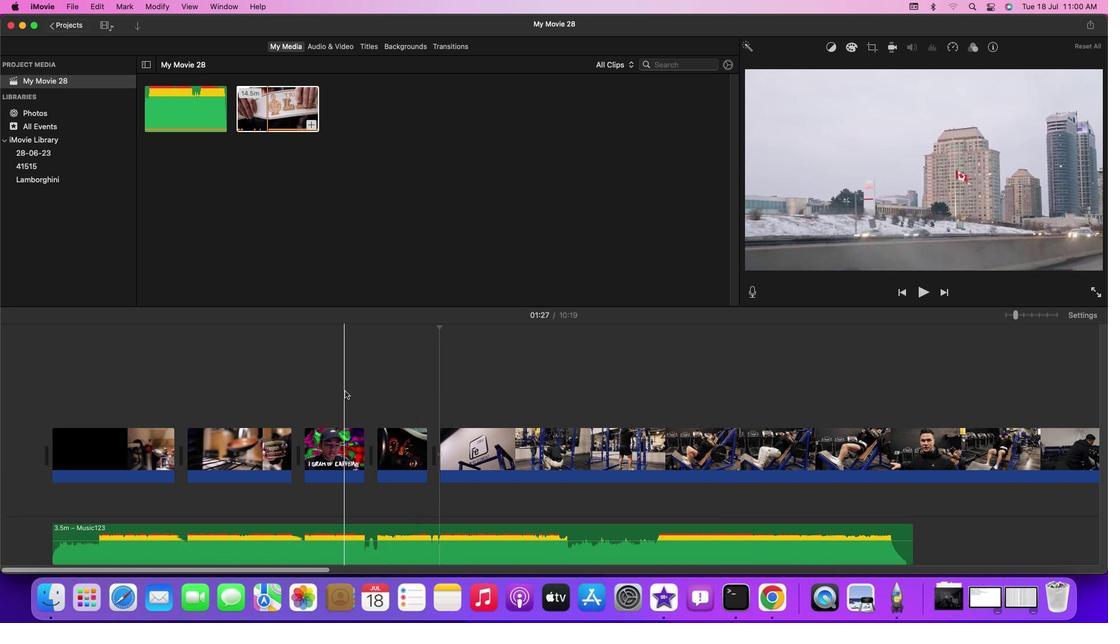 
Action: Mouse pressed left at (344, 391)
Screenshot: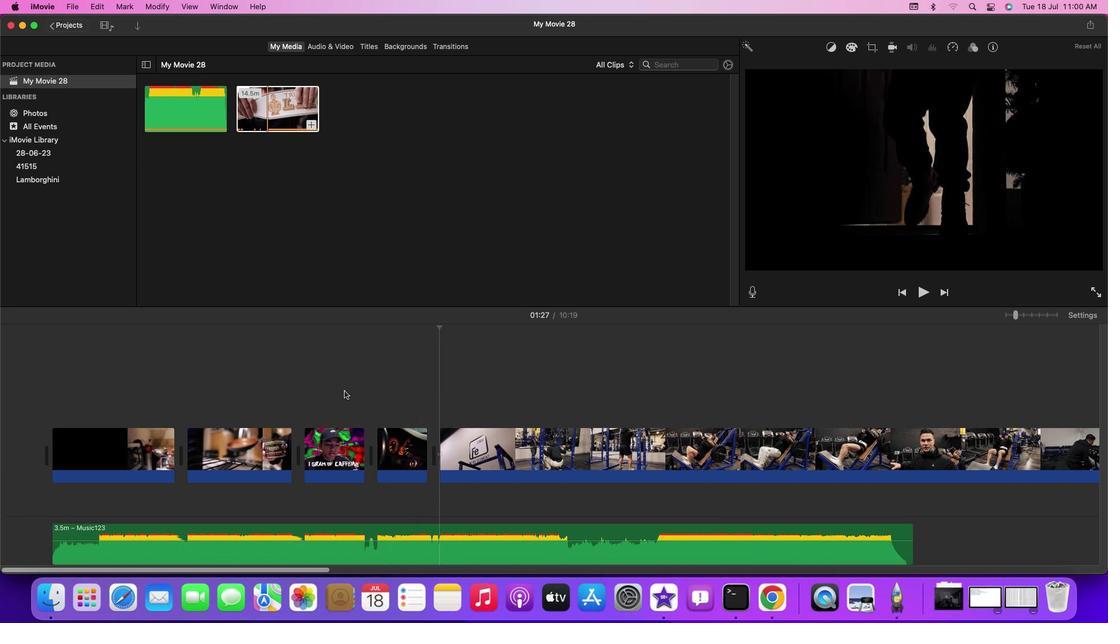 
Action: Mouse moved to (344, 391)
Screenshot: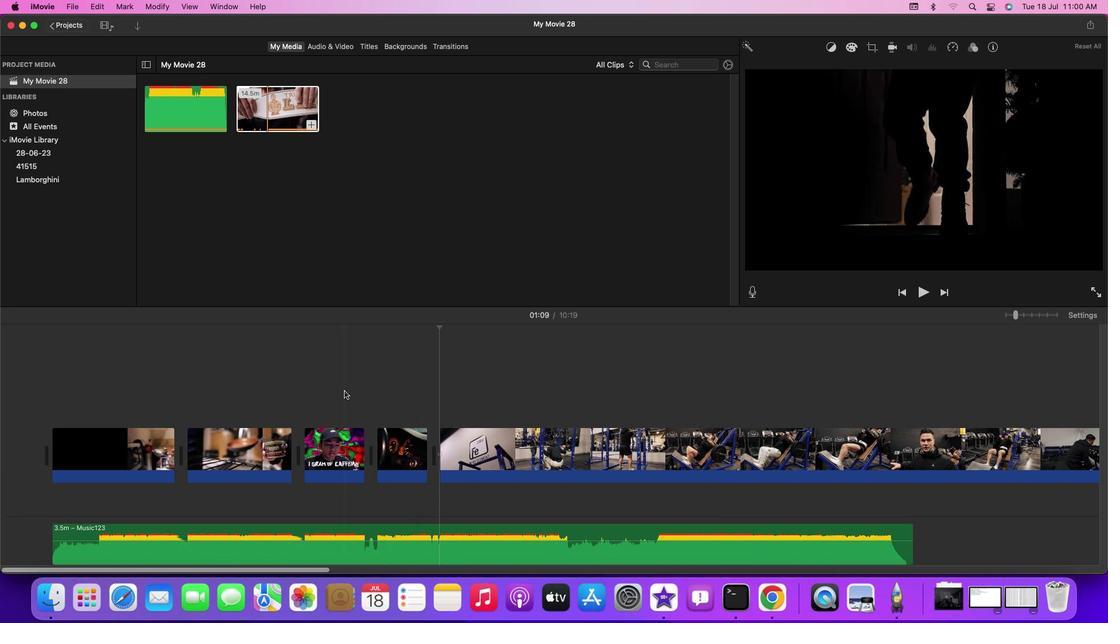 
Action: Key pressed Key.space
Screenshot: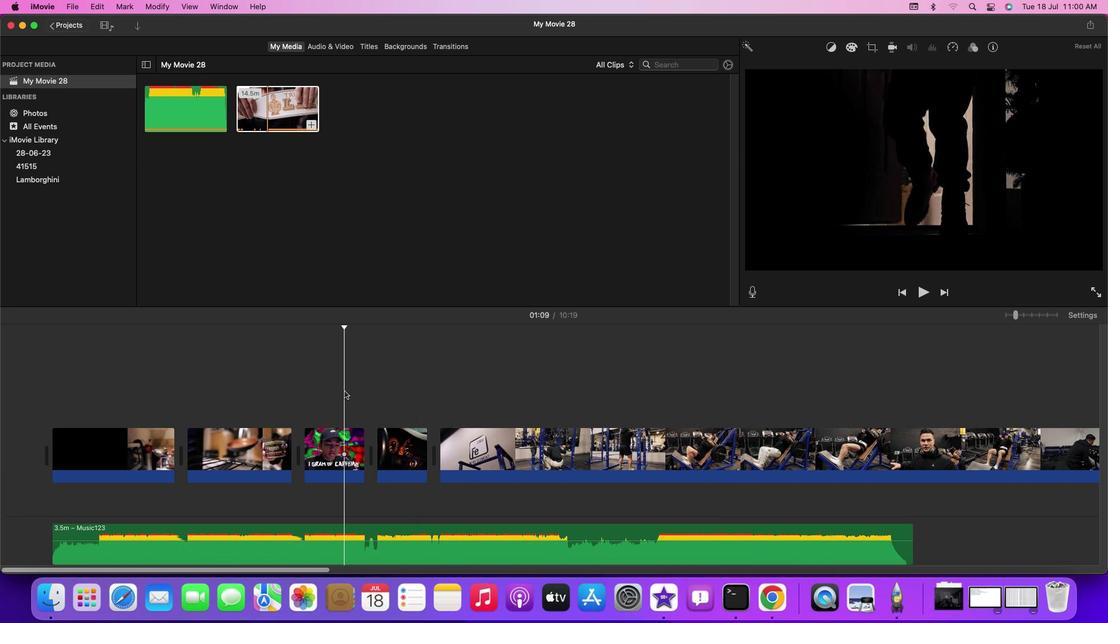 
Action: Mouse moved to (637, 393)
Screenshot: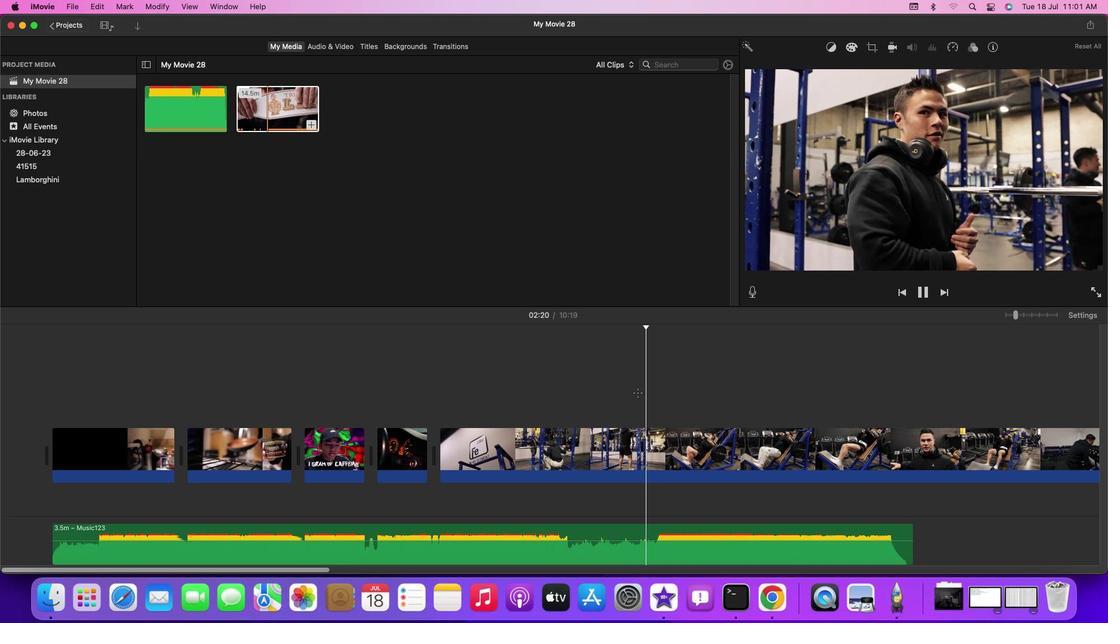 
Action: Mouse pressed left at (637, 393)
Screenshot: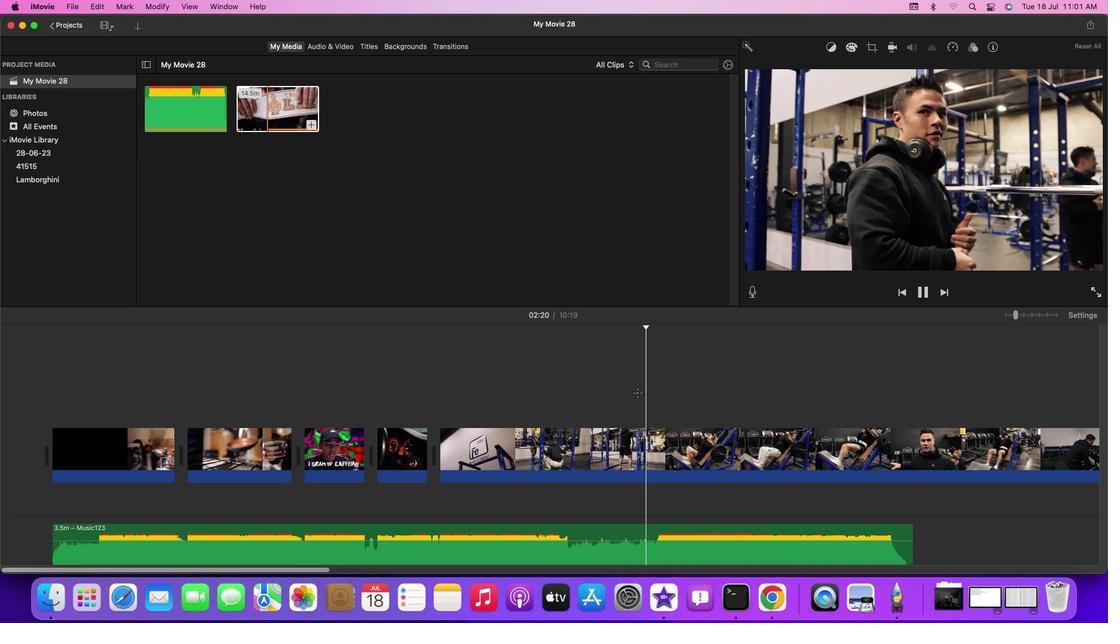 
Action: Mouse moved to (634, 393)
Screenshot: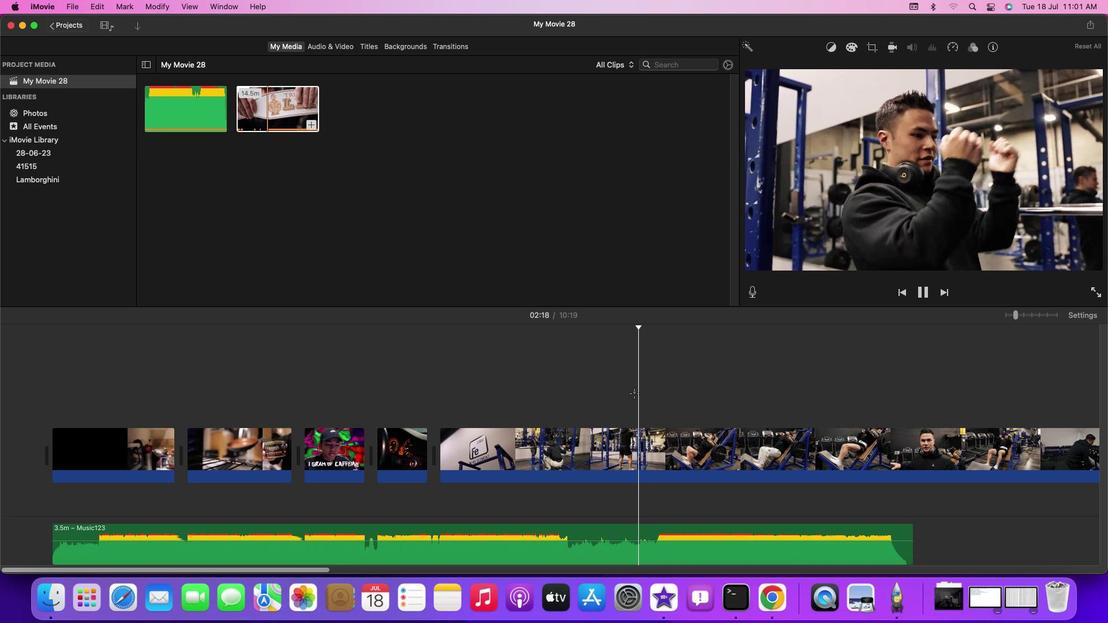 
Action: Mouse pressed left at (634, 393)
Screenshot: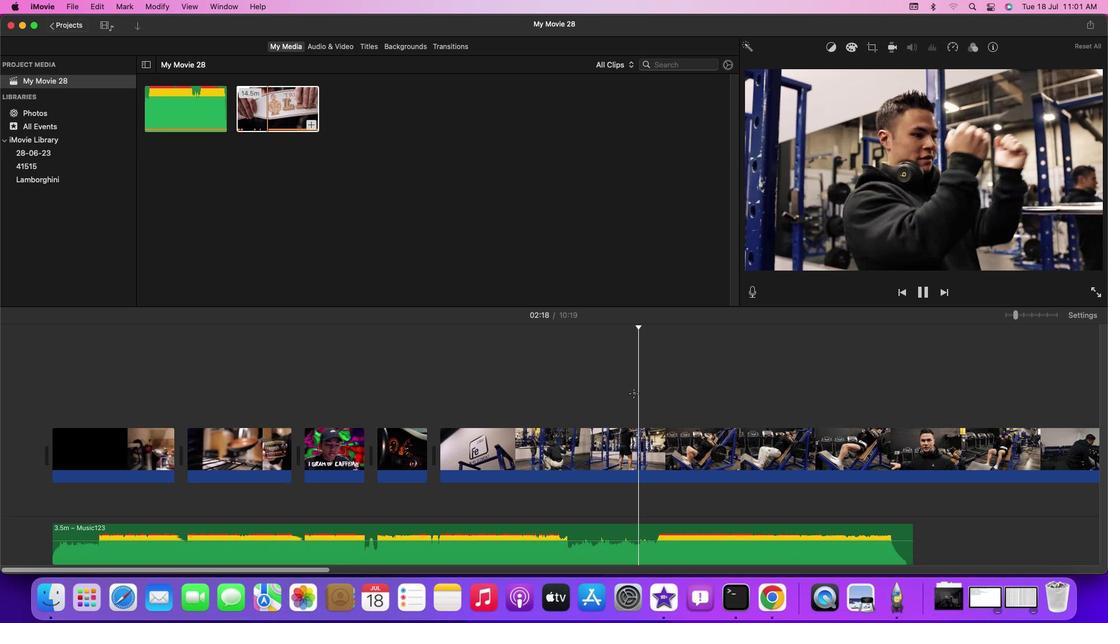 
Action: Mouse moved to (631, 394)
Screenshot: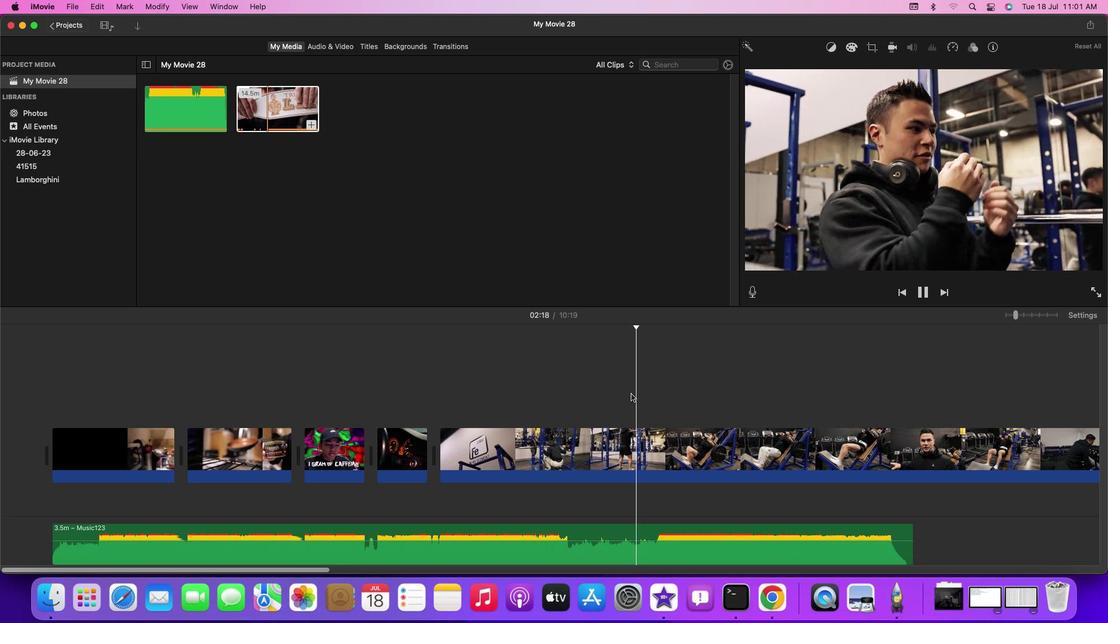 
Action: Mouse pressed left at (631, 394)
Screenshot: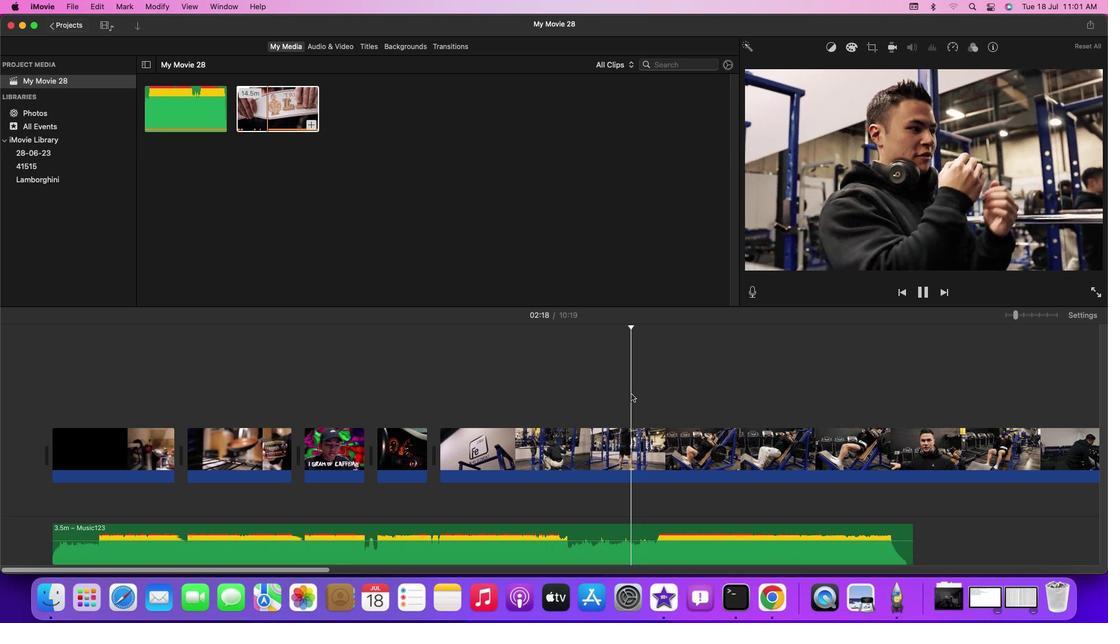 
Action: Mouse moved to (630, 394)
Screenshot: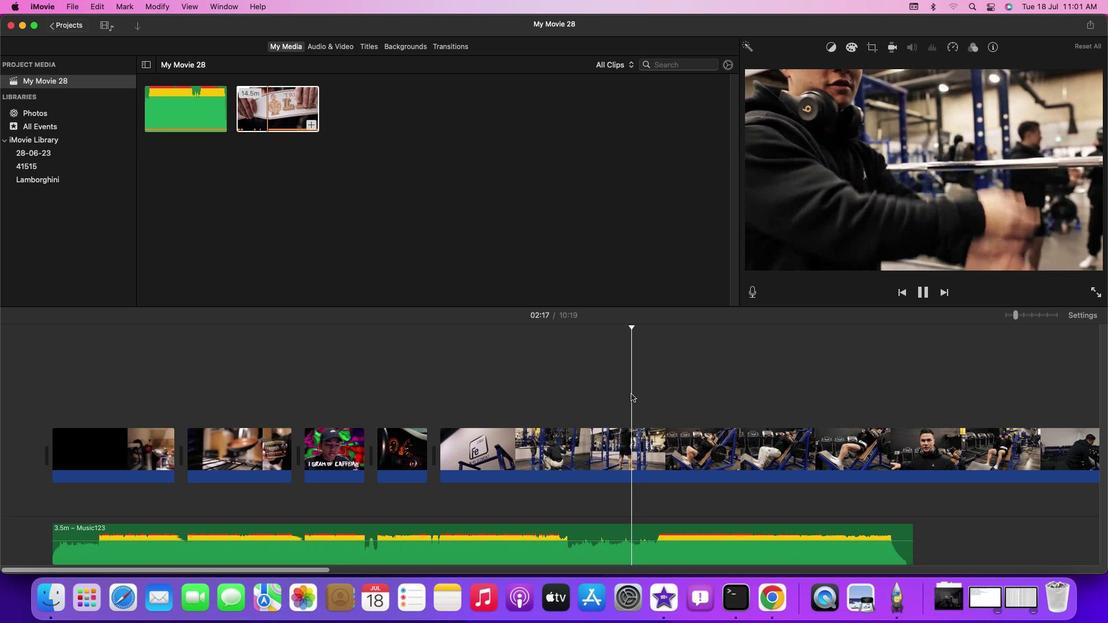 
Action: Key pressed Key.space
Screenshot: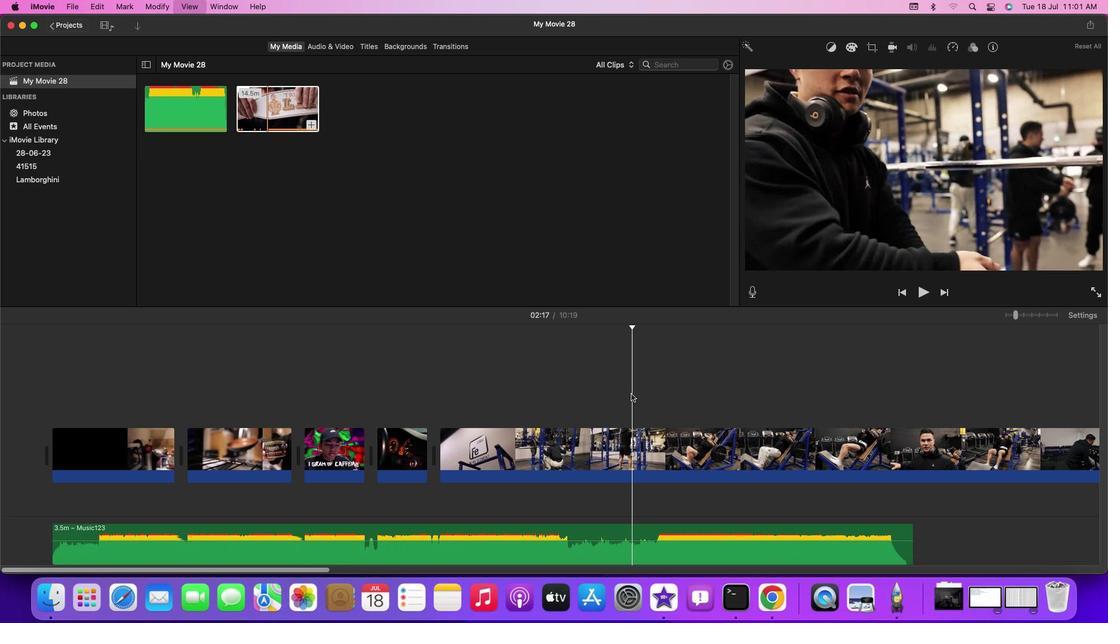 
Action: Mouse moved to (626, 394)
Screenshot: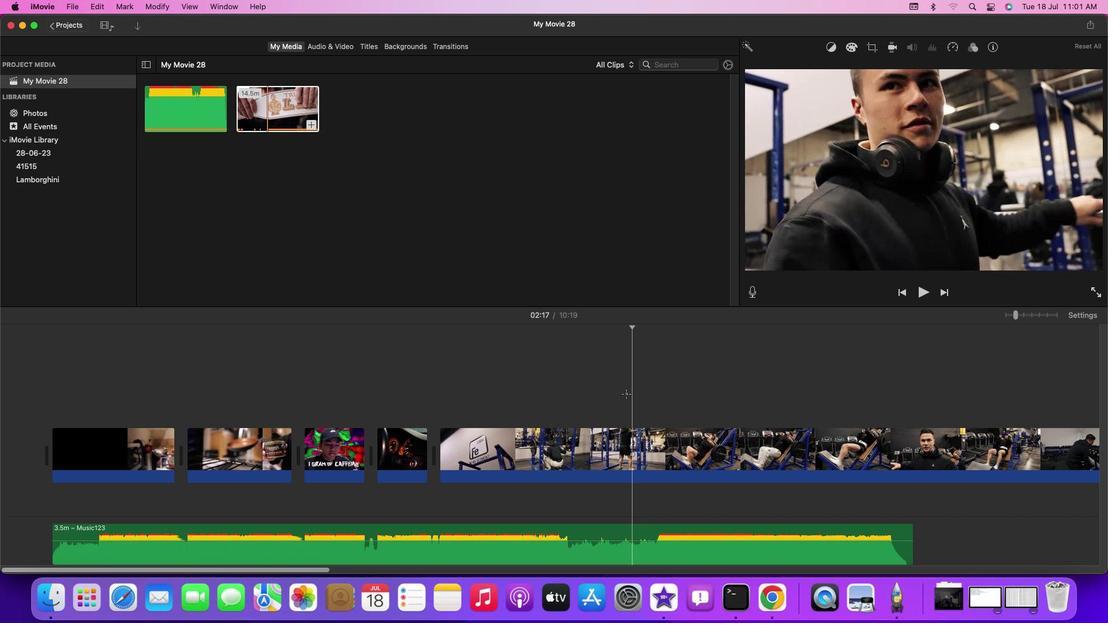 
Action: Mouse pressed left at (626, 394)
Screenshot: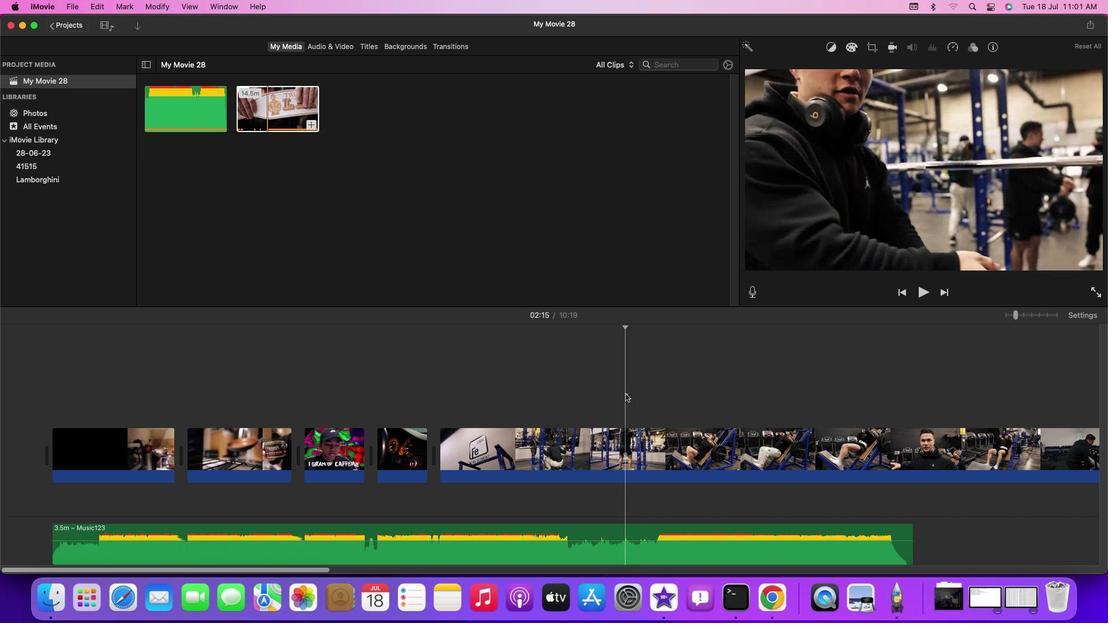 
Action: Mouse moved to (619, 394)
Screenshot: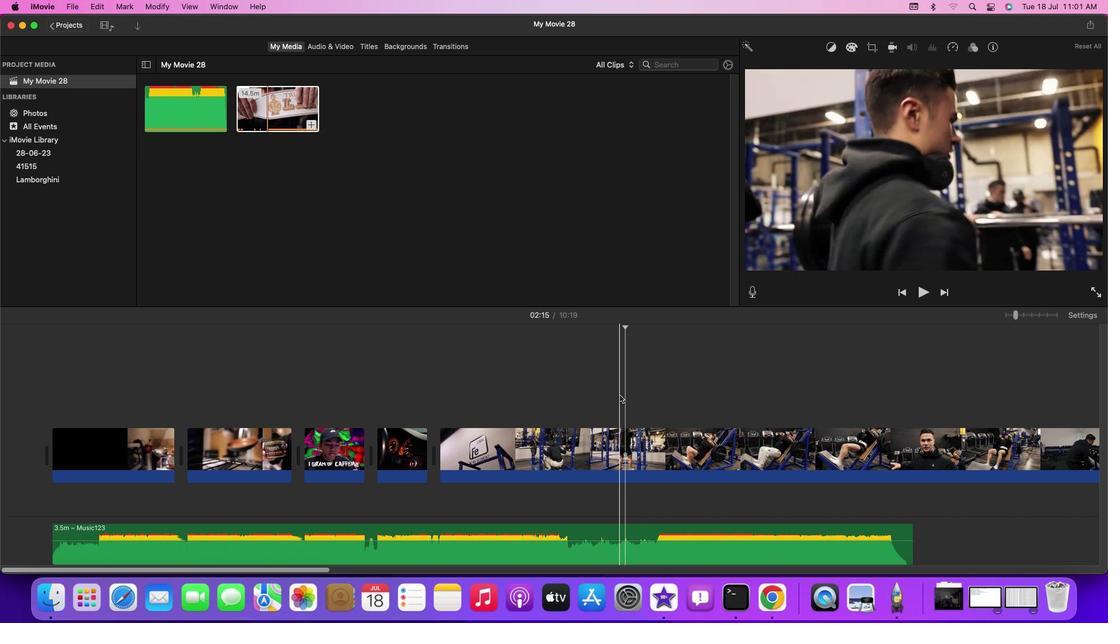
Action: Mouse pressed left at (619, 394)
Screenshot: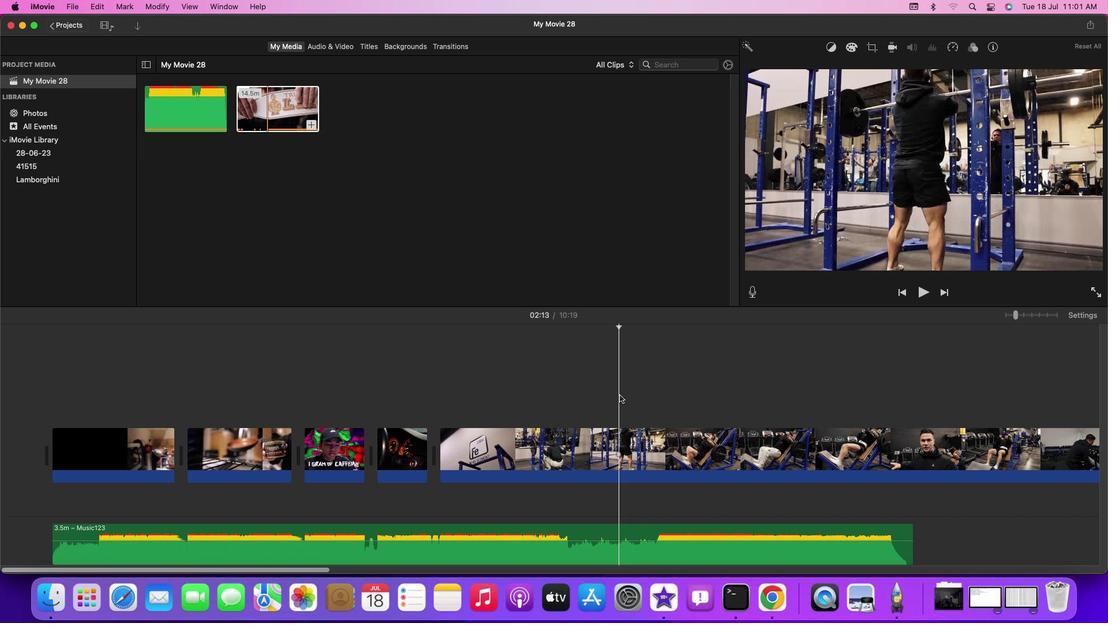 
Action: Key pressed Key.spaceKey.spaceKey.leftKey.leftKey.leftKey.leftKey.leftKey.leftKey.left
Screenshot: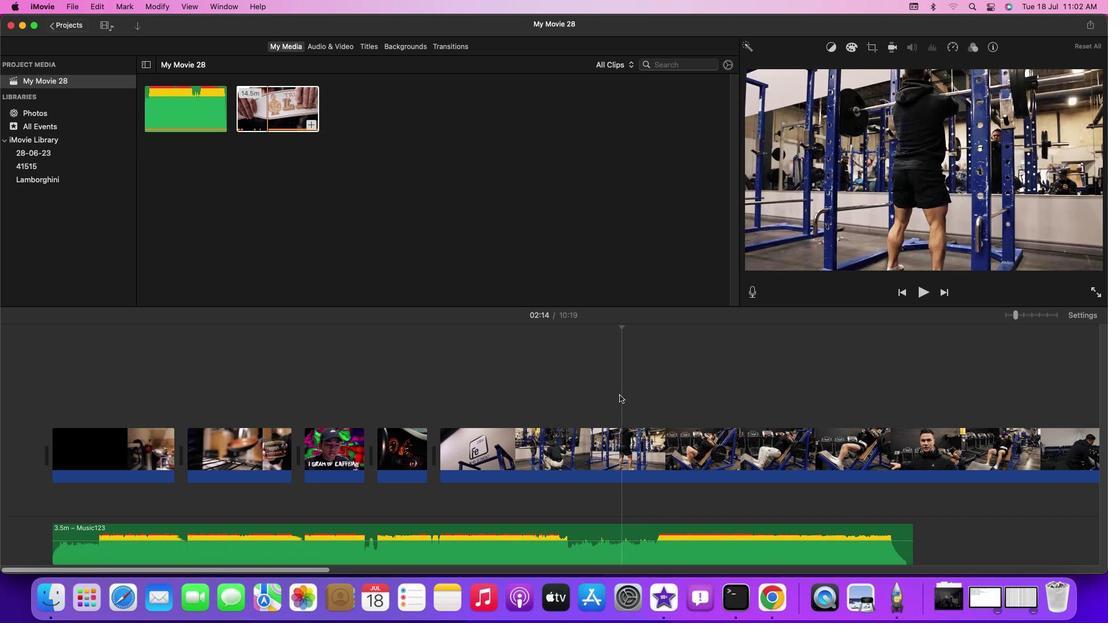 
Action: Mouse moved to (622, 445)
Screenshot: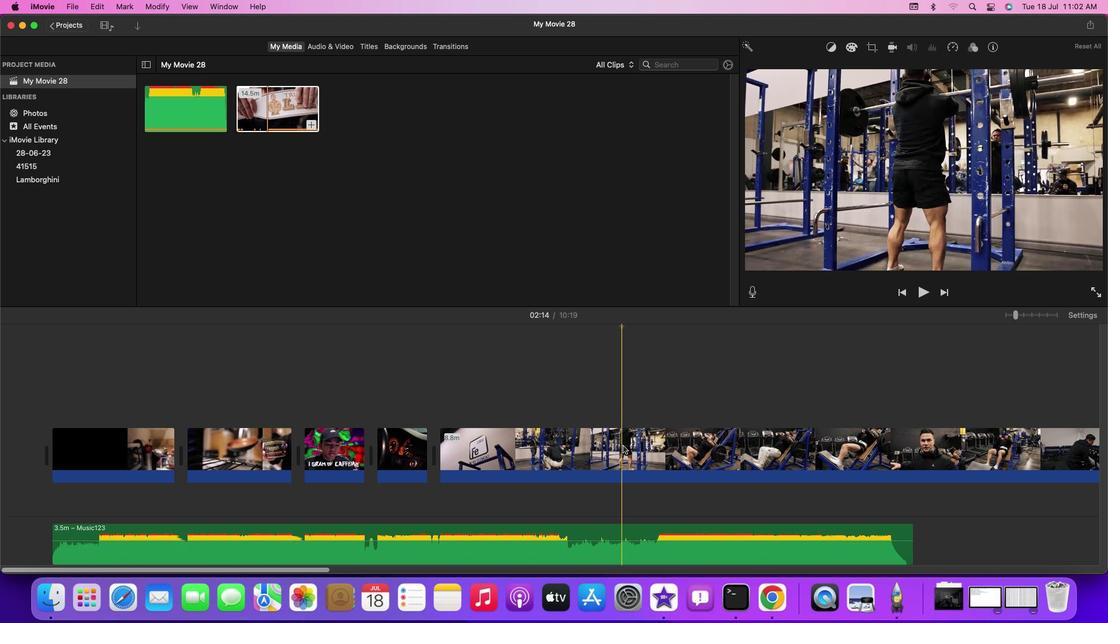 
Action: Mouse pressed left at (622, 445)
Screenshot: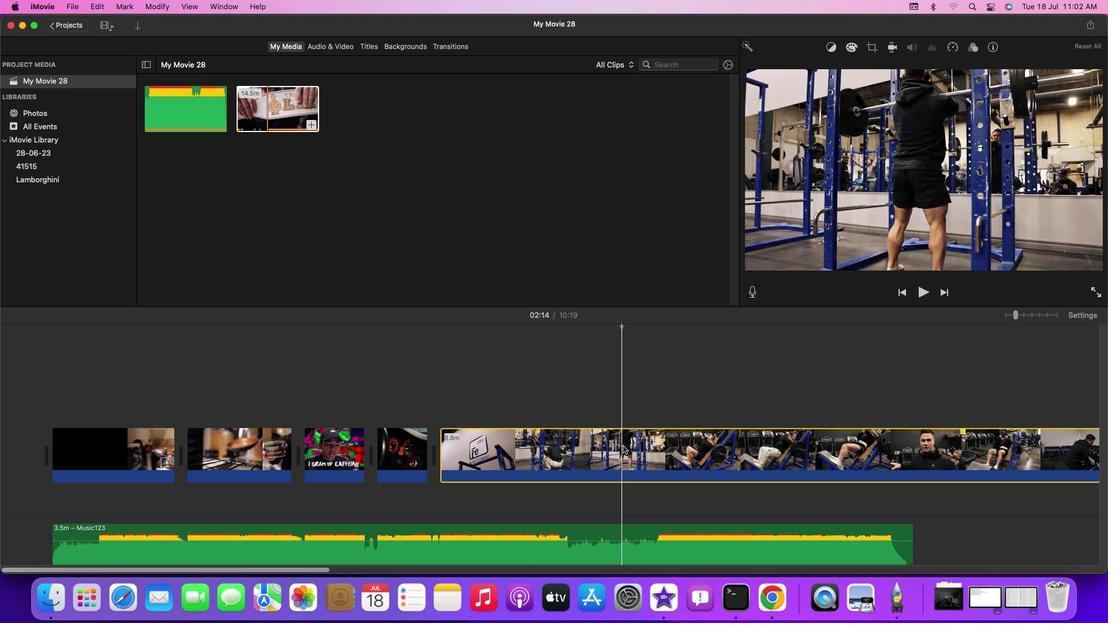 
Action: Key pressed Key.cmd'b'Key.space
Screenshot: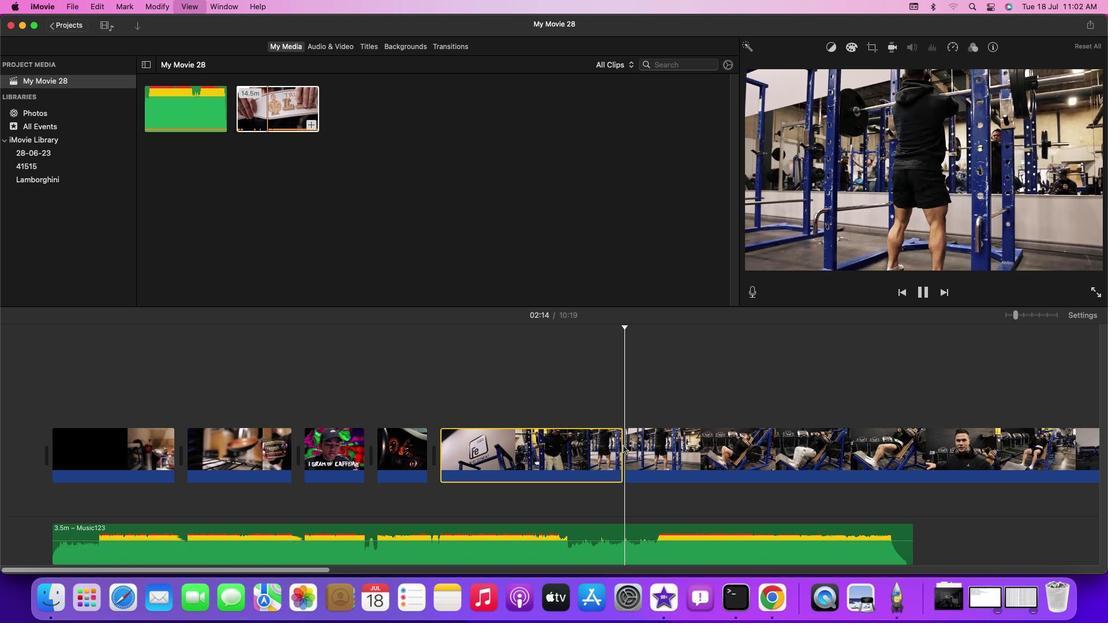 
Action: Mouse moved to (693, 394)
Screenshot: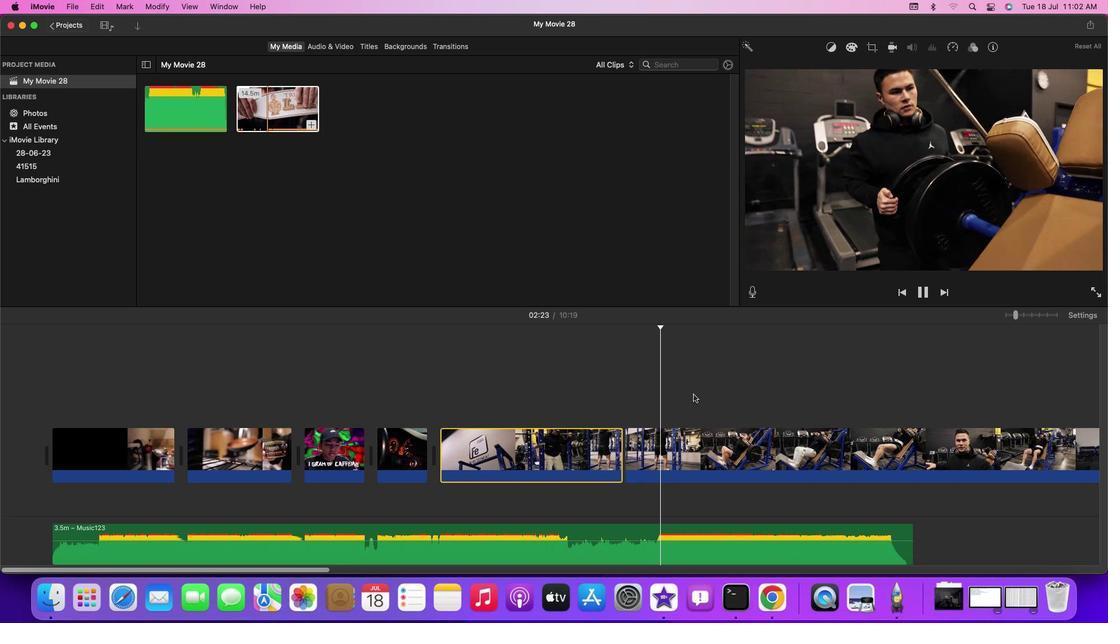 
Action: Key pressed Key.space
Screenshot: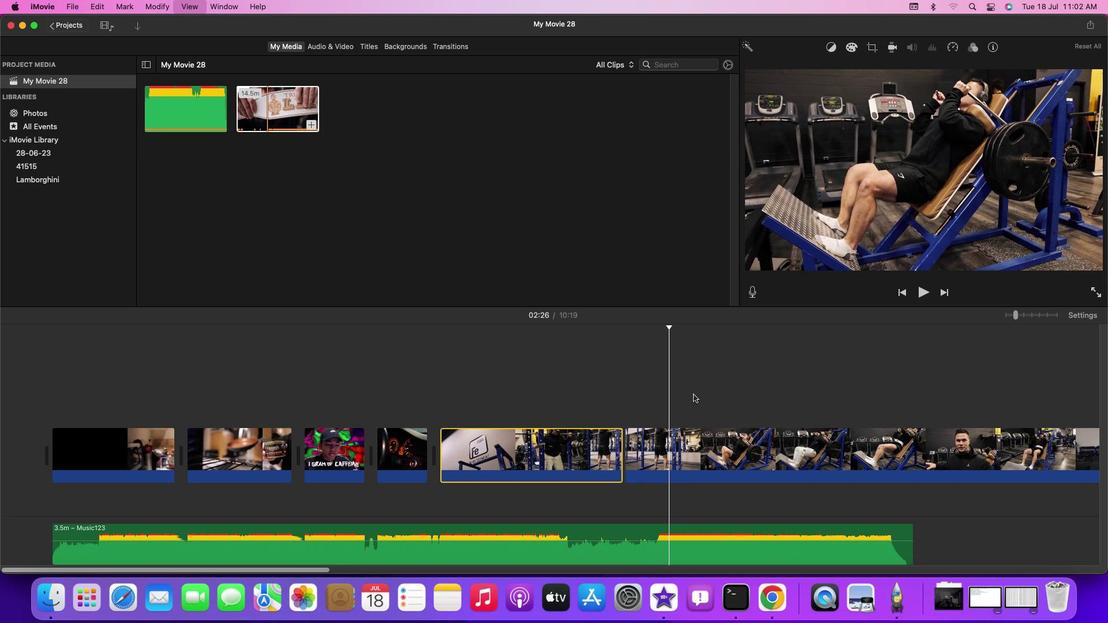 
Action: Mouse moved to (662, 398)
Screenshot: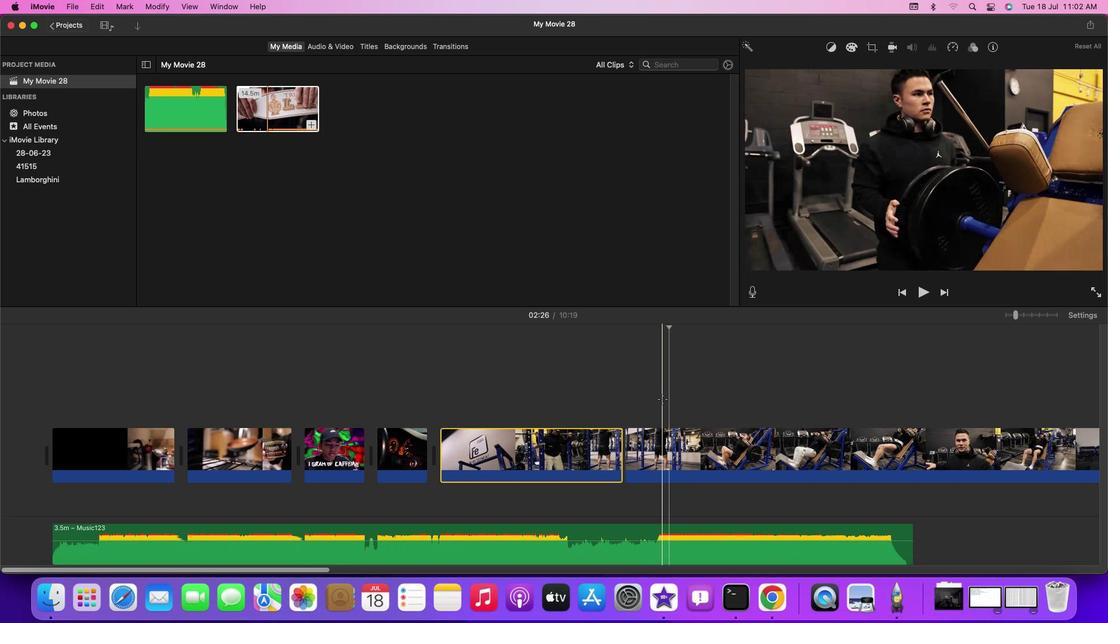 
Action: Mouse pressed left at (662, 398)
Screenshot: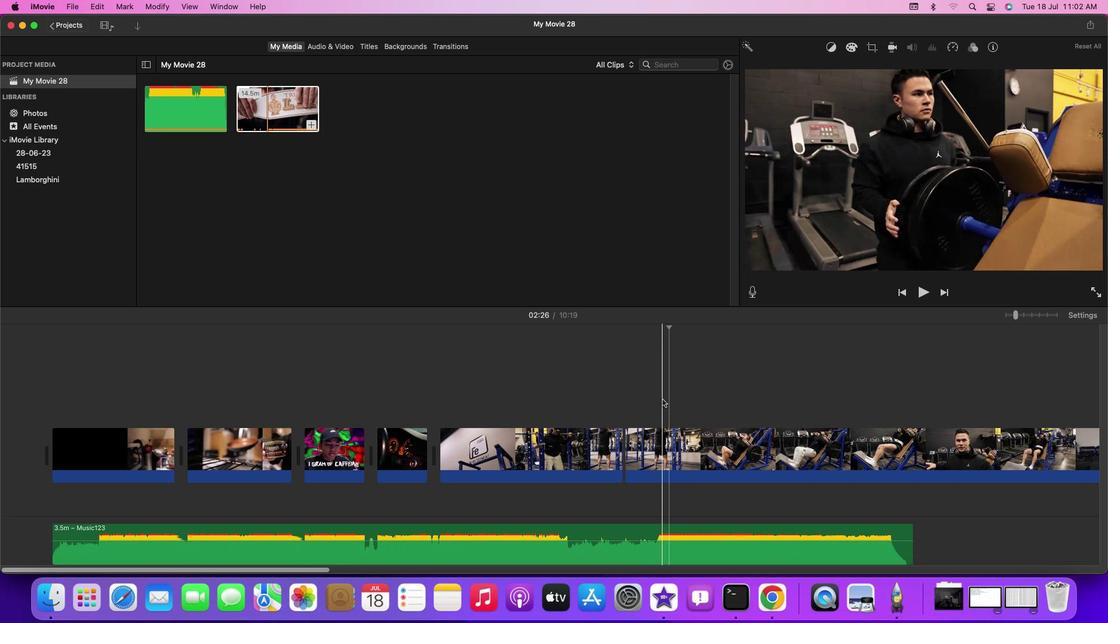 
Action: Mouse moved to (659, 398)
Screenshot: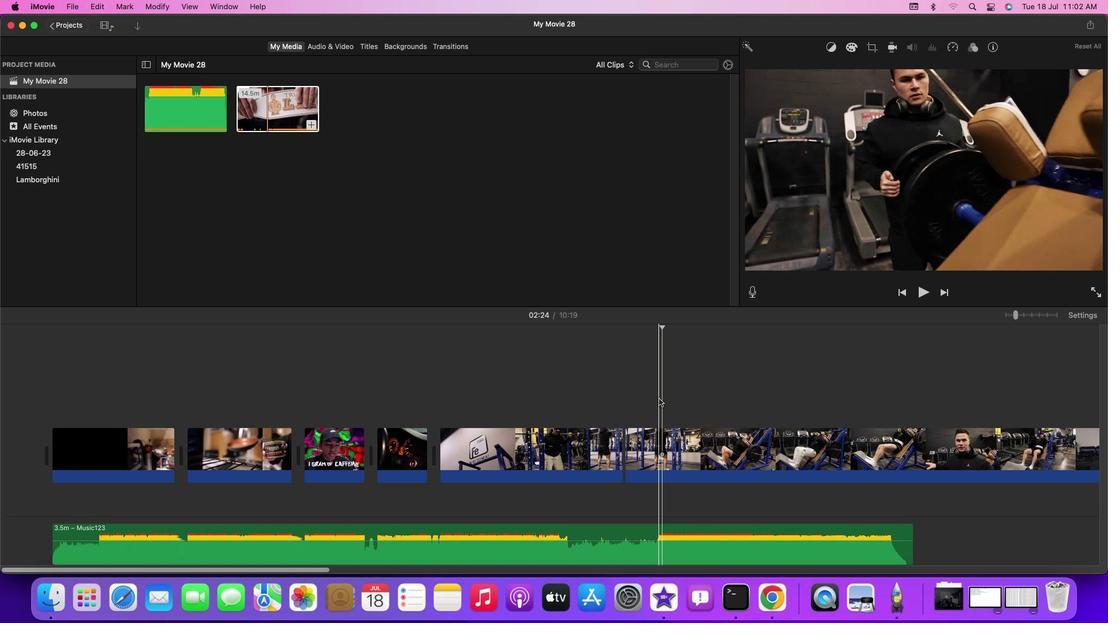 
Action: Mouse pressed left at (659, 398)
Screenshot: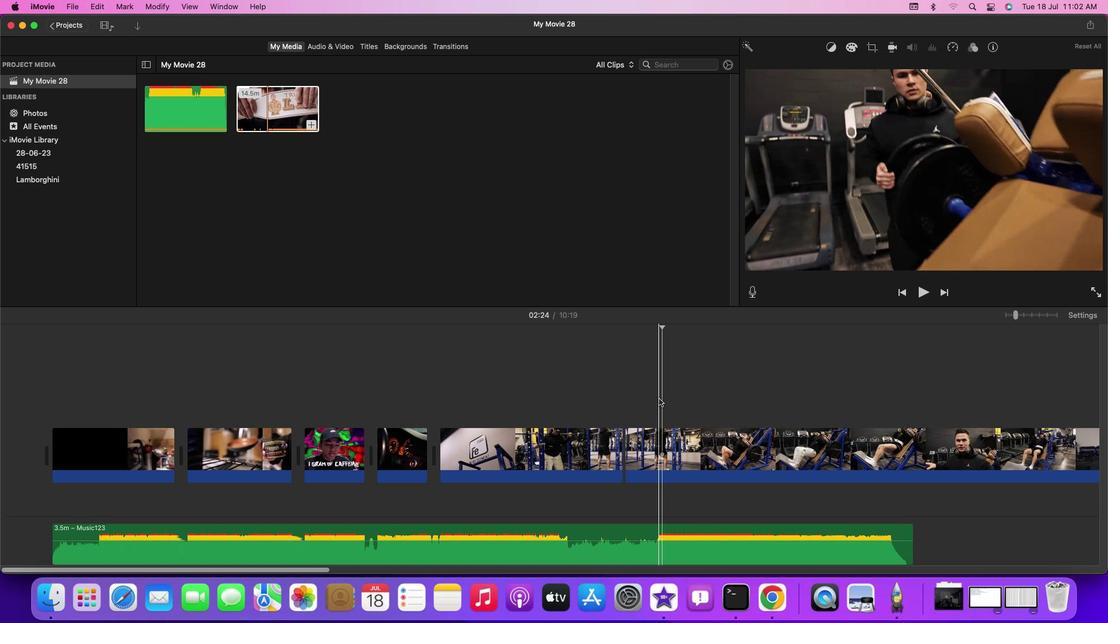 
Action: Key pressed Key.spaceKey.spaceKey.leftKey.leftKey.leftKey.leftKey.leftKey.leftKey.leftKey.leftKey.leftKey.leftKey.leftKey.leftKey.leftKey.leftKey.leftKey.leftKey.leftKey.leftKey.leftKey.leftKey.leftKey.leftKey.leftKey.leftKey.leftKey.leftKey.leftKey.leftKey.leftKey.leftKey.leftKey.leftKey.leftKey.leftKey.leftKey.leftKey.leftKey.leftKey.leftKey.leftKey.leftKey.leftKey.leftKey.leftKey.leftKey.leftKey.leftKey.leftKey.rightKey.rightKey.rightKey.rightKey.rightKey.right
Screenshot: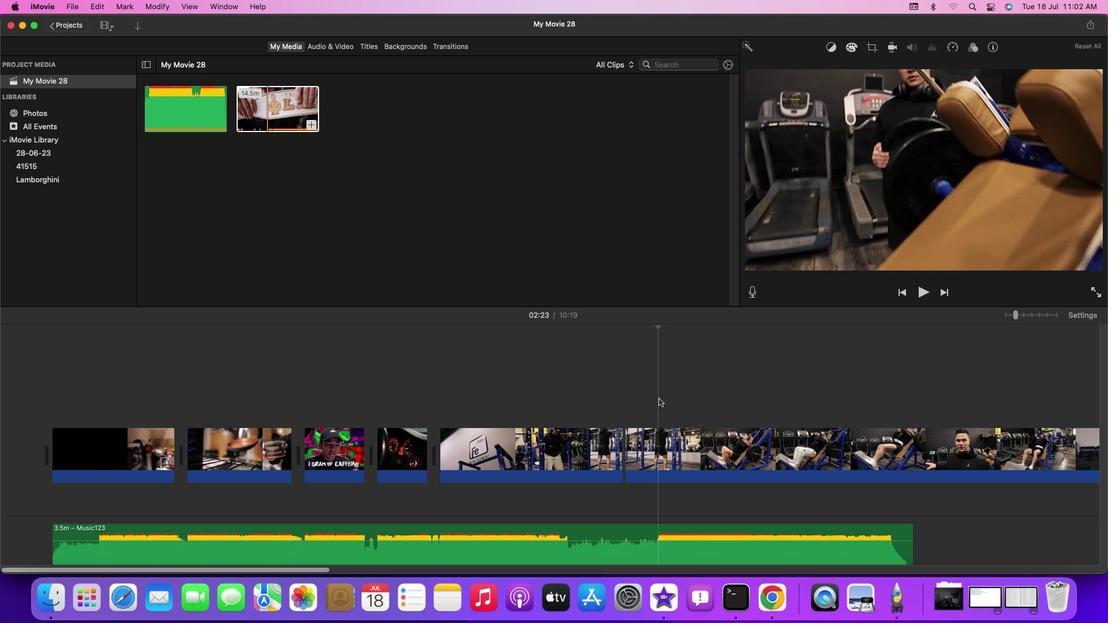 
Action: Mouse moved to (658, 446)
Screenshot: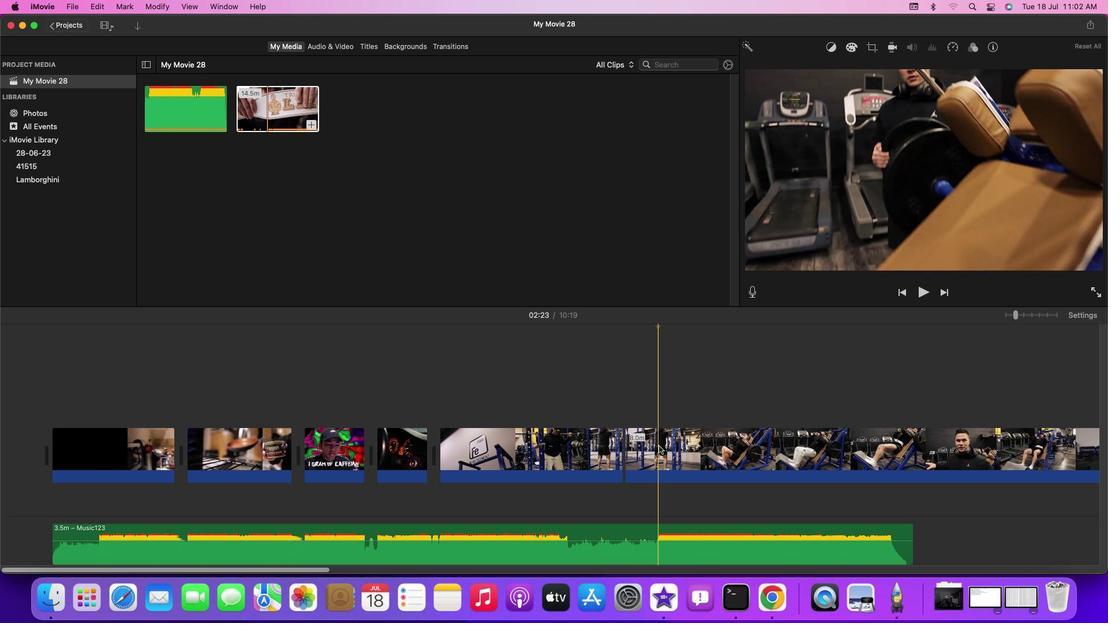 
Action: Mouse pressed left at (658, 446)
Screenshot: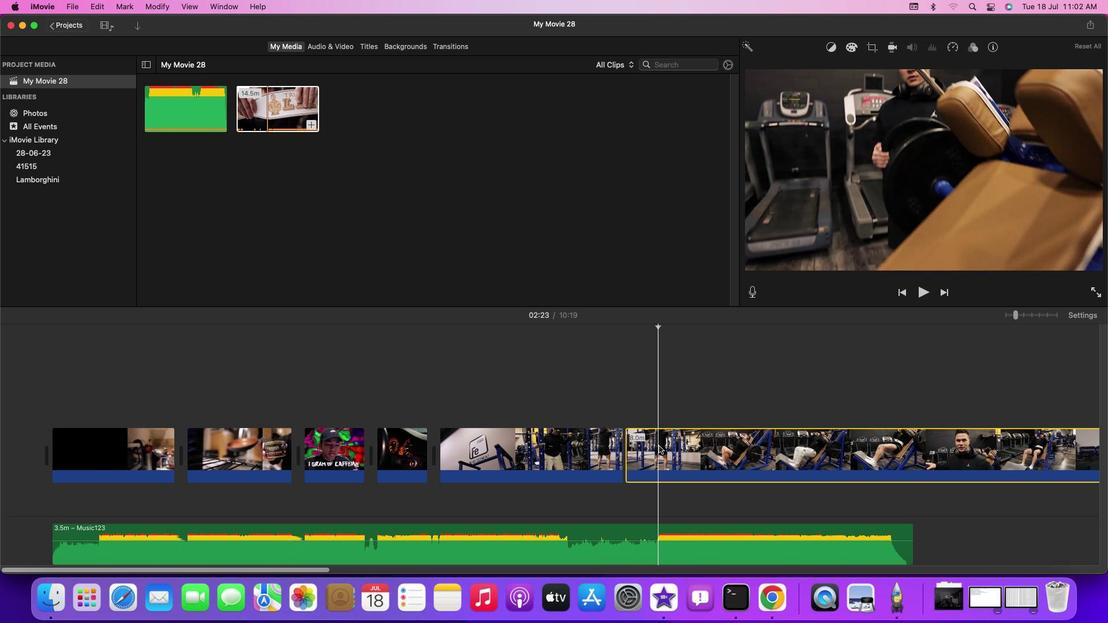 
Action: Key pressed Key.cmd'b'
Screenshot: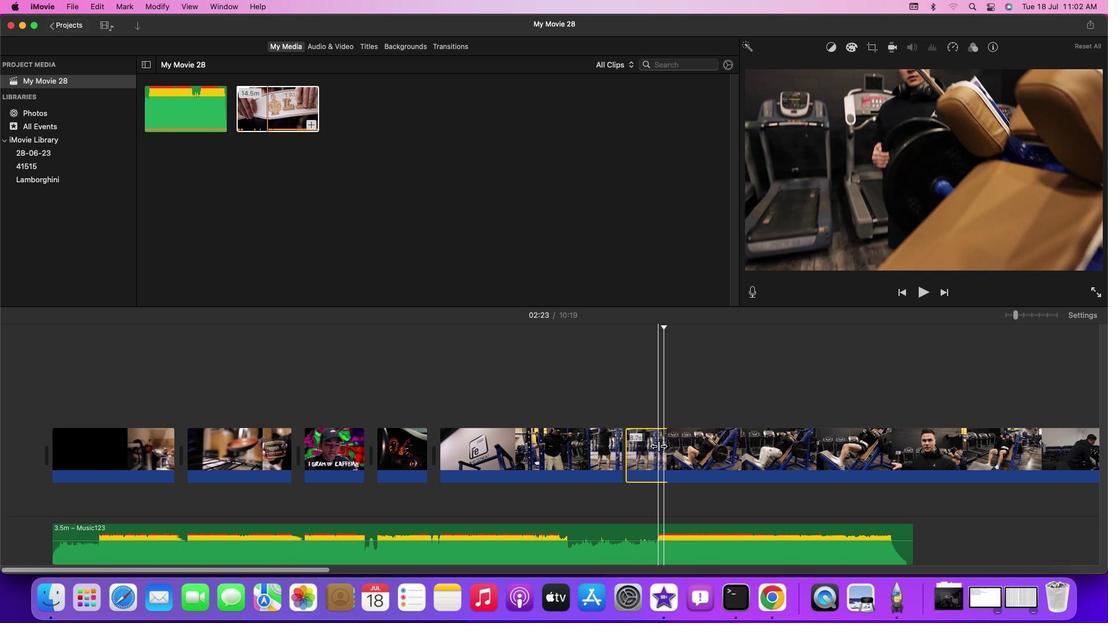 
Action: Mouse moved to (642, 453)
Screenshot: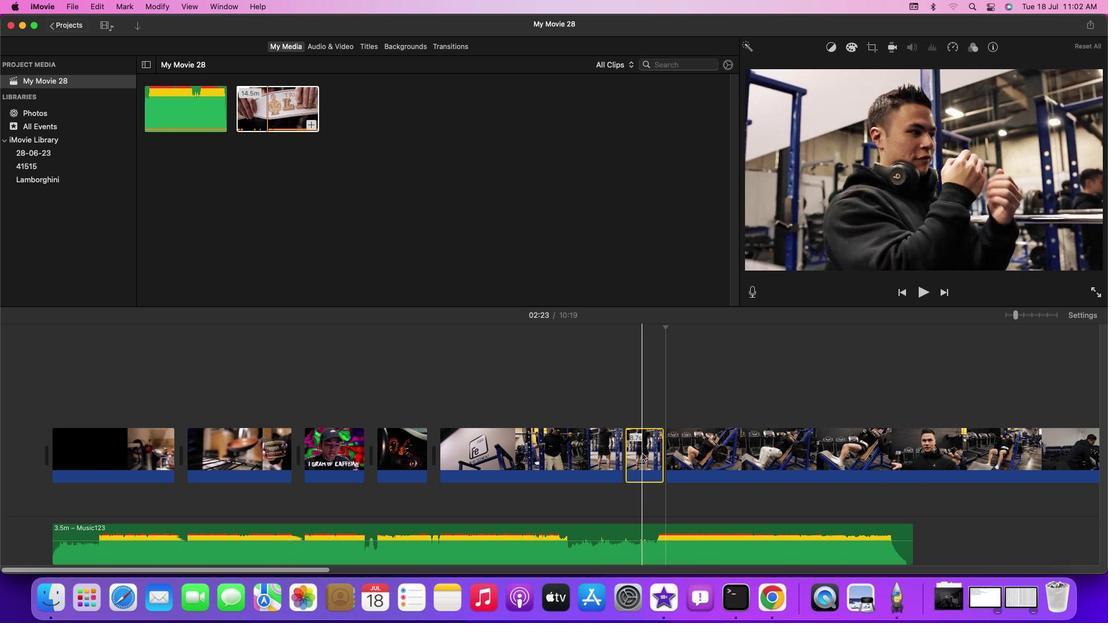 
Action: Mouse pressed right at (642, 453)
Screenshot: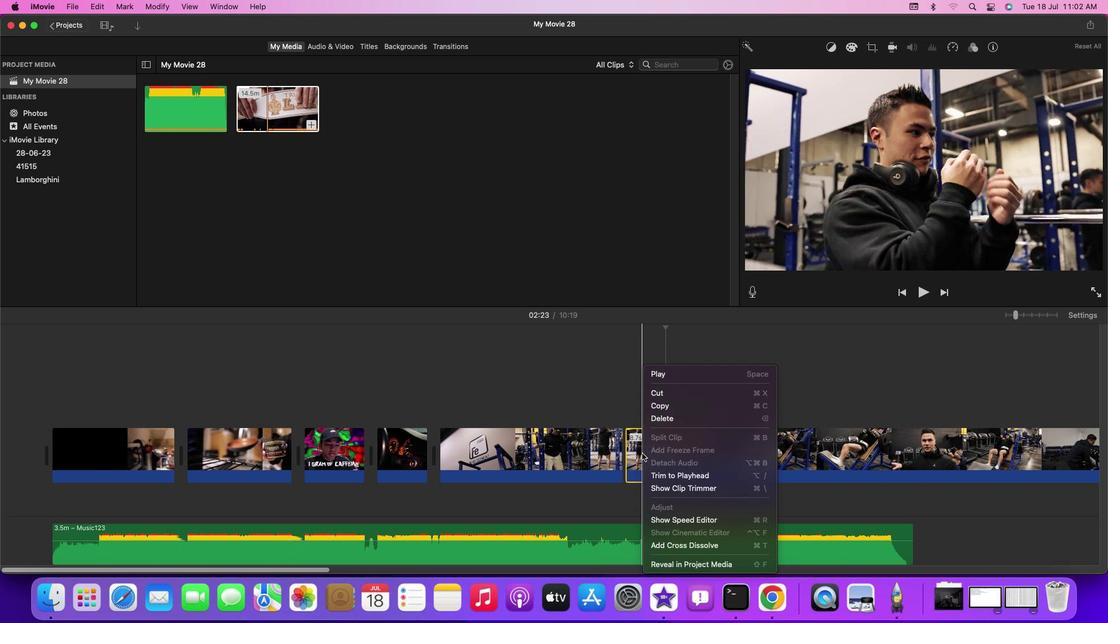 
Action: Mouse moved to (662, 424)
Screenshot: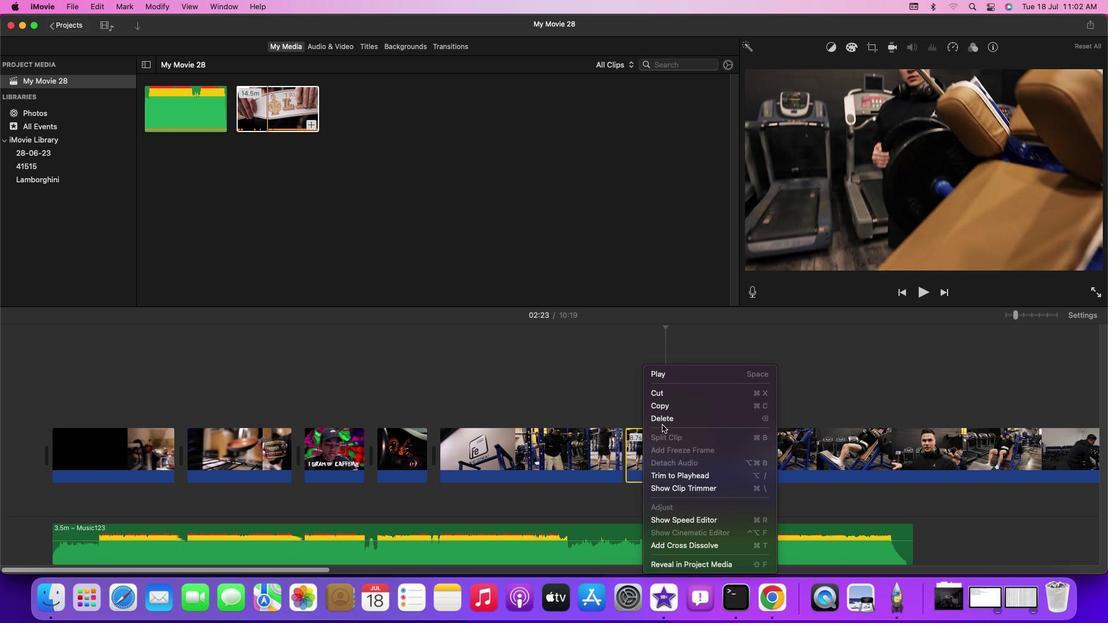 
Action: Mouse pressed left at (662, 424)
Screenshot: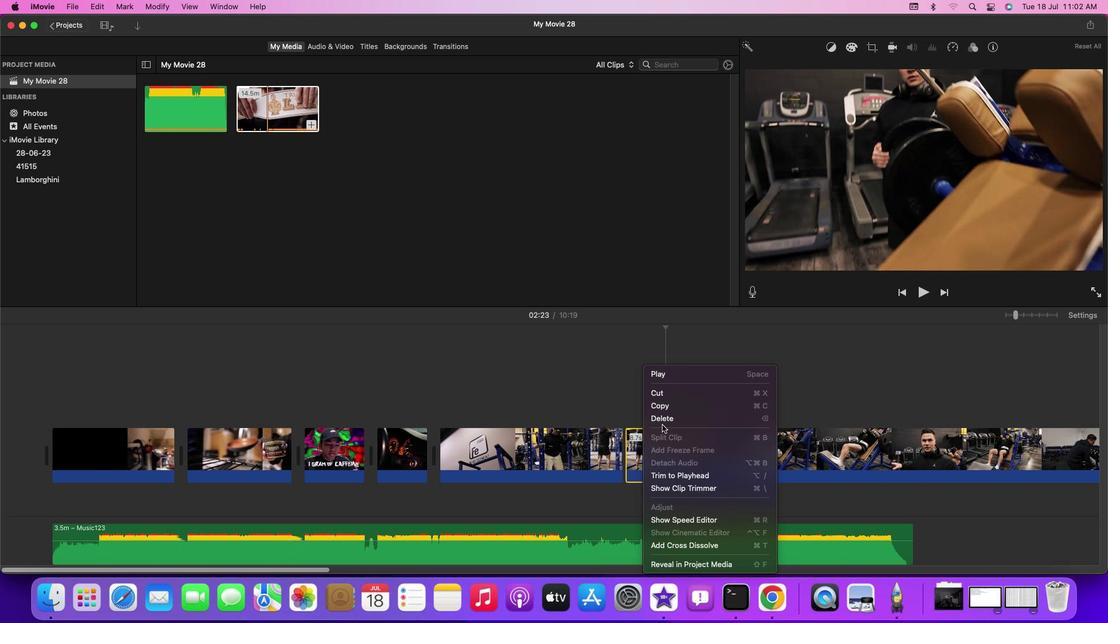 
Action: Mouse moved to (664, 420)
Screenshot: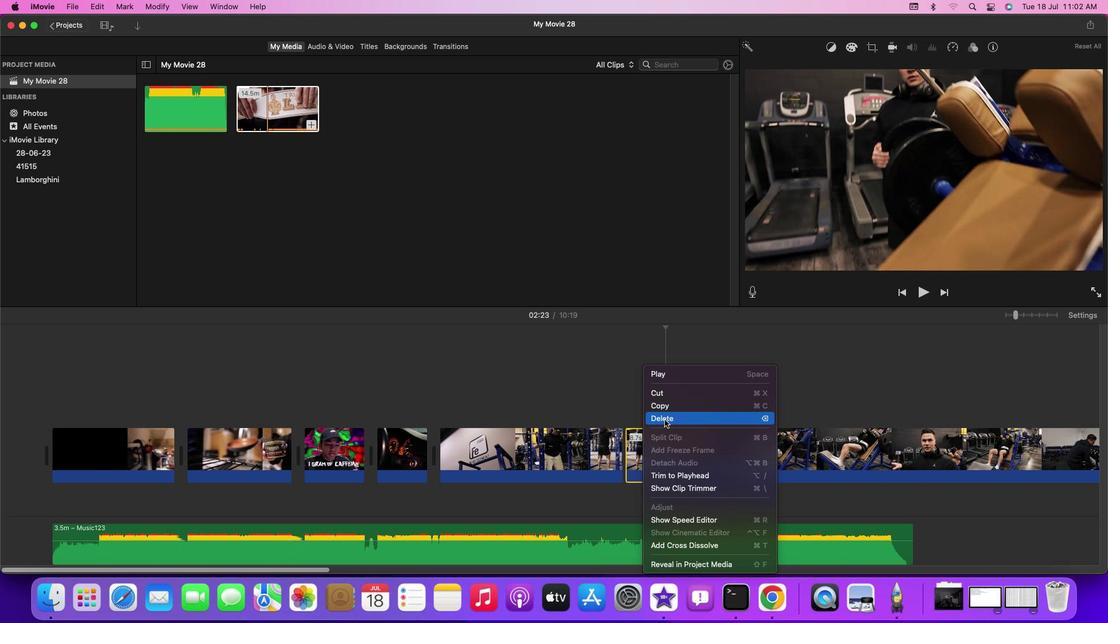 
Action: Mouse pressed left at (664, 420)
Screenshot: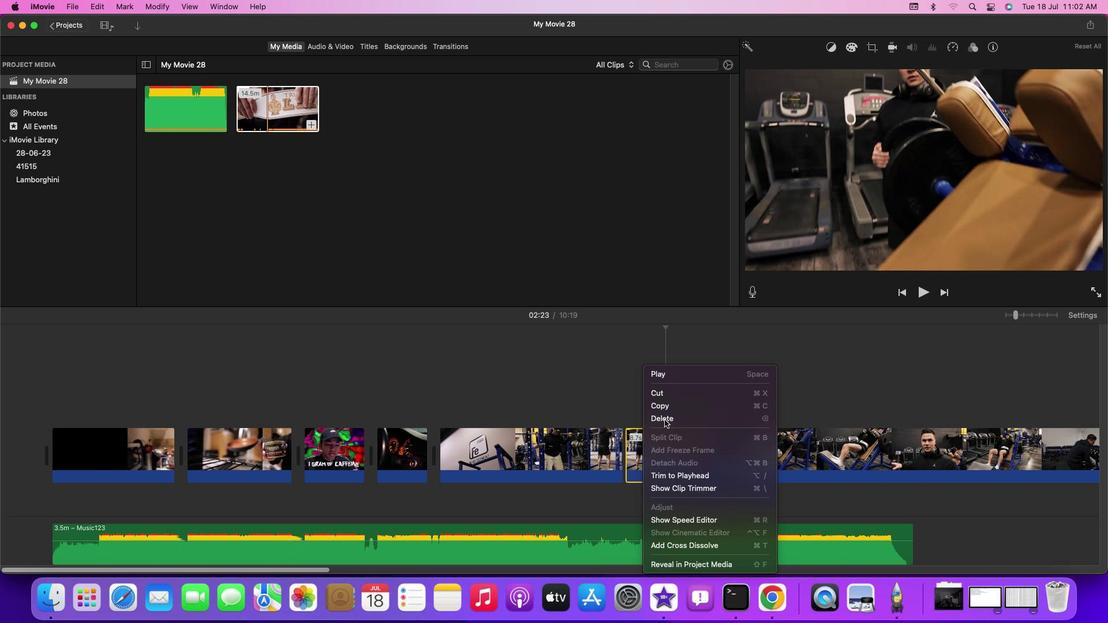 
Action: Mouse moved to (596, 398)
Screenshot: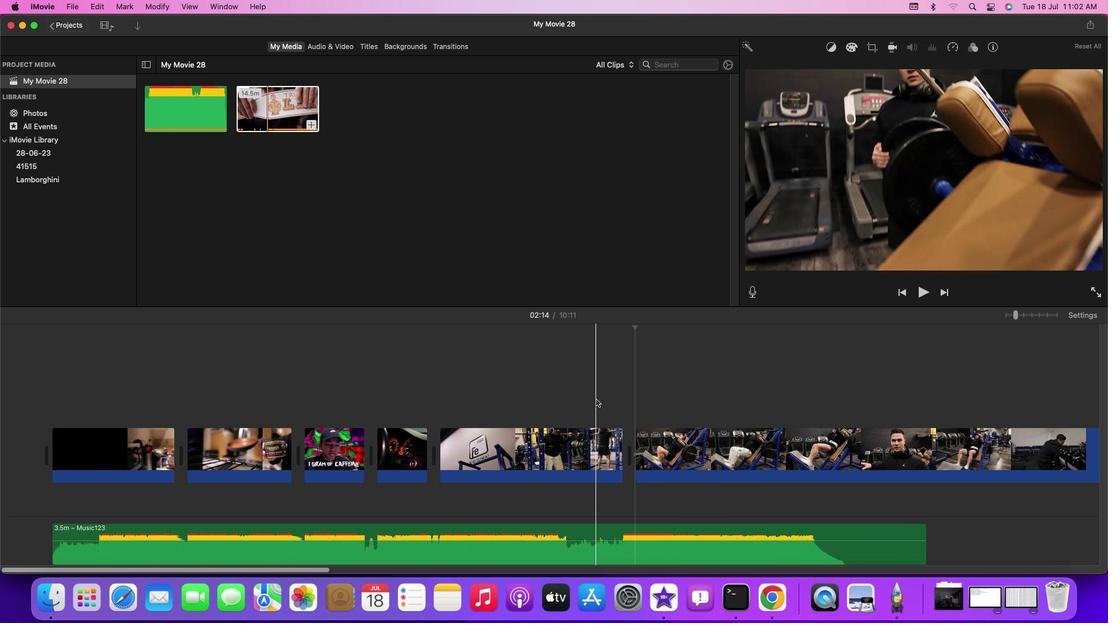 
Action: Mouse pressed left at (596, 398)
Screenshot: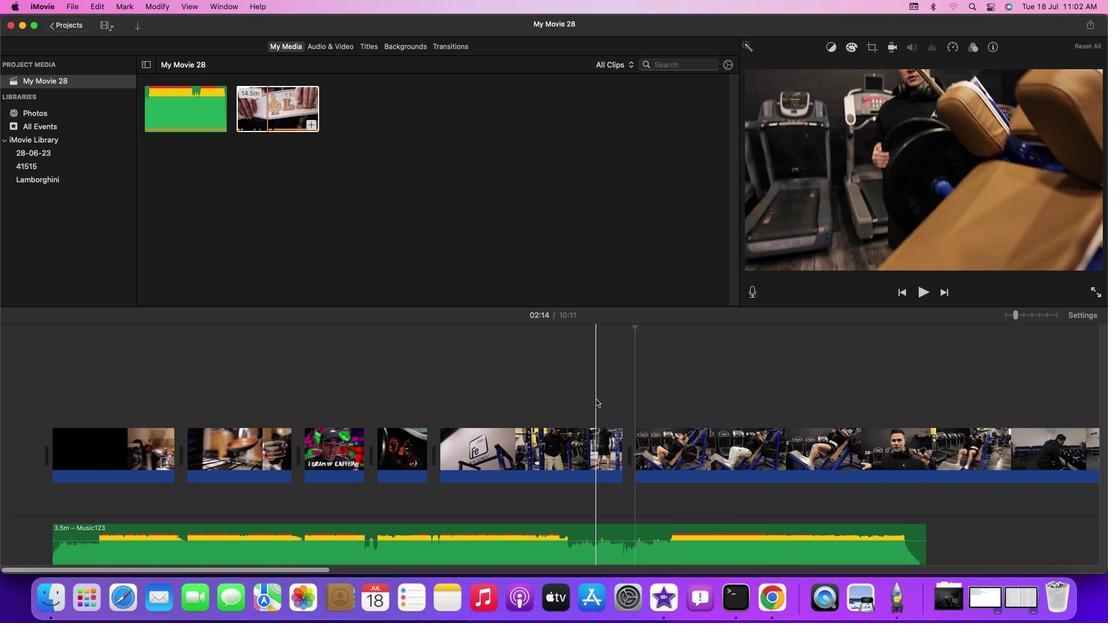 
Action: Key pressed Key.space
Screenshot: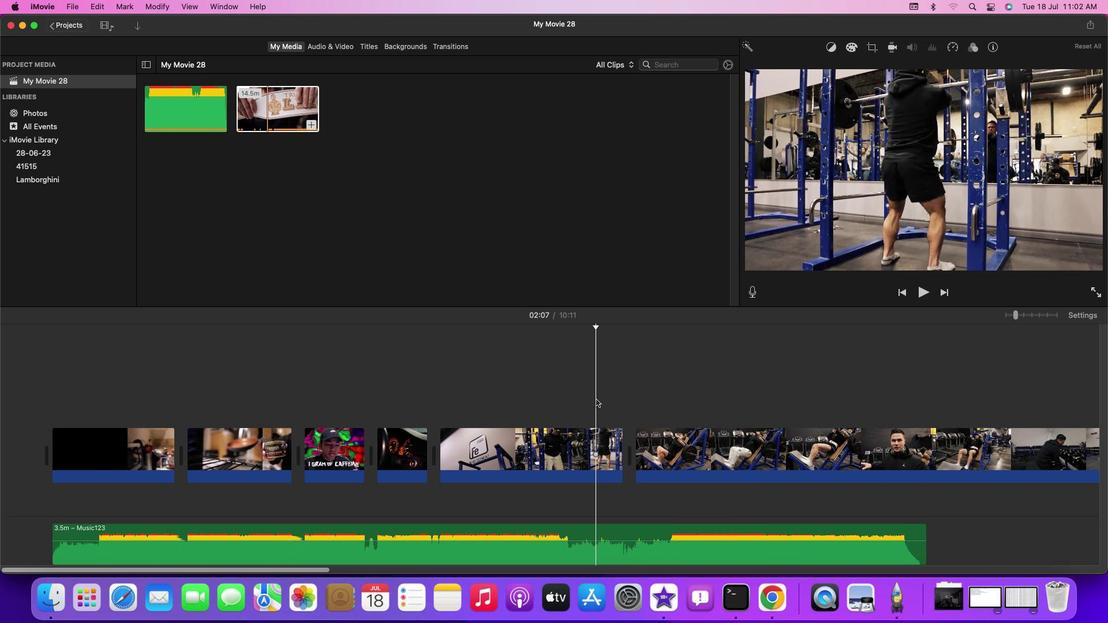 
Action: Mouse moved to (819, 386)
Screenshot: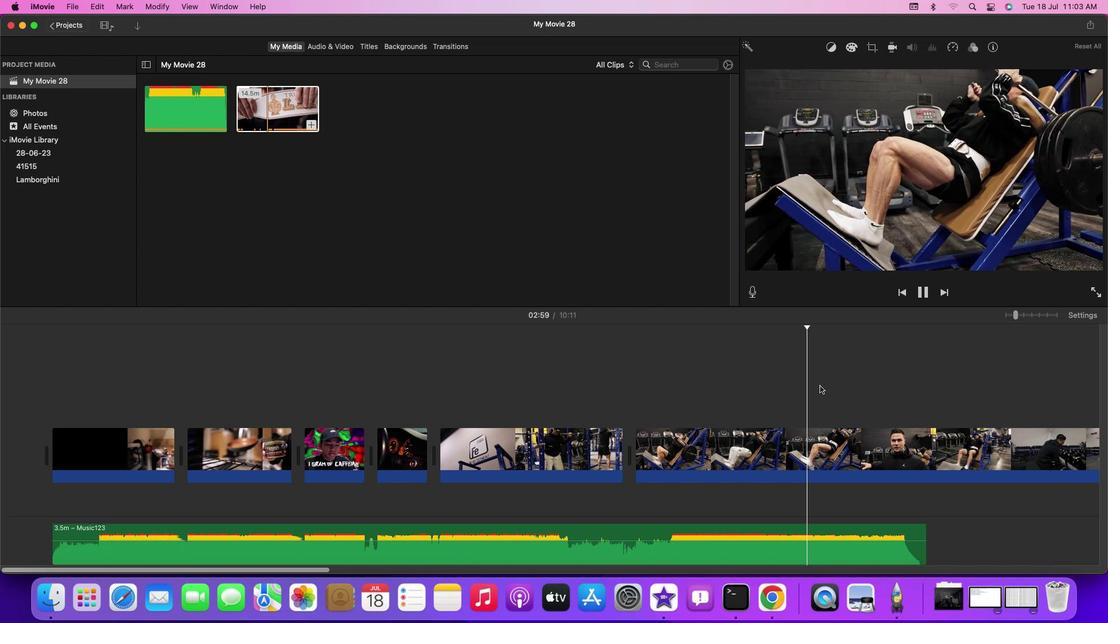 
Action: Key pressed Key.space
Screenshot: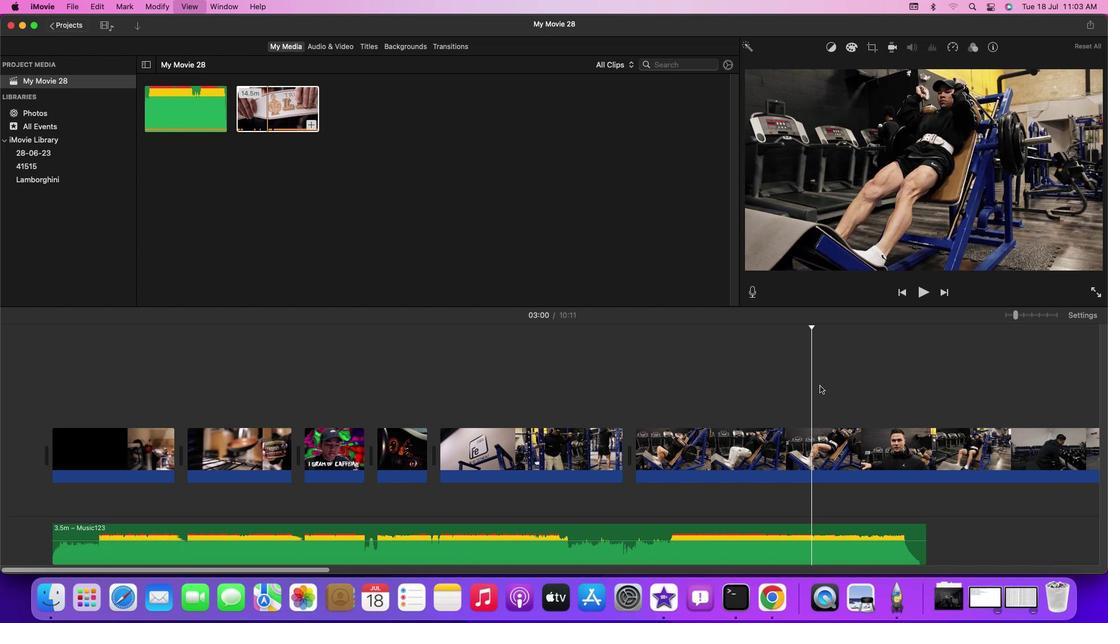 
Action: Mouse moved to (421, 409)
Screenshot: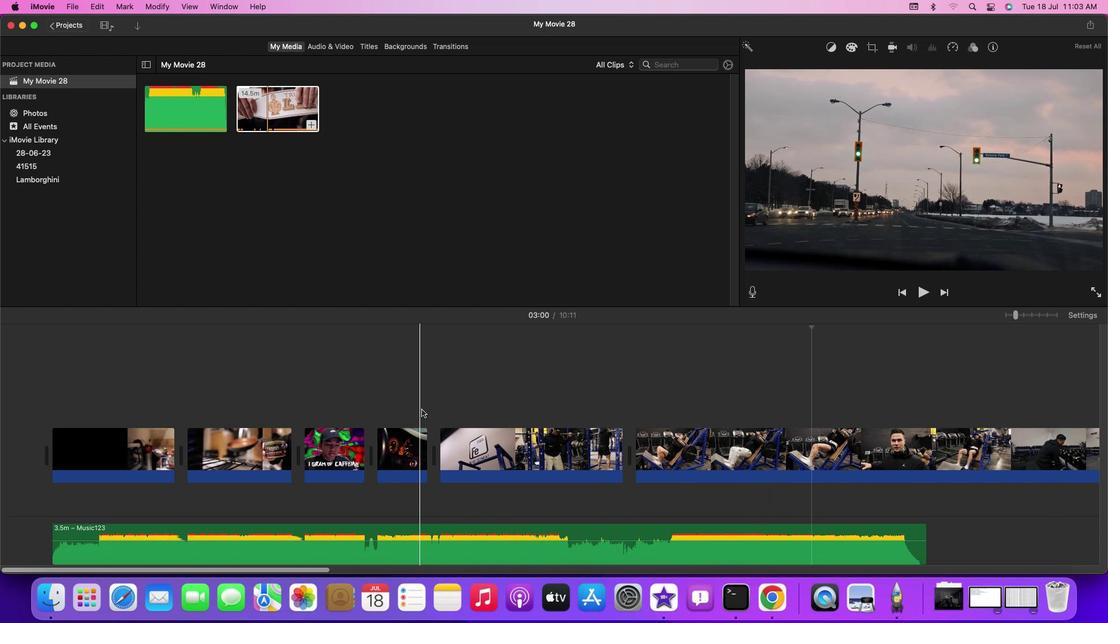 
Action: Mouse pressed left at (421, 409)
Screenshot: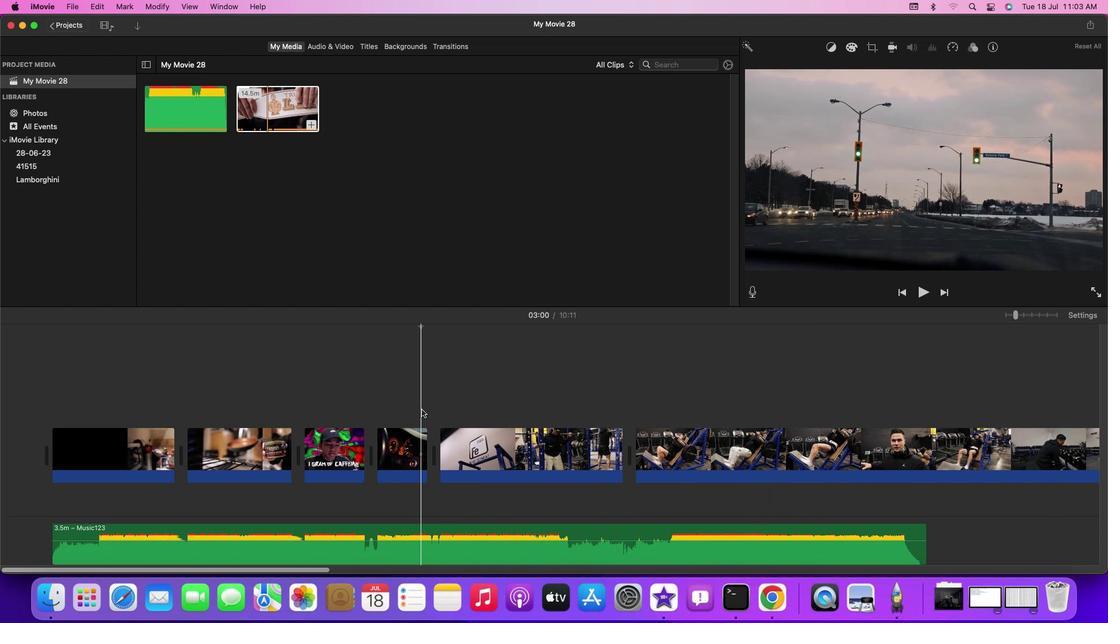 
Action: Key pressed Key.spaceKey.spaceKey.leftKey.leftKey.leftKey.leftKey.left
Screenshot: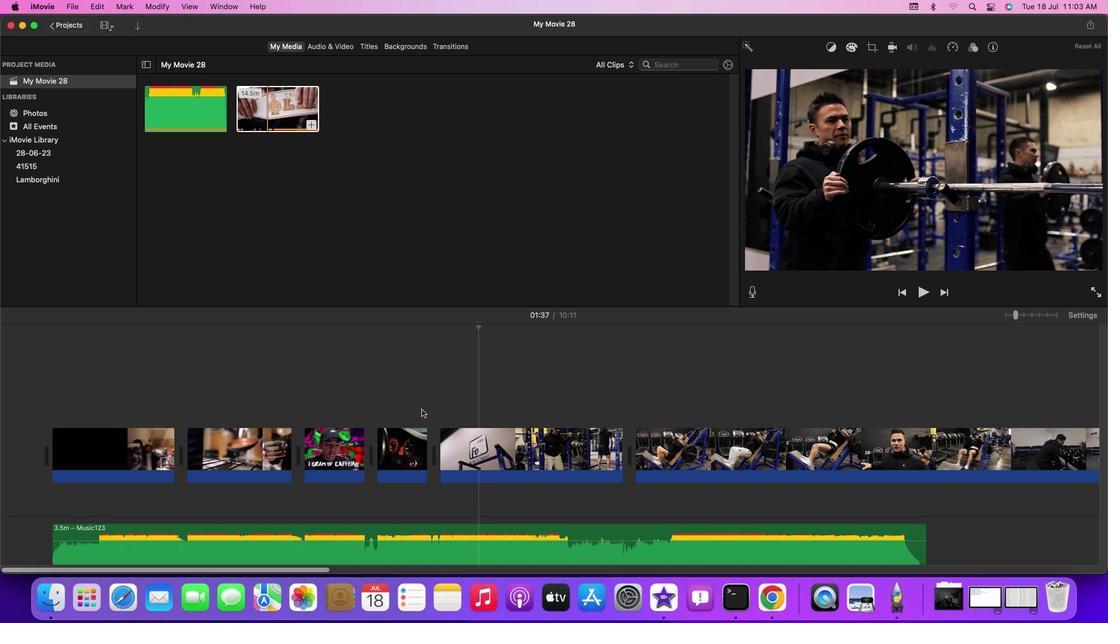 
Action: Mouse moved to (459, 405)
Screenshot: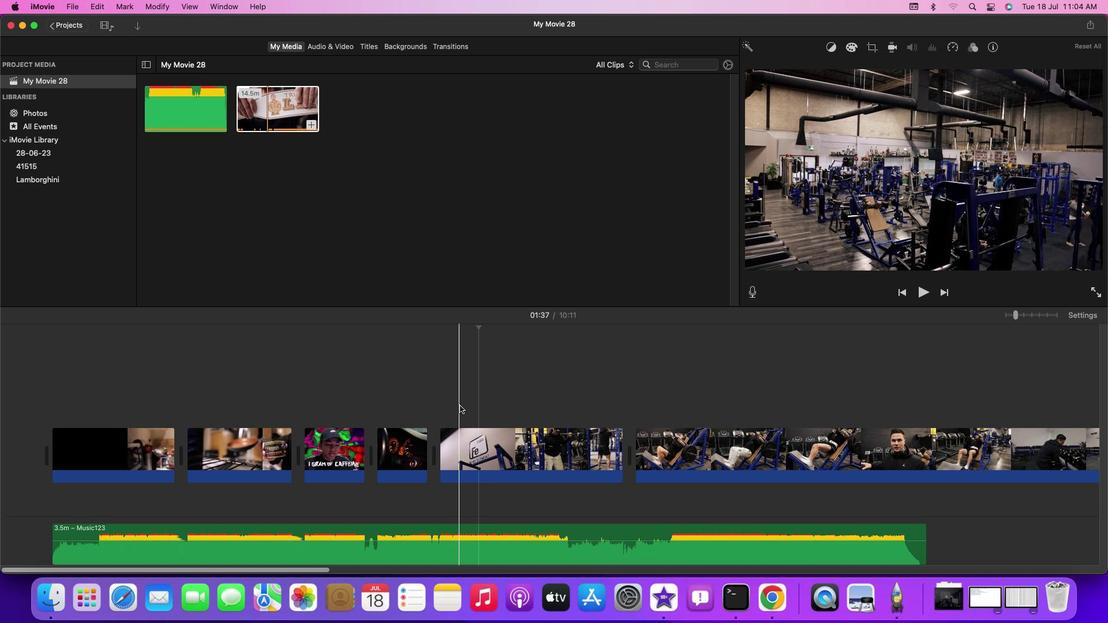 
Action: Mouse pressed left at (459, 405)
Screenshot: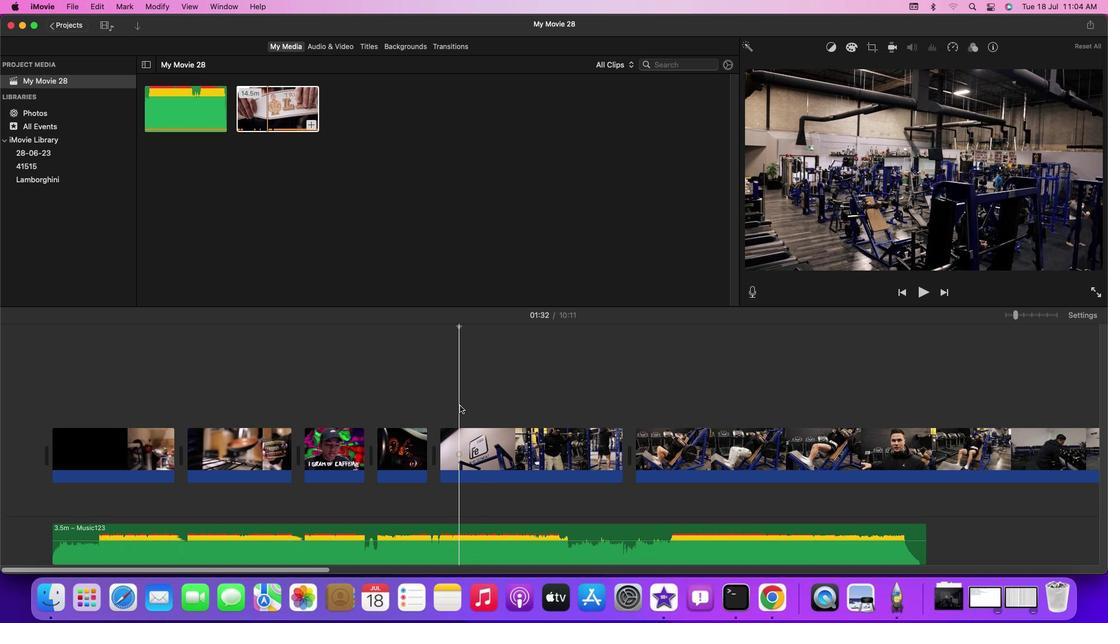 
Action: Mouse moved to (460, 405)
Screenshot: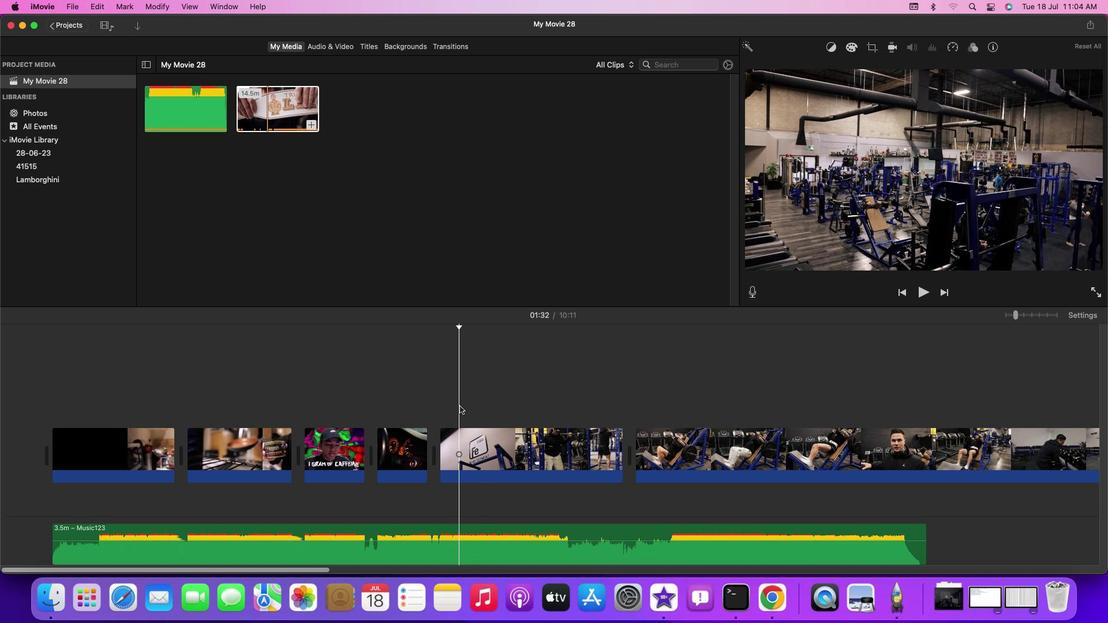 
Action: Key pressed Key.rightKey.rightKey.rightKey.rightKey.rightKey.rightKey.rightKey.rightKey.rightKey.rightKey.rightKey.rightKey.rightKey.rightKey.rightKey.rightKey.rightKey.rightKey.rightKey.rightKey.rightKey.rightKey.rightKey.rightKey.rightKey.rightKey.rightKey.rightKey.rightKey.rightKey.rightKey.rightKey.leftKey.leftKey.leftKey.leftKey.leftKey.leftKey.rightKey.rightKey.leftKey.cmd'b'Key.rightKey.rightKey.rightKey.rightKey.rightKey.rightKey.rightKey.rightKey.rightKey.rightKey.rightKey.rightKey.rightKey.rightKey.rightKey.rightKey.rightKey.rightKey.rightKey.rightKey.rightKey.rightKey.rightKey.rightKey.rightKey.rightKey.rightKey.rightKey.rightKey.rightKey.rightKey.rightKey.rightKey.rightKey.rightKey.rightKey.rightKey.rightKey.rightKey.rightKey.rightKey.rightKey.rightKey.rightKey.rightKey.rightKey.rightKey.rightKey.rightKey.rightKey.rightKey.rightKey.rightKey.rightKey.rightKey.rightKey.rightKey.rightKey.rightKey.rightKey.rightKey.rightKey.rightKey.rightKey.rightKey.rightKey.rightKey.rightKey.rightKey.rightKey.rightKey.rightKey.rightKey.rightKey.rightKey.leftKey.leftKey.leftKey.leftKey.leftKey.leftKey.leftKey.leftKey.leftKey.leftKey.leftKey.leftKey.leftKey.leftKey.leftKey.leftKey.leftKey.leftKey.leftKey.leftKey.leftKey.leftKey.leftKey.leftKey.leftKey.left
Screenshot: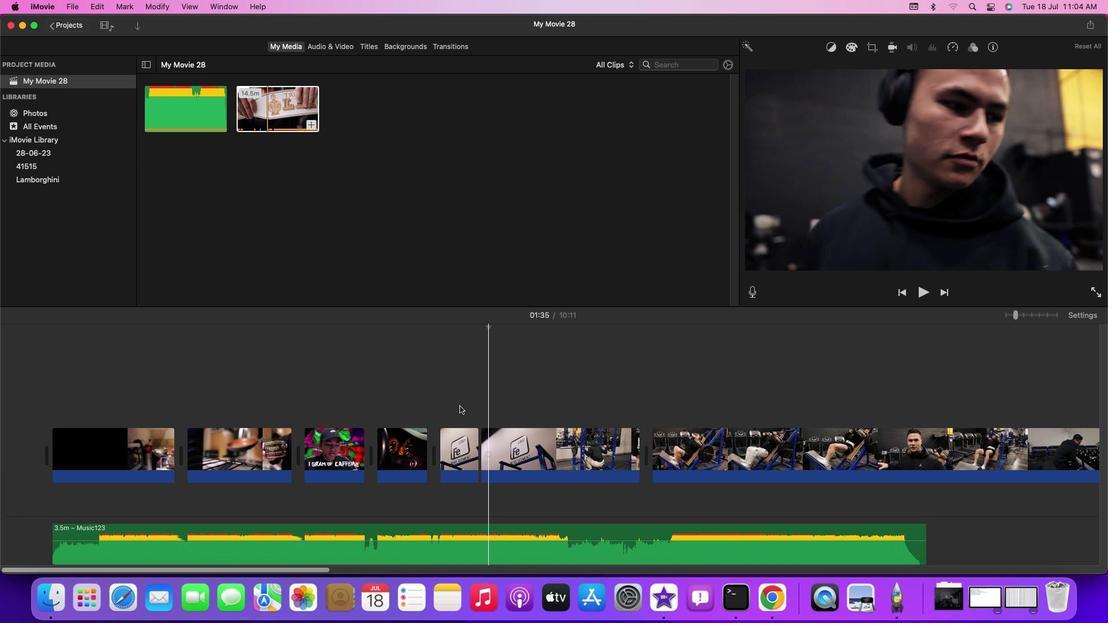 
Action: Mouse moved to (488, 453)
Screenshot: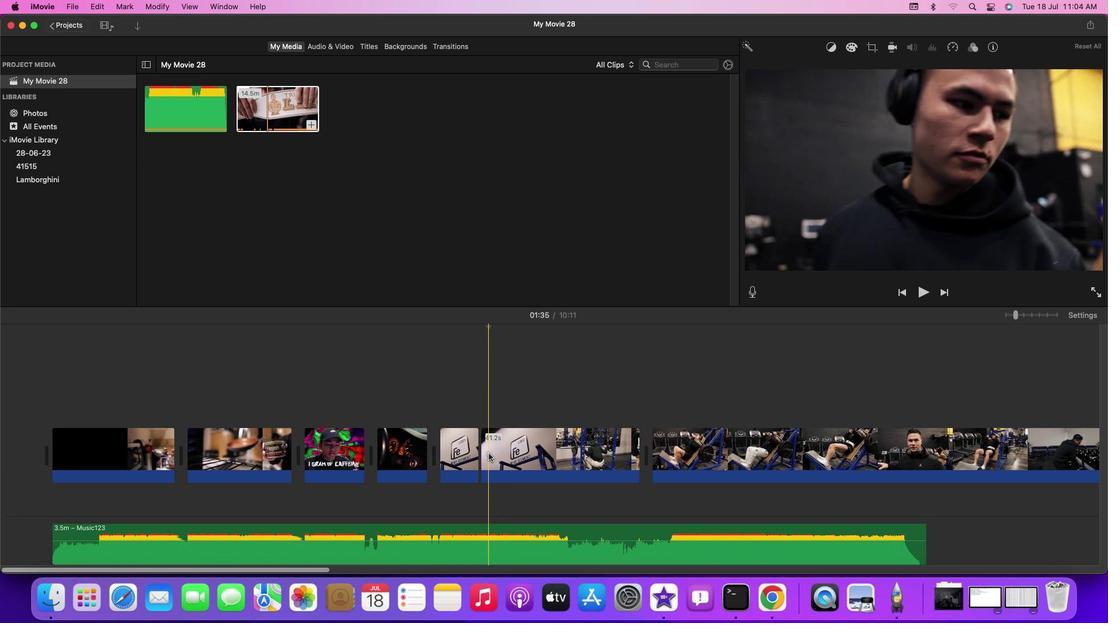 
Action: Mouse pressed left at (488, 453)
Screenshot: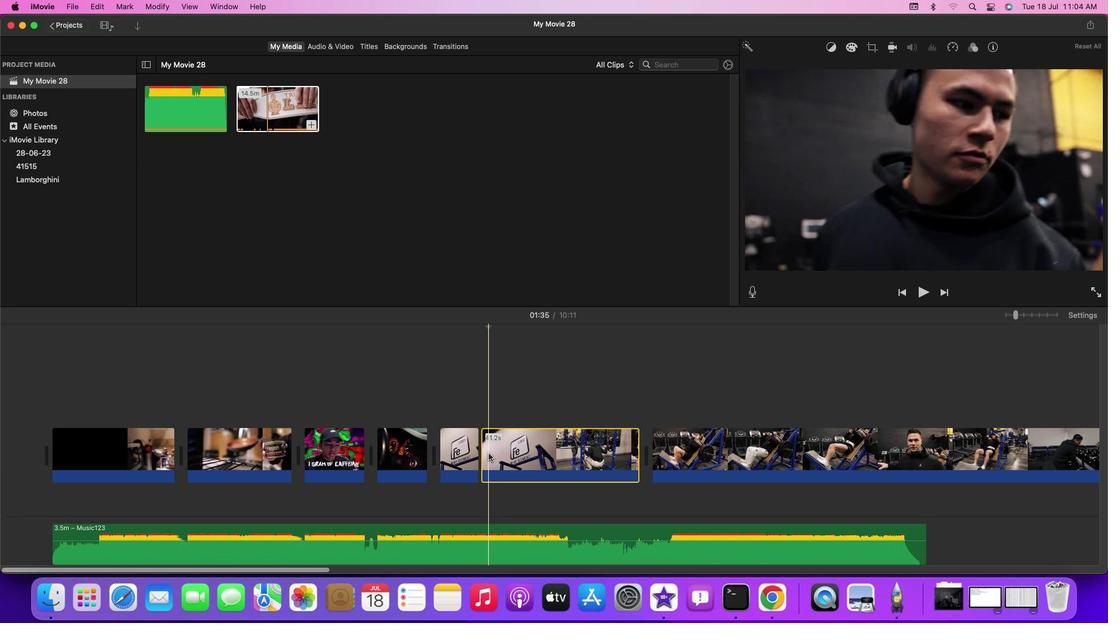 
Action: Key pressed Key.cmd'b'
Screenshot: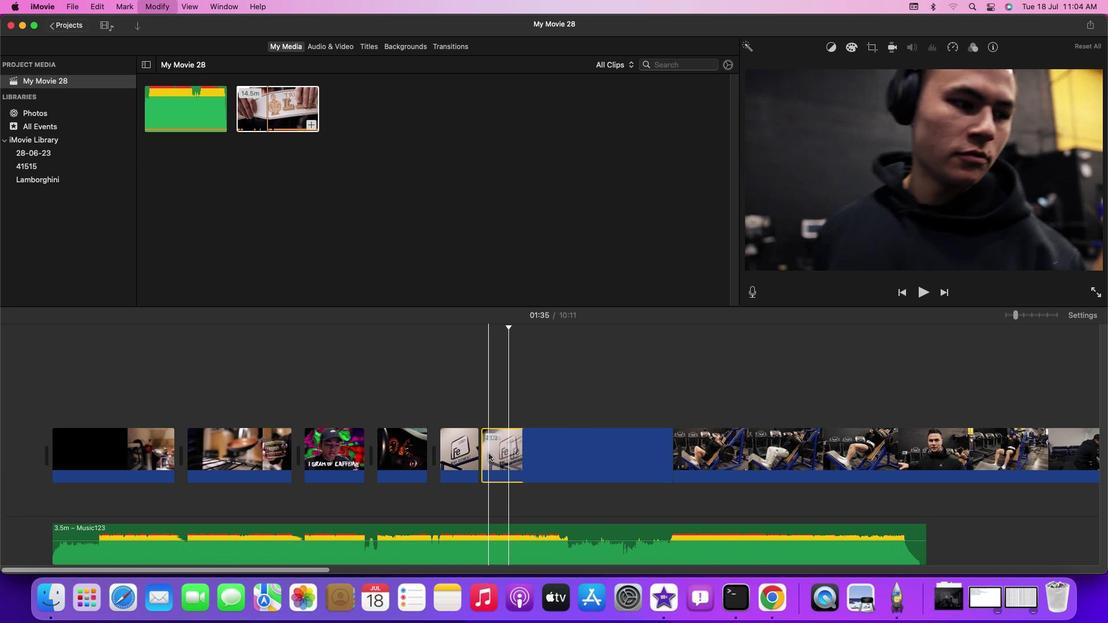 
Action: Mouse moved to (496, 464)
Screenshot: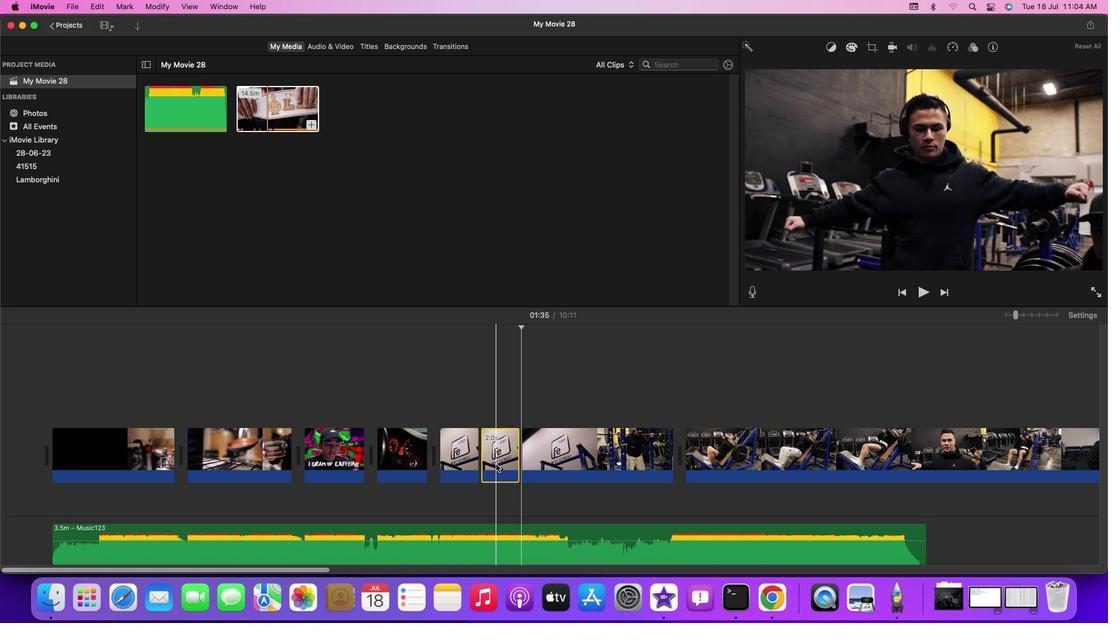 
Action: Mouse pressed right at (496, 464)
